 Task: Compose an email with the signature Heather Cooper with the subject Request for feedback on a video and the message I would like to request a copy of the agreement. from softage.2@softage.net to softage.9@softage.net with an attached image file Marketing_material_design.jpg Undo the message and rewrite the message as Could you please provide a detailed description of the project? Send the email. Finally, move the email from Sent Items to the label Weightlifting
Action: Mouse moved to (83, 94)
Screenshot: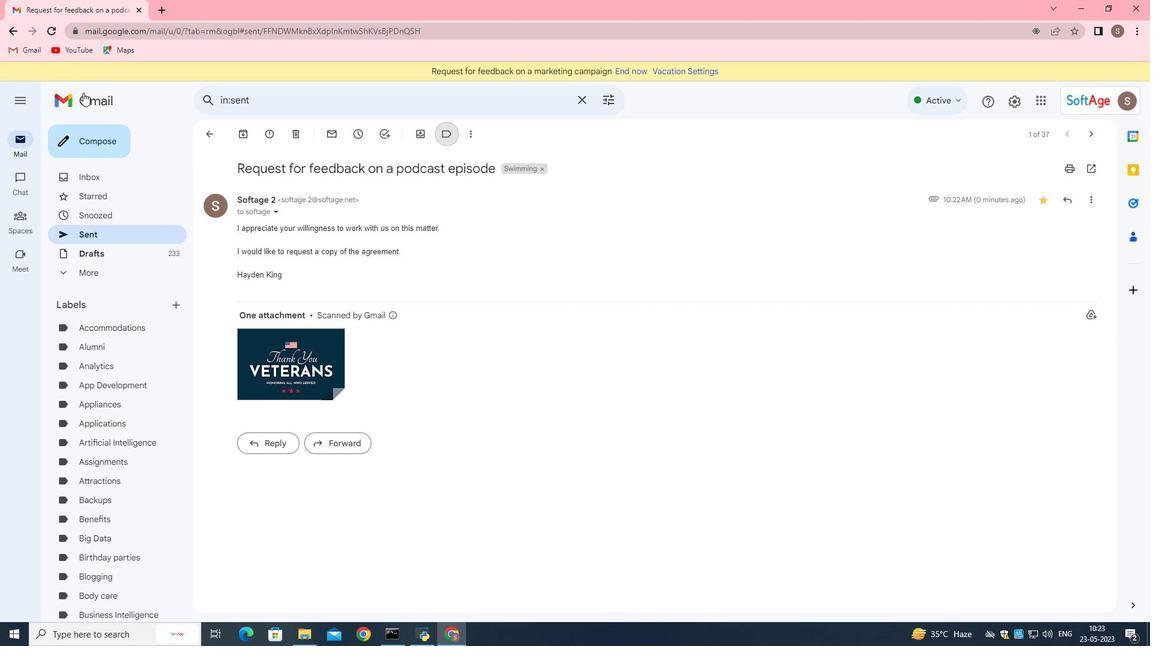 
Action: Mouse pressed left at (83, 94)
Screenshot: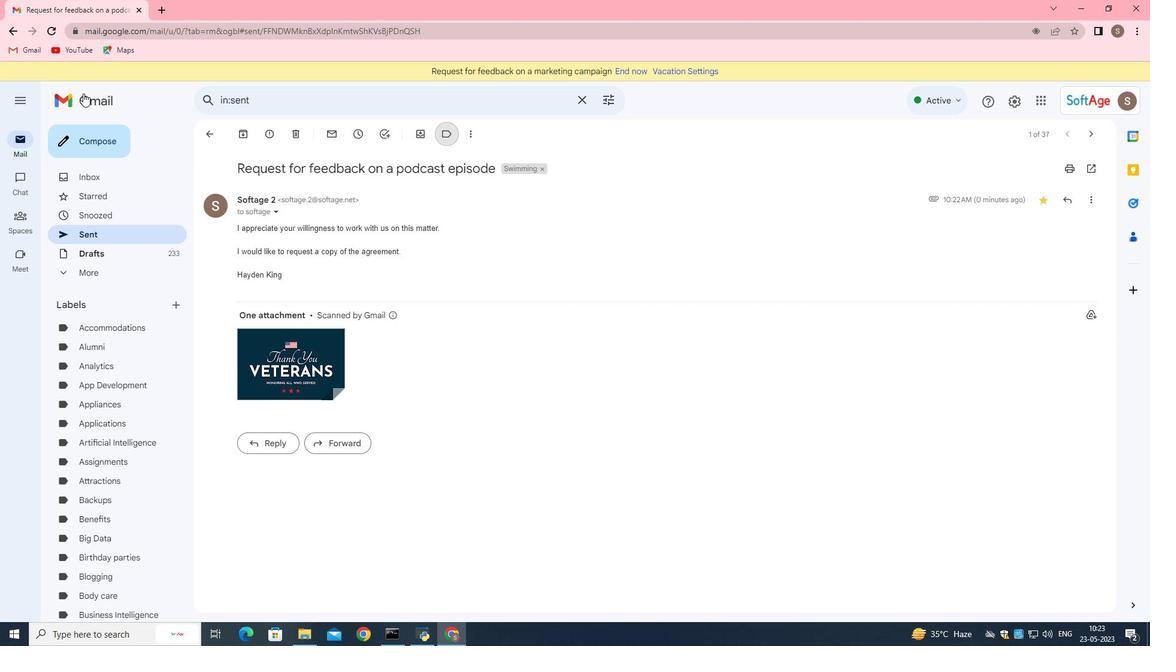 
Action: Mouse moved to (74, 137)
Screenshot: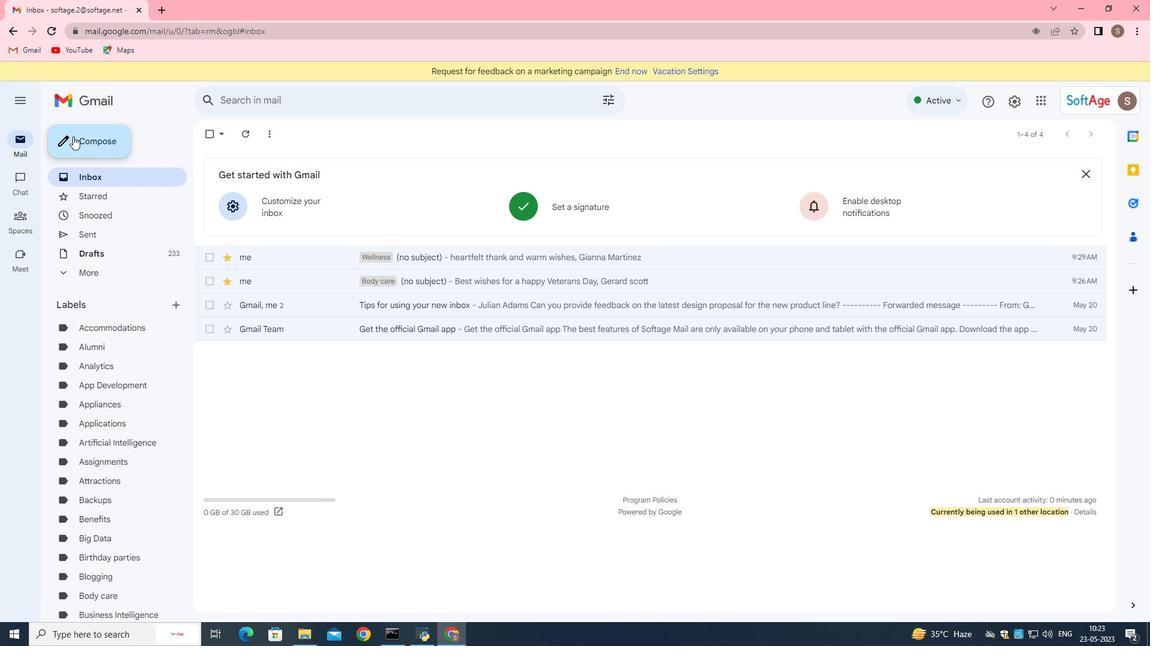 
Action: Mouse pressed left at (74, 137)
Screenshot: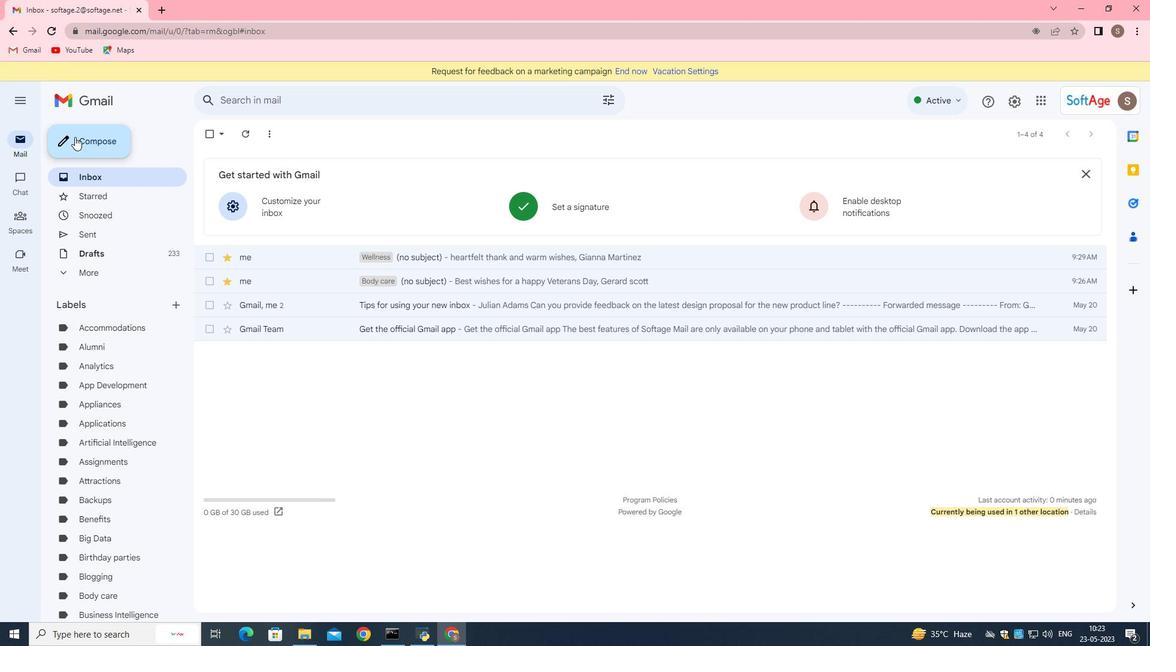
Action: Mouse moved to (306, 586)
Screenshot: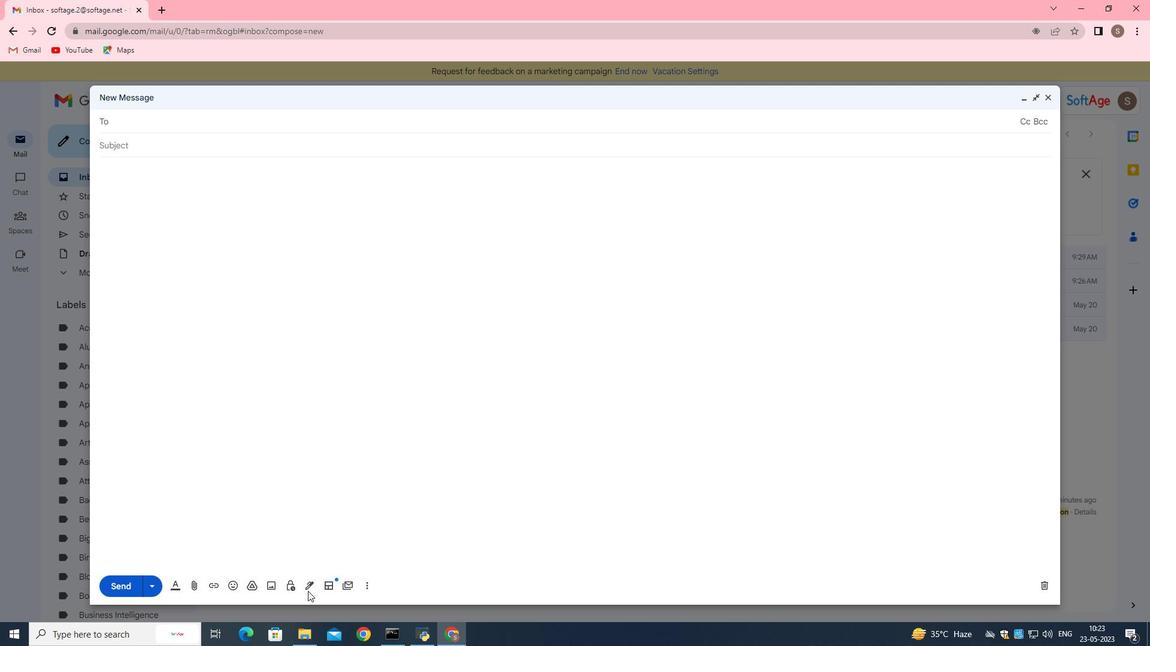 
Action: Mouse pressed left at (306, 586)
Screenshot: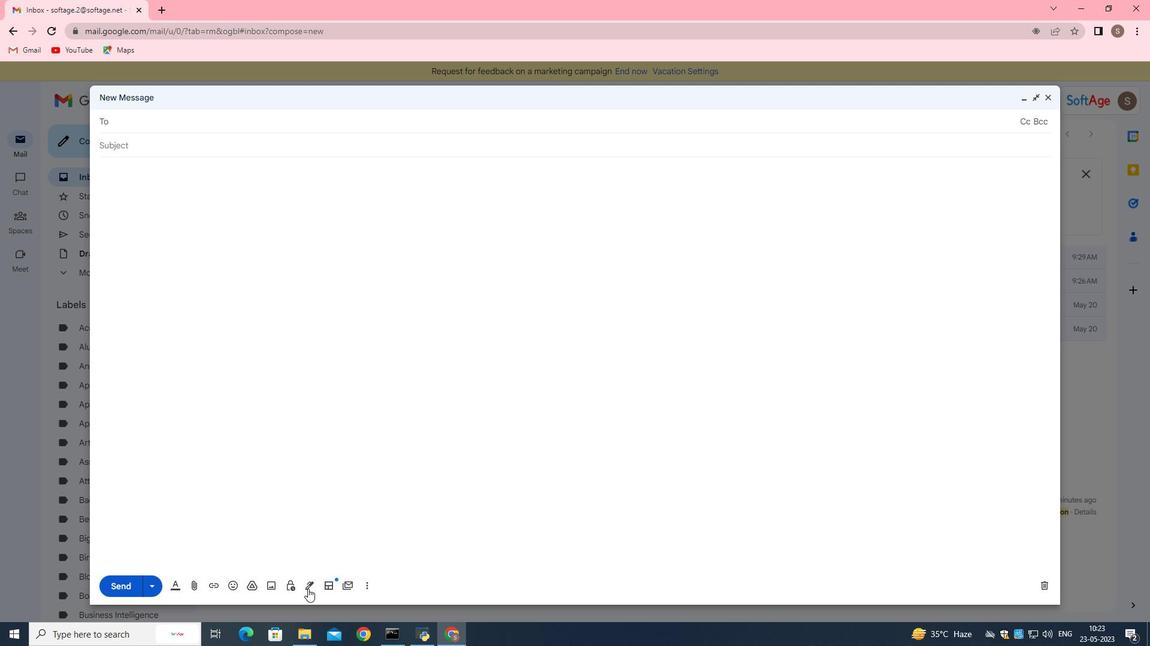 
Action: Mouse moved to (383, 506)
Screenshot: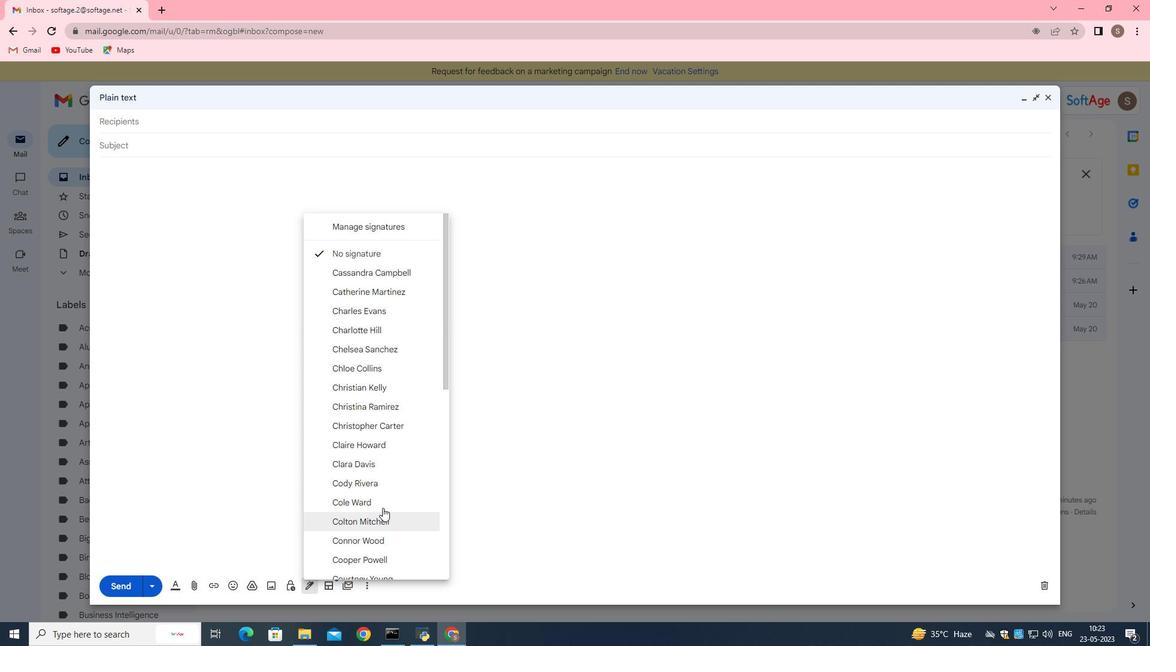 
Action: Mouse scrolled (383, 506) with delta (0, 0)
Screenshot: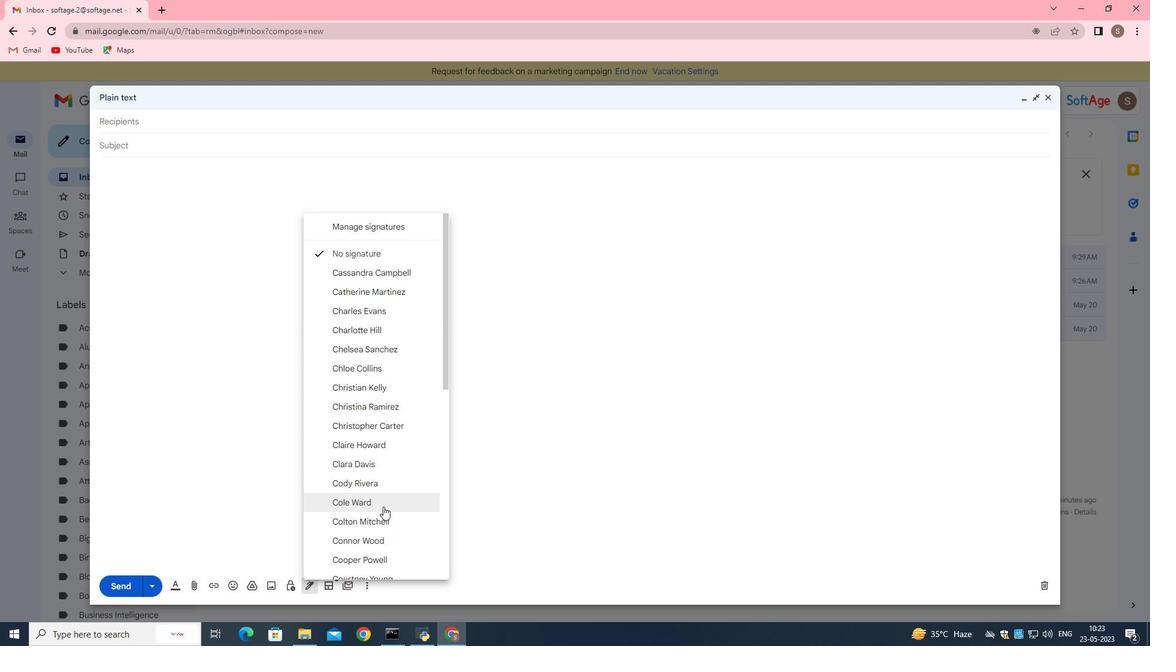 
Action: Mouse scrolled (383, 506) with delta (0, 0)
Screenshot: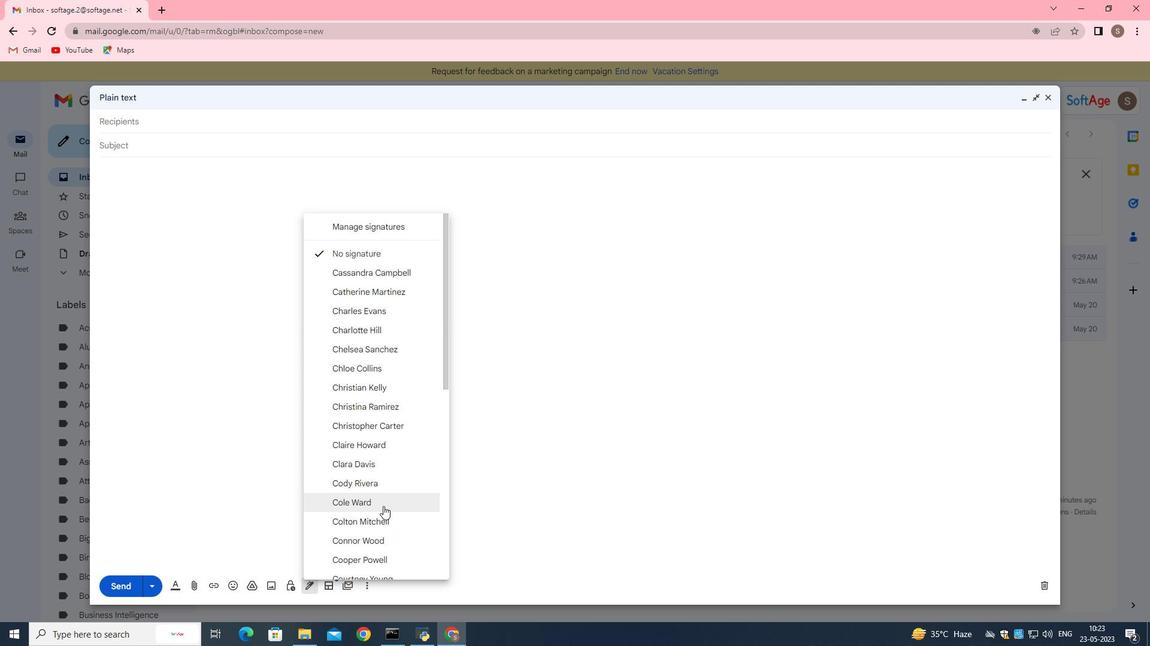 
Action: Mouse scrolled (383, 506) with delta (0, 0)
Screenshot: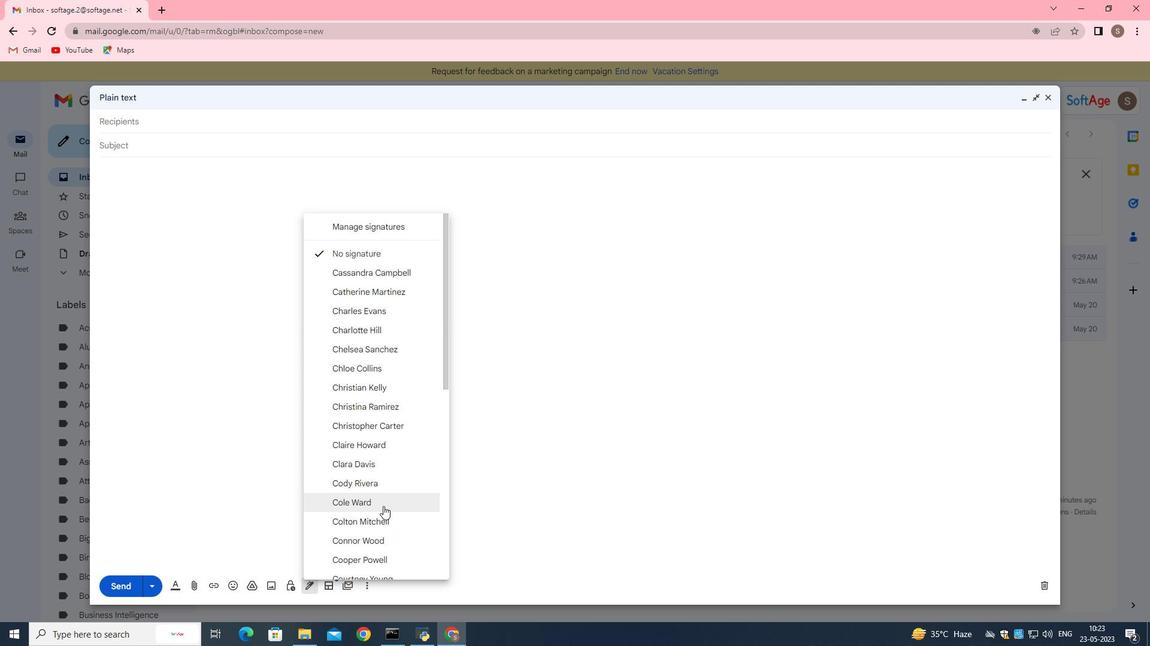 
Action: Mouse moved to (383, 505)
Screenshot: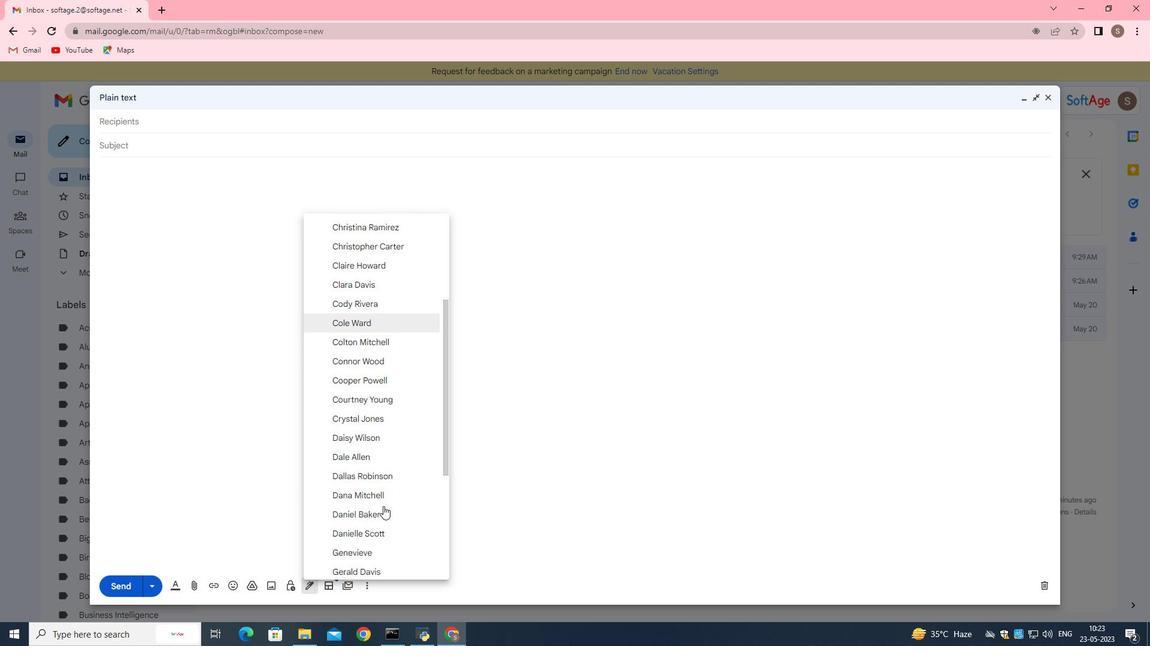 
Action: Mouse scrolled (383, 504) with delta (0, 0)
Screenshot: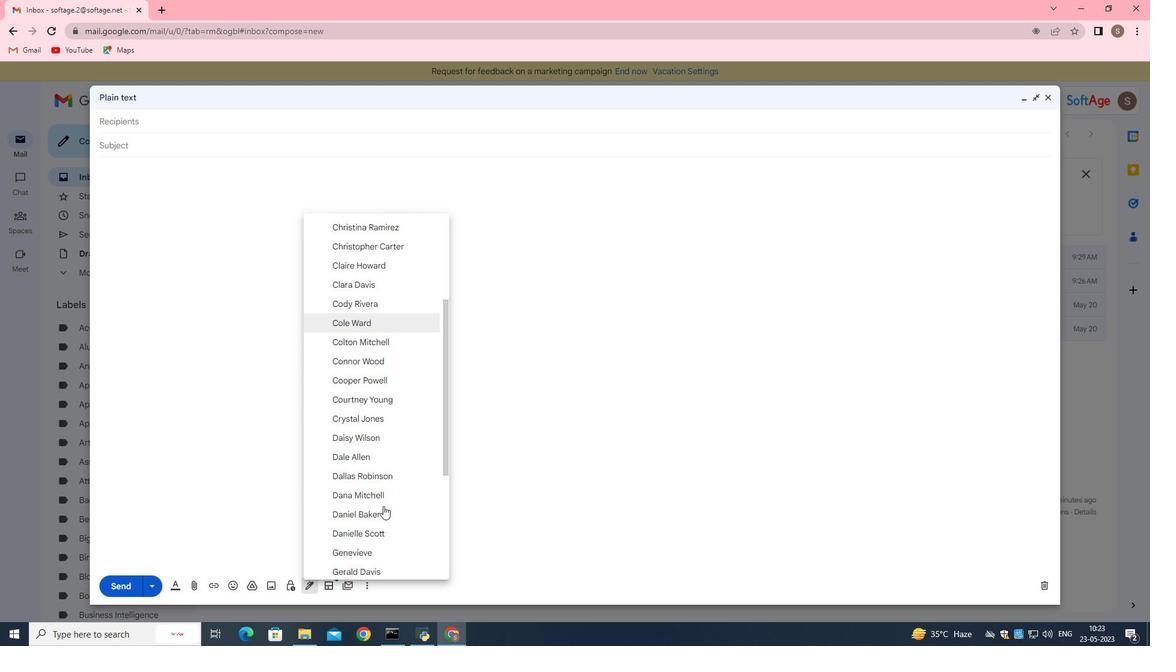 
Action: Mouse scrolled (383, 504) with delta (0, 0)
Screenshot: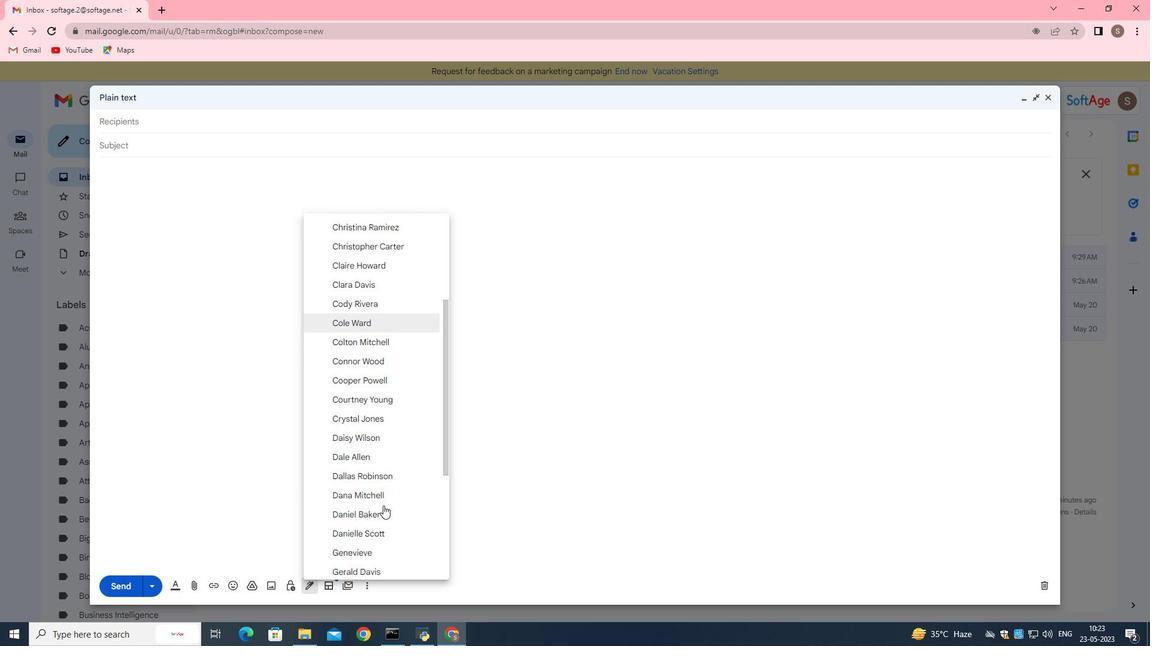
Action: Mouse scrolled (383, 504) with delta (0, 0)
Screenshot: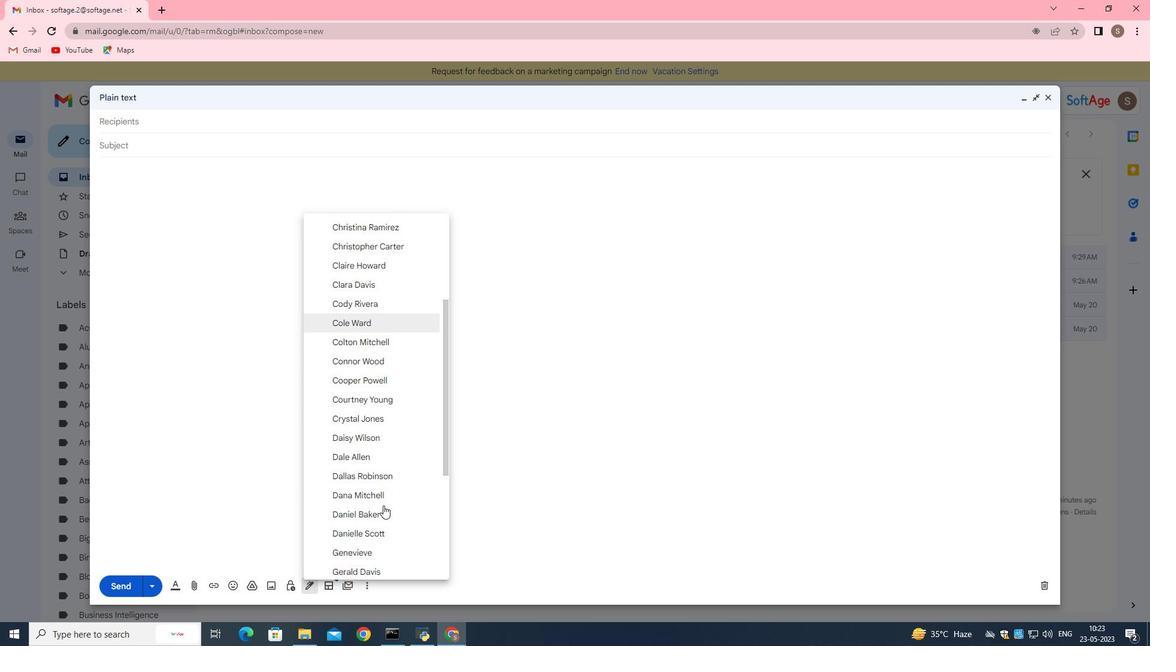 
Action: Mouse moved to (383, 503)
Screenshot: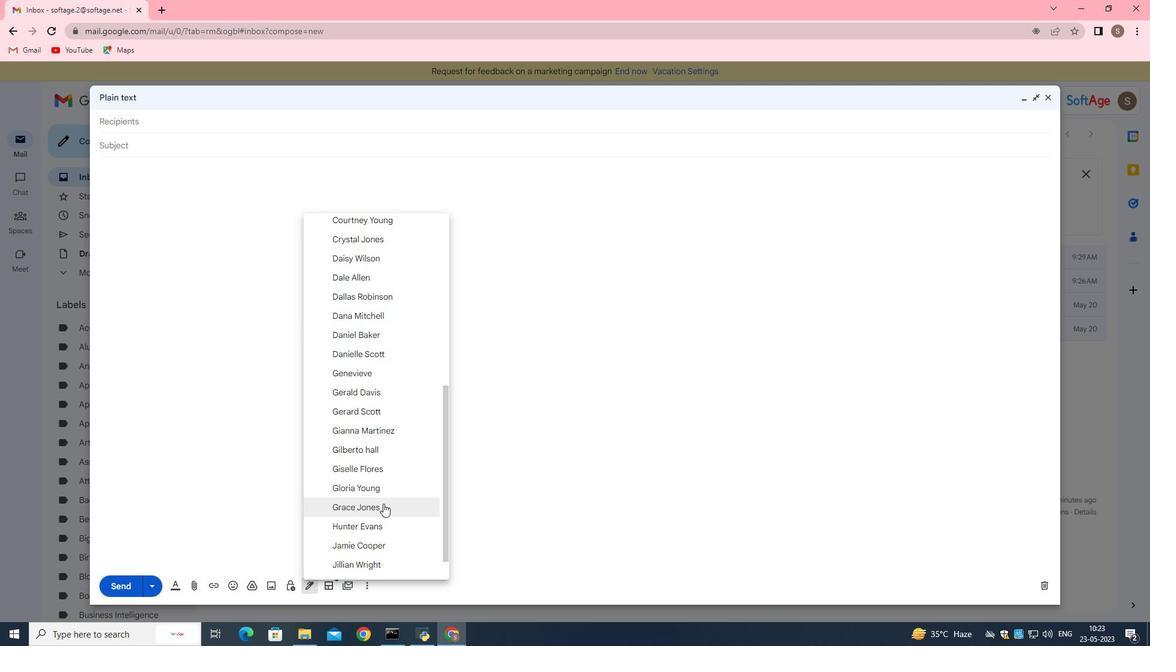 
Action: Mouse scrolled (383, 502) with delta (0, 0)
Screenshot: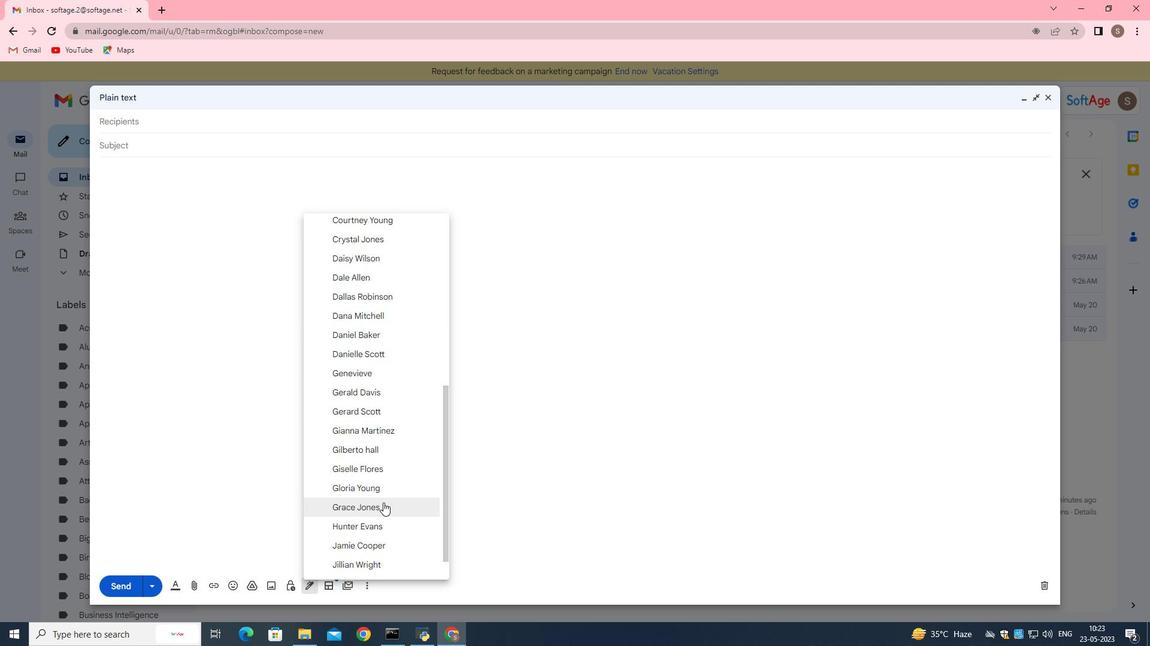 
Action: Mouse scrolled (383, 502) with delta (0, 0)
Screenshot: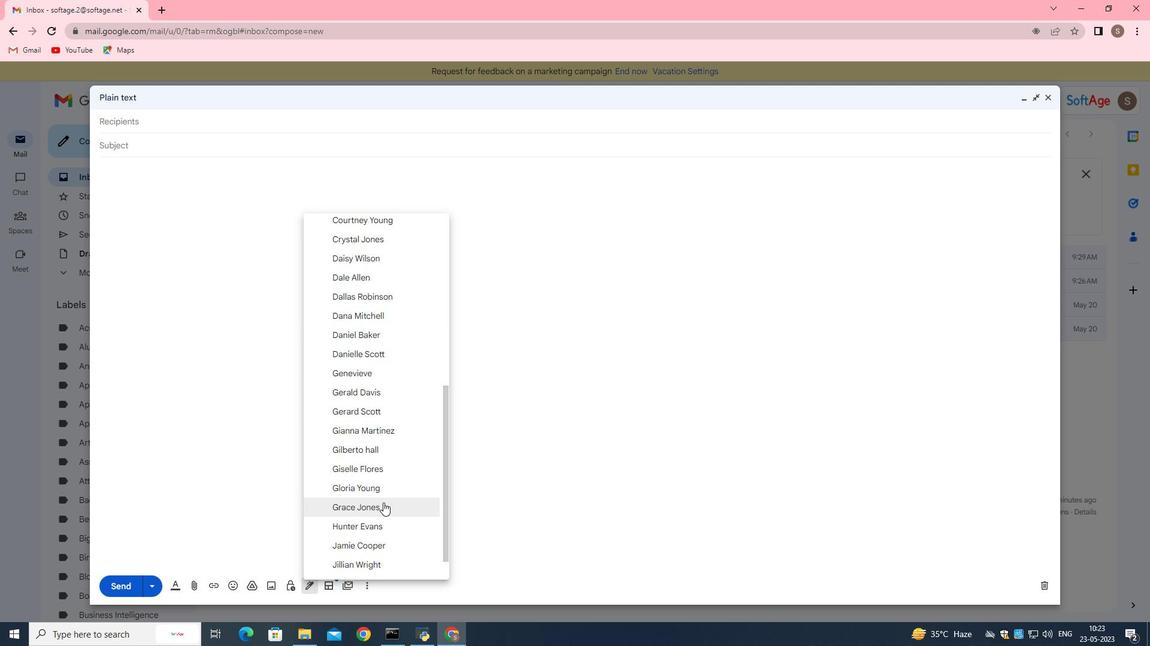 
Action: Mouse moved to (381, 487)
Screenshot: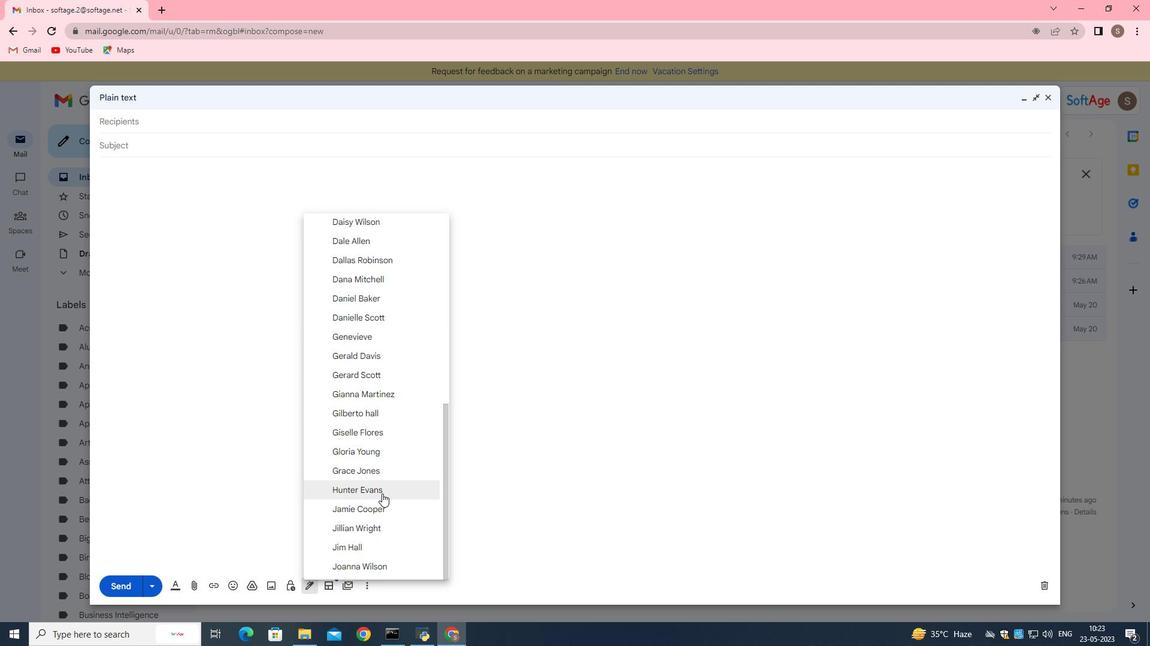 
Action: Mouse pressed left at (381, 487)
Screenshot: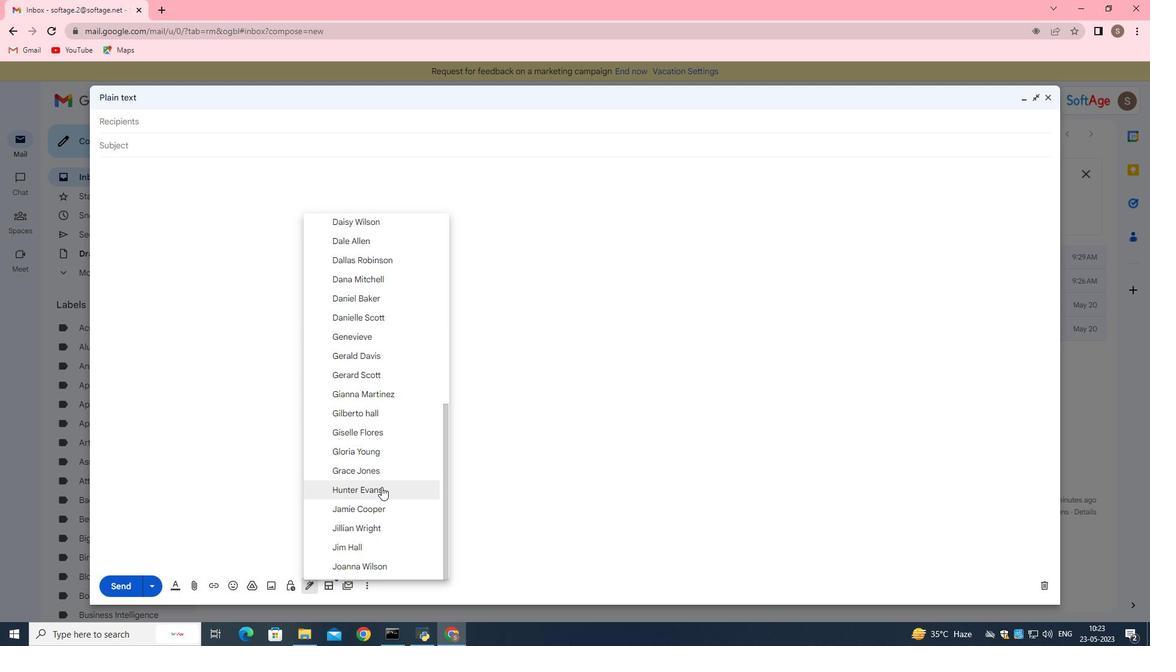 
Action: Mouse moved to (308, 585)
Screenshot: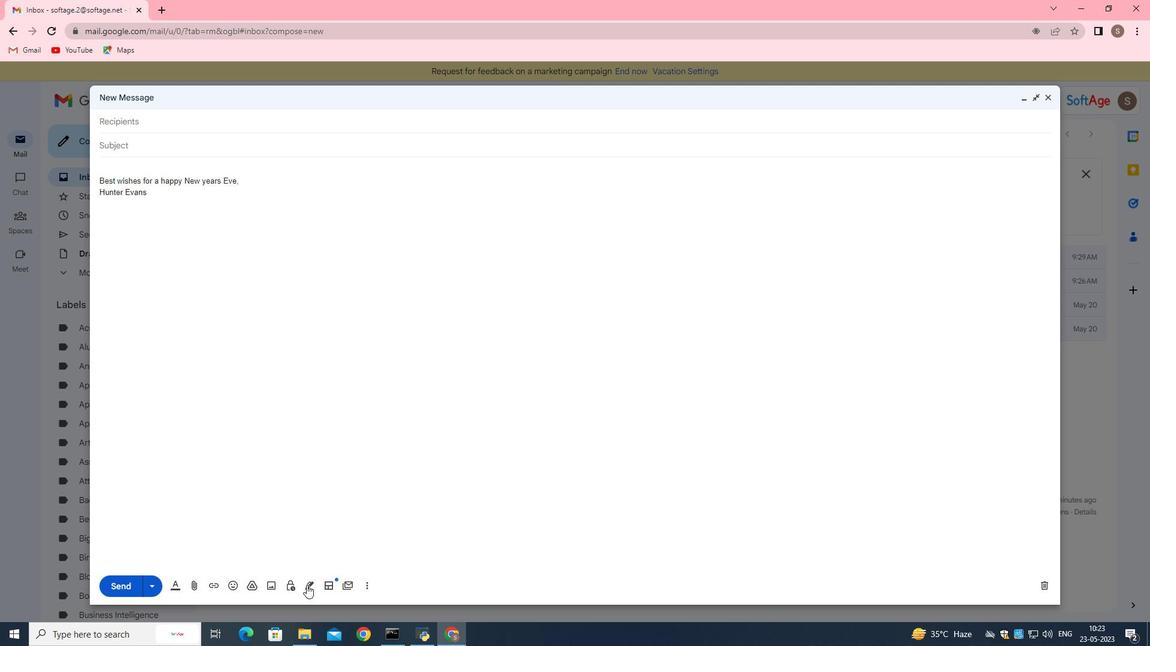 
Action: Mouse pressed left at (308, 585)
Screenshot: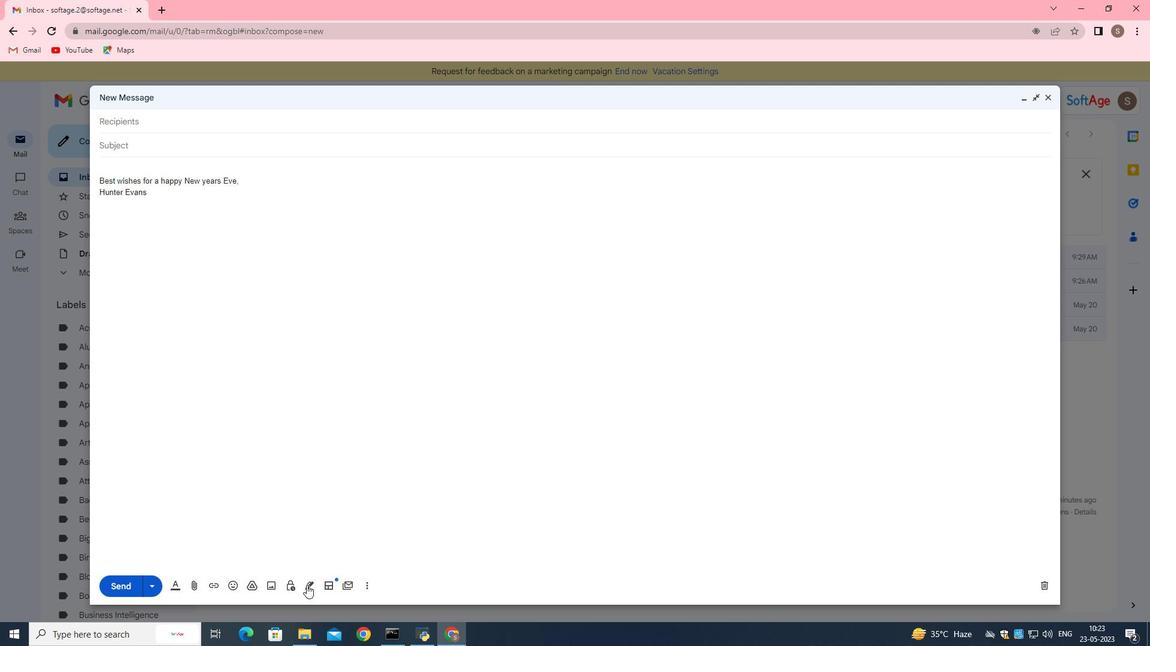 
Action: Mouse moved to (365, 277)
Screenshot: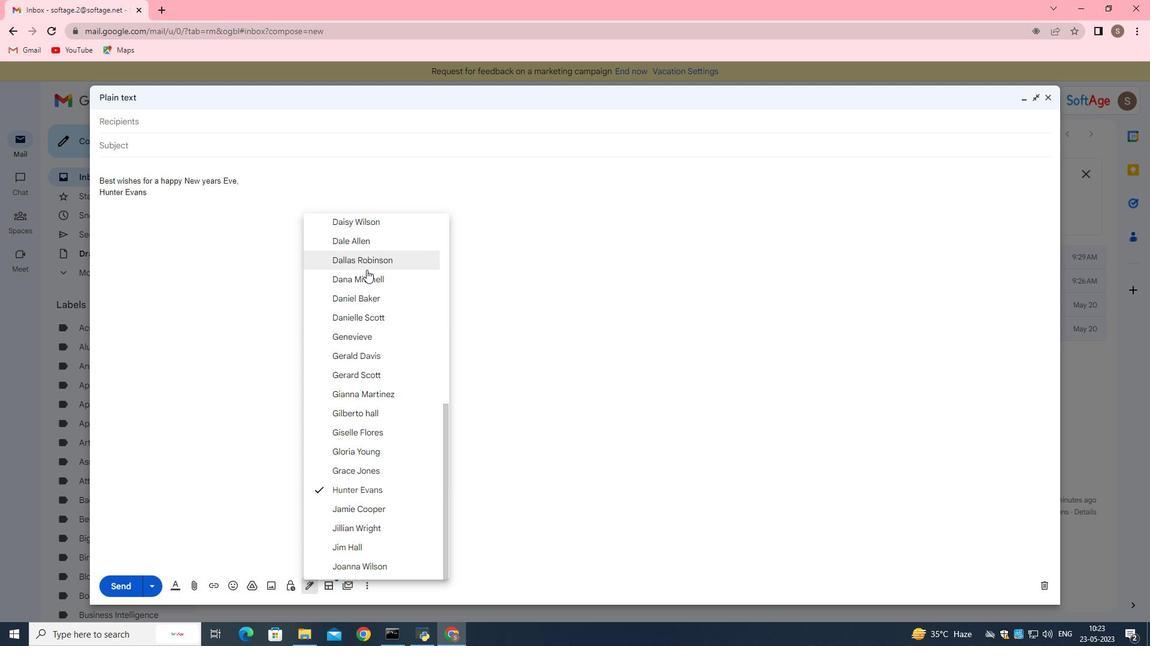 
Action: Mouse scrolled (365, 278) with delta (0, 0)
Screenshot: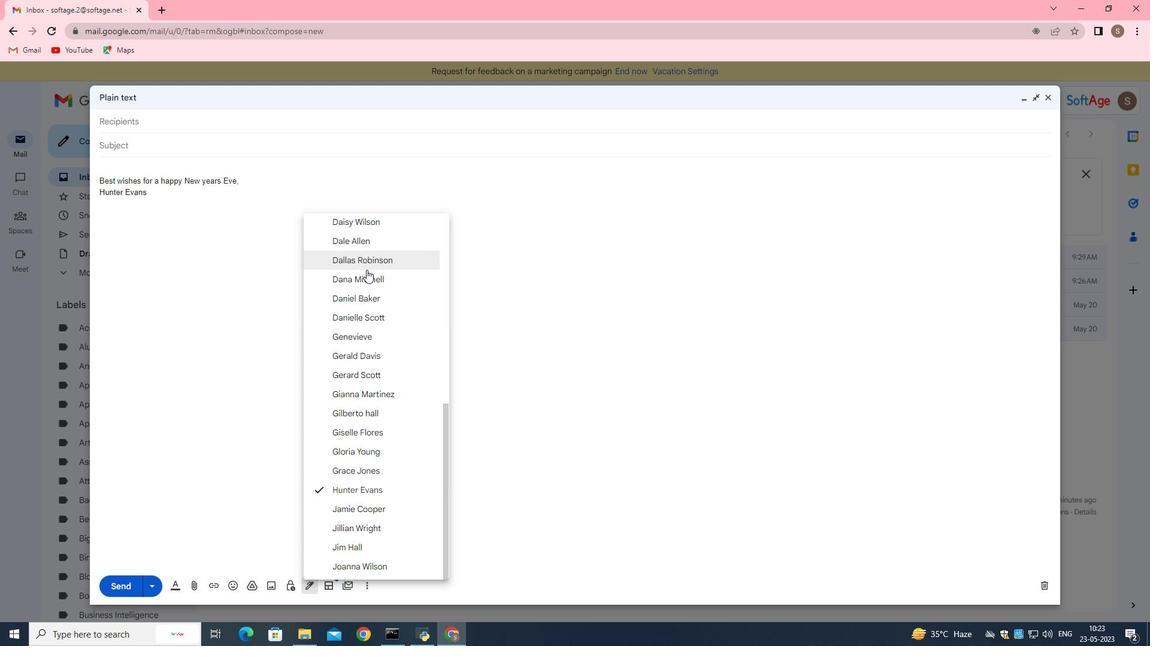 
Action: Mouse scrolled (365, 278) with delta (0, 0)
Screenshot: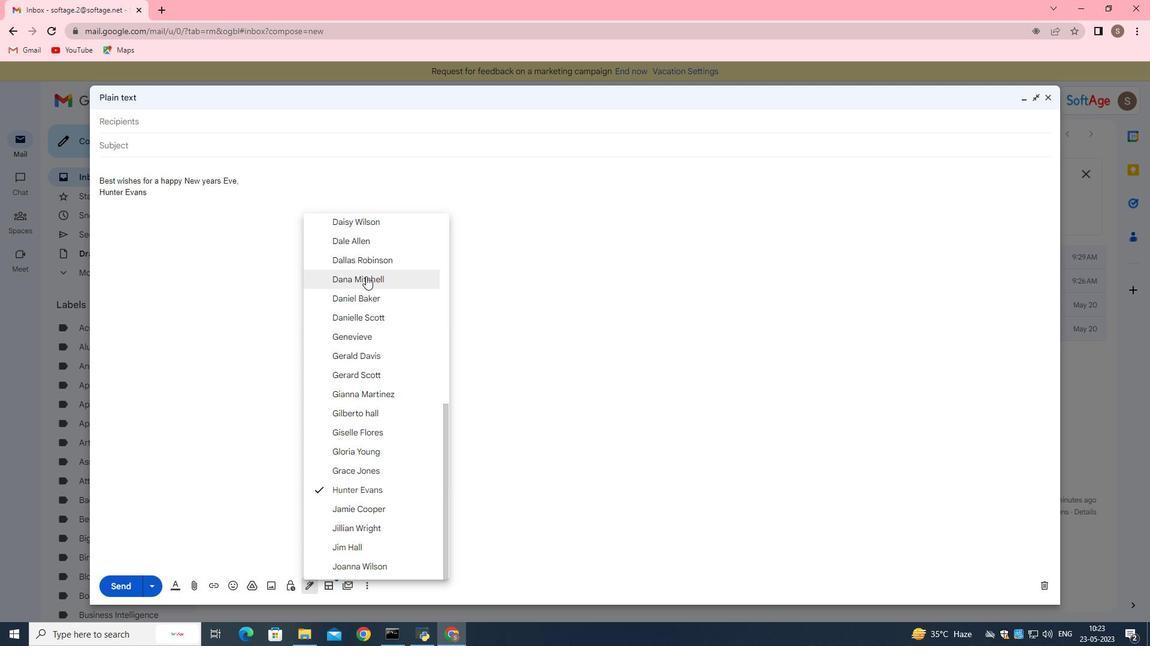 
Action: Mouse scrolled (365, 278) with delta (0, 0)
Screenshot: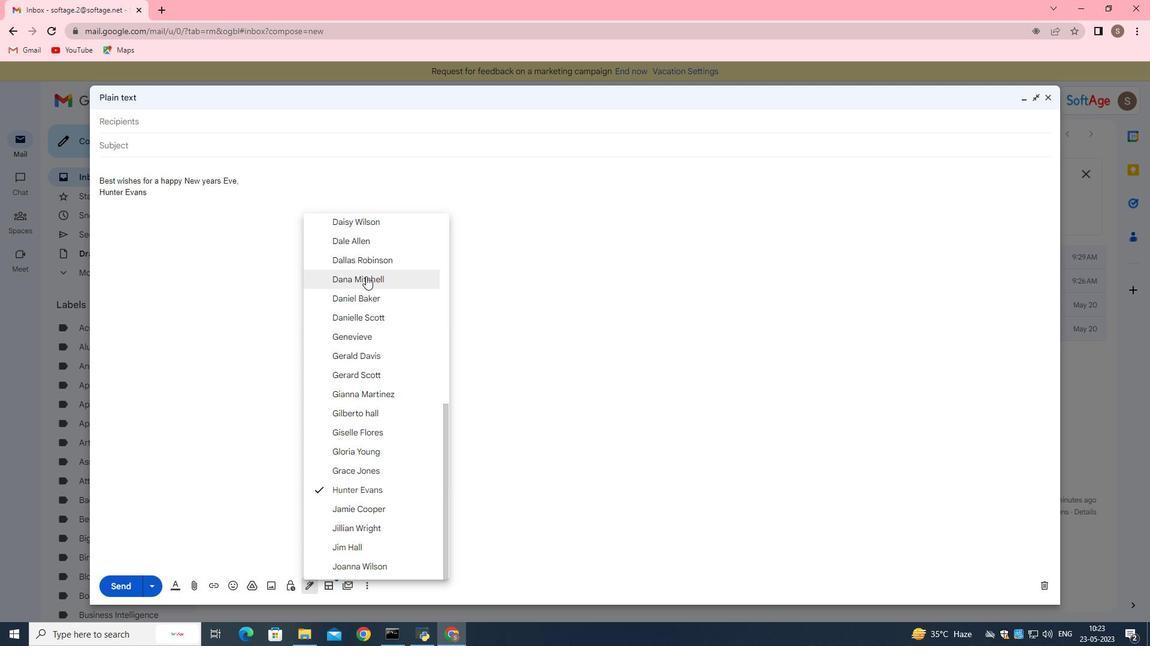 
Action: Mouse scrolled (365, 278) with delta (0, 0)
Screenshot: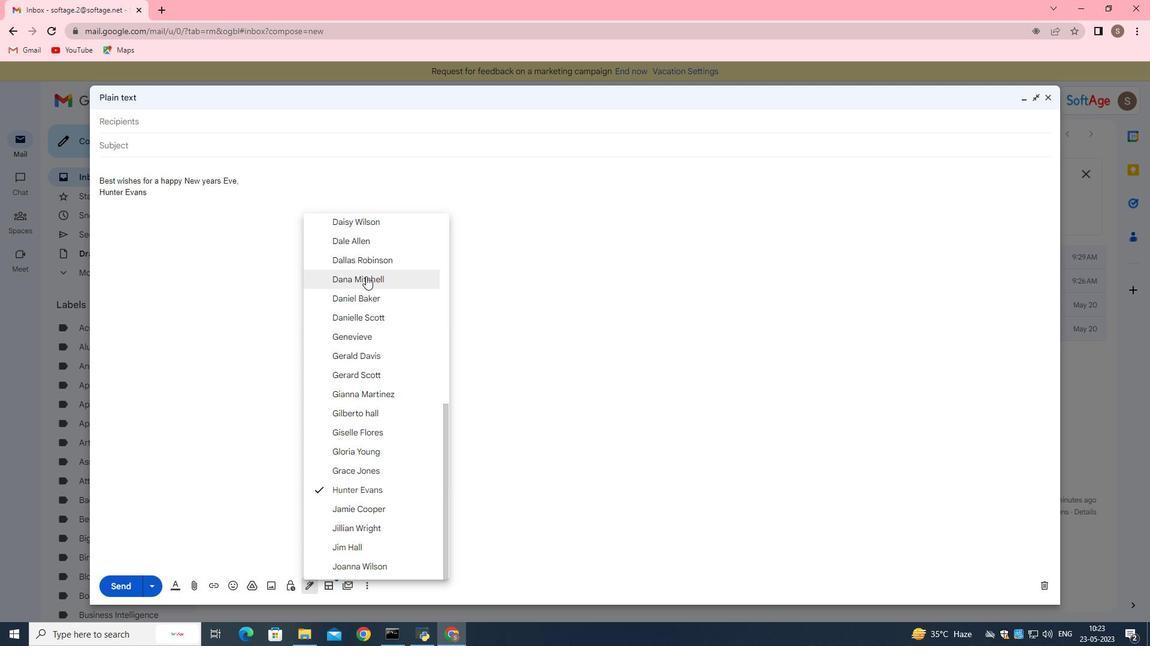 
Action: Mouse scrolled (365, 278) with delta (0, 0)
Screenshot: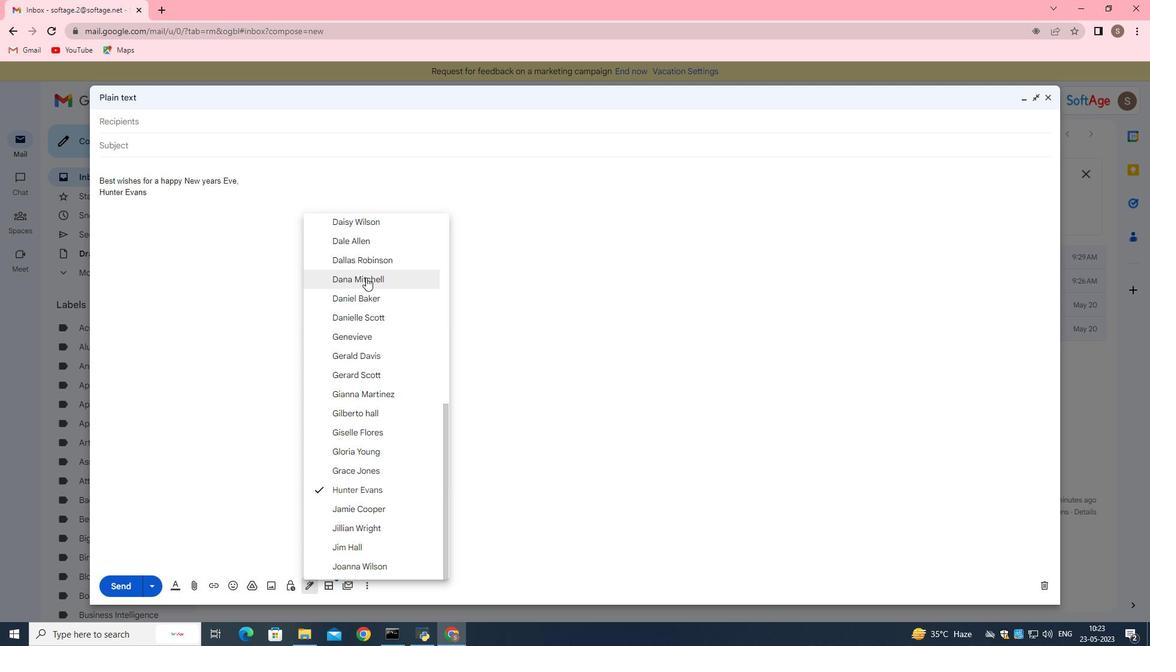 
Action: Mouse moved to (361, 277)
Screenshot: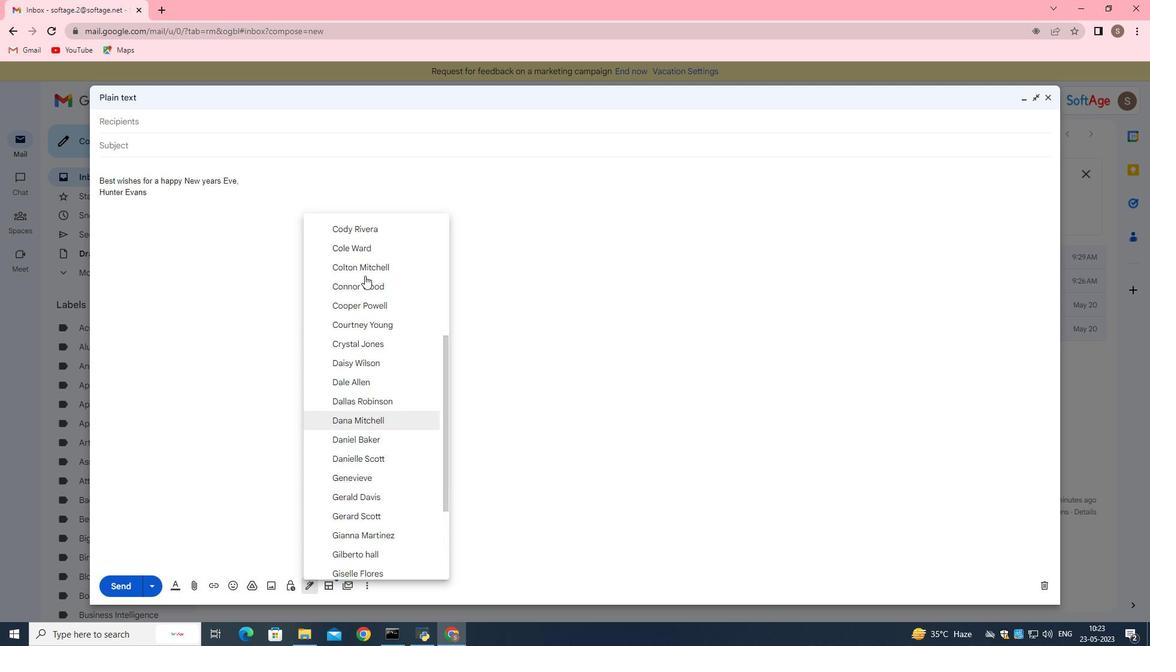 
Action: Mouse scrolled (361, 278) with delta (0, 0)
Screenshot: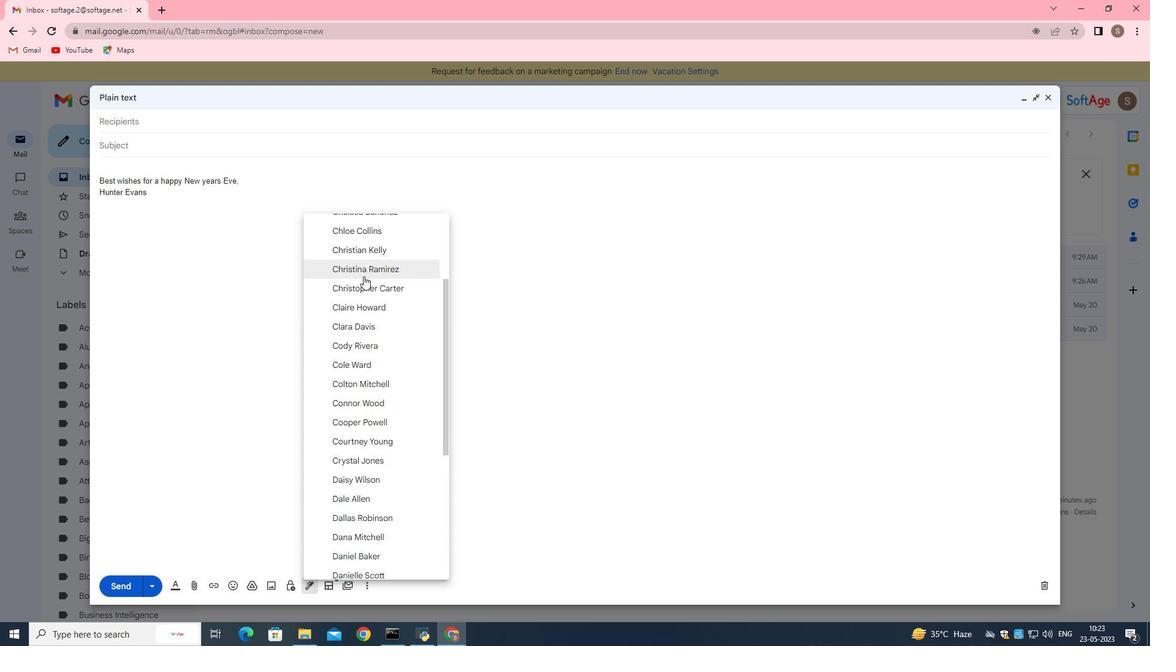 
Action: Mouse scrolled (361, 278) with delta (0, 0)
Screenshot: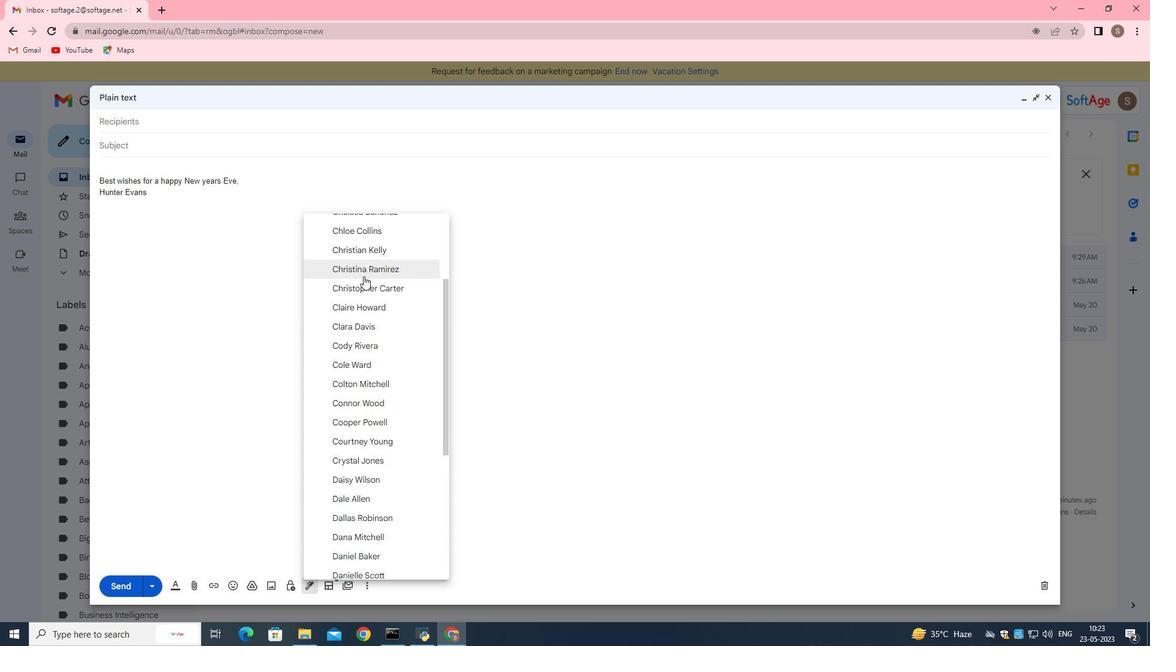 
Action: Mouse scrolled (361, 278) with delta (0, 0)
Screenshot: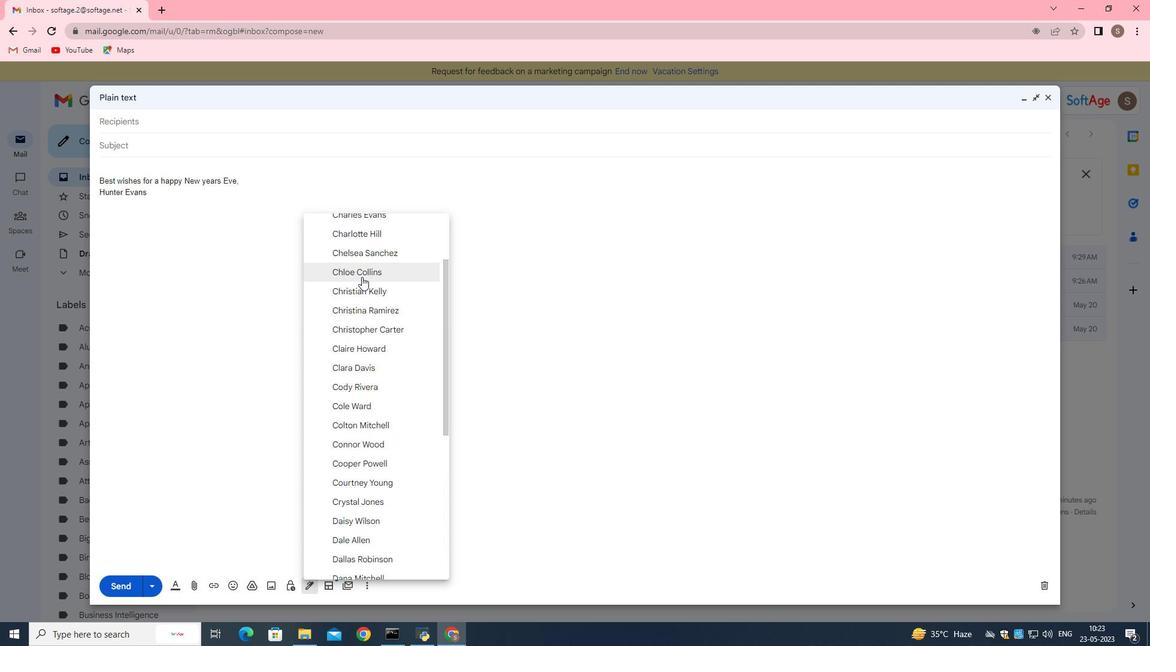 
Action: Mouse moved to (361, 278)
Screenshot: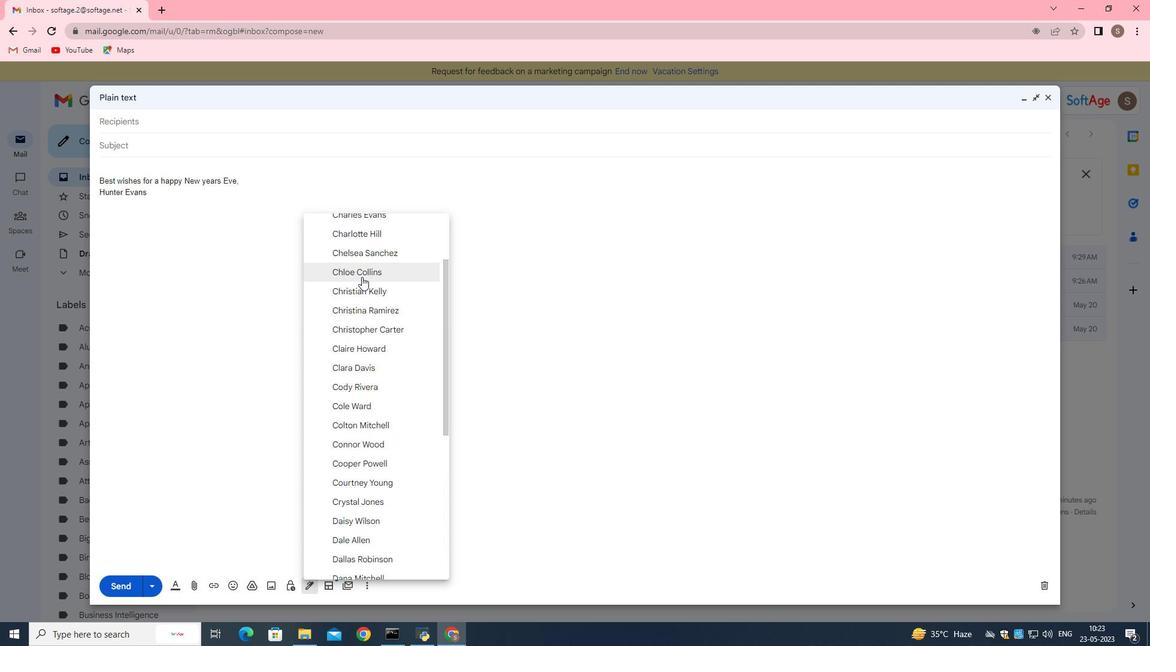 
Action: Mouse scrolled (361, 279) with delta (0, 0)
Screenshot: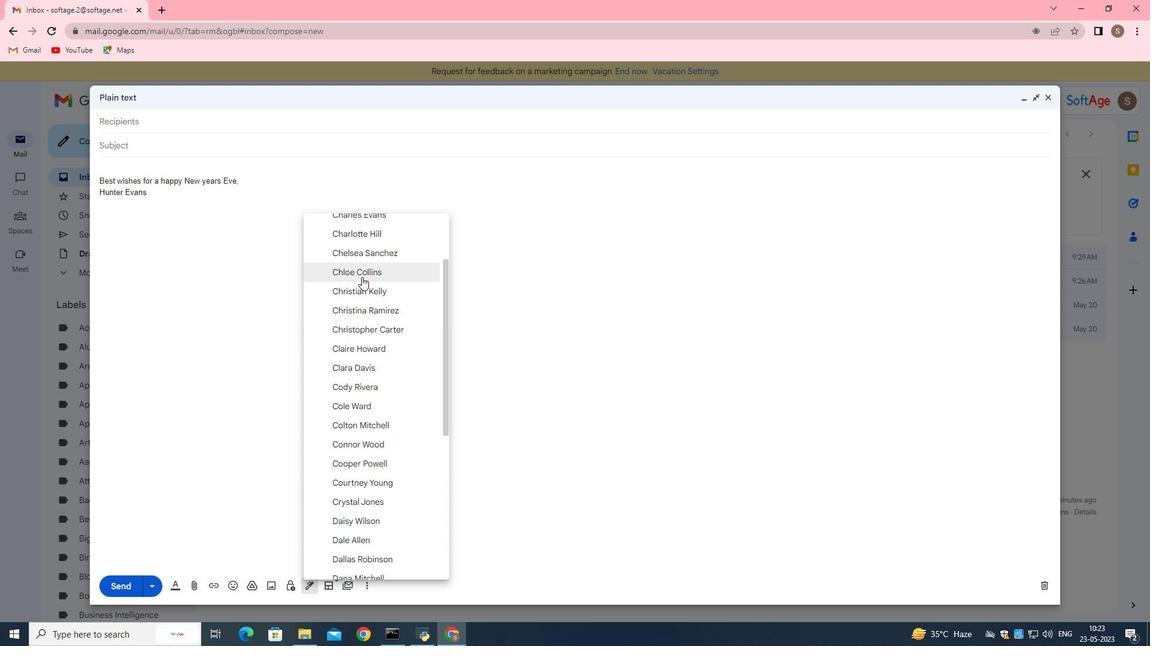 
Action: Mouse moved to (357, 280)
Screenshot: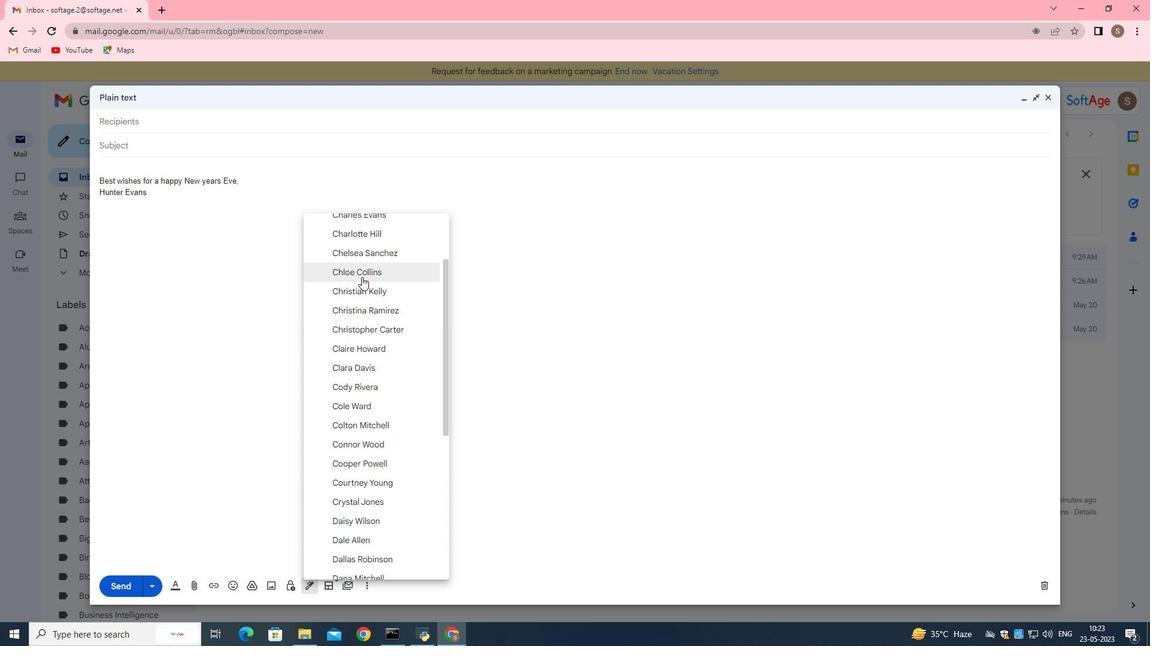 
Action: Mouse scrolled (357, 281) with delta (0, 0)
Screenshot: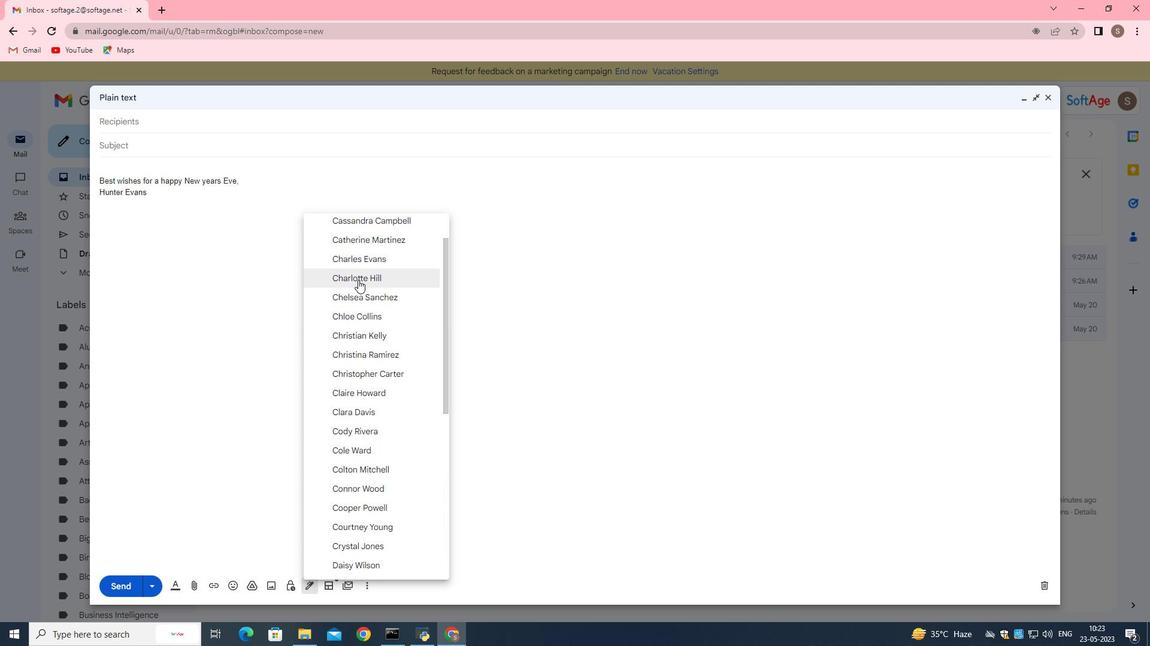 
Action: Mouse moved to (353, 283)
Screenshot: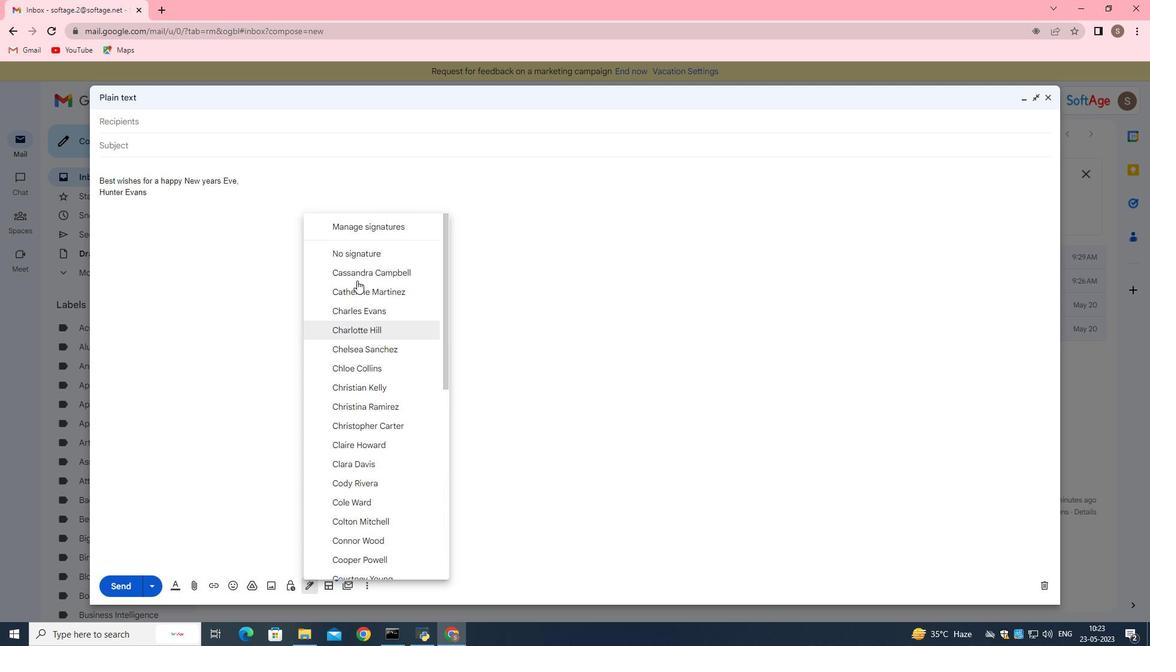 
Action: Mouse scrolled (353, 284) with delta (0, 0)
Screenshot: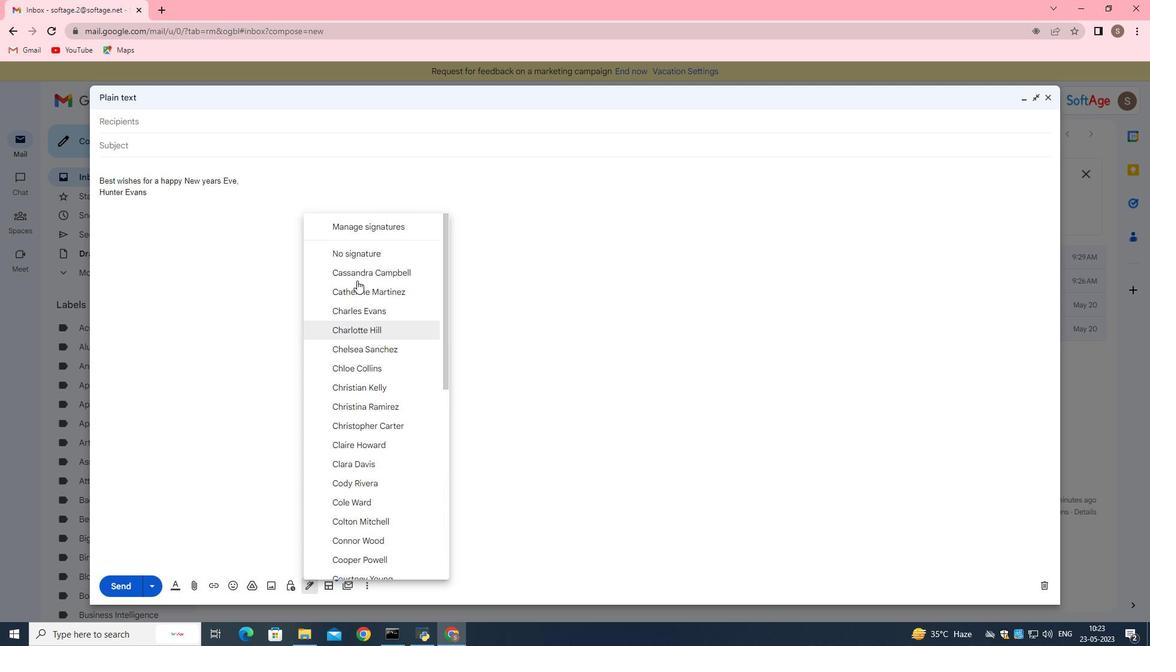 
Action: Mouse moved to (352, 284)
Screenshot: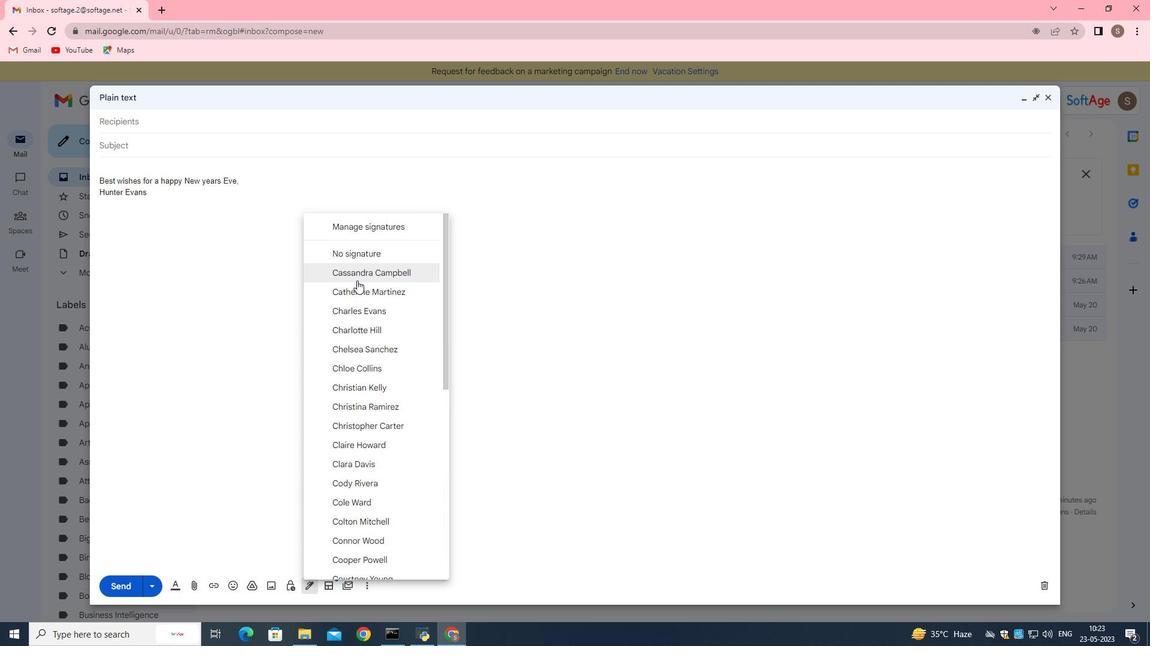 
Action: Mouse scrolled (352, 285) with delta (0, 0)
Screenshot: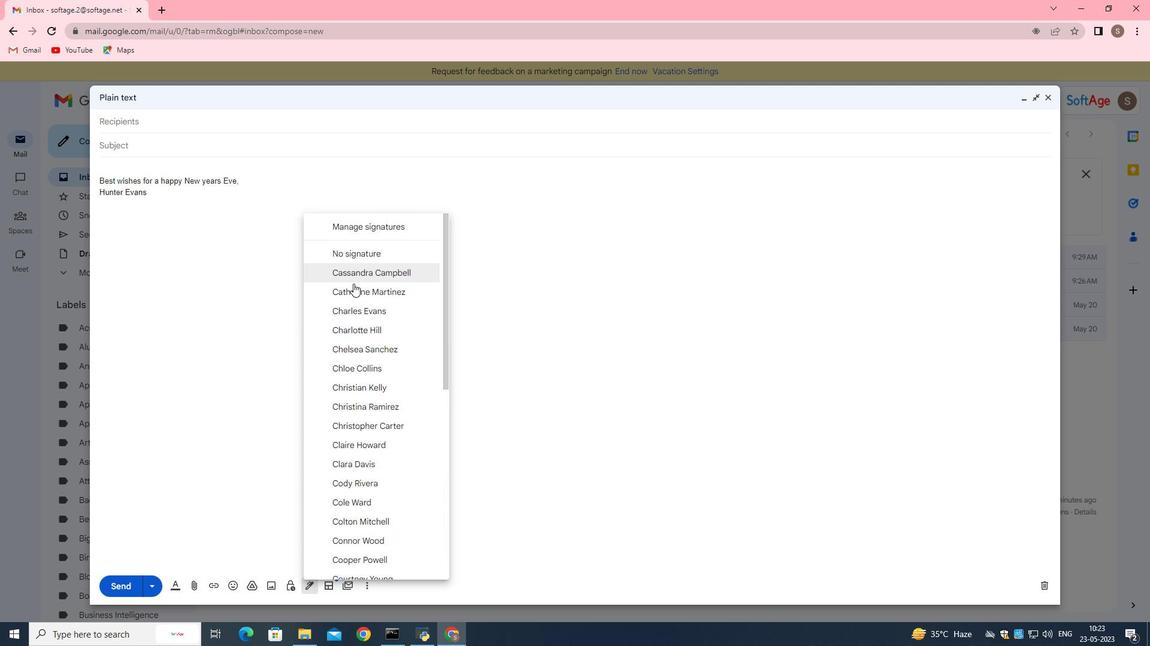 
Action: Mouse moved to (355, 231)
Screenshot: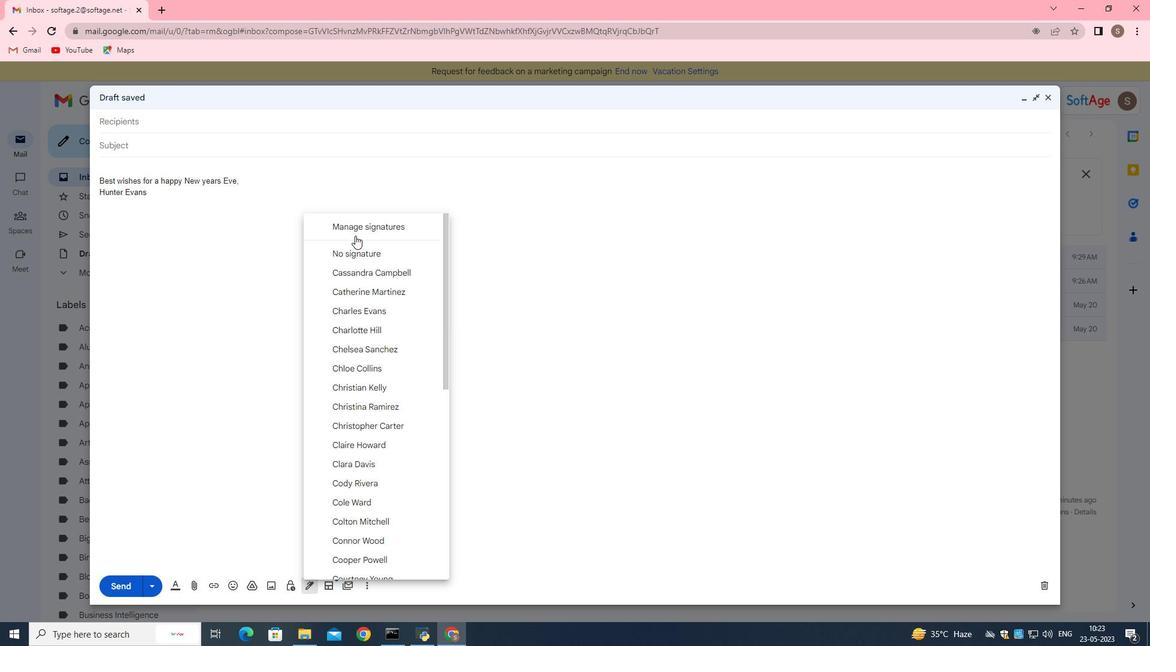 
Action: Mouse pressed left at (355, 231)
Screenshot: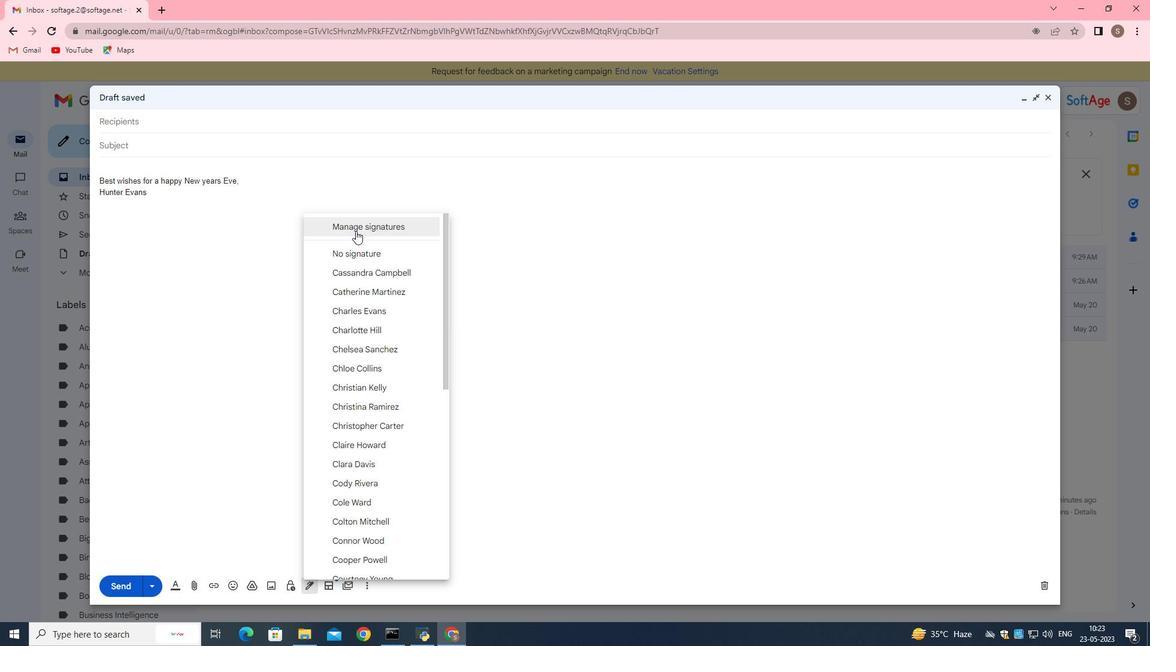 
Action: Mouse moved to (1025, 97)
Screenshot: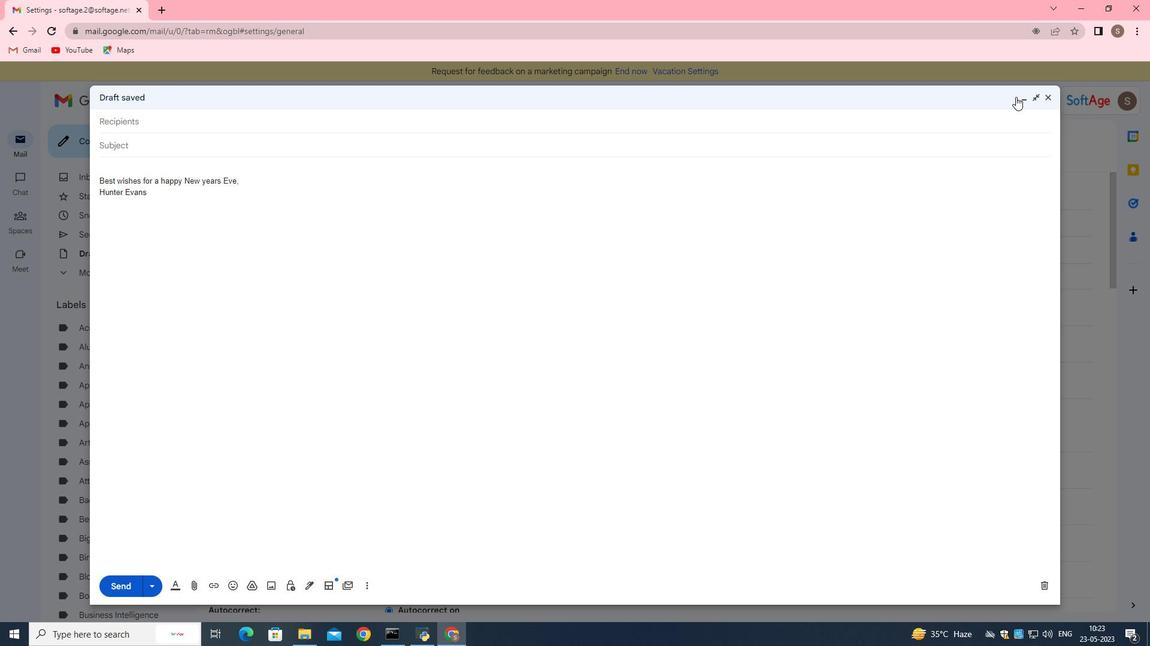 
Action: Mouse pressed left at (1025, 97)
Screenshot: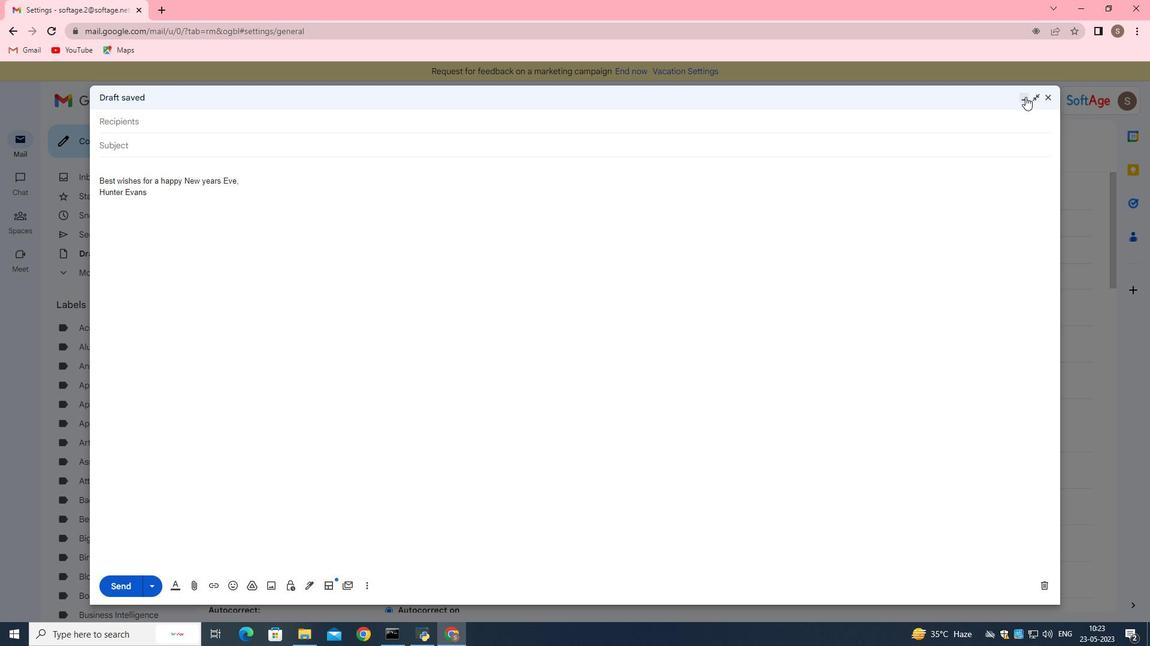 
Action: Mouse moved to (530, 393)
Screenshot: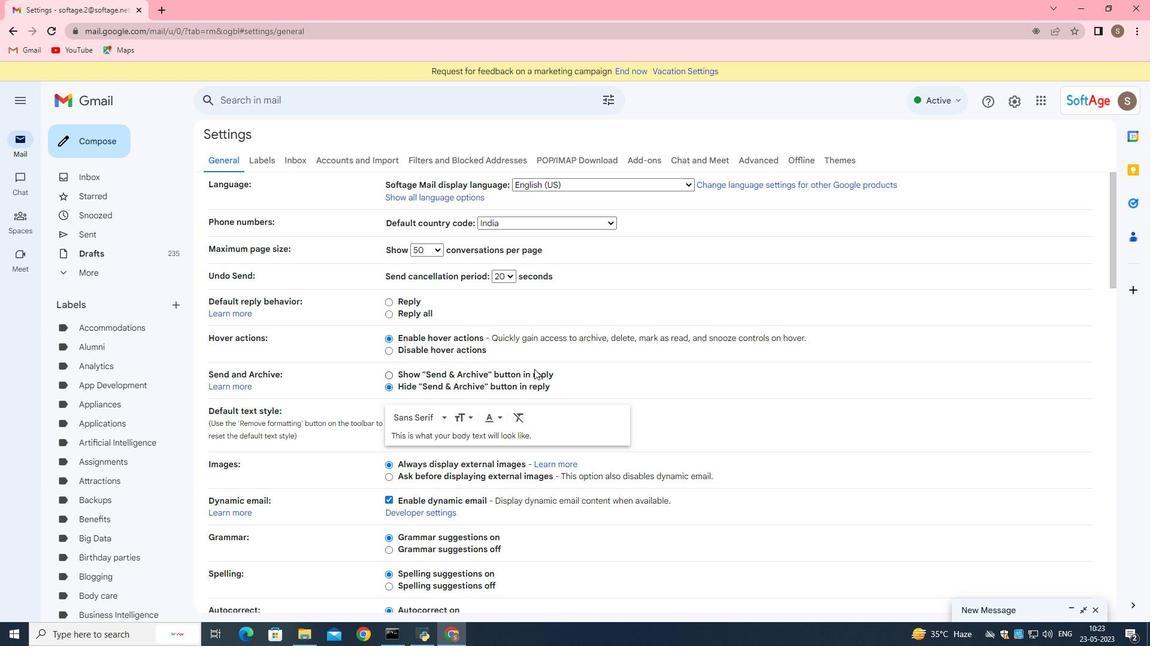 
Action: Mouse scrolled (533, 374) with delta (0, 0)
Screenshot: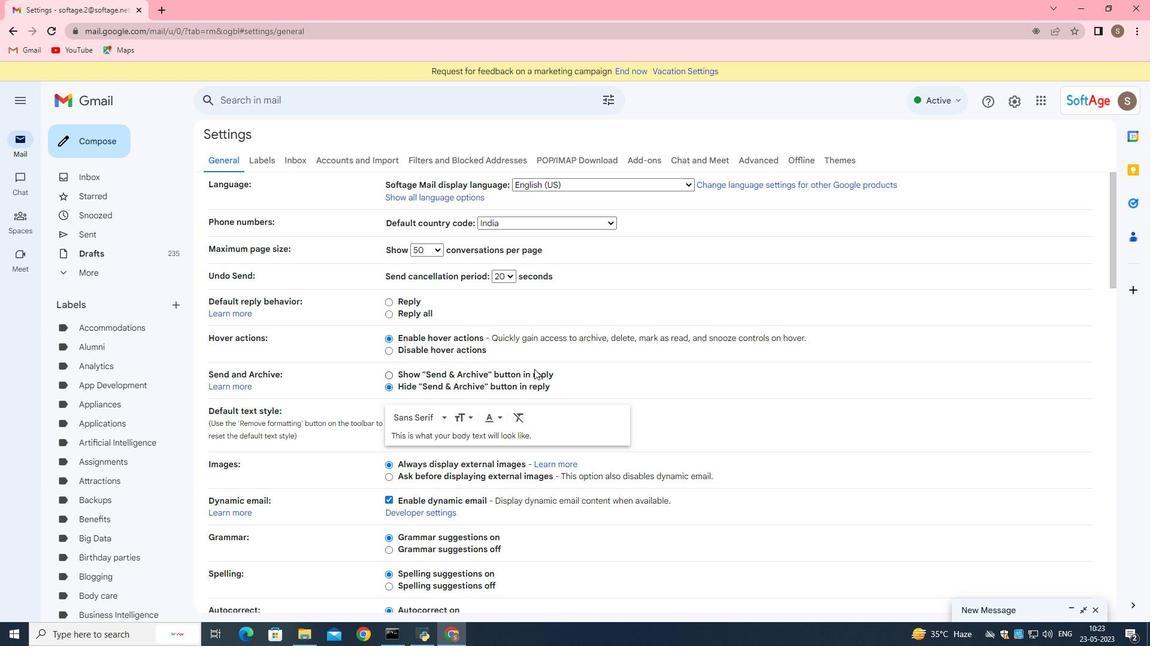 
Action: Mouse scrolled (530, 392) with delta (0, 0)
Screenshot: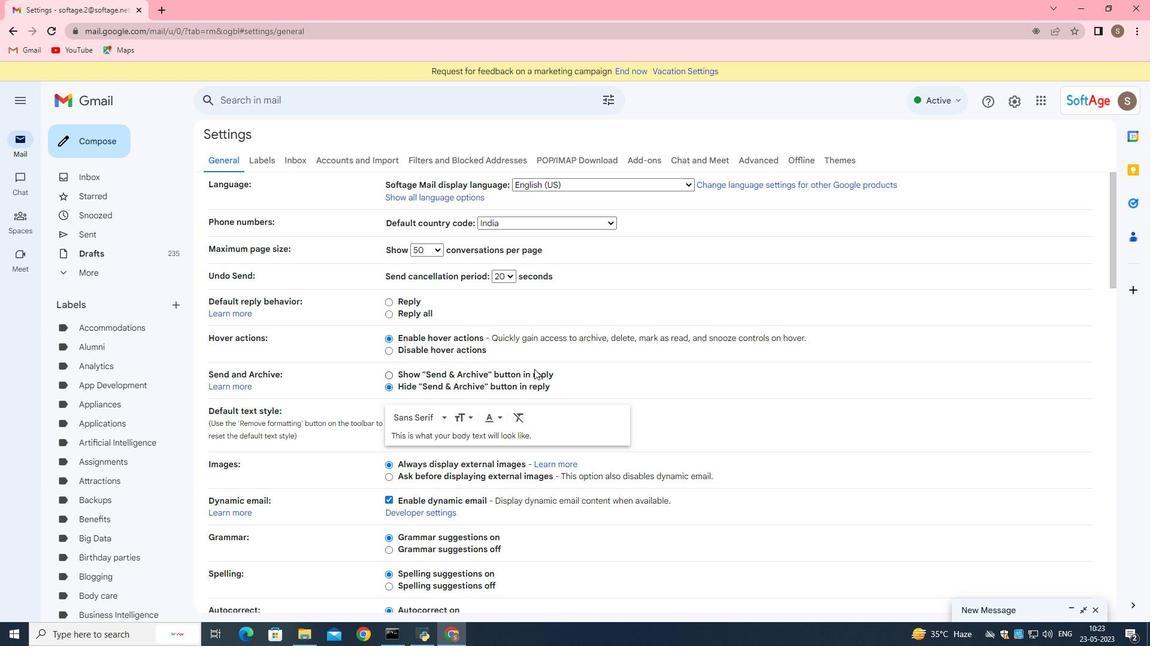 
Action: Mouse scrolled (530, 392) with delta (0, 0)
Screenshot: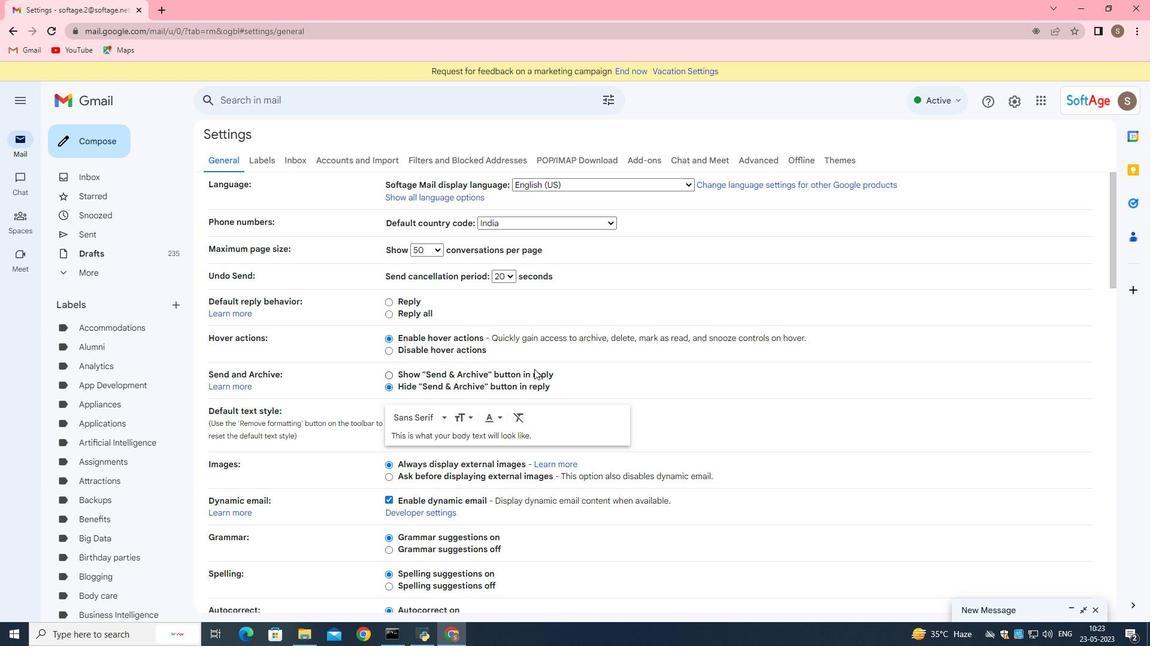 
Action: Mouse scrolled (530, 392) with delta (0, 0)
Screenshot: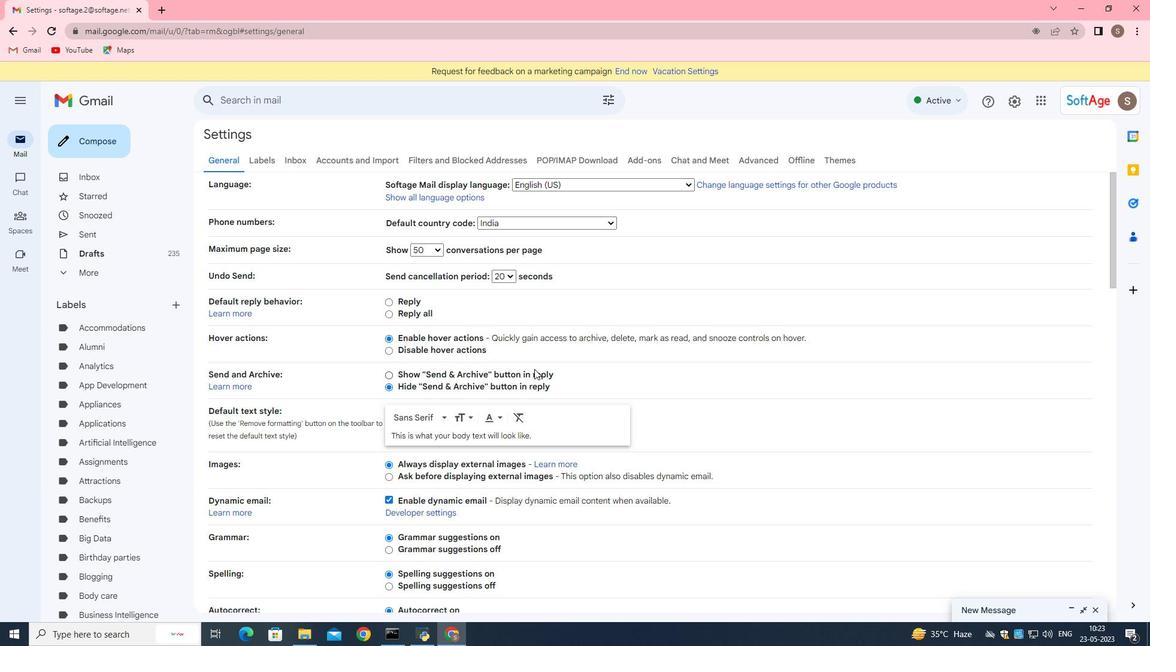 
Action: Mouse moved to (530, 393)
Screenshot: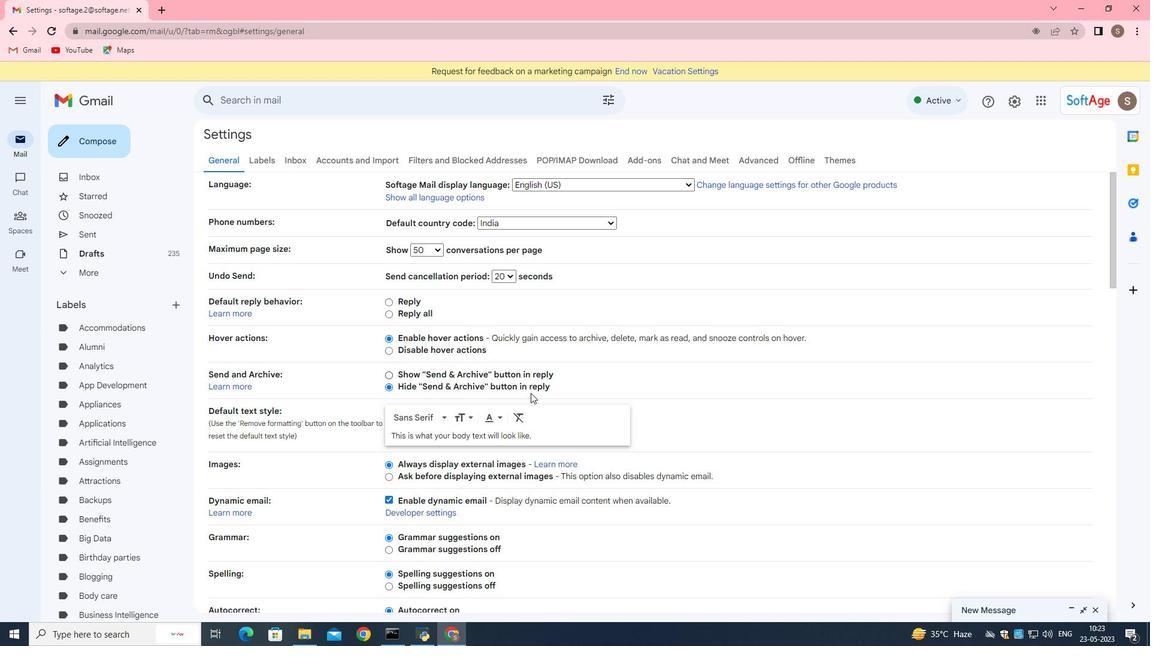 
Action: Mouse scrolled (530, 392) with delta (0, 0)
Screenshot: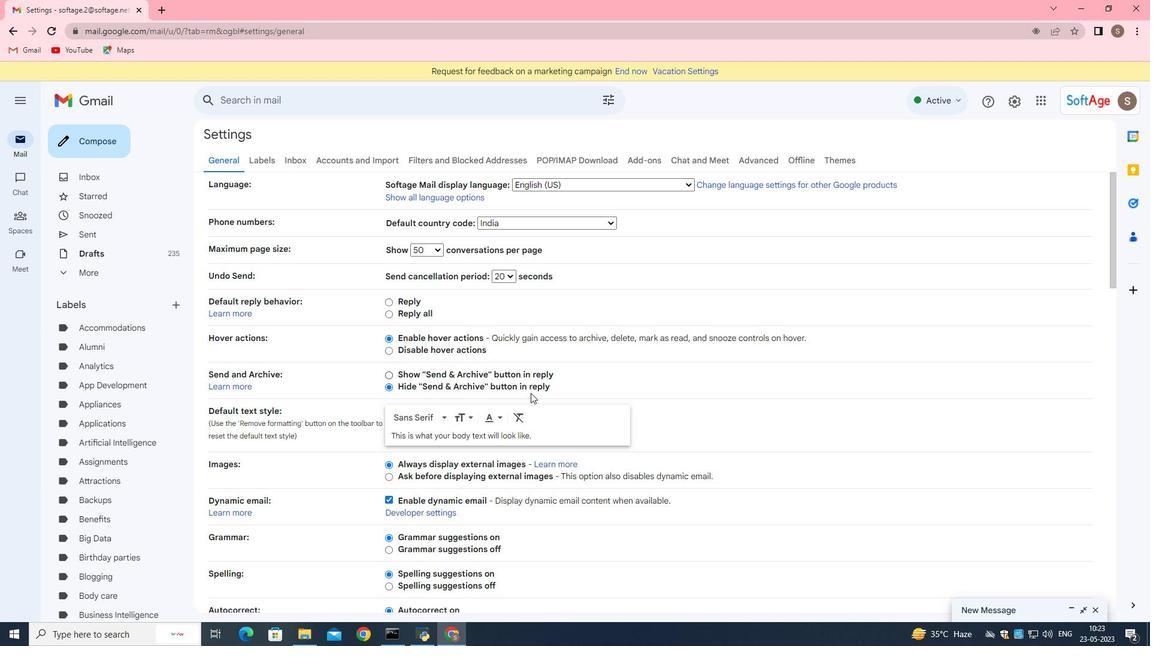 
Action: Mouse moved to (527, 388)
Screenshot: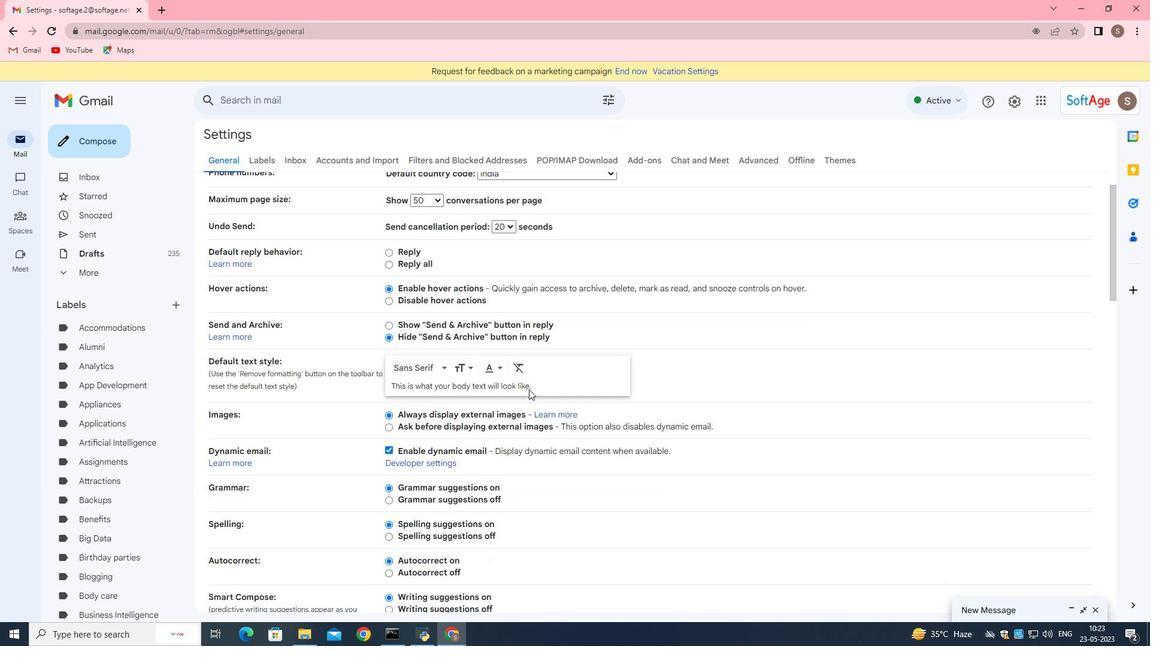 
Action: Mouse scrolled (527, 387) with delta (0, 0)
Screenshot: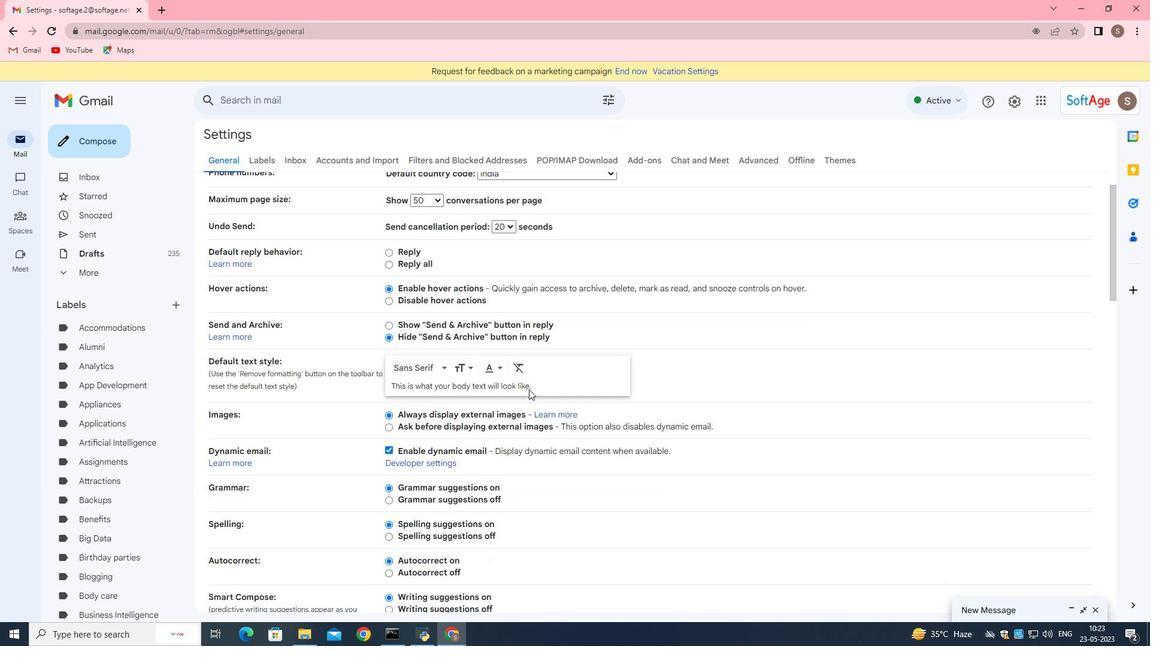 
Action: Mouse moved to (527, 388)
Screenshot: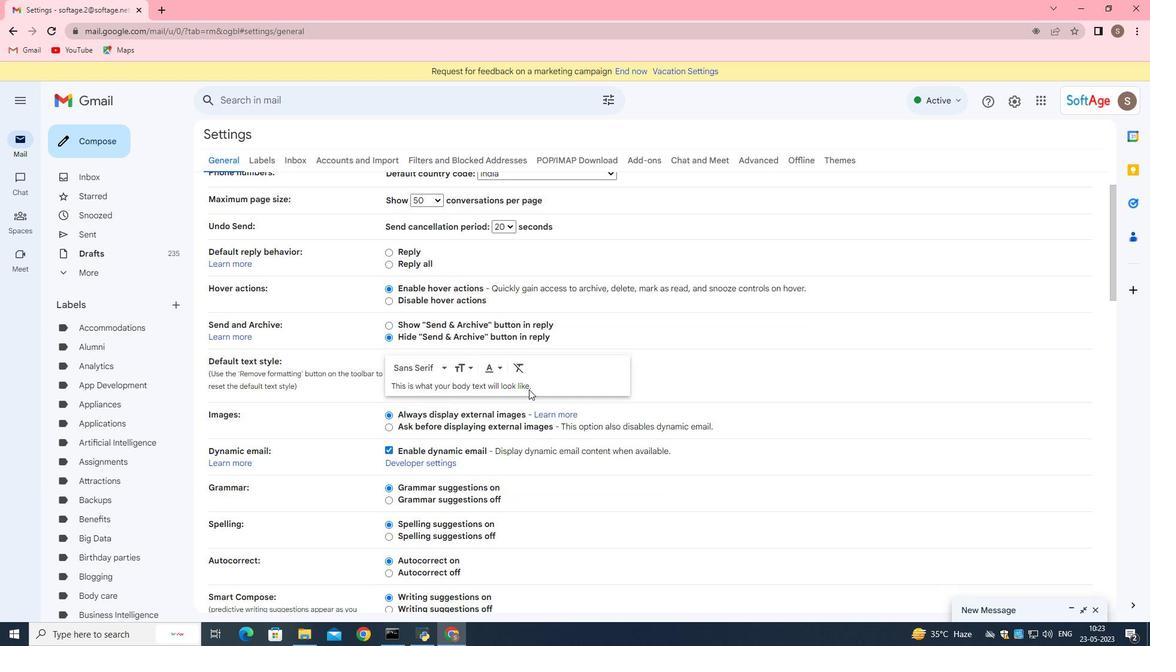 
Action: Mouse scrolled (527, 387) with delta (0, 0)
Screenshot: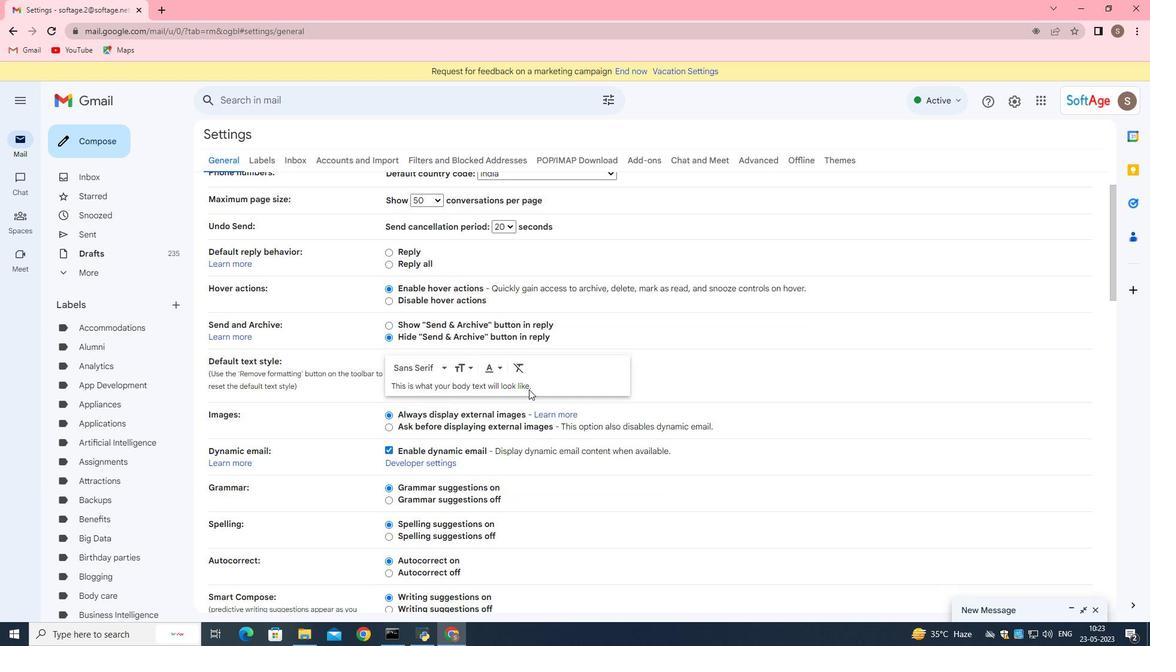 
Action: Mouse scrolled (527, 387) with delta (0, 0)
Screenshot: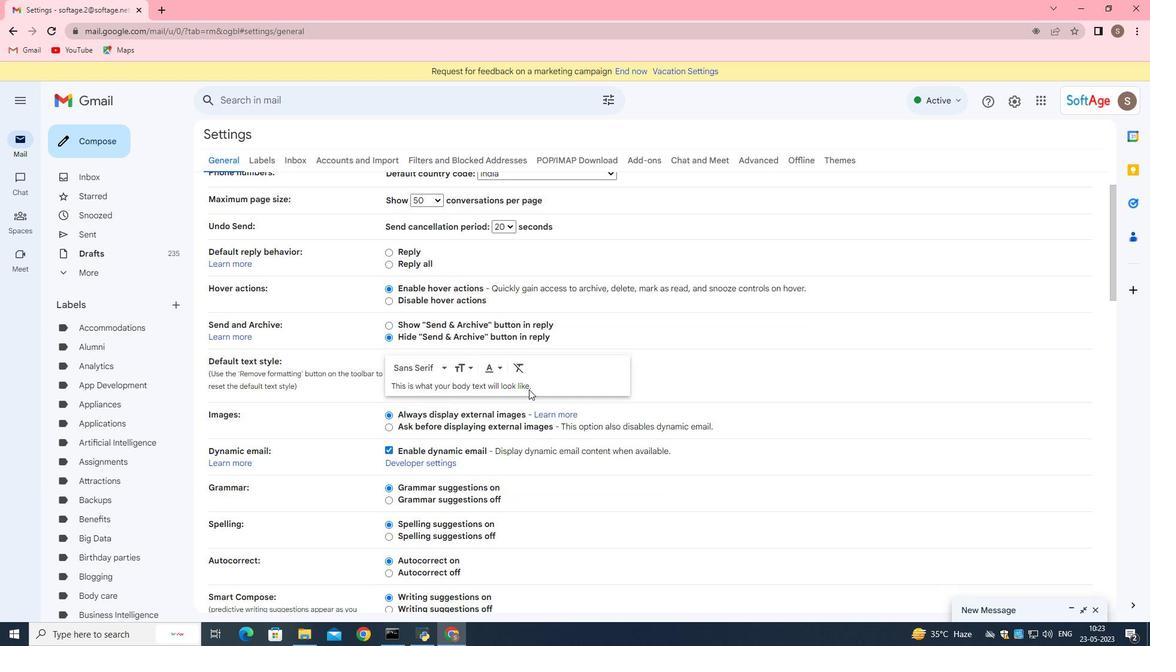 
Action: Mouse scrolled (527, 387) with delta (0, 0)
Screenshot: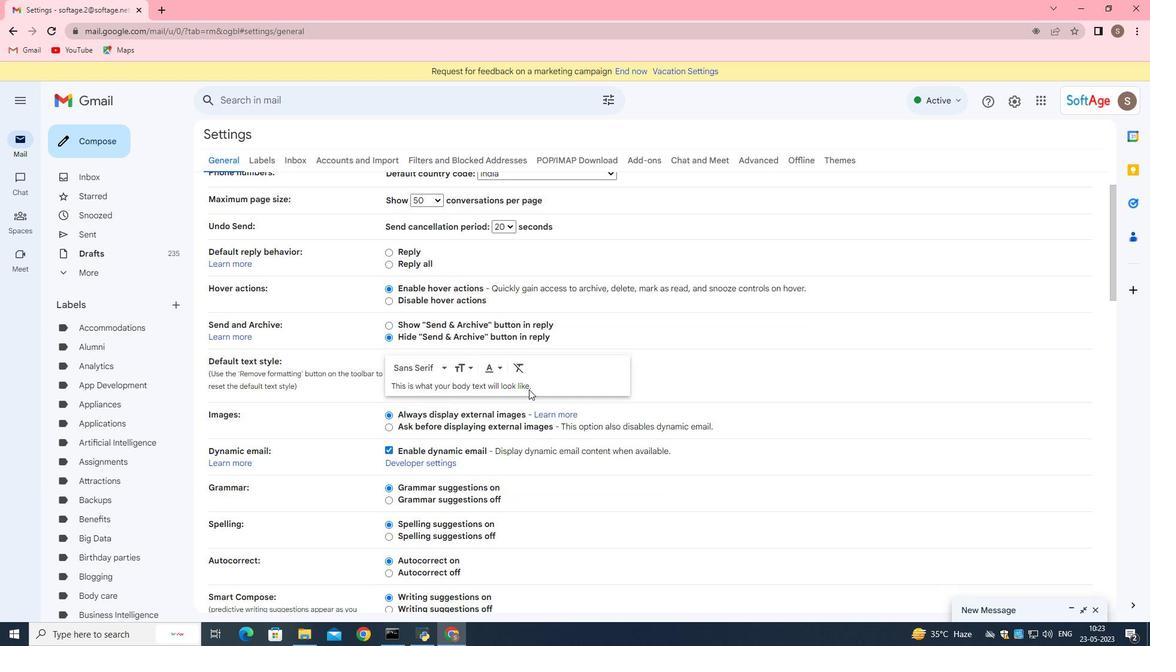
Action: Mouse scrolled (527, 387) with delta (0, 0)
Screenshot: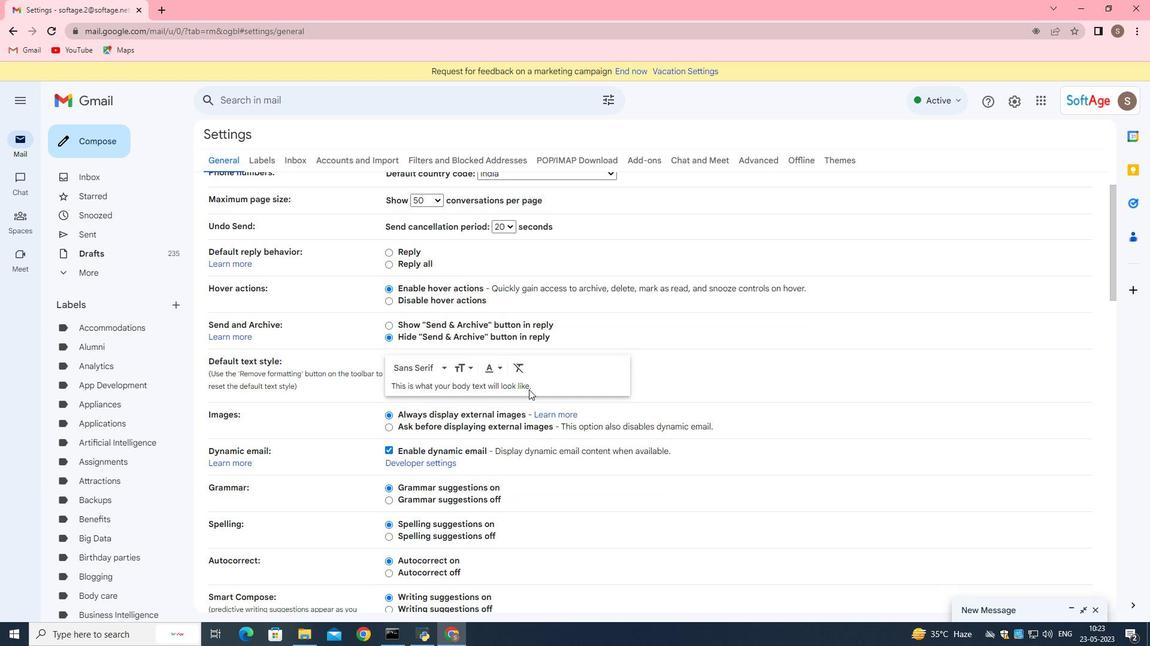 
Action: Mouse moved to (526, 387)
Screenshot: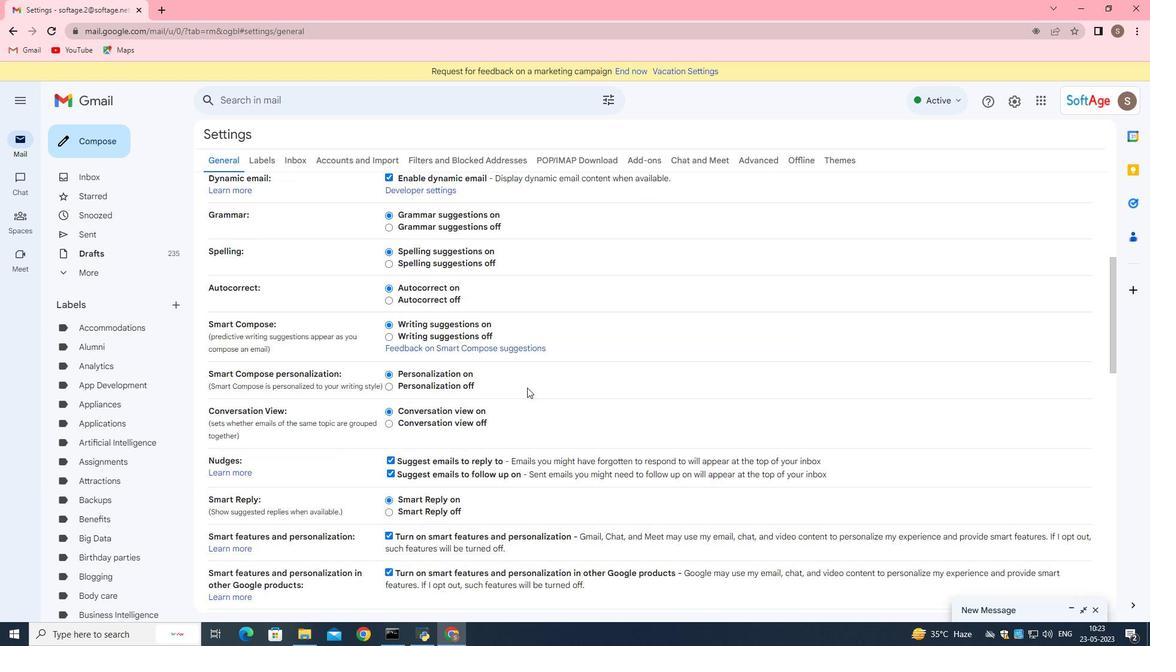 
Action: Mouse scrolled (526, 386) with delta (0, 0)
Screenshot: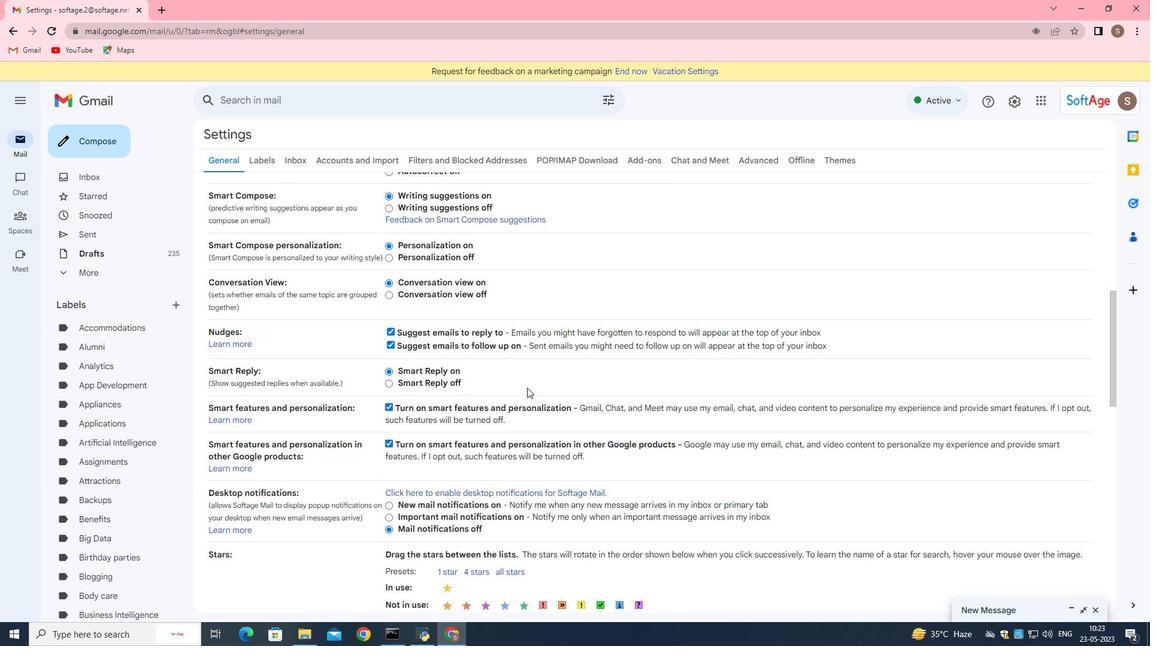 
Action: Mouse scrolled (526, 386) with delta (0, 0)
Screenshot: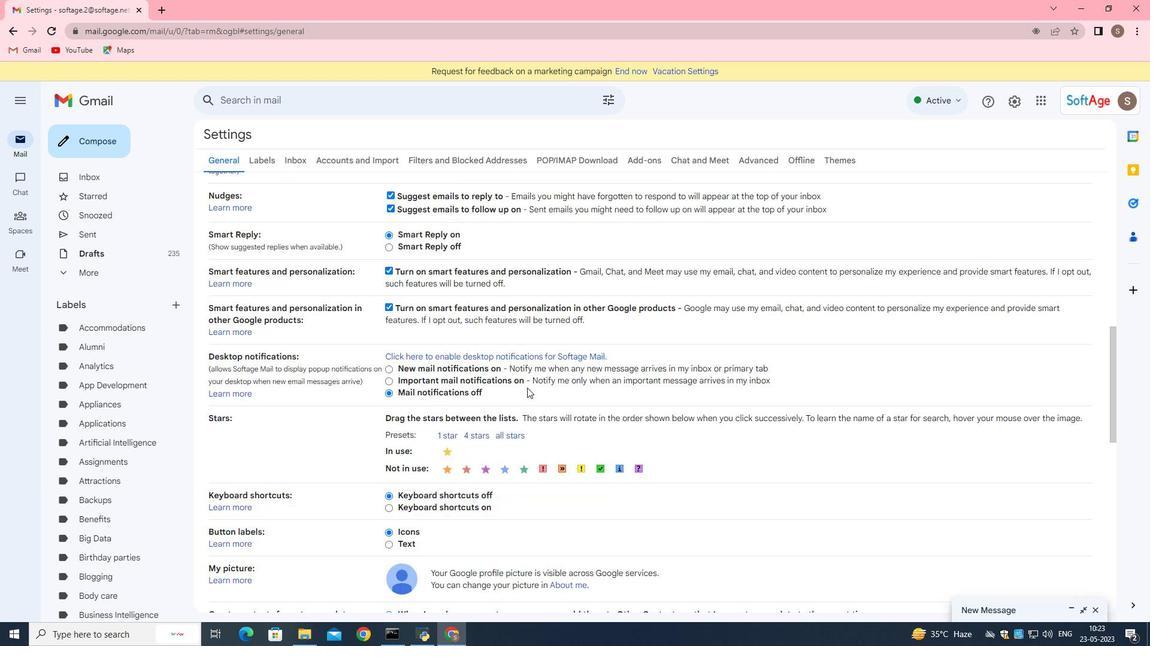 
Action: Mouse moved to (525, 386)
Screenshot: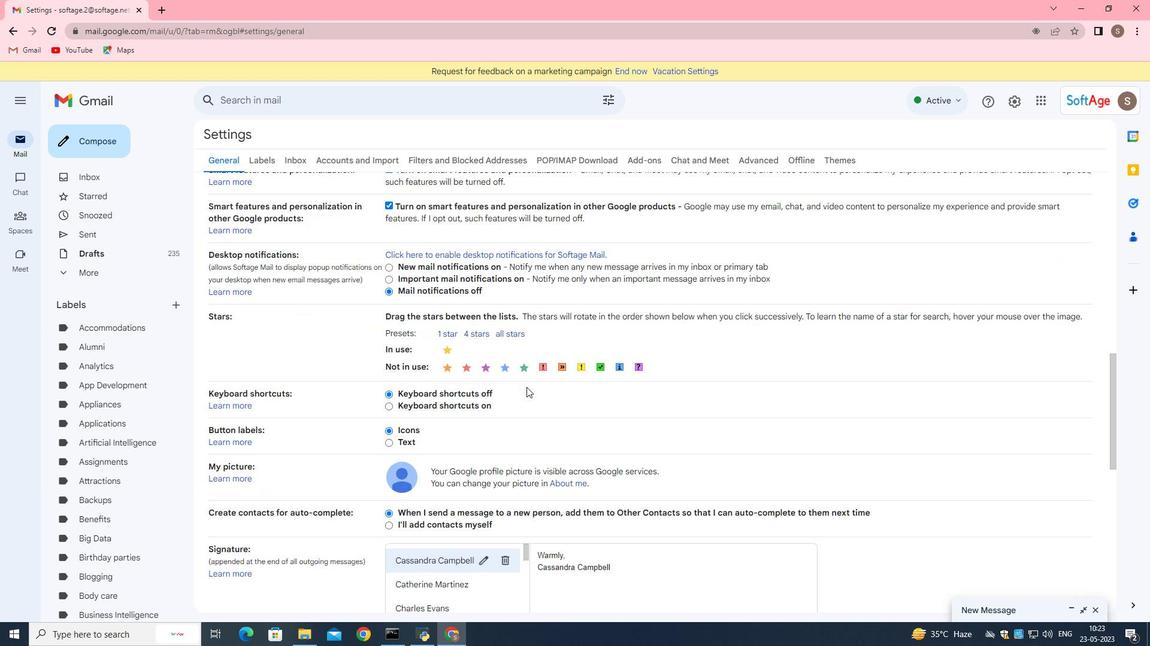 
Action: Mouse scrolled (525, 385) with delta (0, 0)
Screenshot: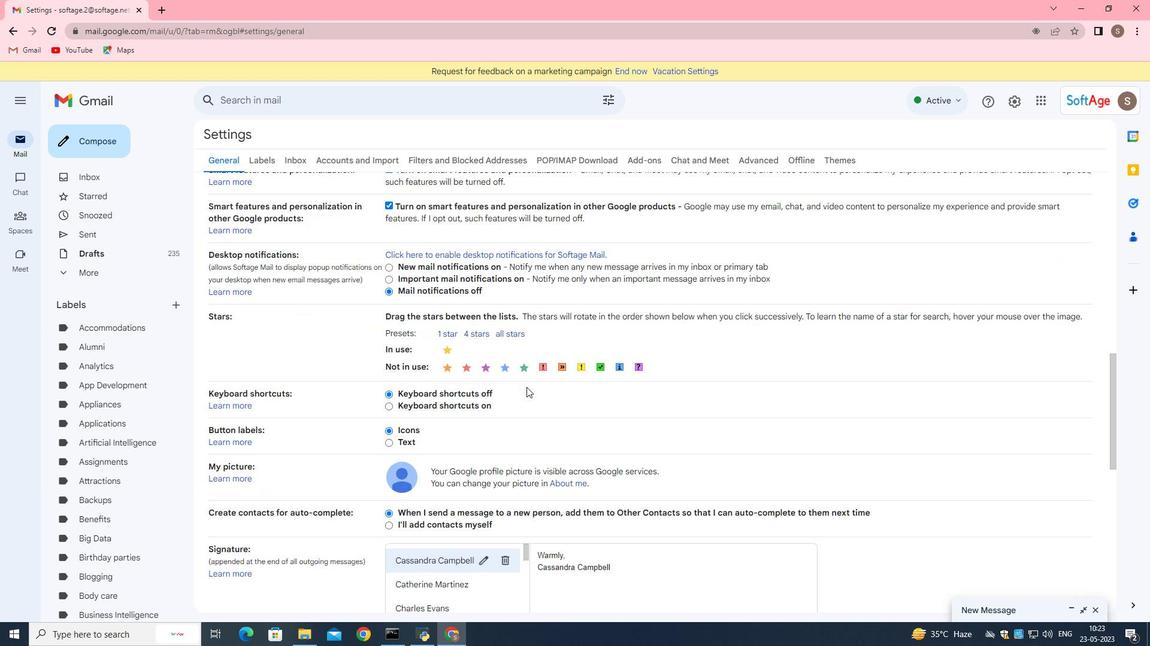
Action: Mouse scrolled (525, 385) with delta (0, 0)
Screenshot: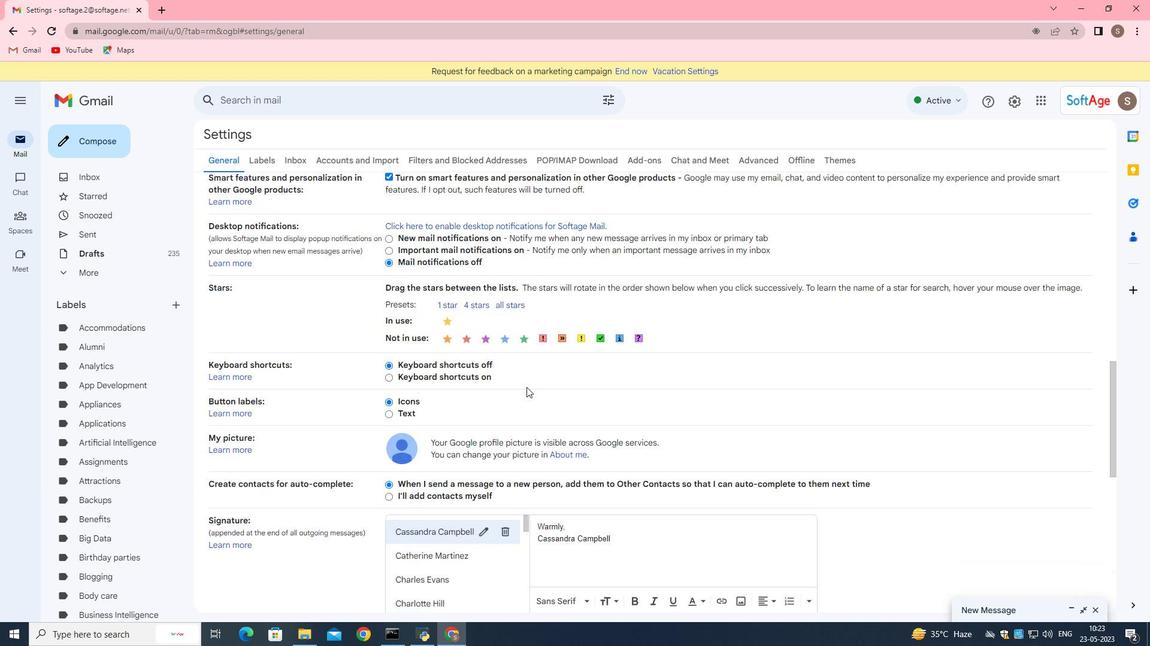 
Action: Mouse scrolled (525, 385) with delta (0, 0)
Screenshot: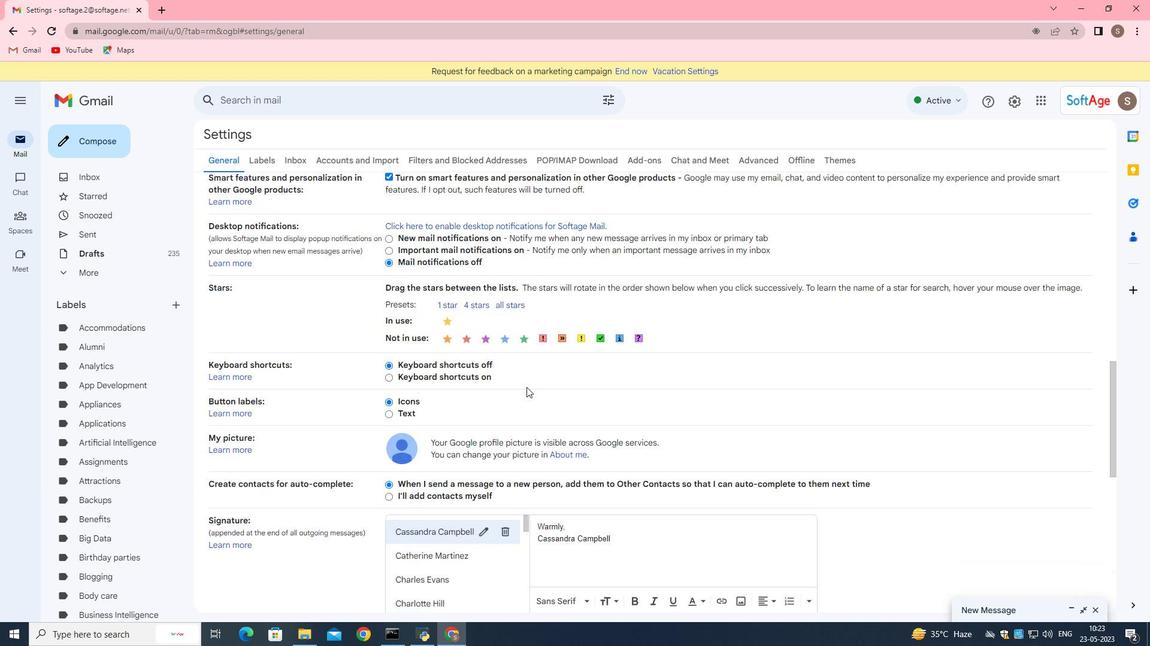 
Action: Mouse scrolled (525, 385) with delta (0, 0)
Screenshot: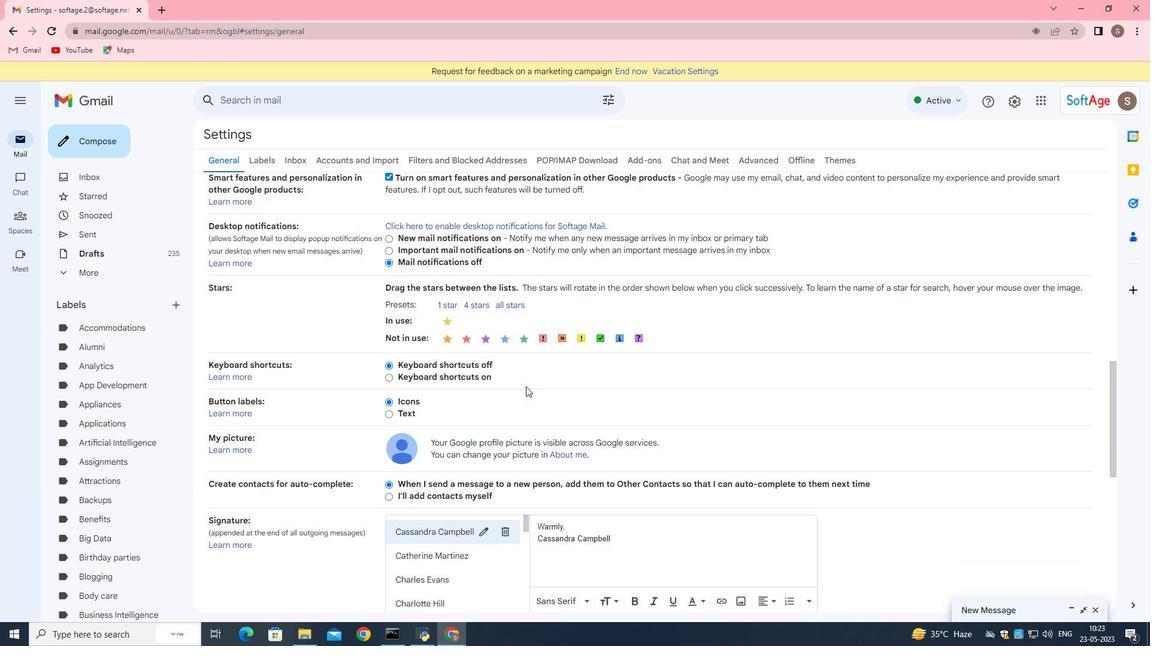 
Action: Mouse moved to (485, 390)
Screenshot: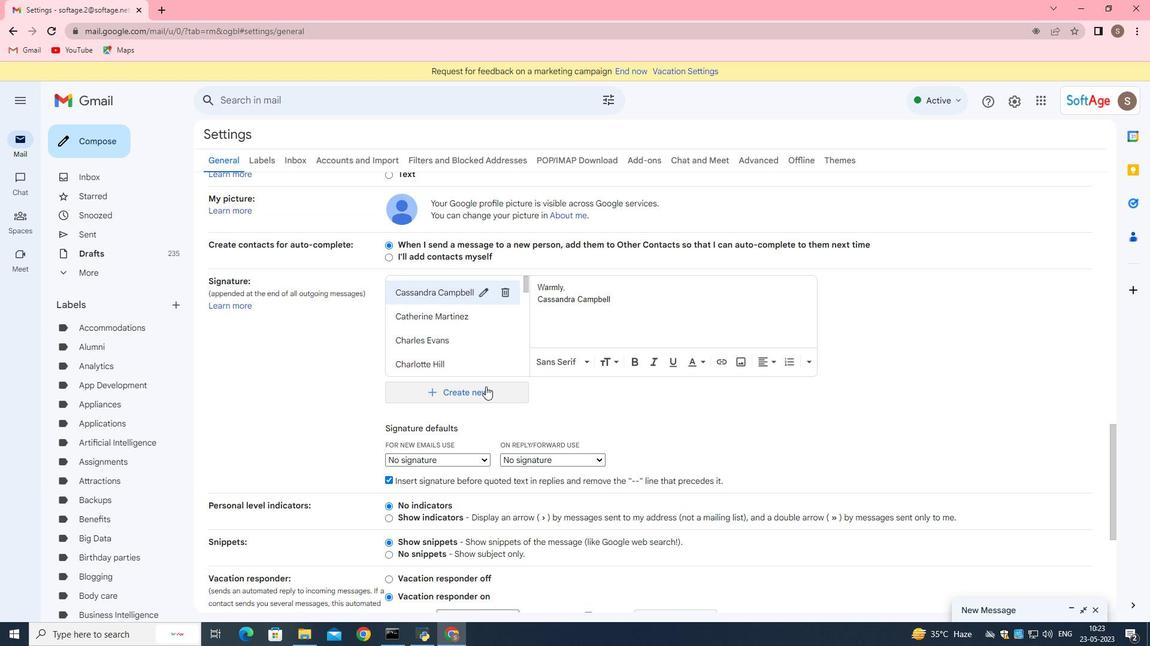 
Action: Mouse pressed left at (485, 390)
Screenshot: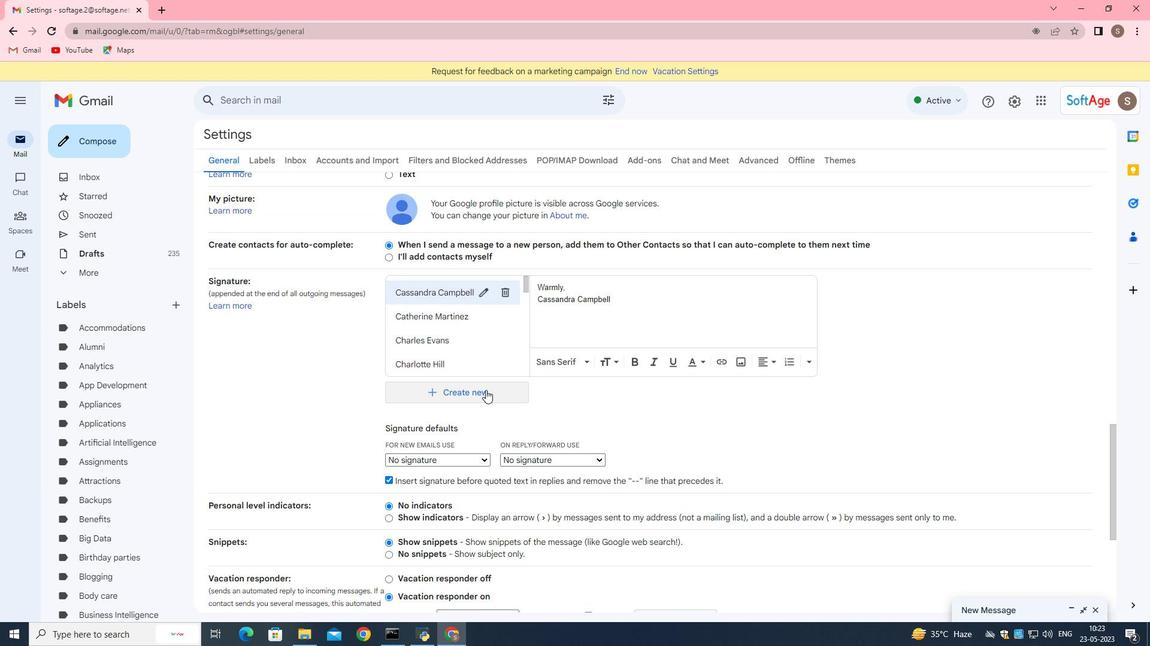 
Action: Key pressed <Key.shift><Key.shift><Key.shift>Heather<Key.space><Key.shift><Key.shift><Key.shift>Cooper
Screenshot: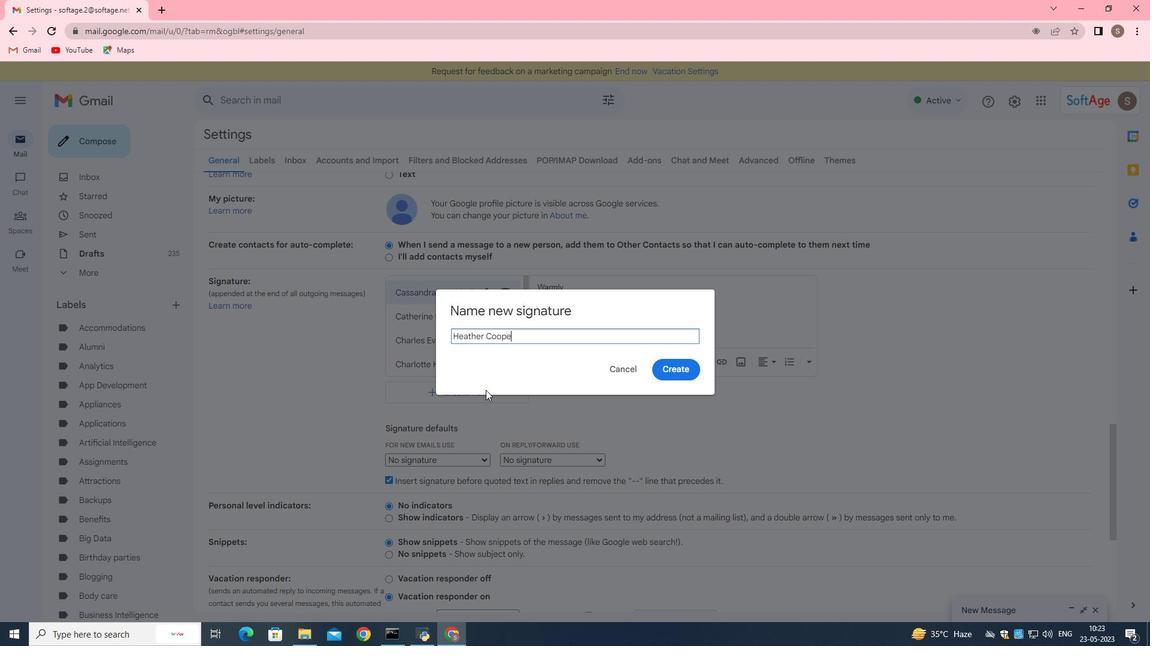 
Action: Mouse moved to (624, 331)
Screenshot: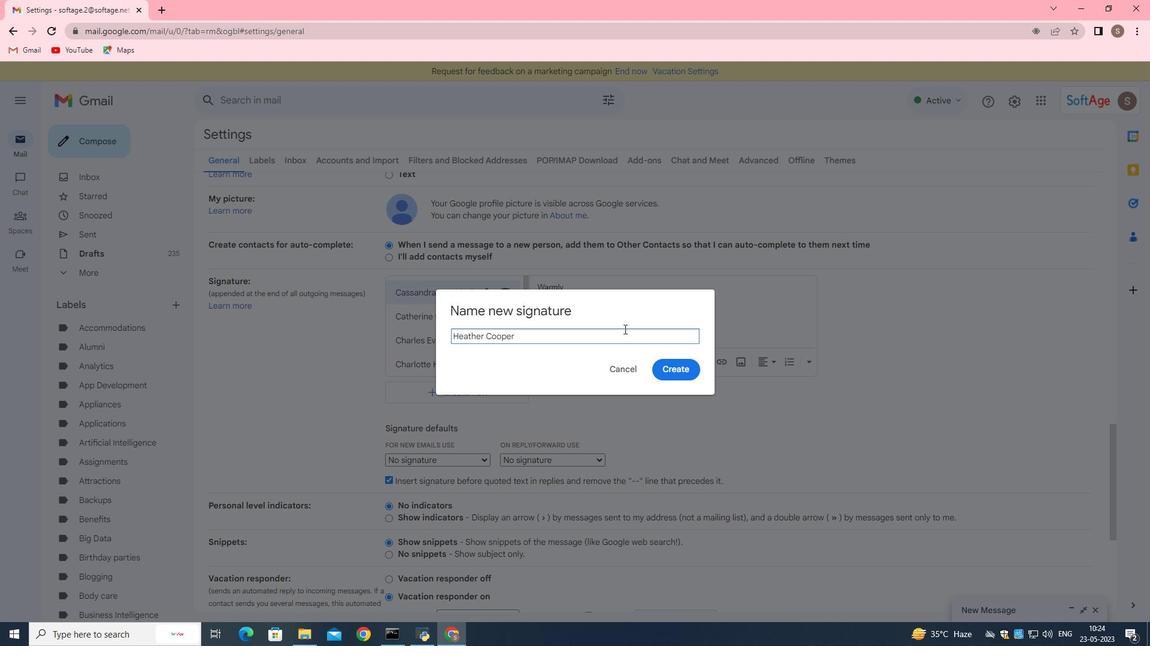
Action: Mouse pressed left at (624, 331)
Screenshot: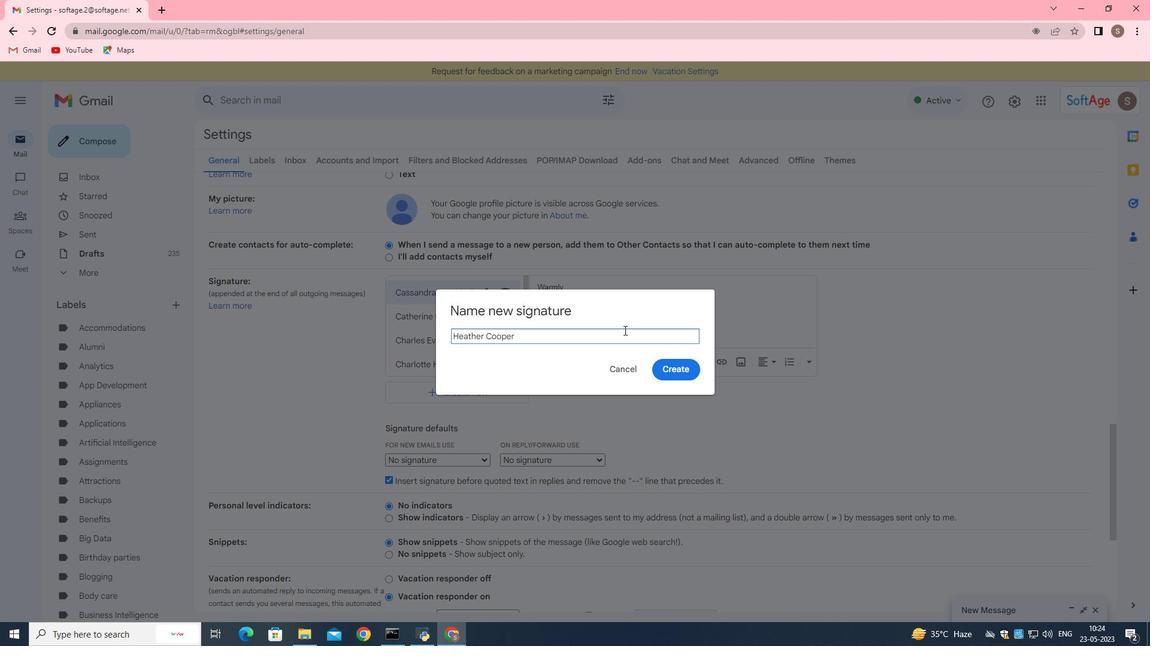 
Action: Mouse pressed left at (624, 331)
Screenshot: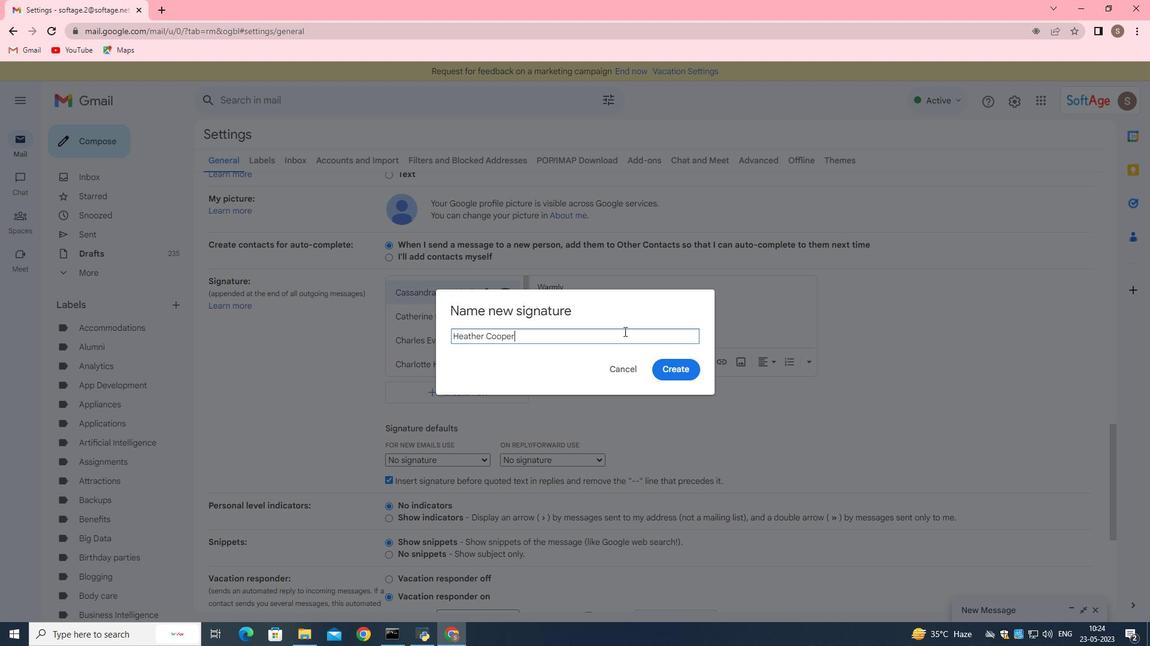 
Action: Mouse moved to (624, 332)
Screenshot: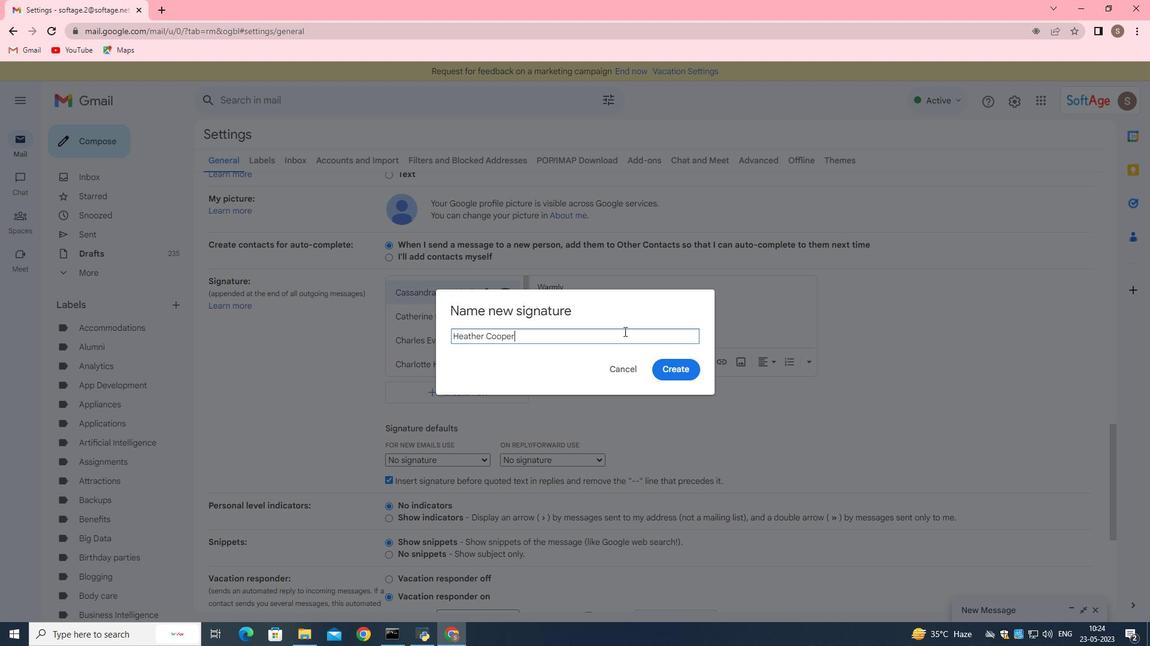 
Action: Mouse pressed left at (624, 332)
Screenshot: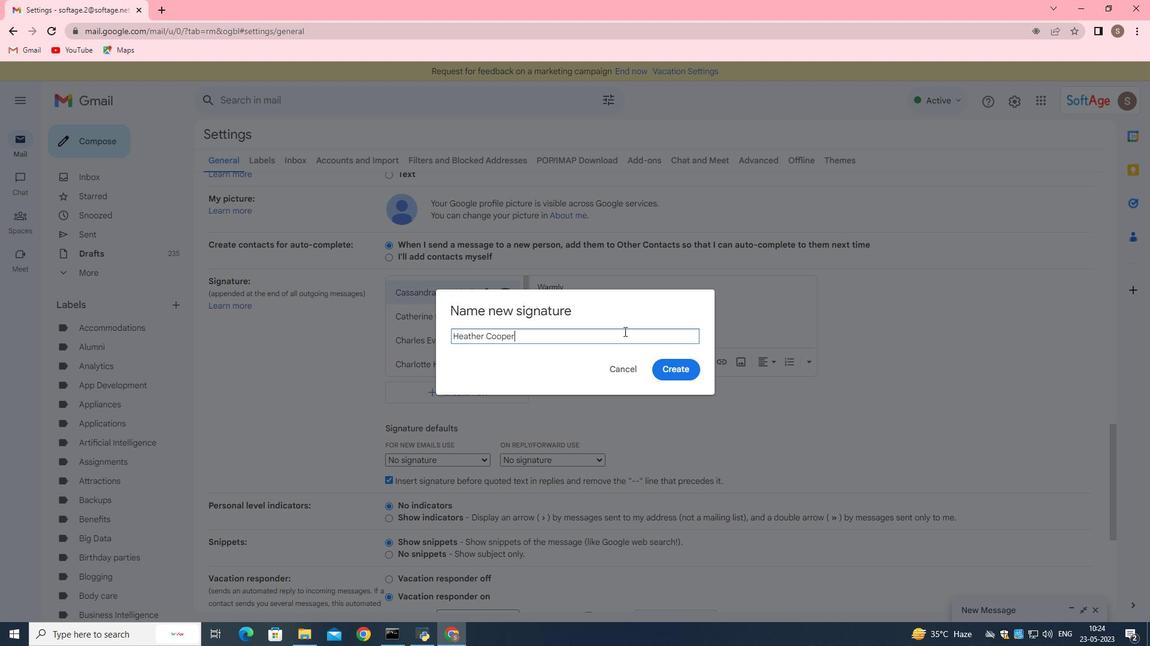 
Action: Mouse moved to (621, 333)
Screenshot: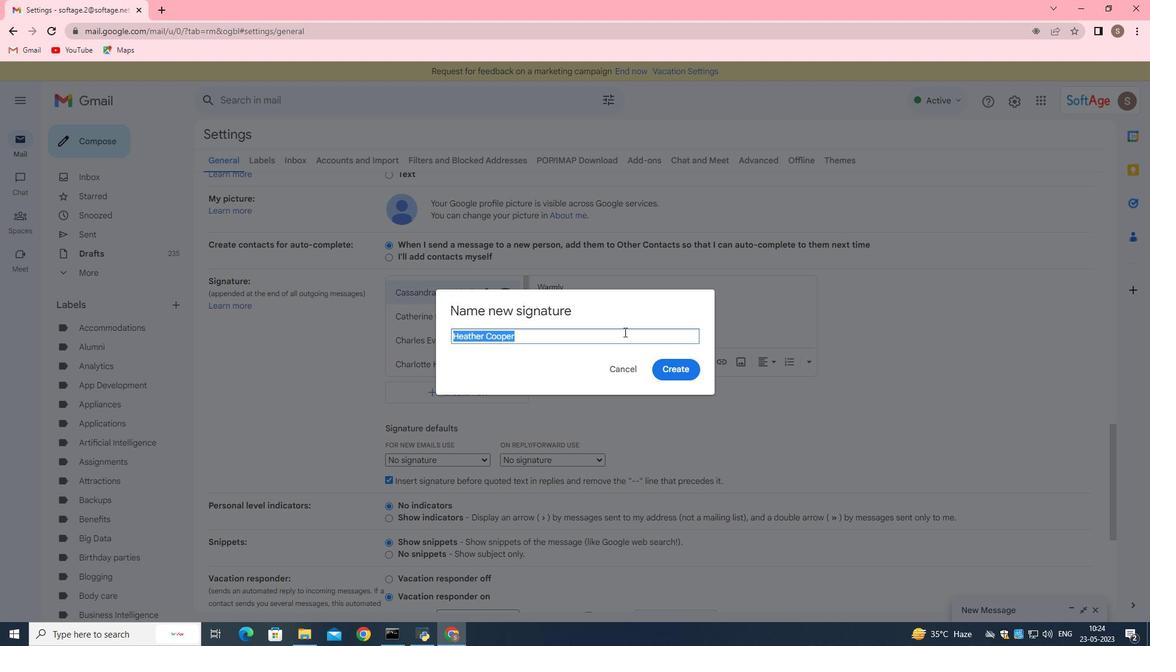 
Action: Mouse pressed left at (621, 333)
Screenshot: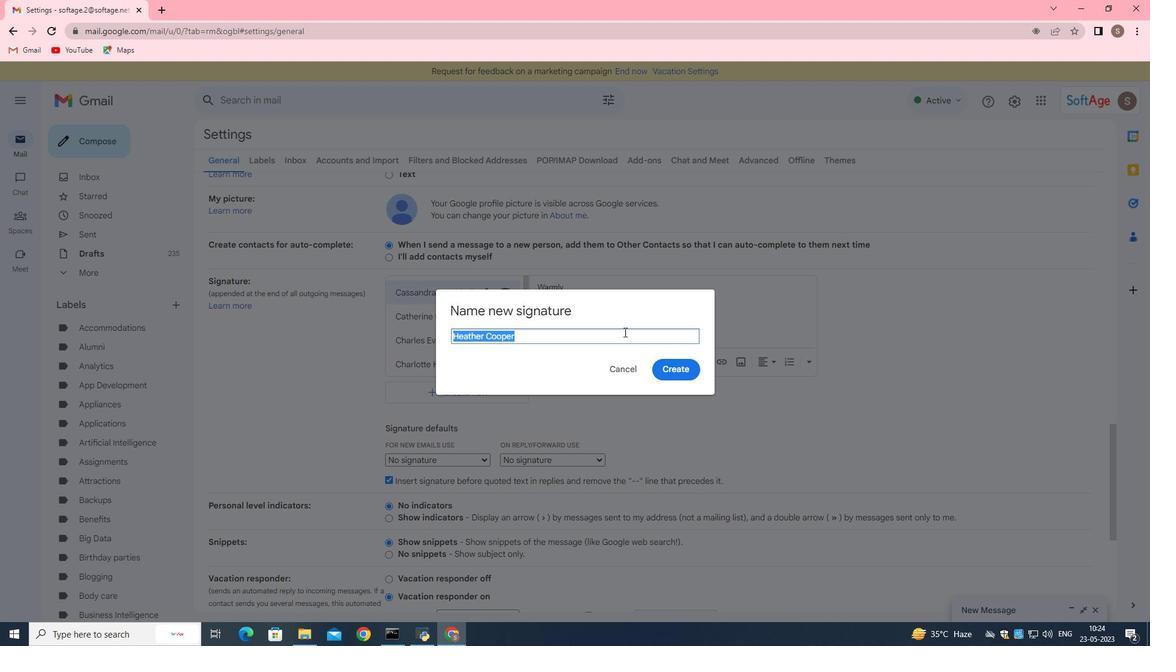 
Action: Key pressed ctrl+C
Screenshot: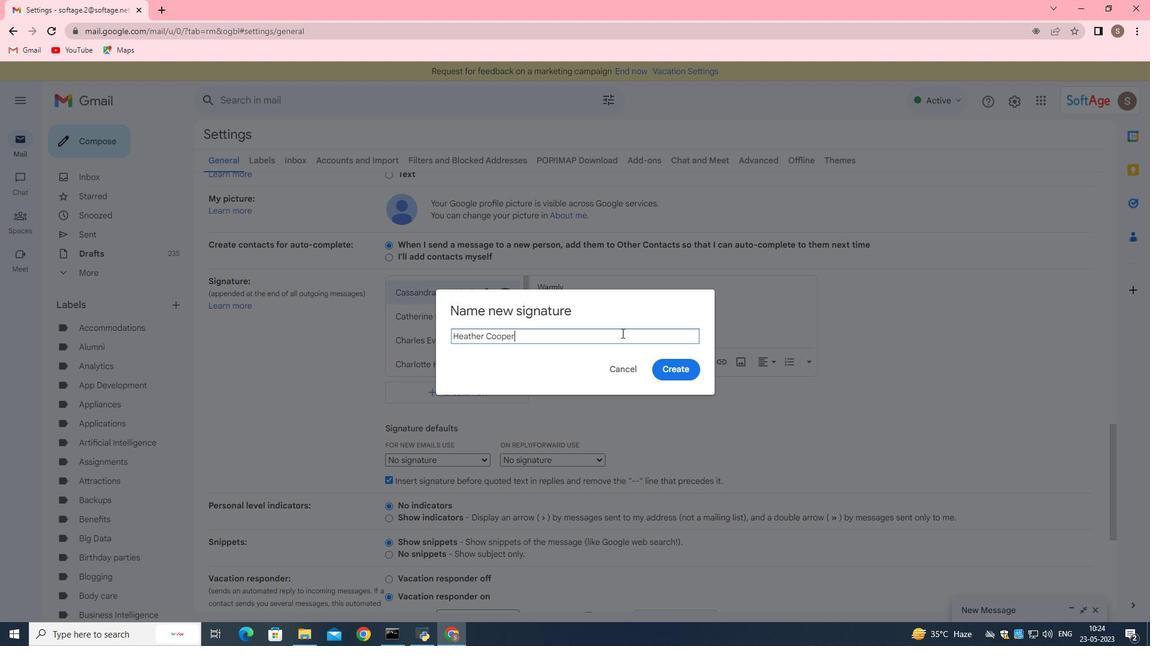 
Action: Mouse moved to (618, 339)
Screenshot: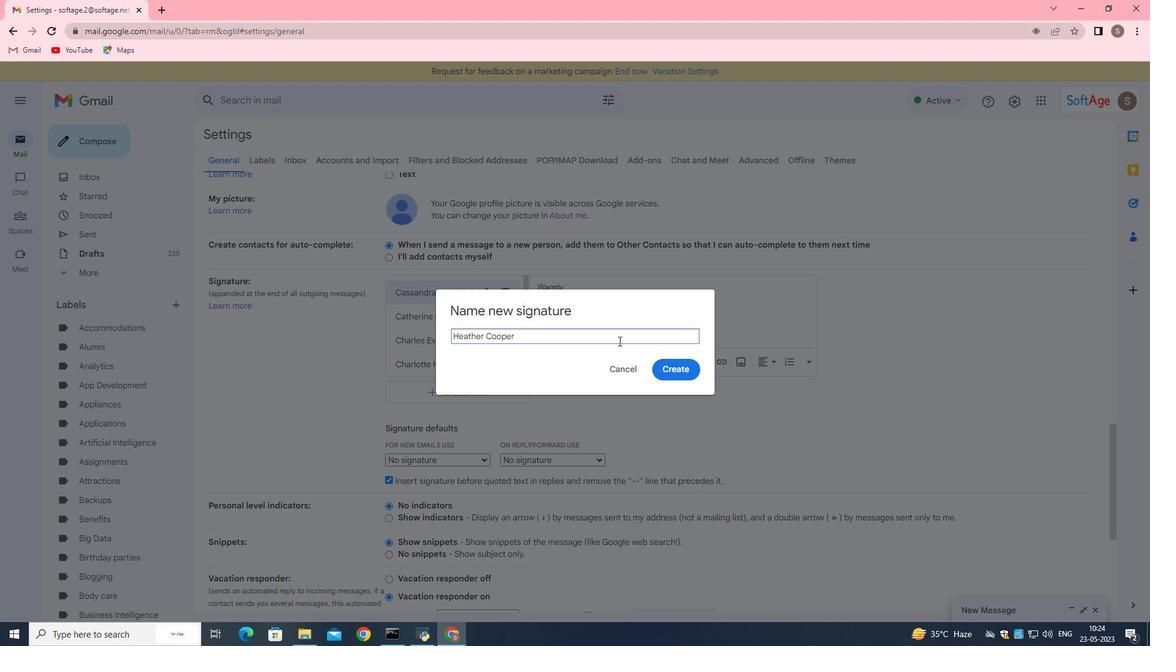 
Action: Mouse pressed left at (618, 339)
Screenshot: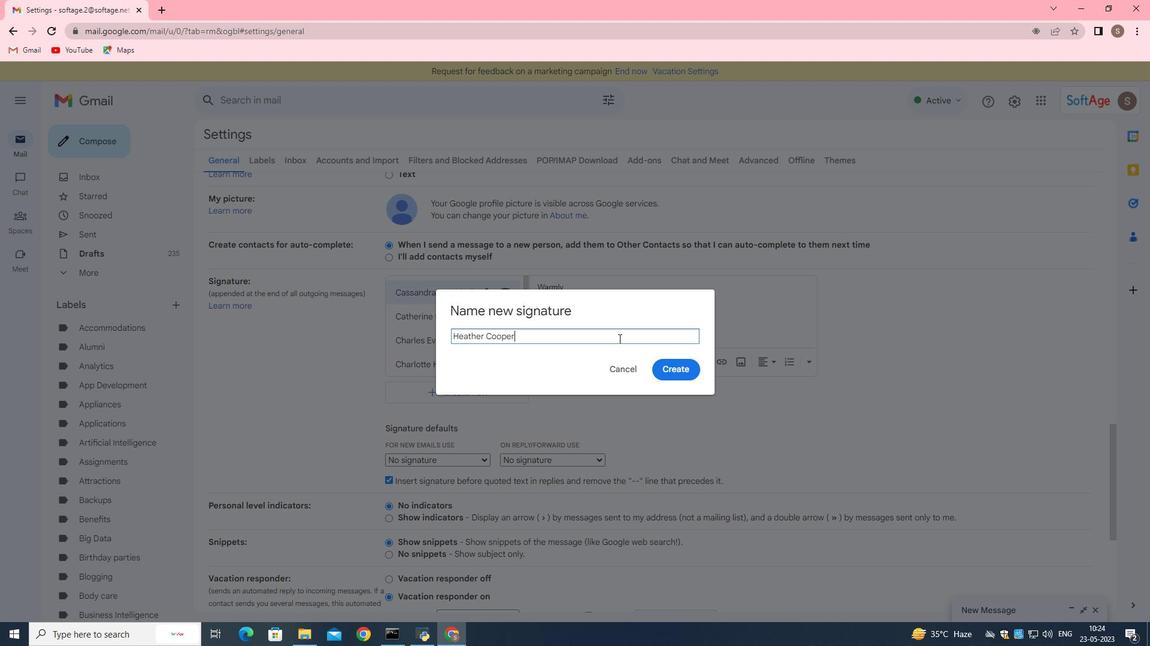 
Action: Mouse pressed left at (618, 339)
Screenshot: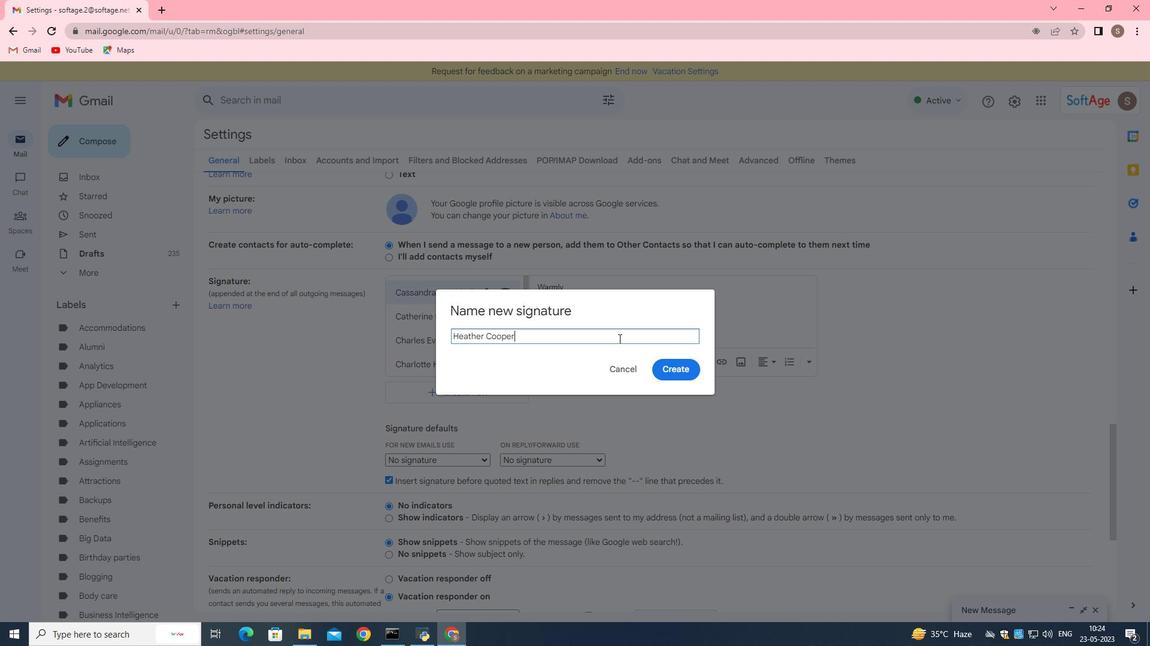 
Action: Mouse pressed left at (618, 339)
Screenshot: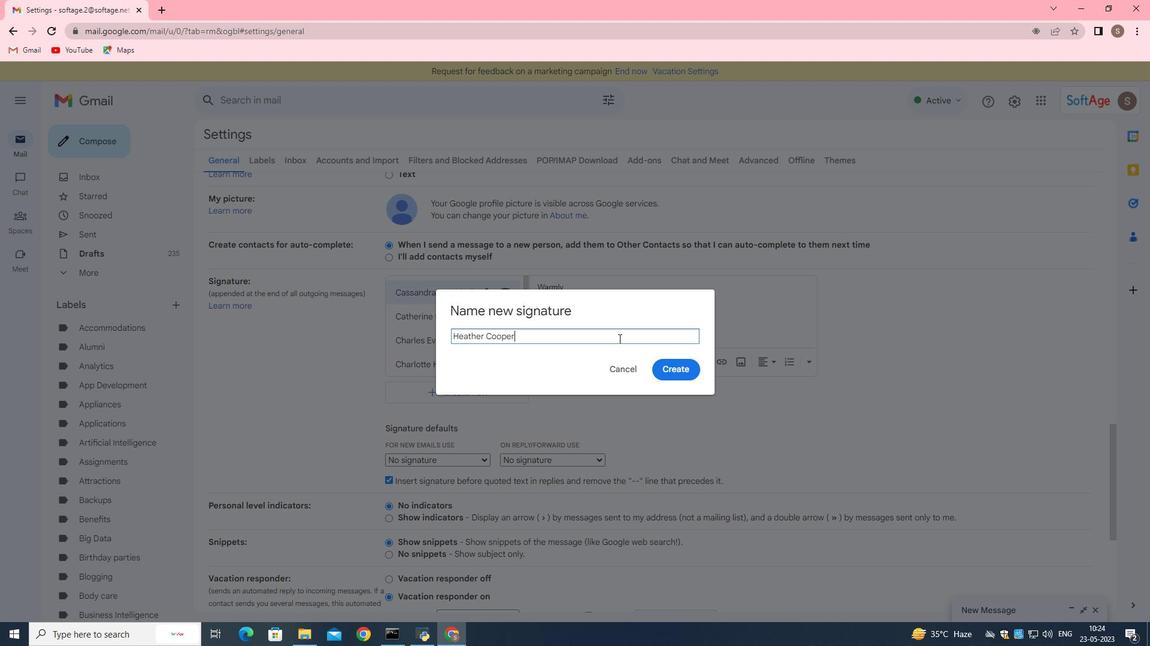
Action: Mouse moved to (618, 337)
Screenshot: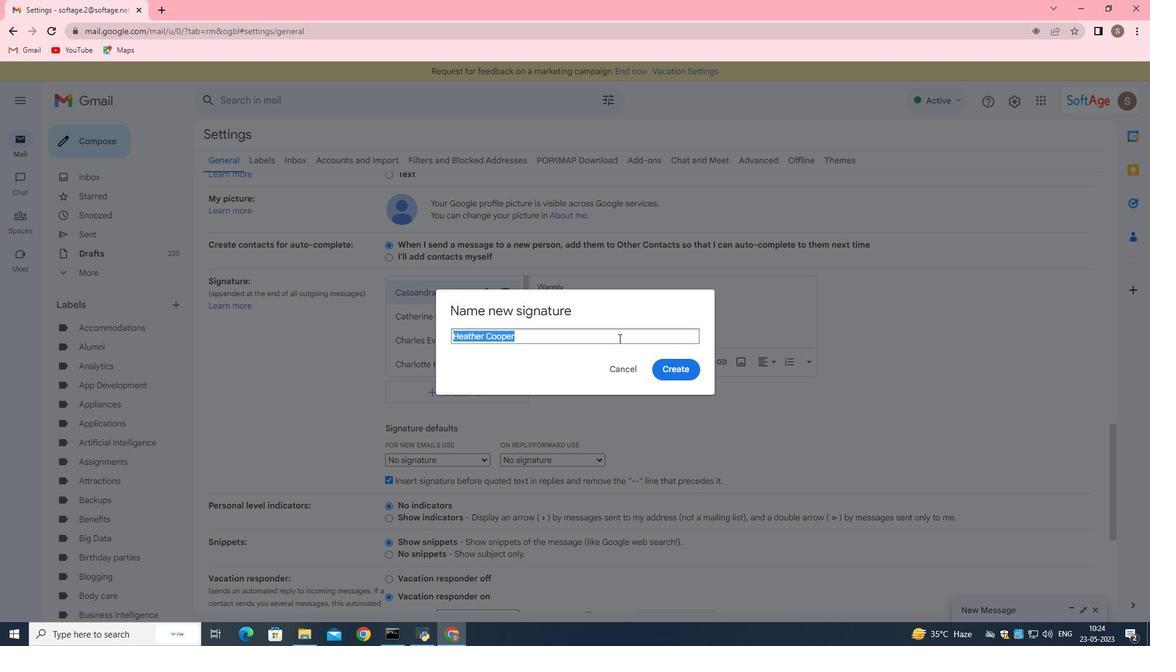 
Action: Key pressed ctrl+C
Screenshot: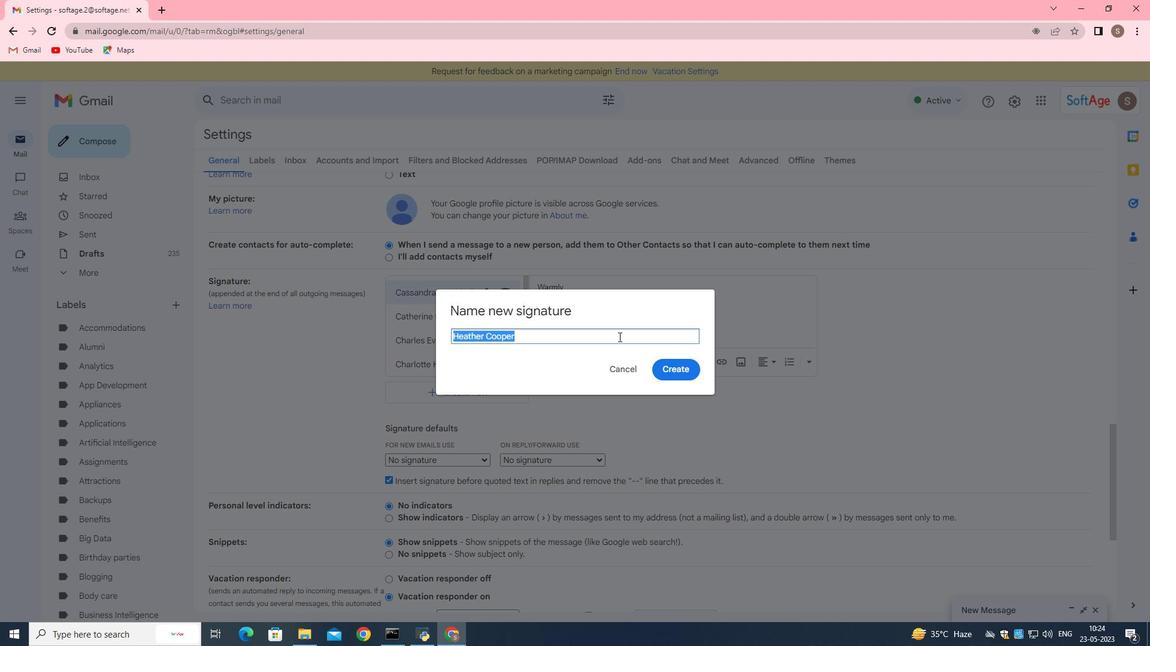 
Action: Mouse moved to (678, 373)
Screenshot: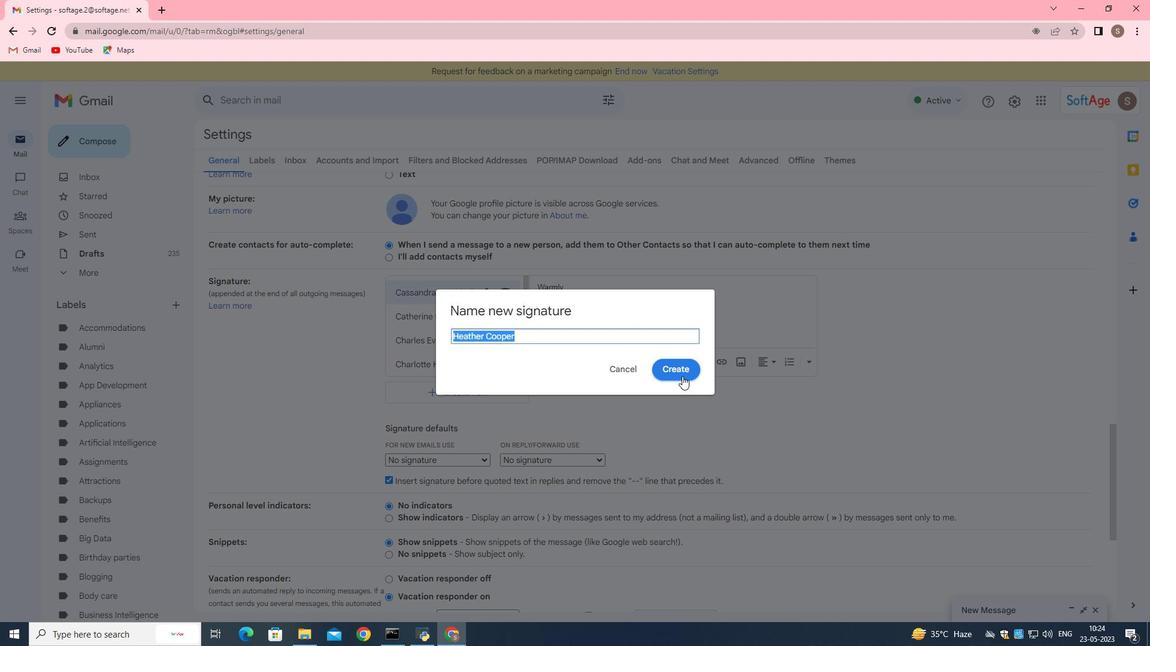 
Action: Mouse pressed left at (678, 373)
Screenshot: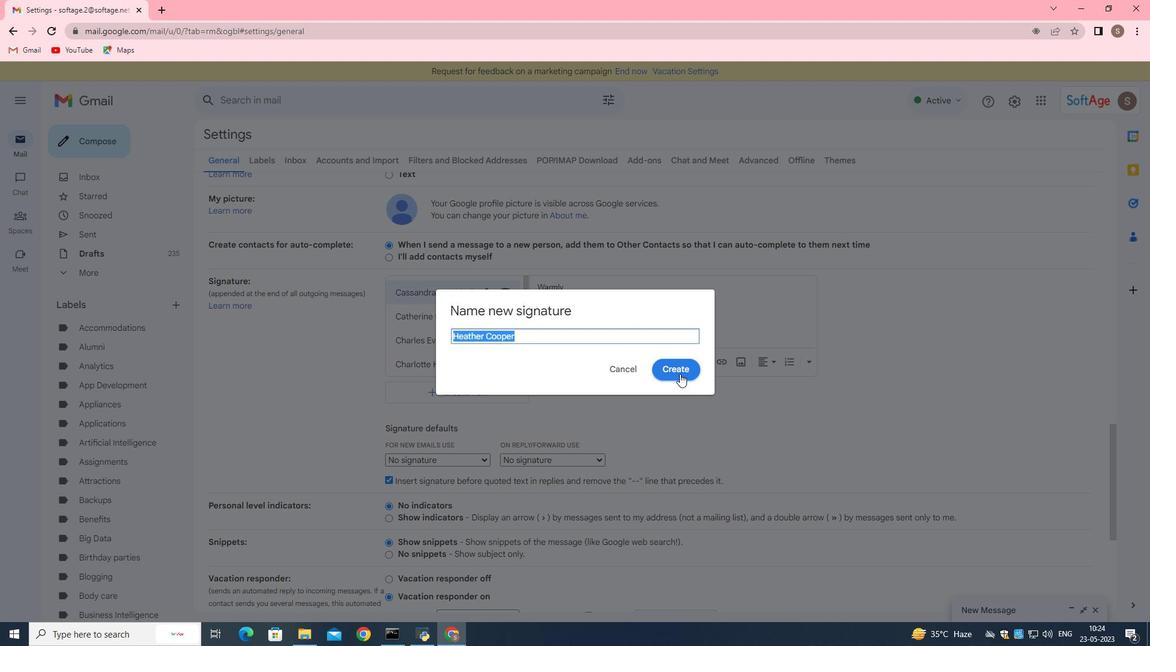 
Action: Mouse moved to (527, 289)
Screenshot: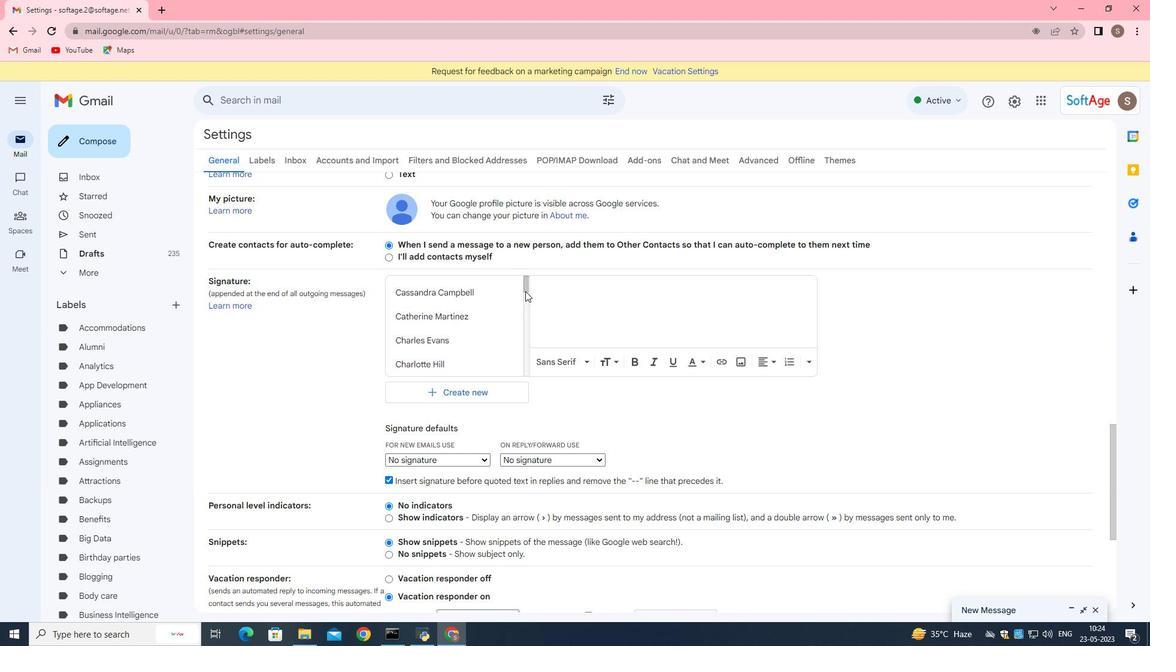 
Action: Mouse pressed left at (527, 289)
Screenshot: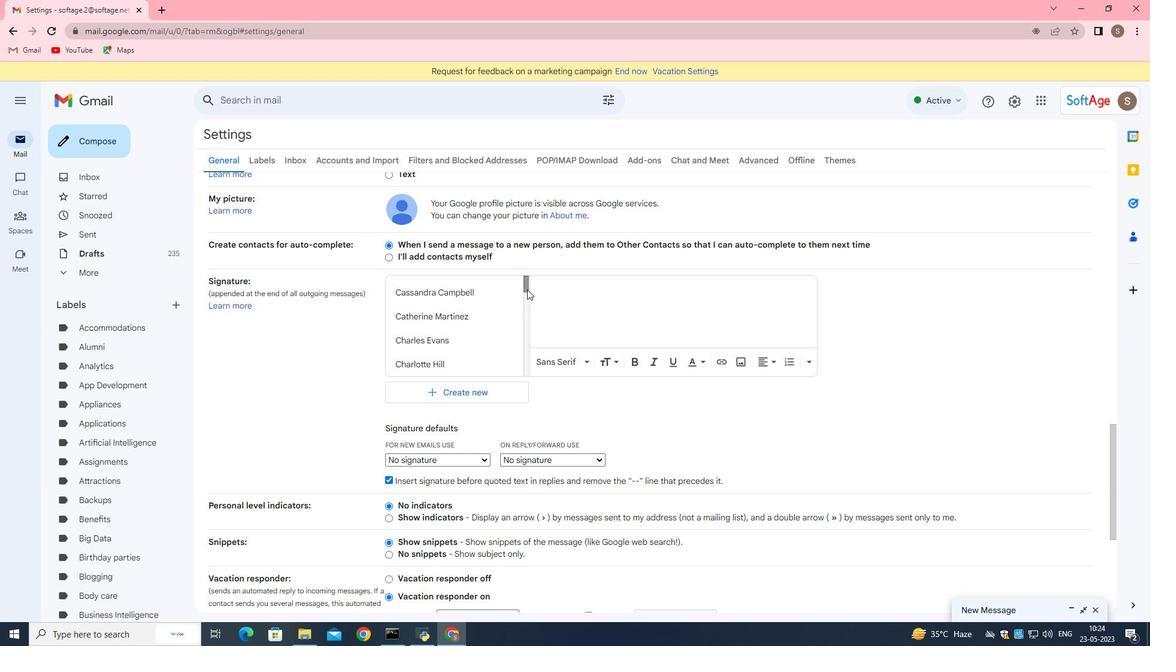 
Action: Mouse moved to (426, 336)
Screenshot: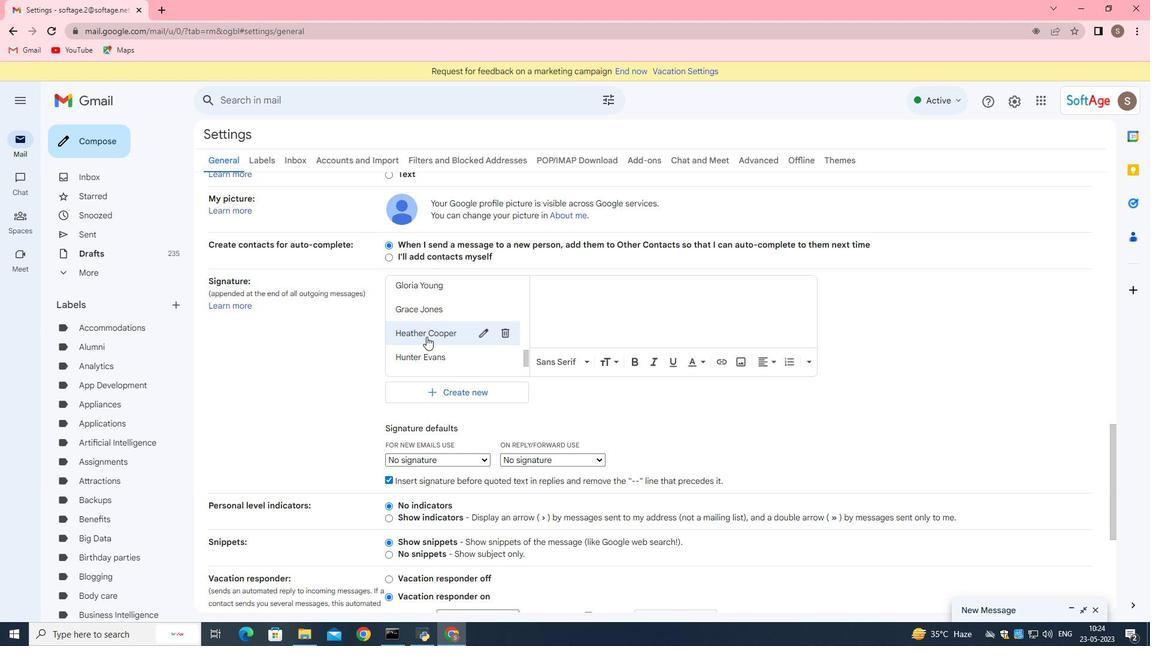 
Action: Mouse pressed left at (426, 336)
Screenshot: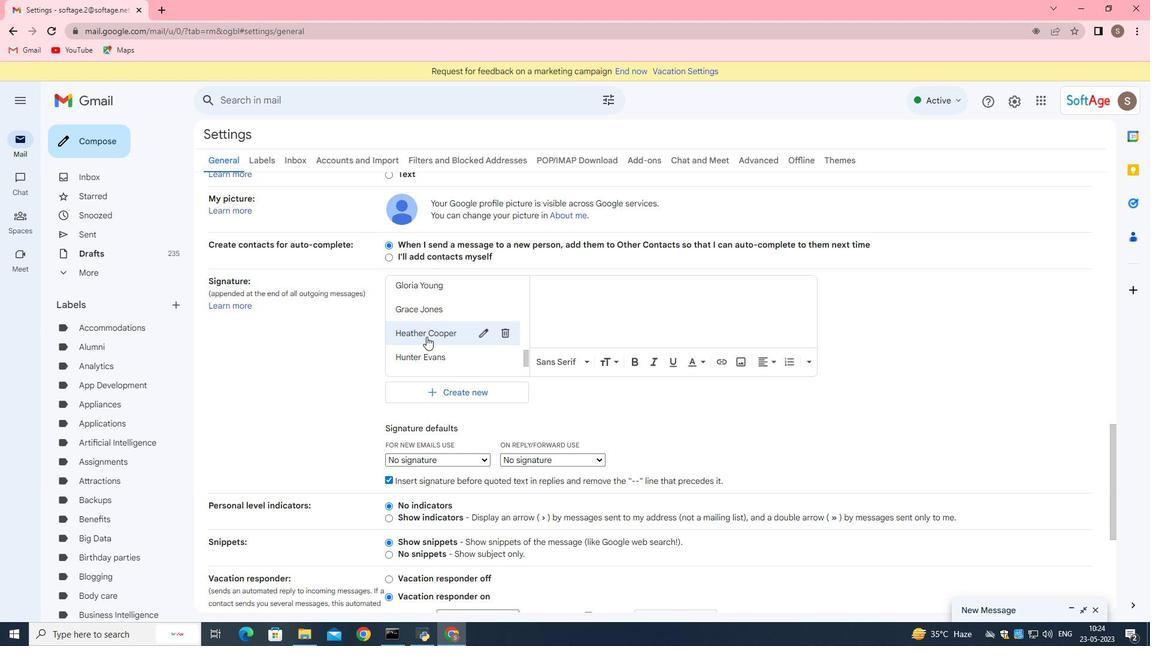 
Action: Mouse moved to (455, 459)
Screenshot: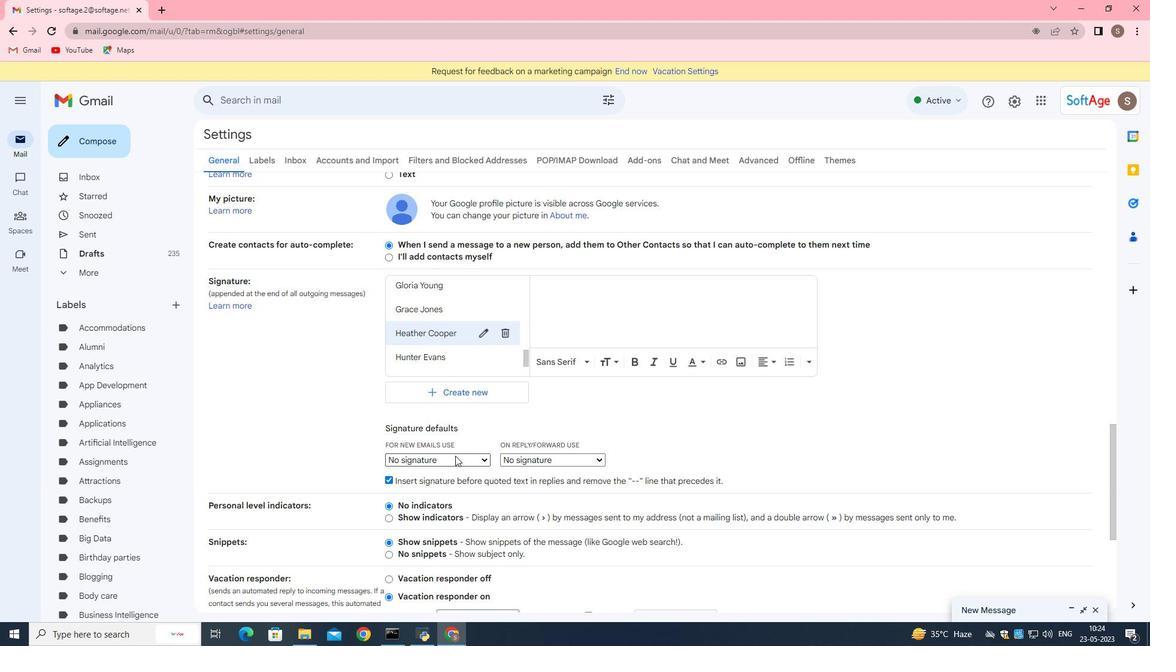 
Action: Mouse pressed left at (455, 459)
Screenshot: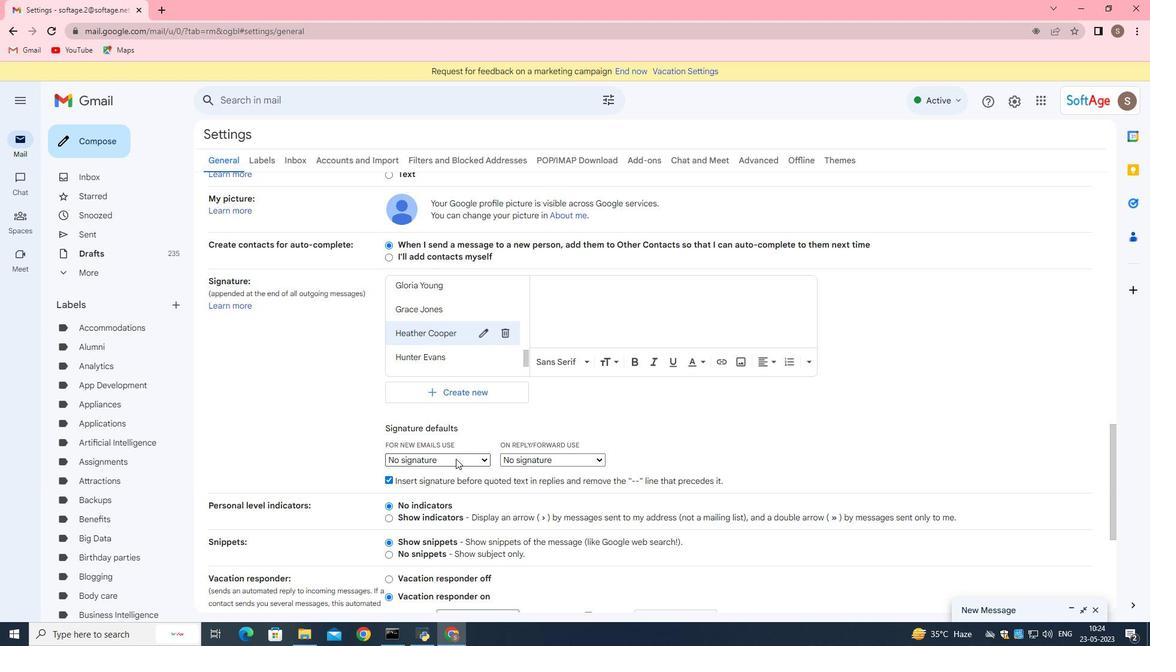 
Action: Mouse moved to (486, 316)
Screenshot: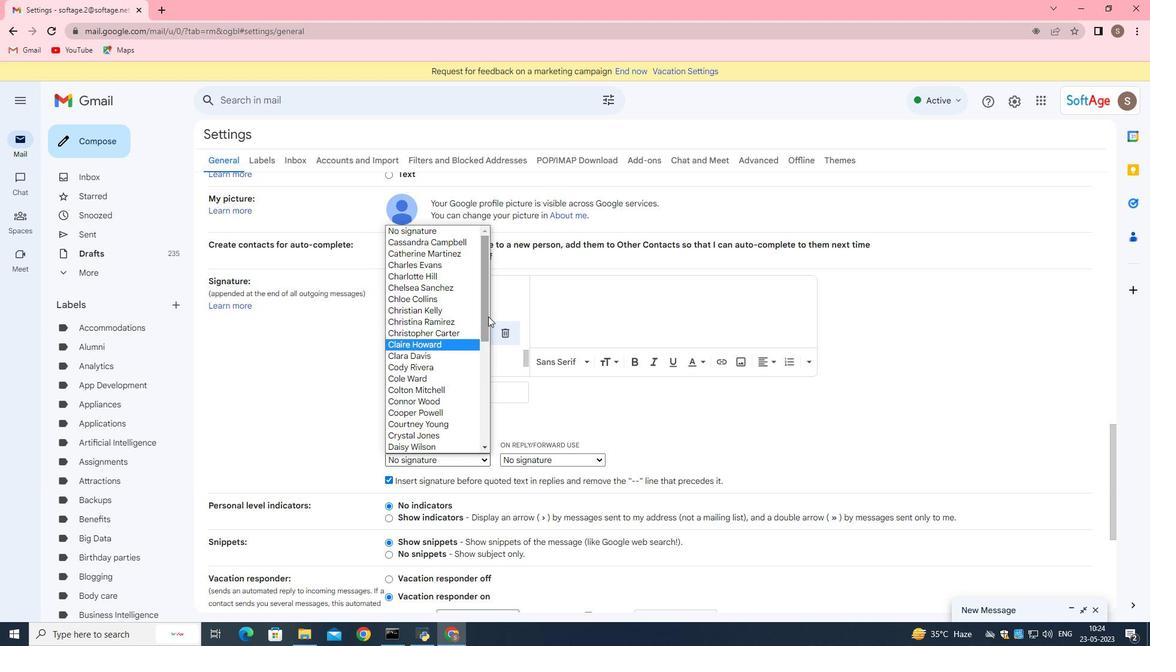
Action: Mouse pressed left at (486, 316)
Screenshot: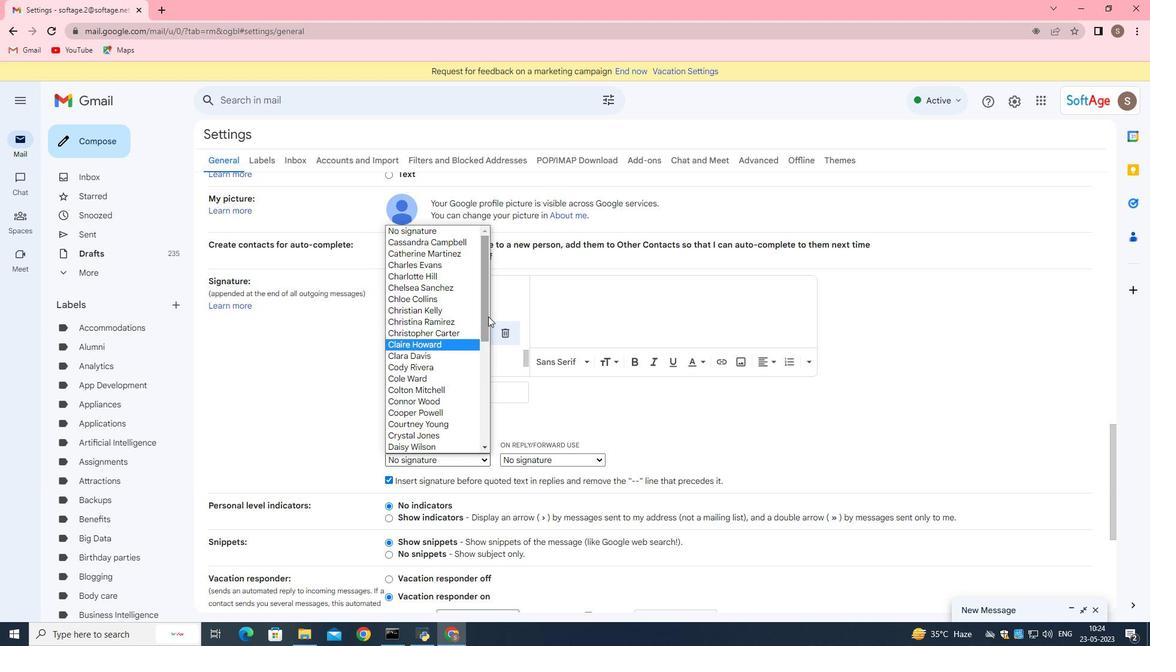 
Action: Mouse moved to (442, 382)
Screenshot: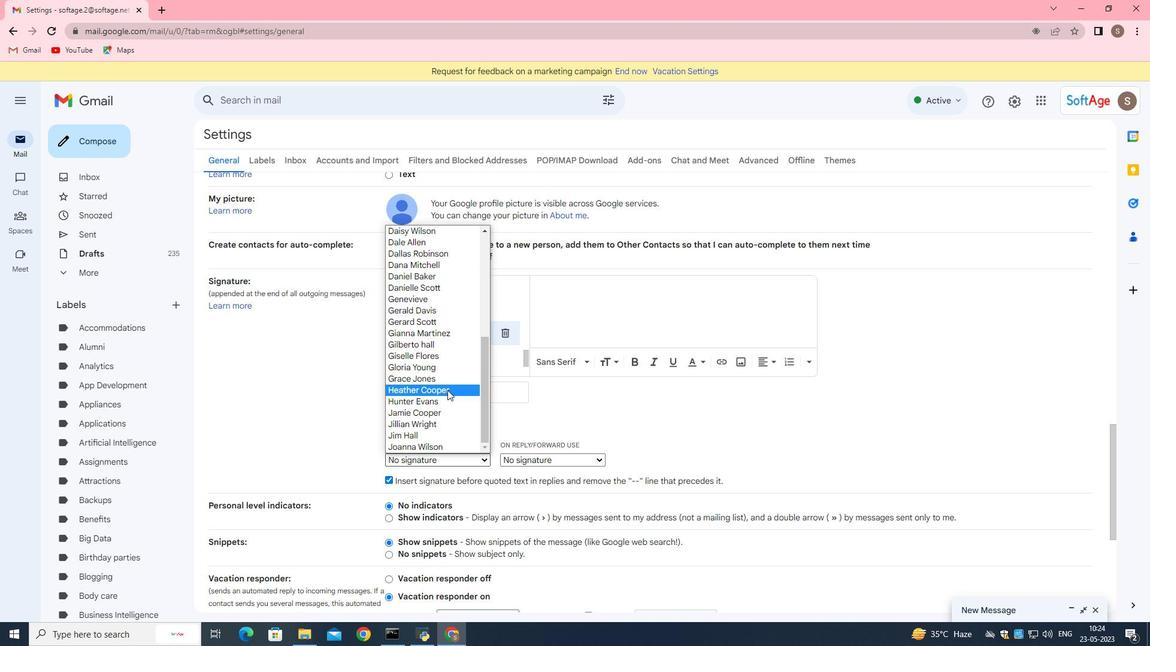 
Action: Mouse pressed left at (442, 382)
Screenshot: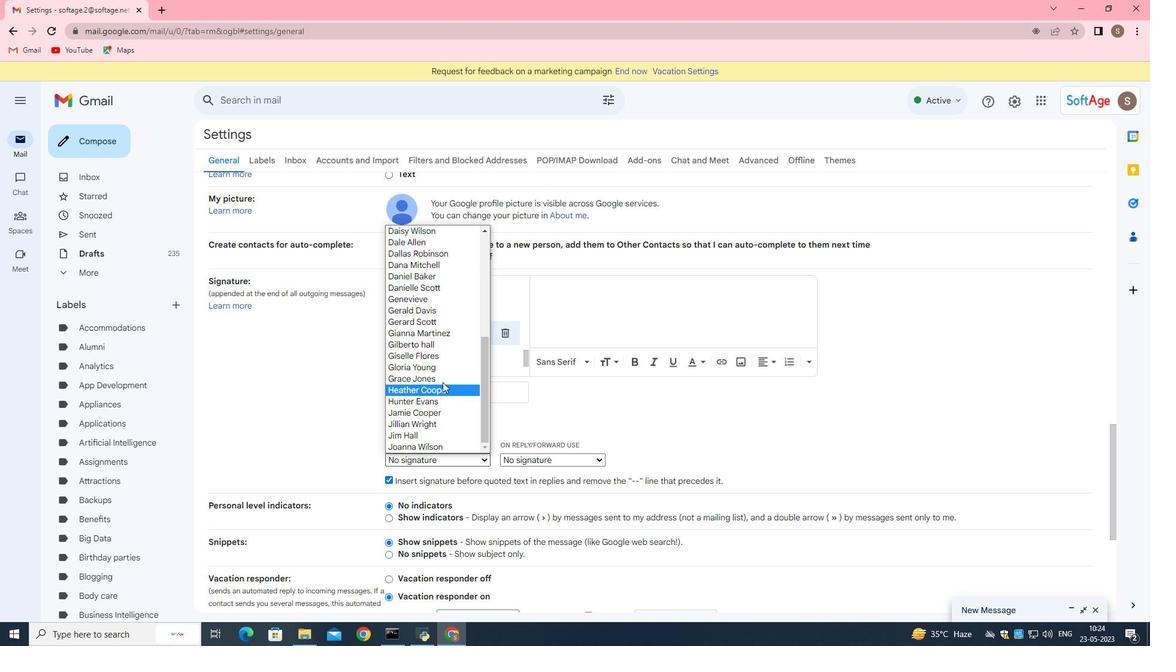 
Action: Mouse moved to (477, 454)
Screenshot: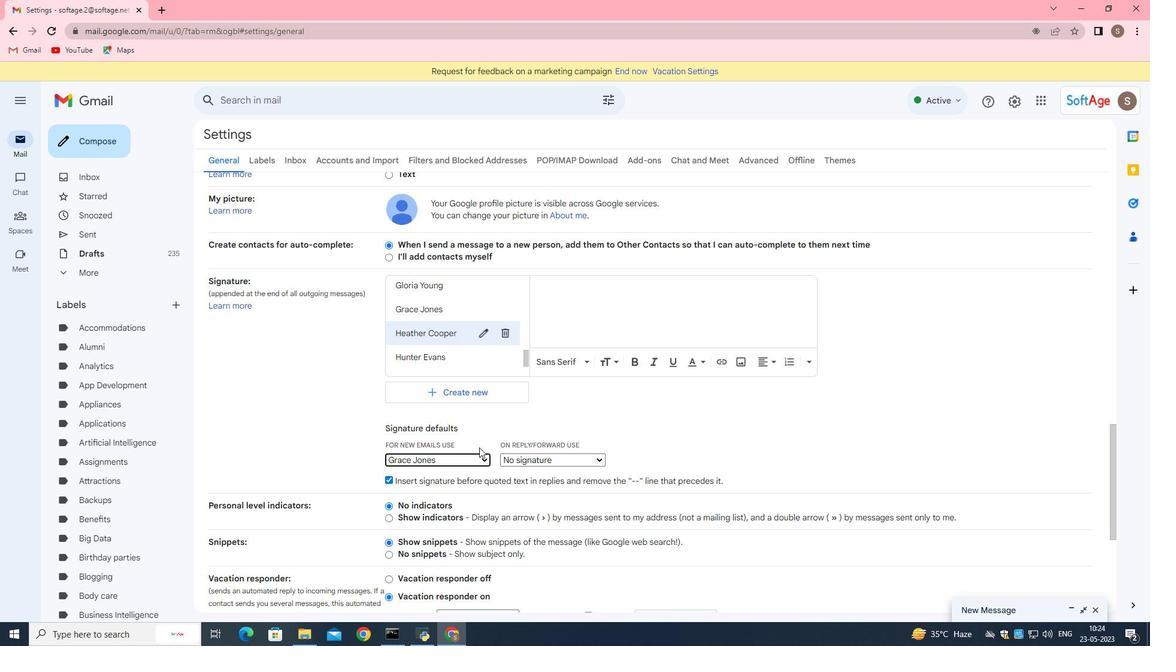 
Action: Mouse pressed left at (477, 454)
Screenshot: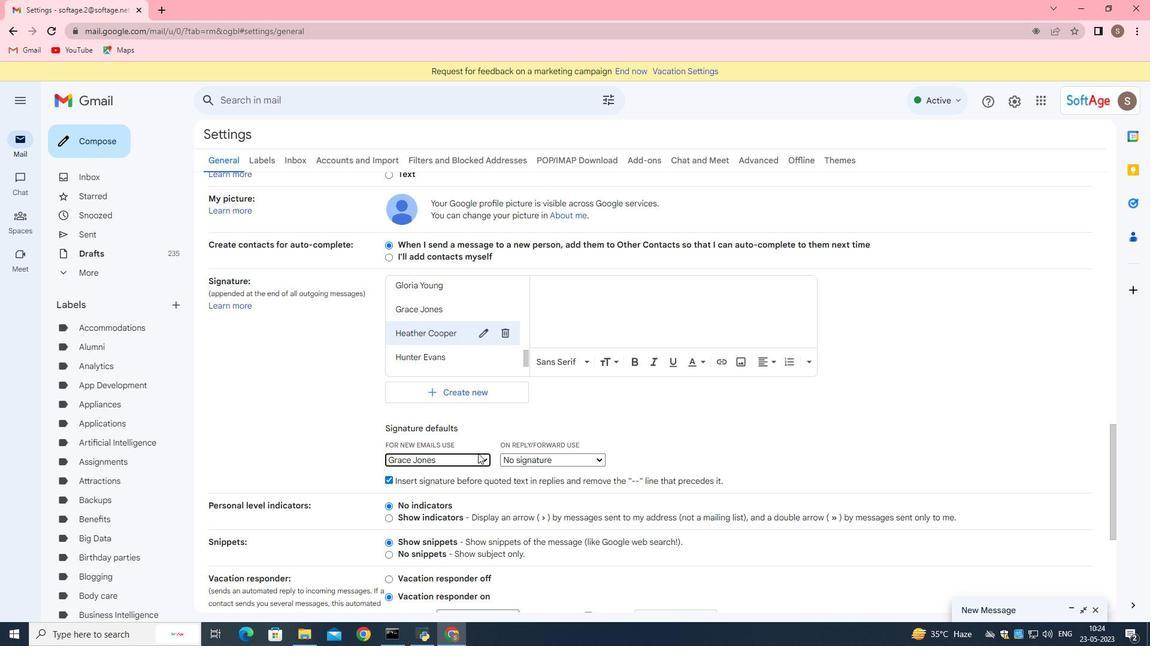 
Action: Mouse moved to (483, 389)
Screenshot: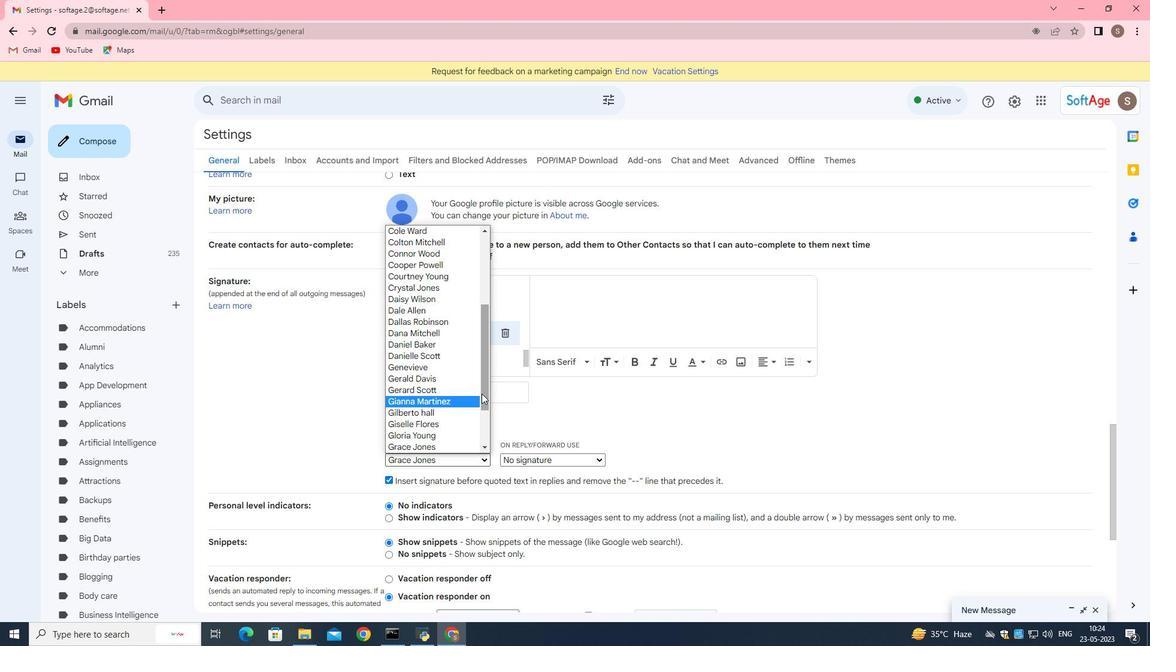 
Action: Mouse pressed left at (483, 389)
Screenshot: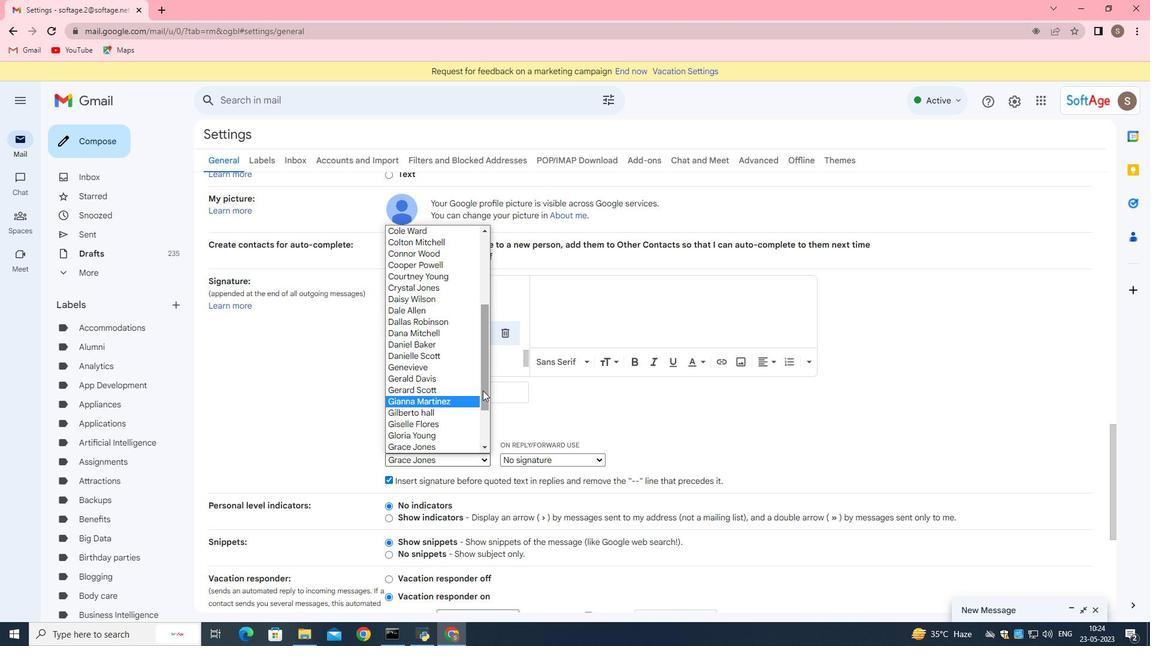 
Action: Mouse moved to (448, 388)
Screenshot: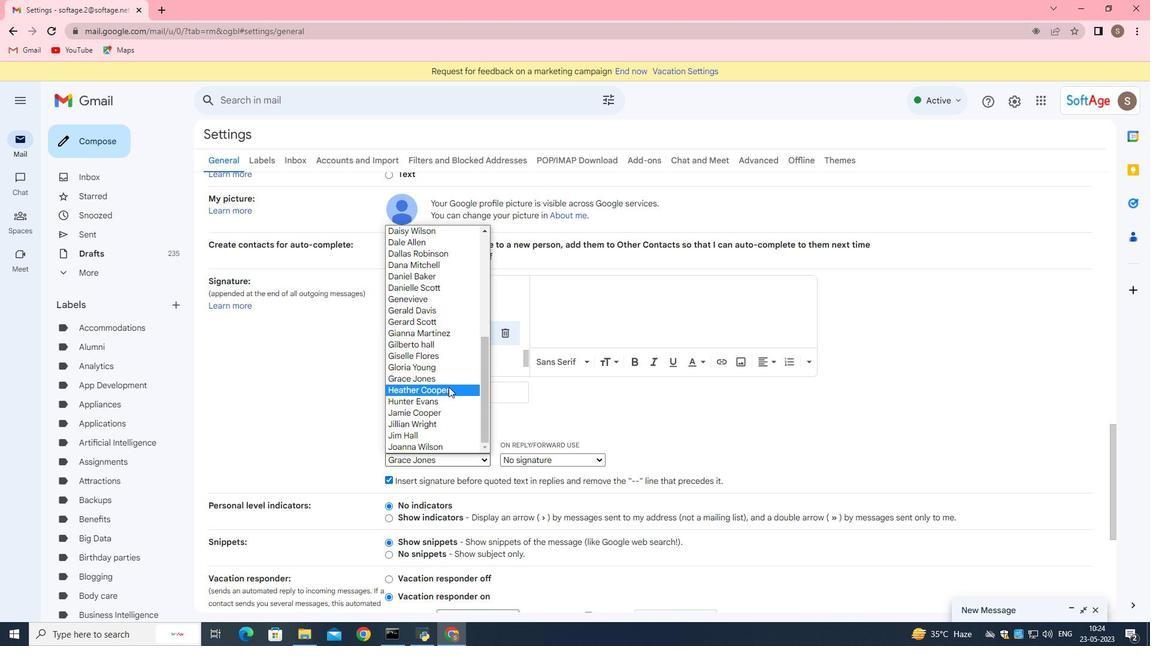 
Action: Mouse pressed left at (448, 388)
Screenshot: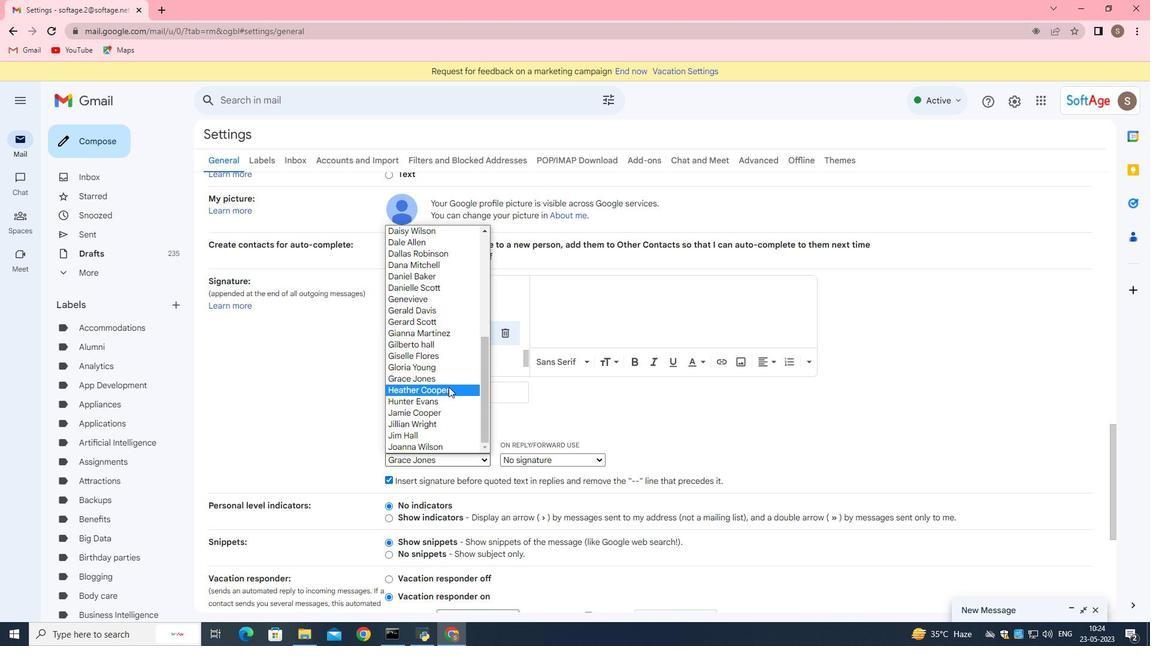 
Action: Mouse moved to (558, 458)
Screenshot: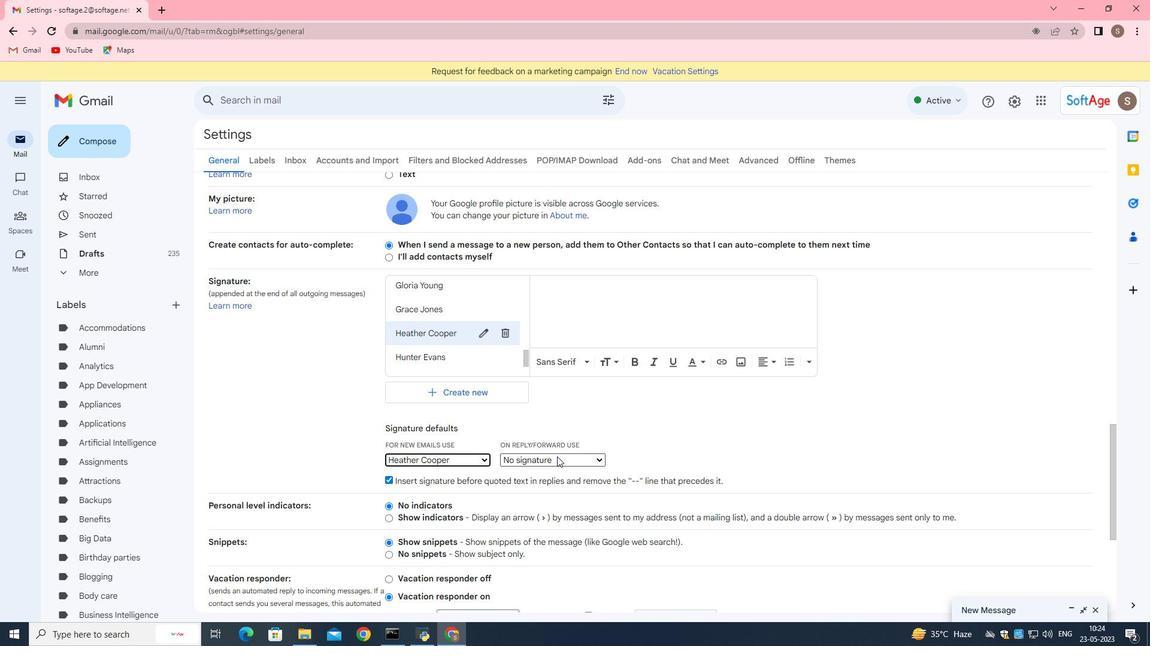 
Action: Mouse pressed left at (558, 458)
Screenshot: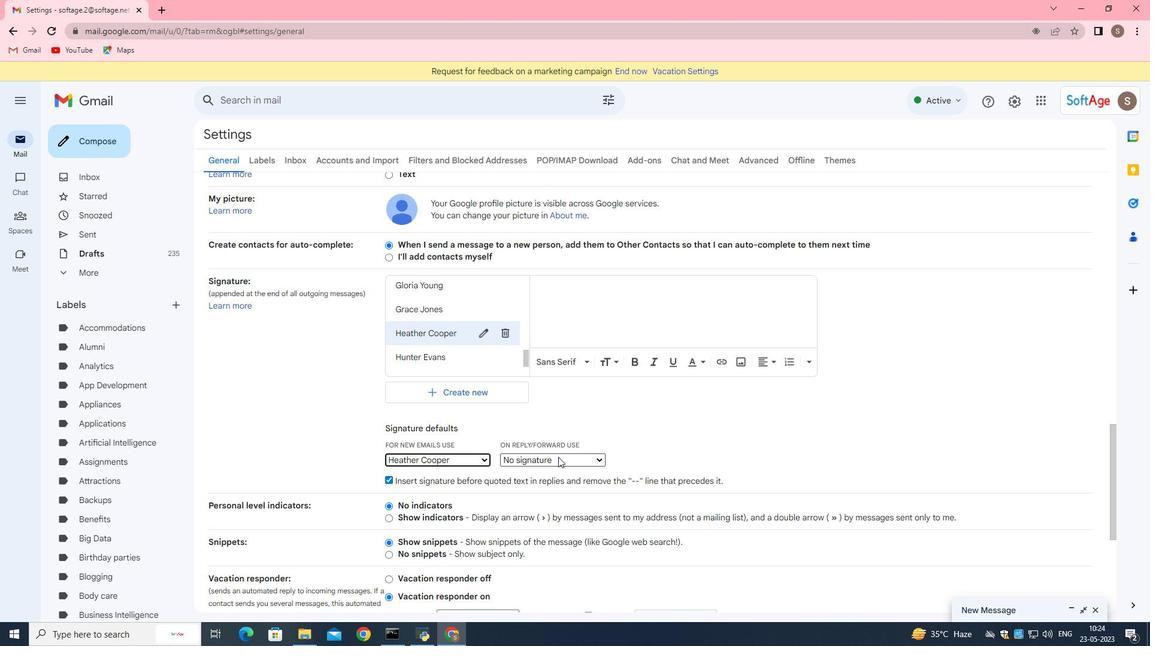 
Action: Mouse moved to (613, 366)
Screenshot: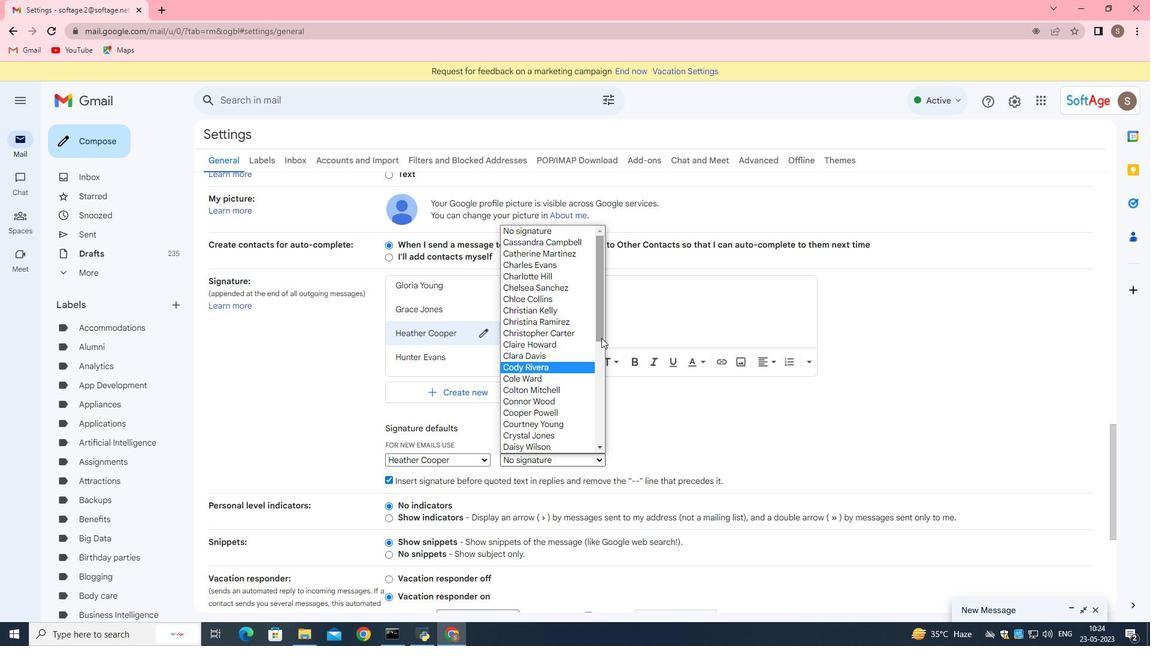 
Action: Mouse pressed left at (601, 337)
Screenshot: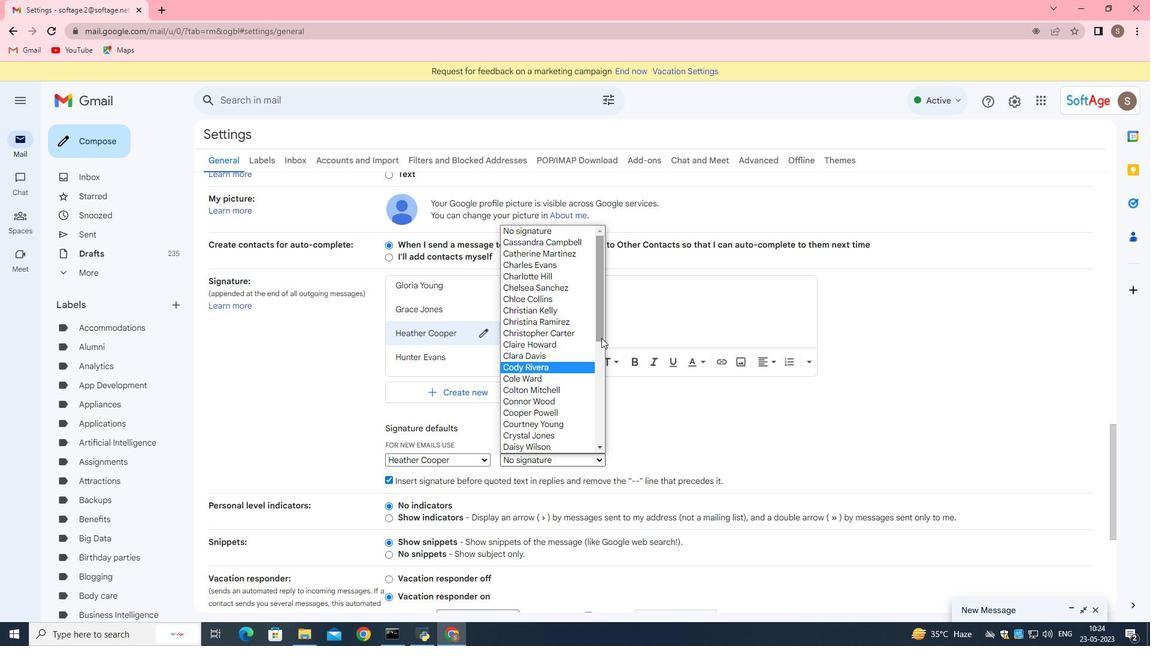 
Action: Mouse moved to (600, 331)
Screenshot: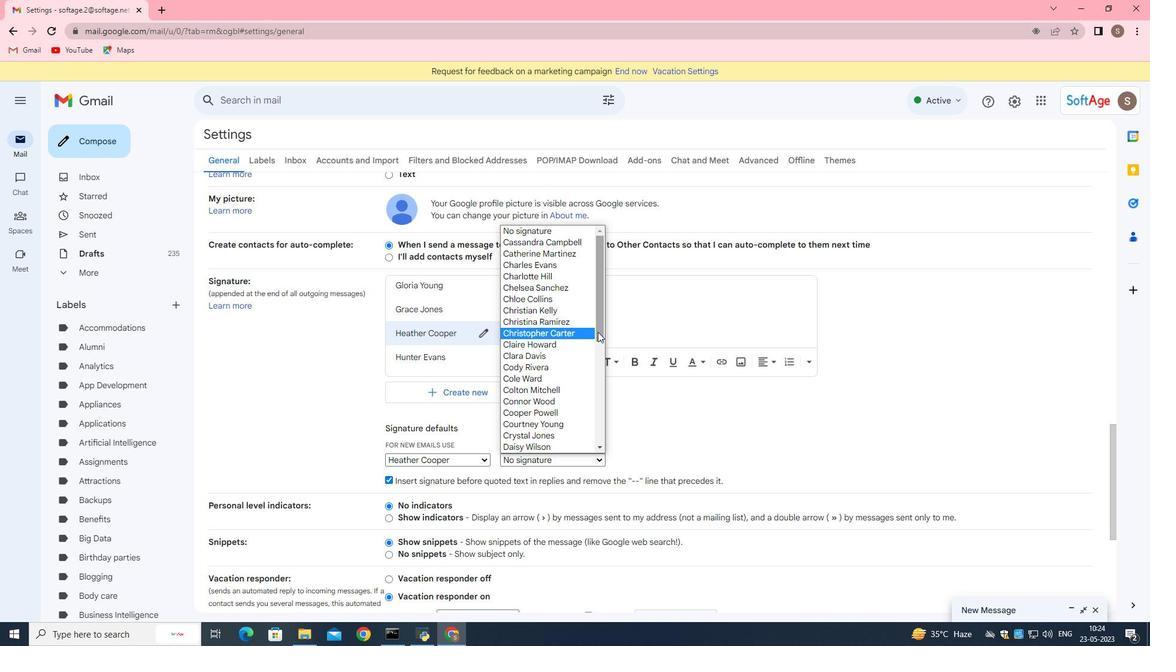 
Action: Mouse pressed left at (600, 331)
Screenshot: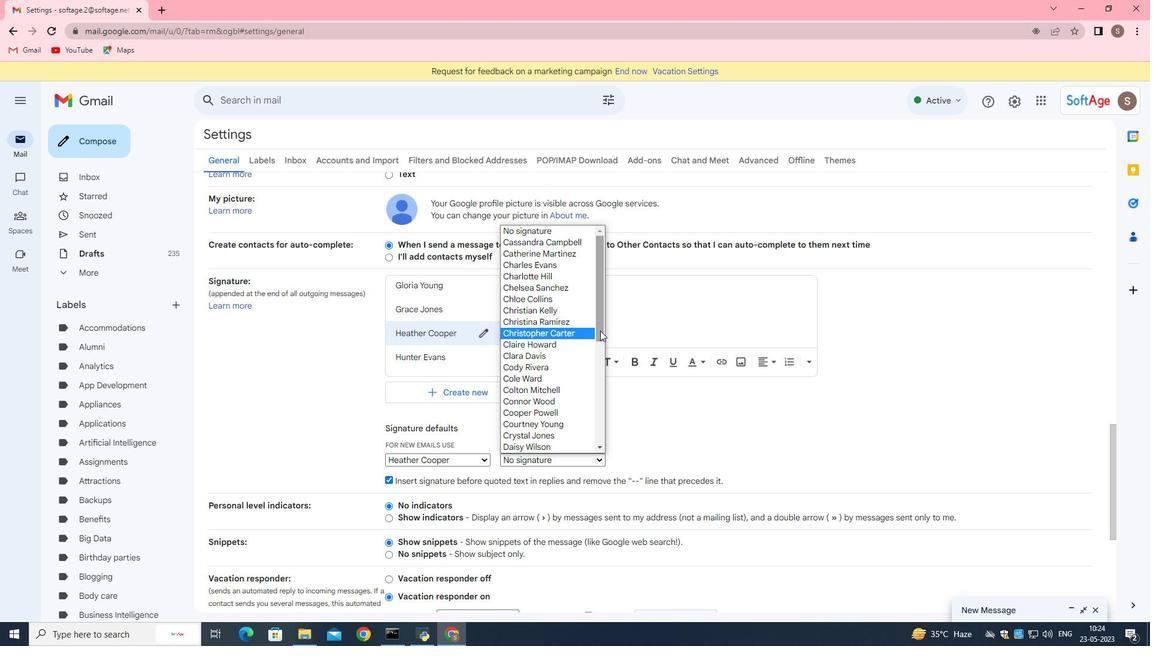 
Action: Mouse moved to (601, 313)
Screenshot: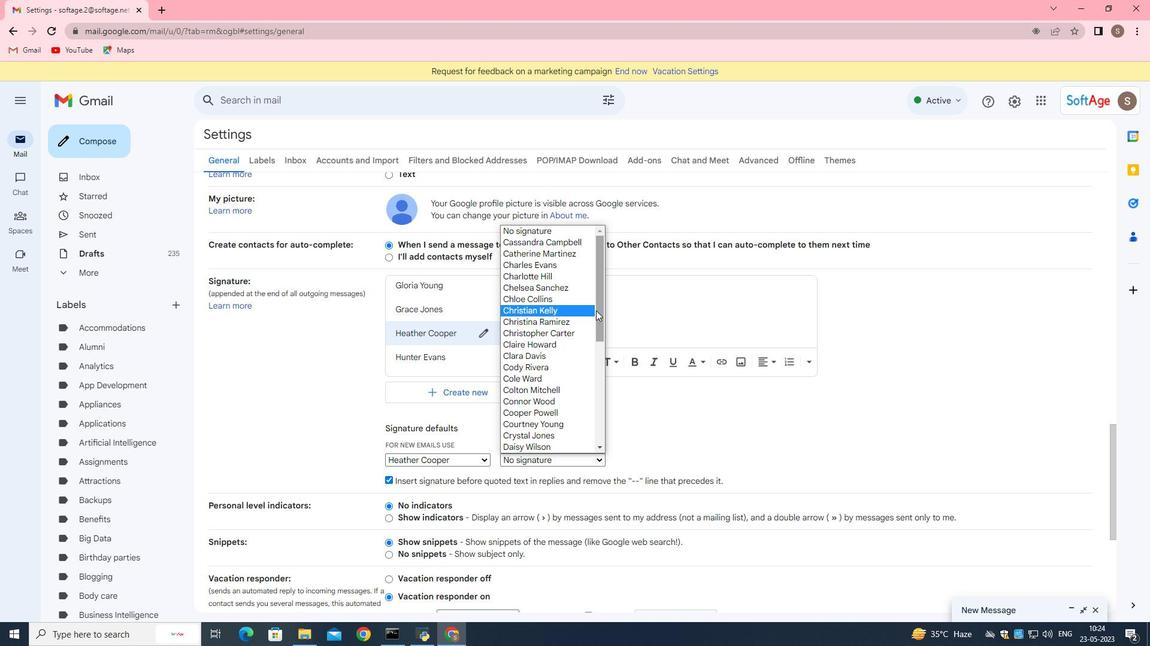 
Action: Mouse pressed left at (601, 313)
Screenshot: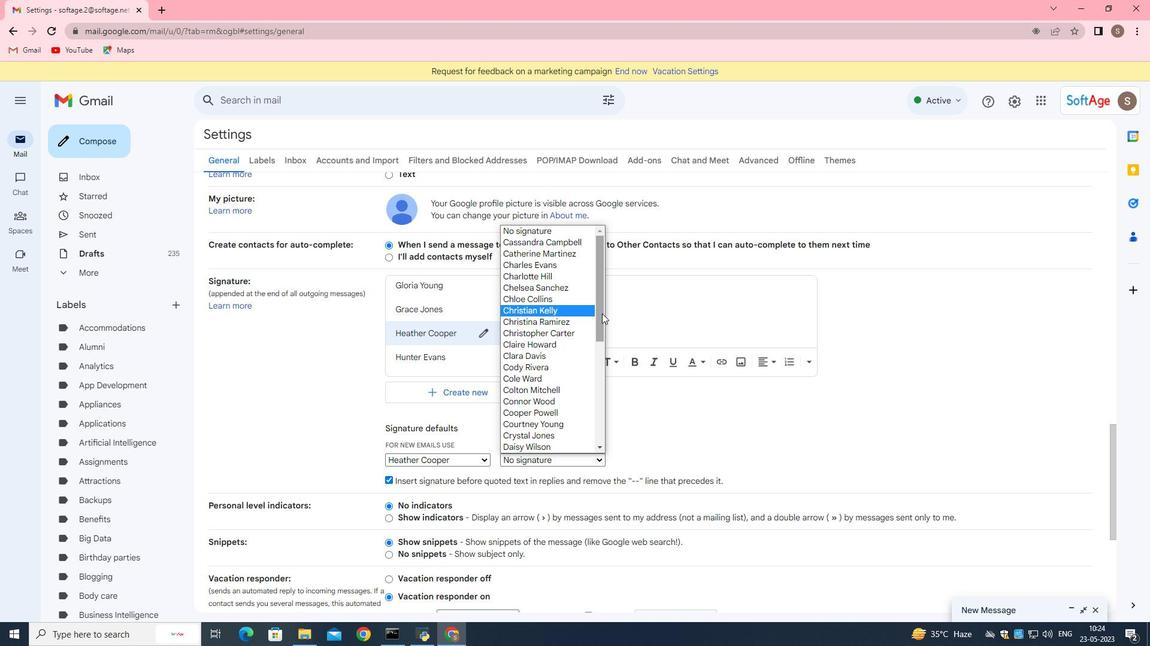 
Action: Mouse moved to (575, 361)
Screenshot: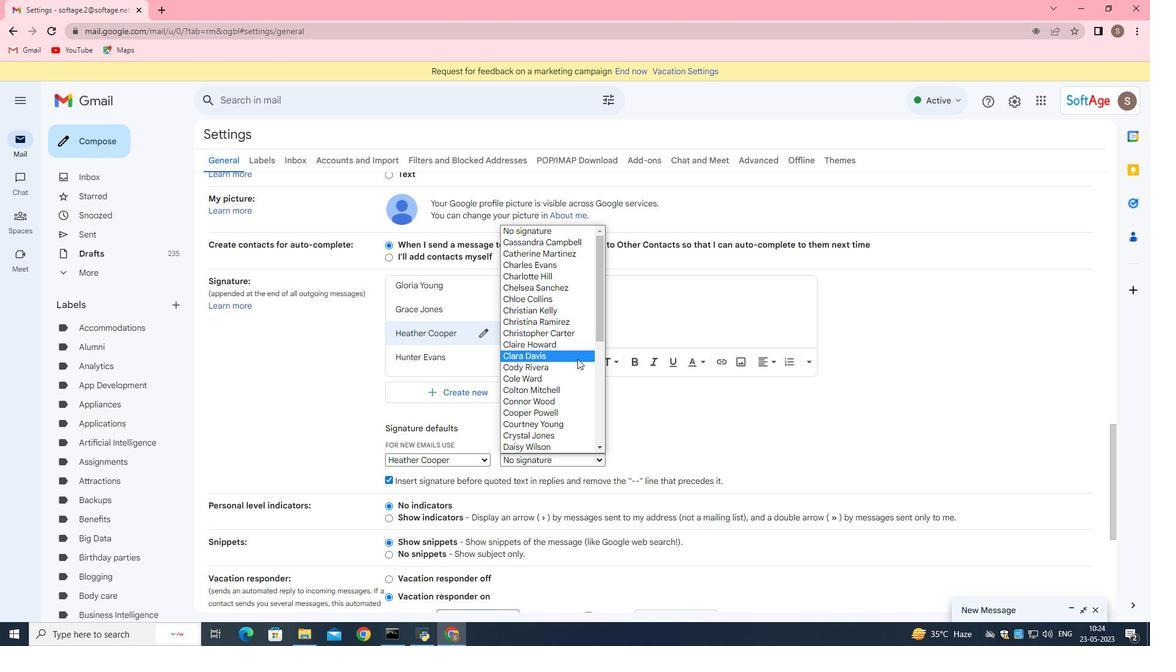 
Action: Mouse scrolled (575, 361) with delta (0, 0)
Screenshot: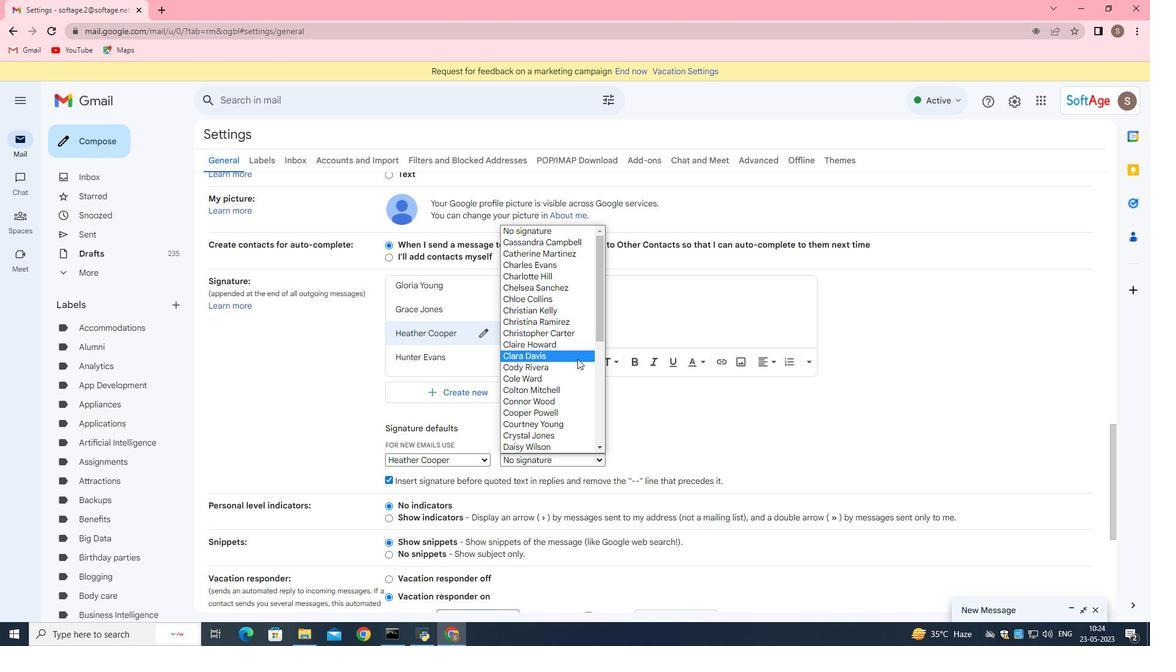 
Action: Mouse moved to (575, 362)
Screenshot: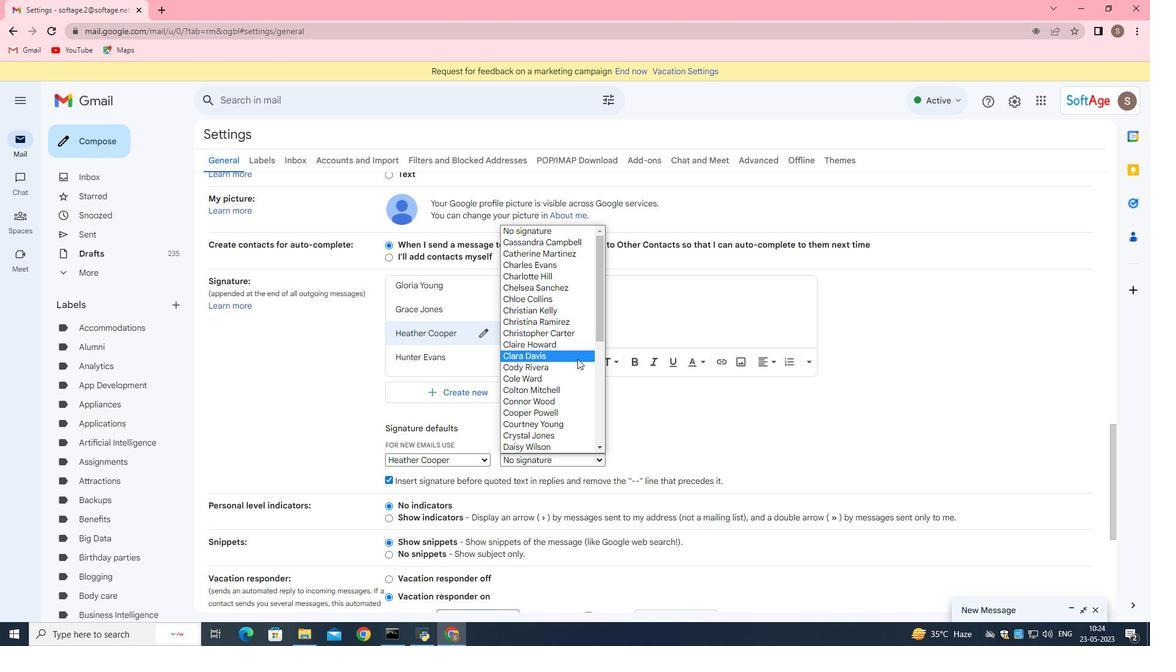 
Action: Mouse scrolled (575, 361) with delta (0, 0)
Screenshot: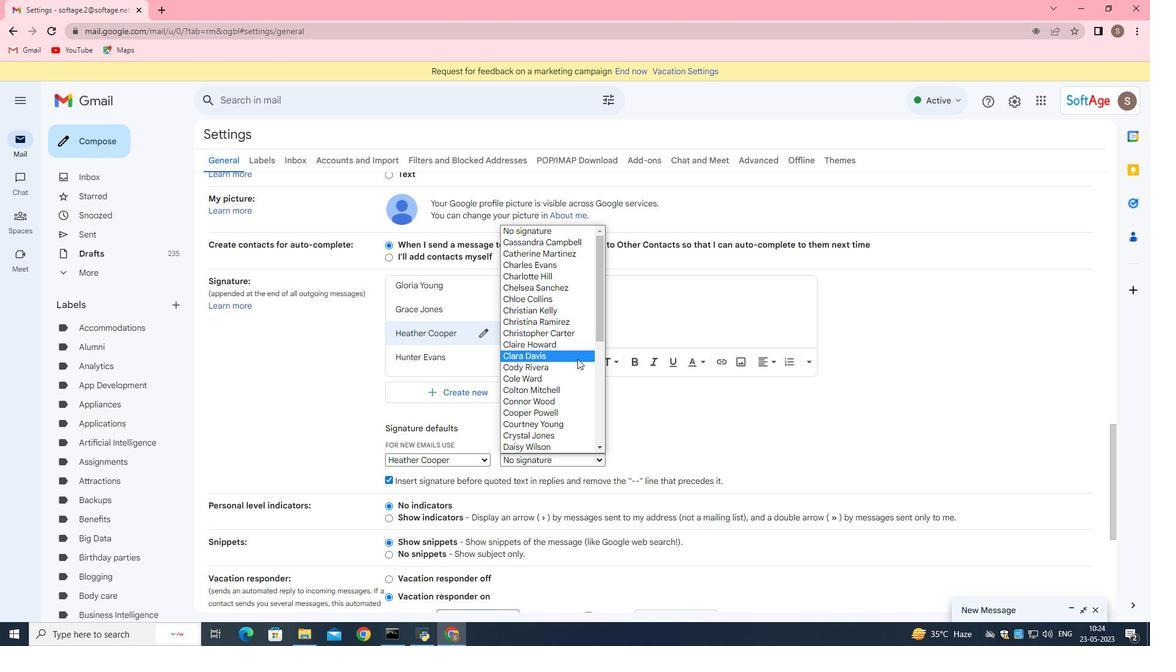 
Action: Mouse scrolled (575, 361) with delta (0, 0)
Screenshot: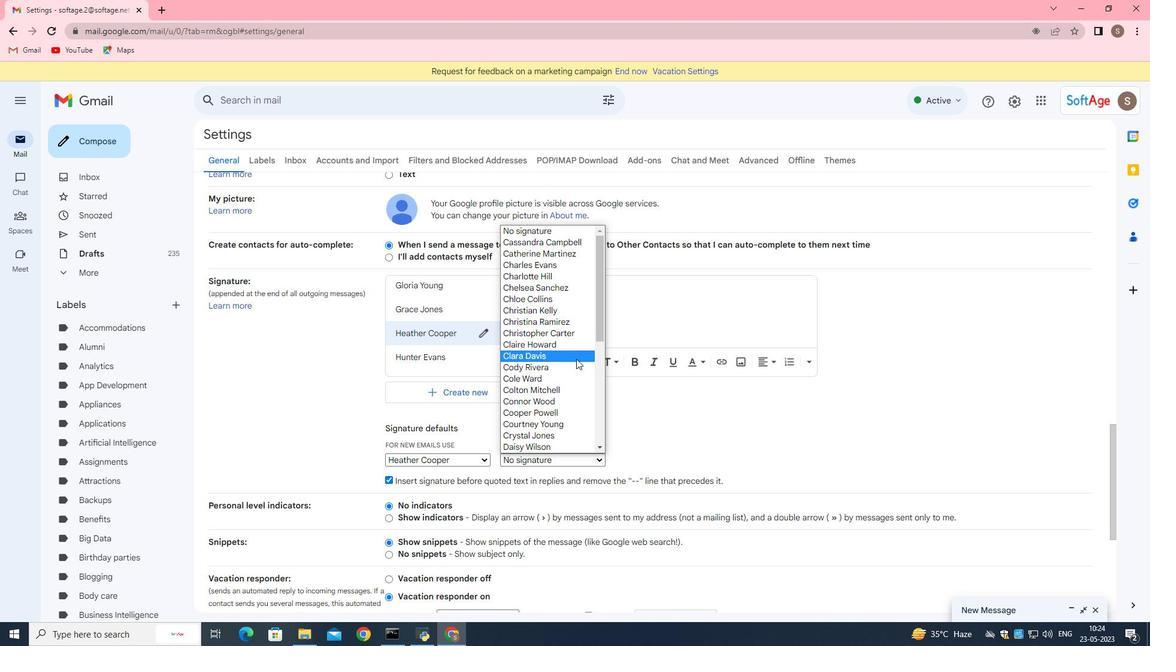
Action: Mouse scrolled (575, 361) with delta (0, 0)
Screenshot: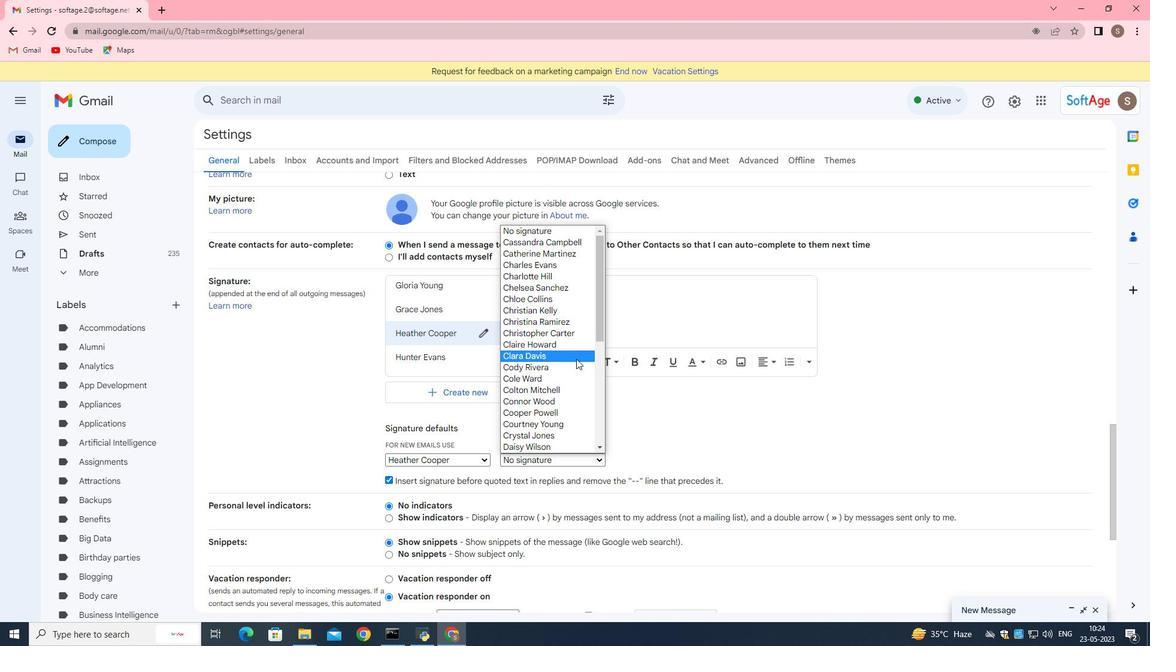 
Action: Mouse moved to (566, 391)
Screenshot: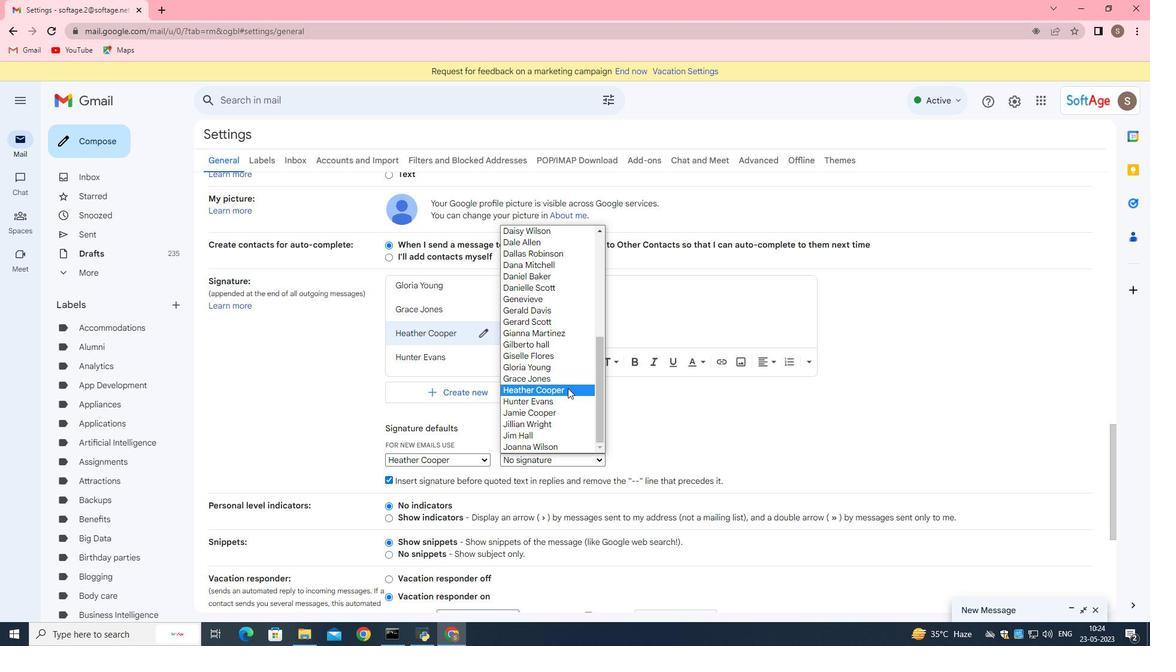 
Action: Mouse pressed left at (566, 391)
Screenshot: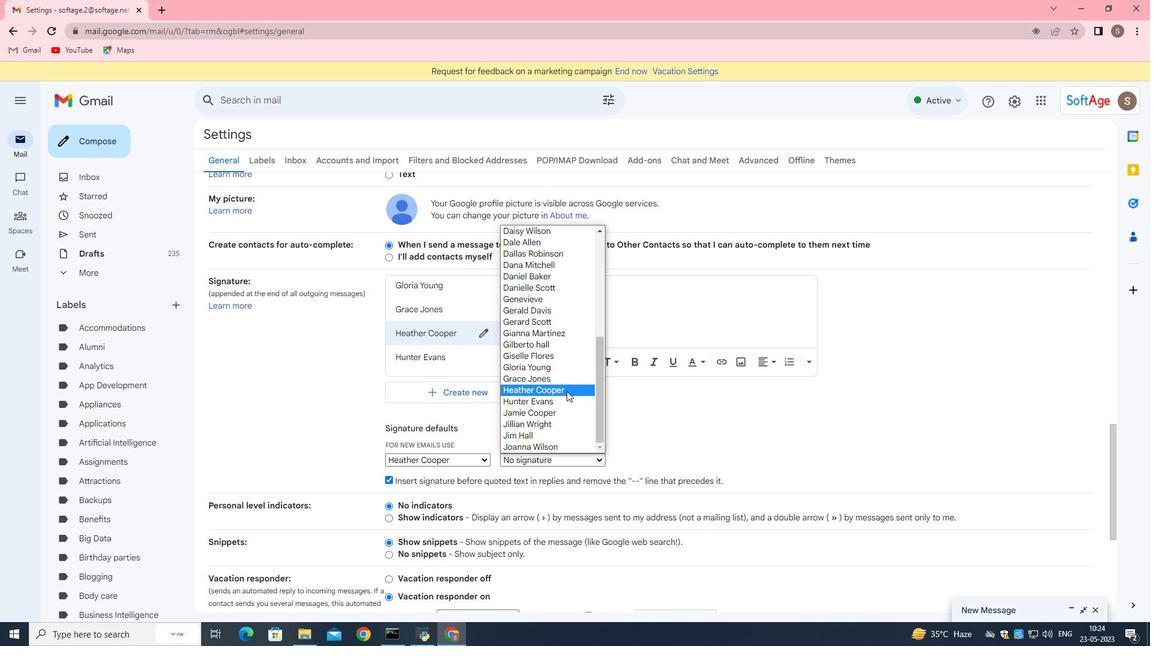 
Action: Mouse moved to (560, 379)
Screenshot: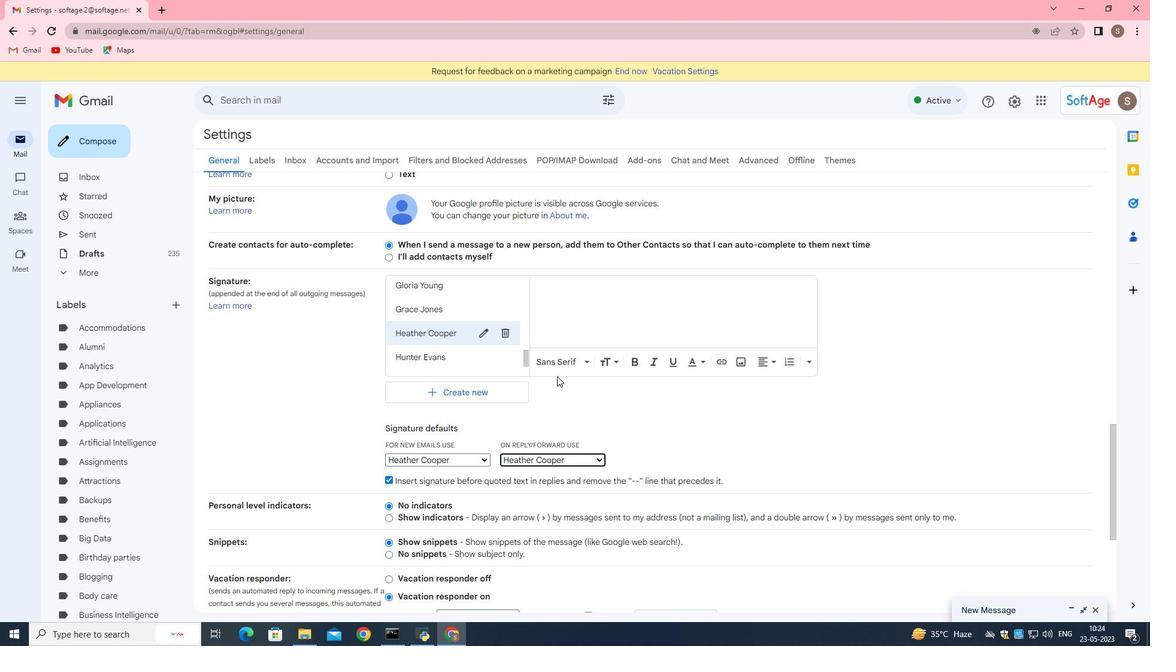 
Action: Mouse scrolled (560, 379) with delta (0, 0)
Screenshot: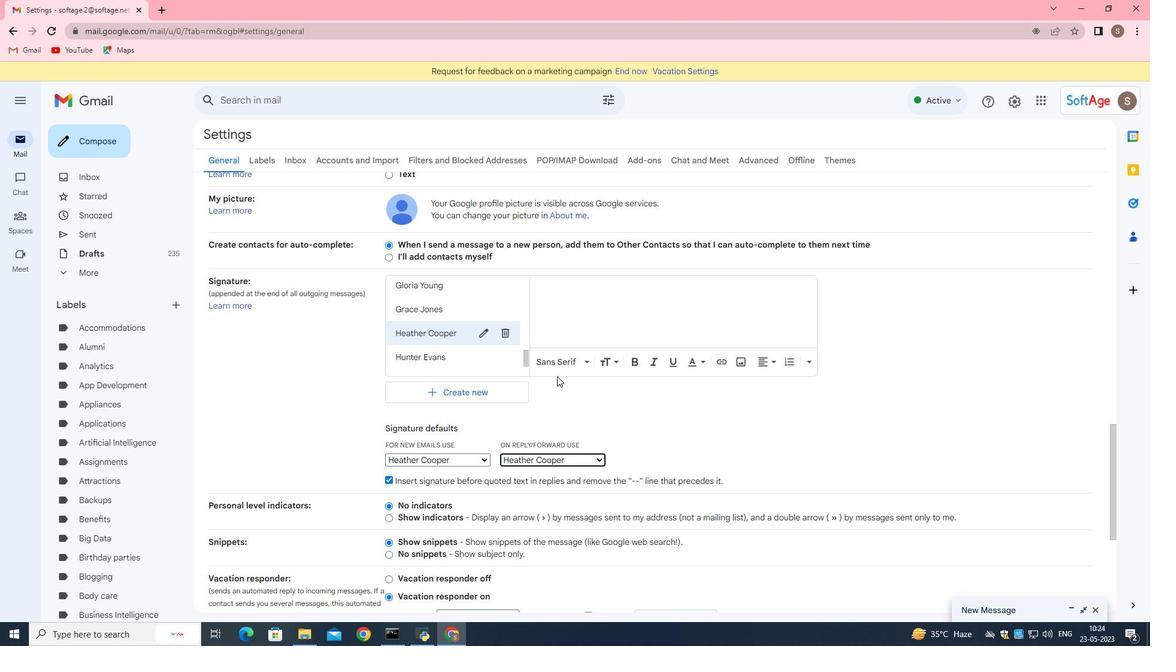 
Action: Mouse moved to (563, 386)
Screenshot: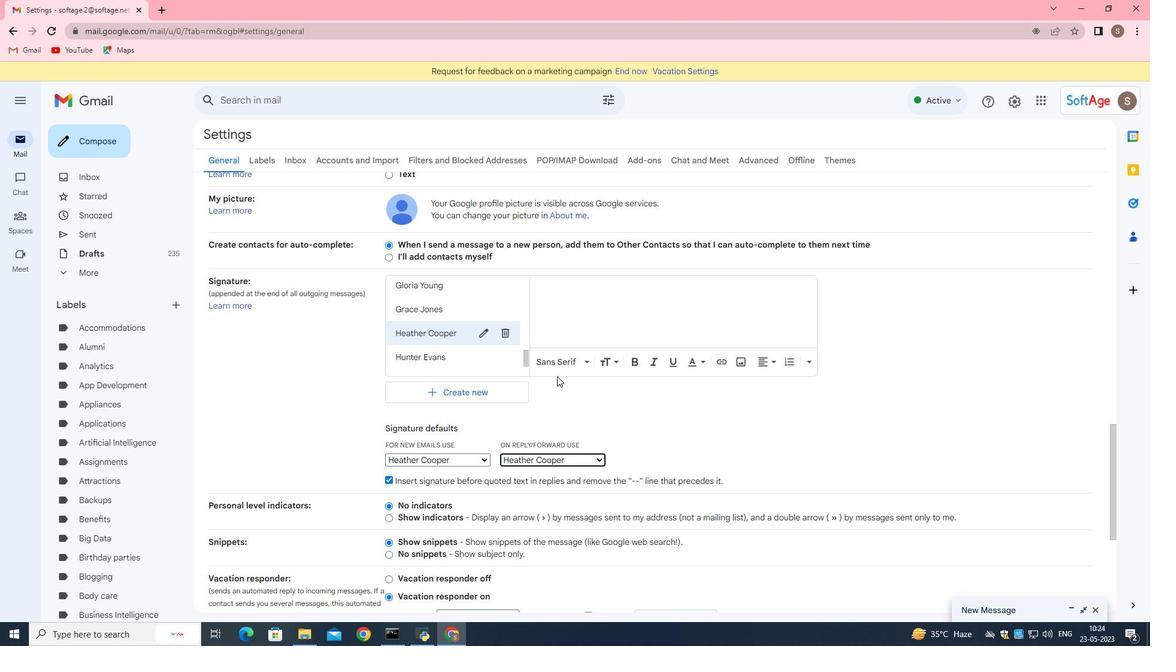 
Action: Mouse scrolled (563, 385) with delta (0, 0)
Screenshot: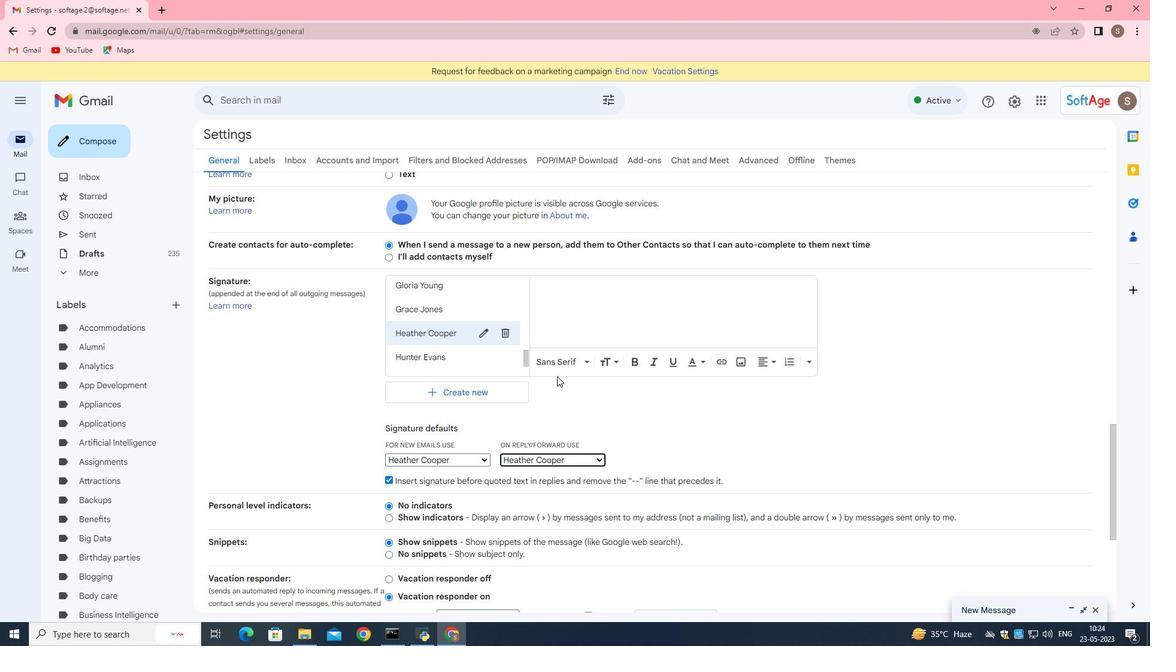 
Action: Mouse moved to (564, 387)
Screenshot: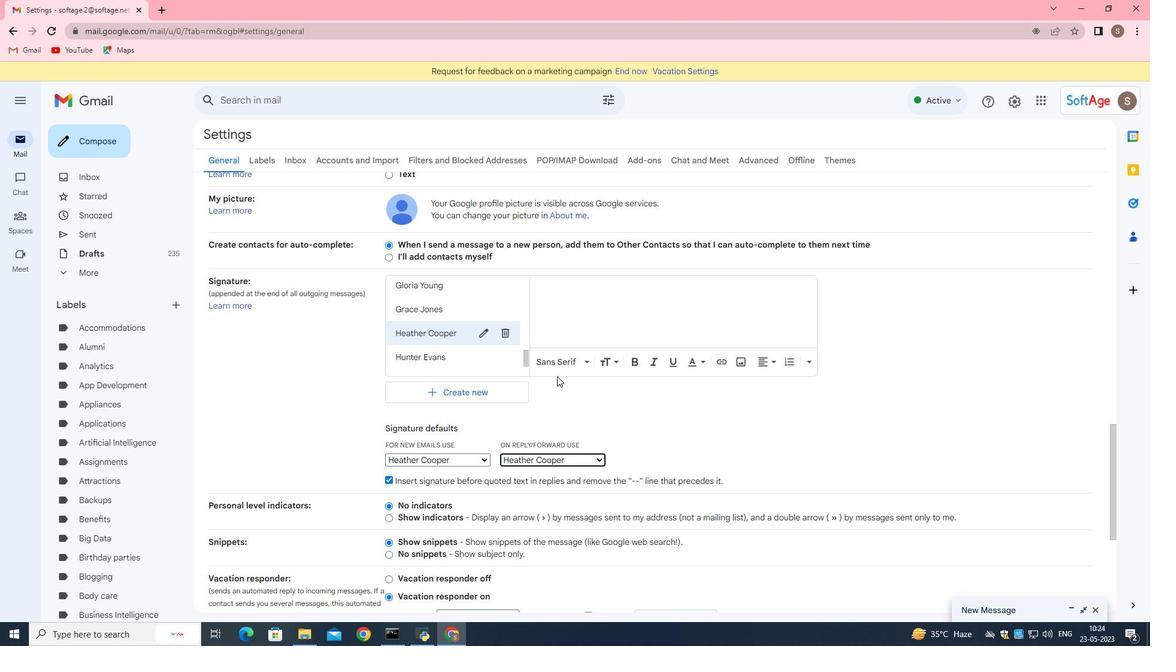 
Action: Mouse scrolled (564, 386) with delta (0, 0)
Screenshot: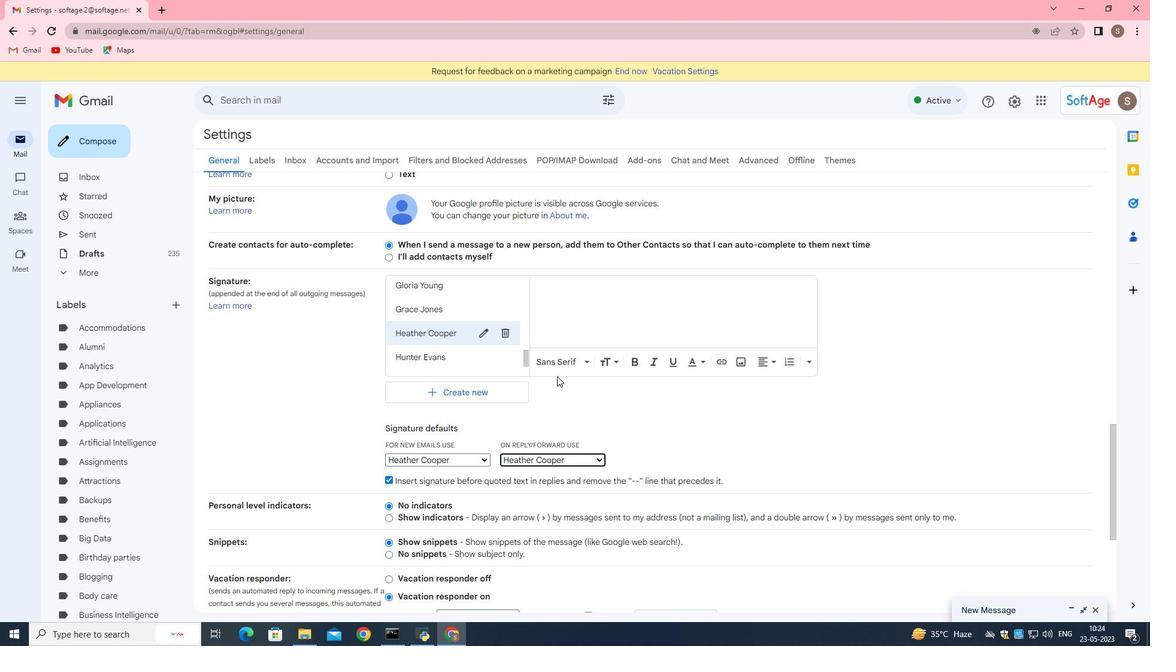 
Action: Mouse moved to (564, 388)
Screenshot: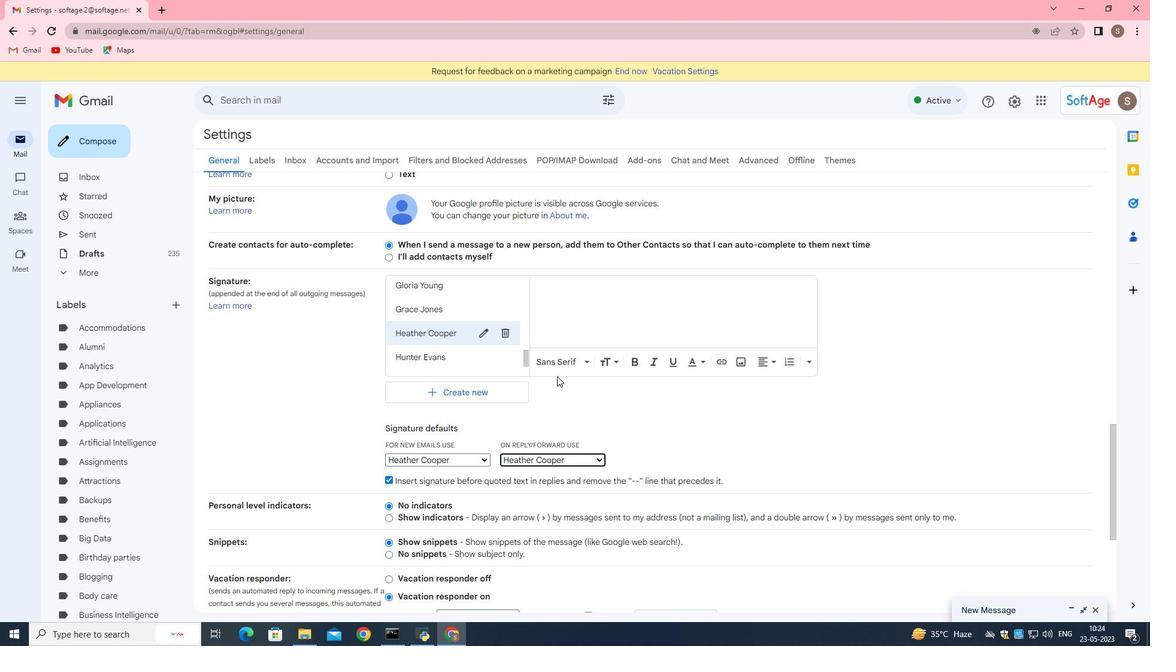 
Action: Mouse scrolled (564, 387) with delta (0, 0)
Screenshot: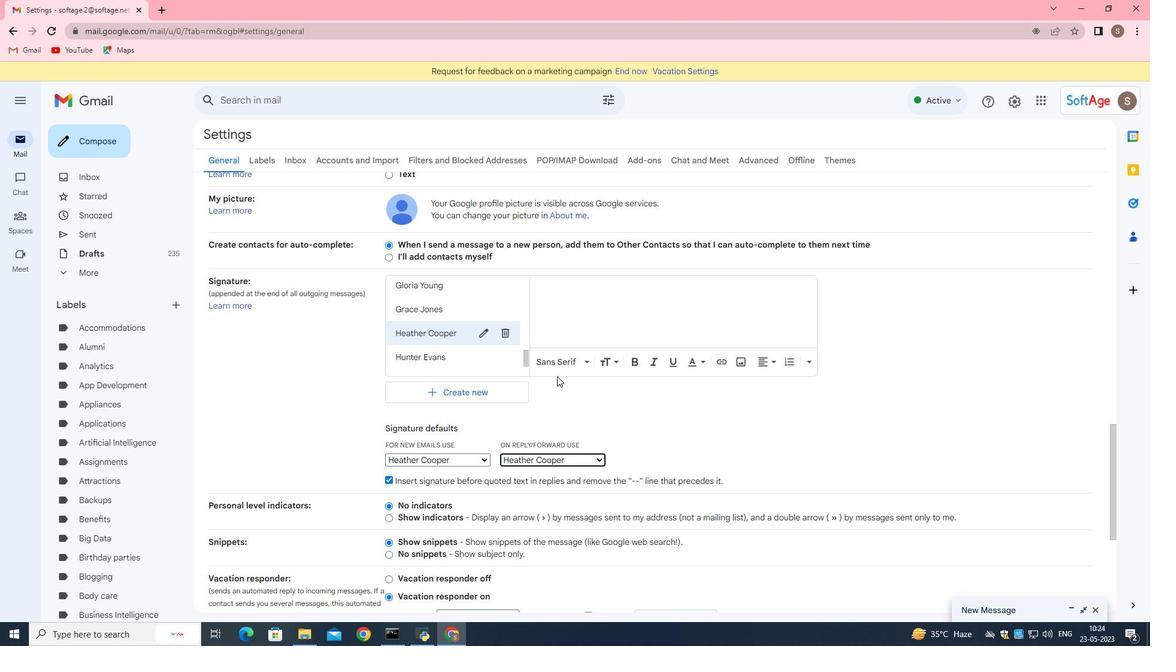 
Action: Mouse scrolled (564, 387) with delta (0, 0)
Screenshot: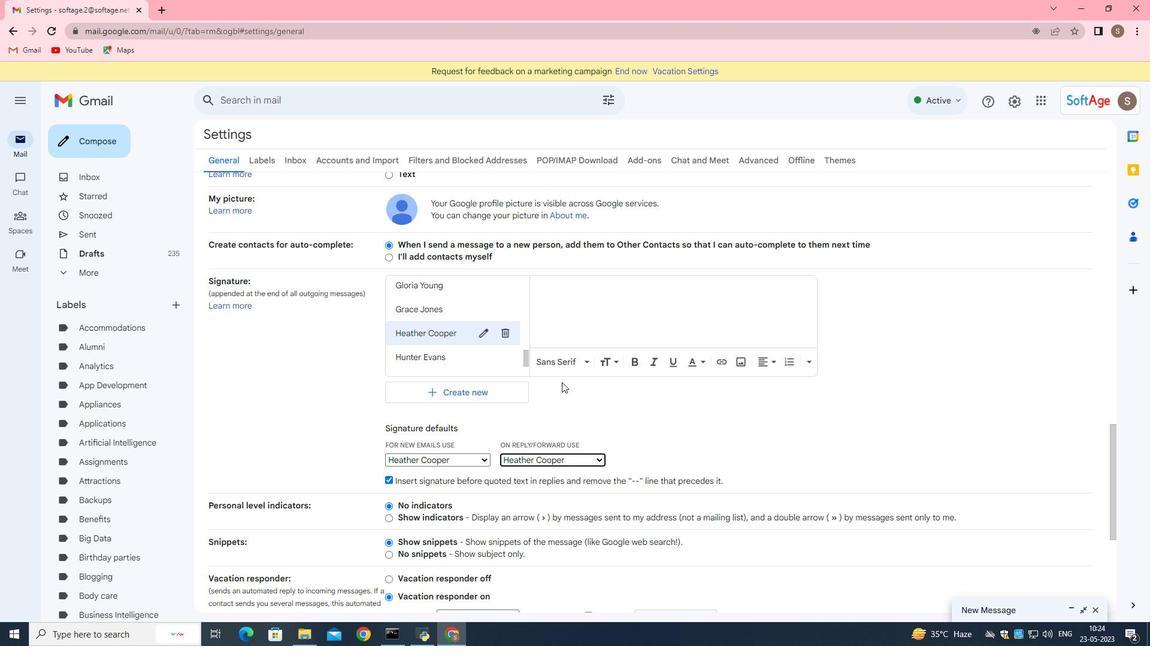 
Action: Mouse scrolled (564, 387) with delta (0, 0)
Screenshot: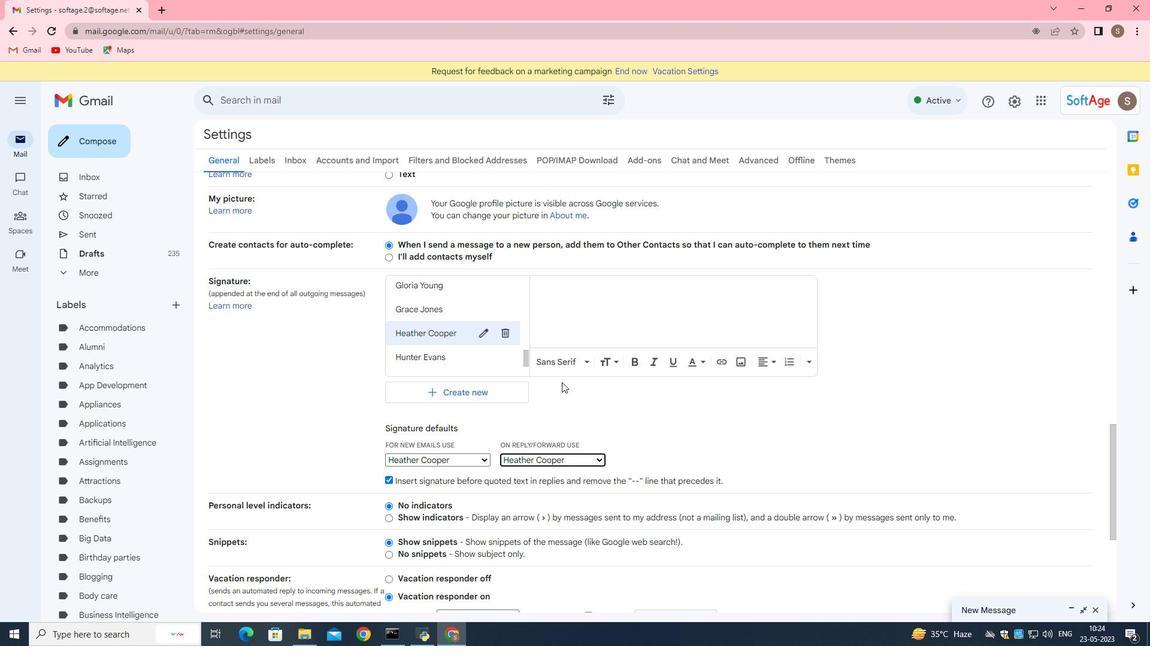 
Action: Mouse moved to (564, 388)
Screenshot: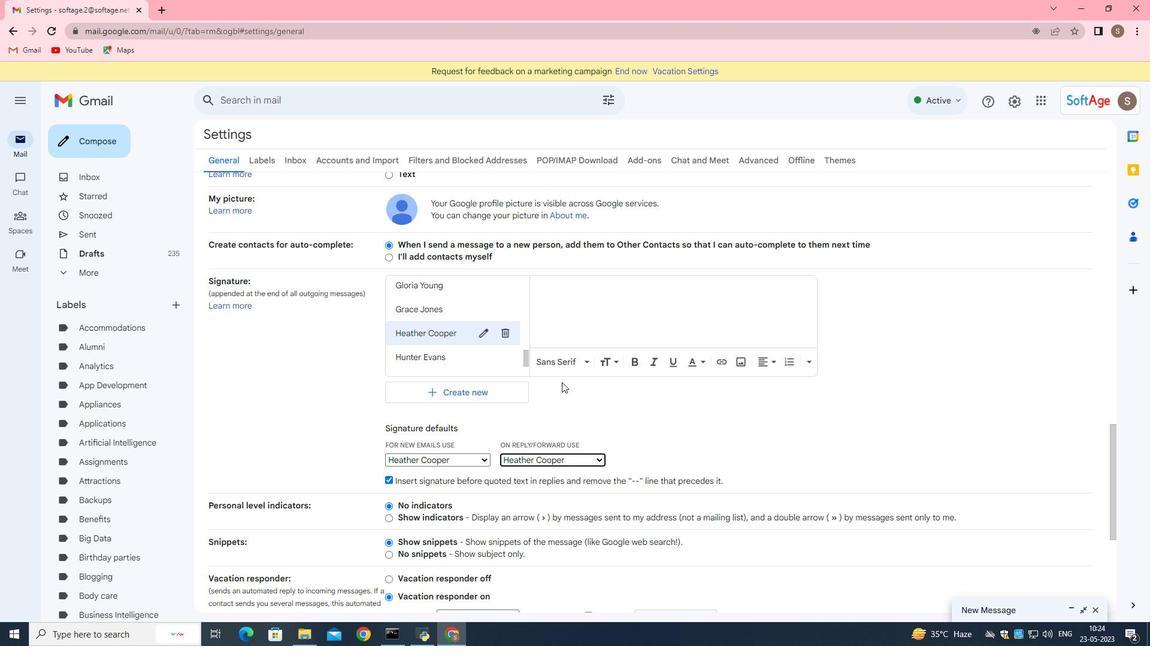 
Action: Mouse scrolled (564, 387) with delta (0, 0)
Screenshot: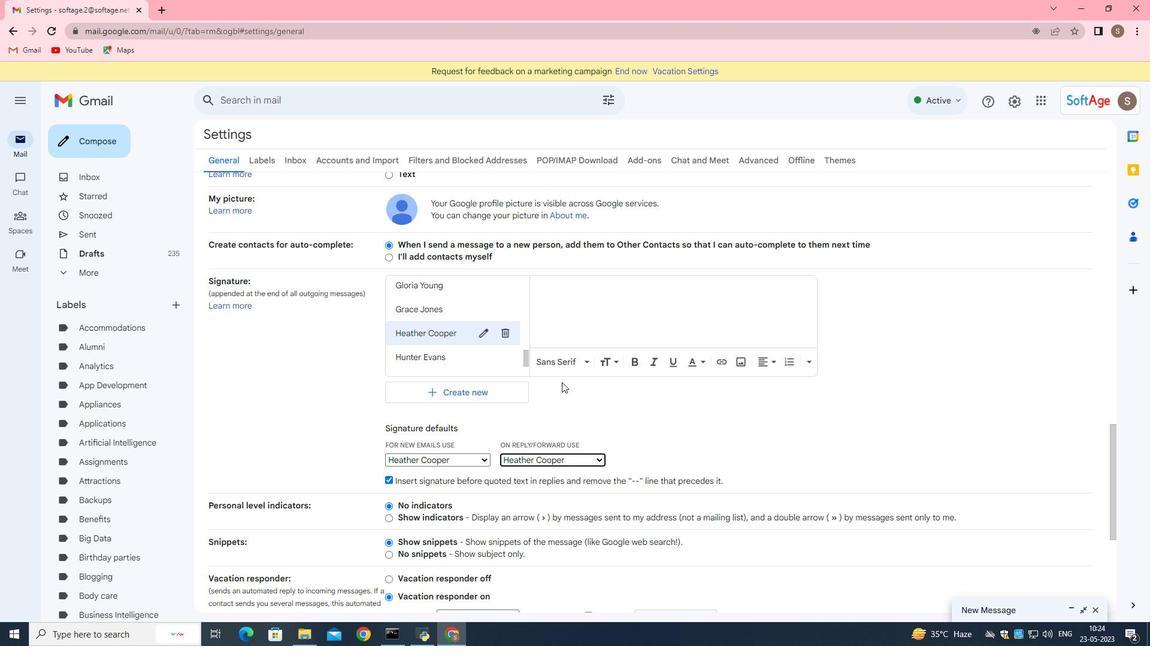
Action: Mouse moved to (564, 388)
Screenshot: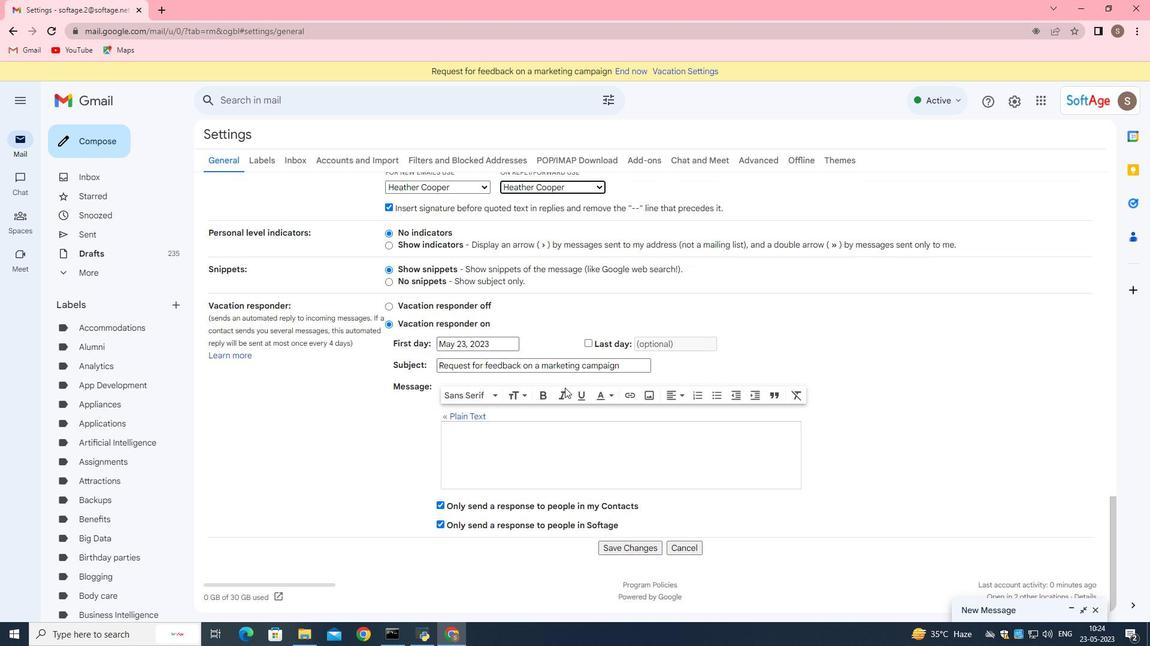 
Action: Mouse scrolled (564, 387) with delta (0, 0)
Screenshot: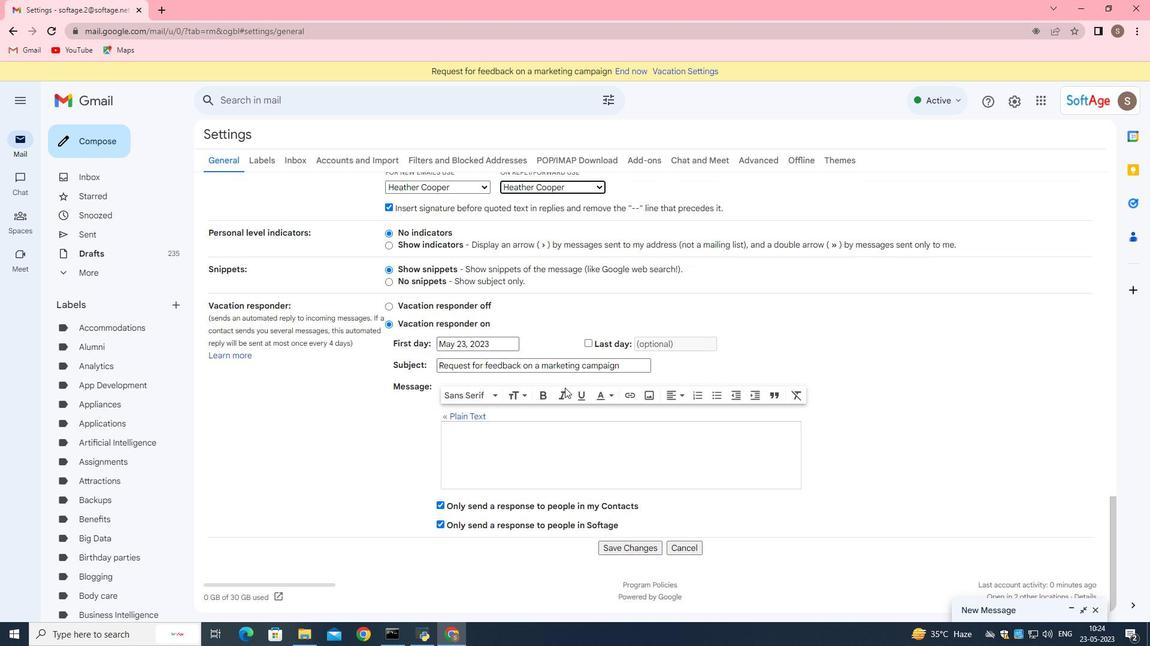 
Action: Mouse scrolled (564, 387) with delta (0, 0)
Screenshot: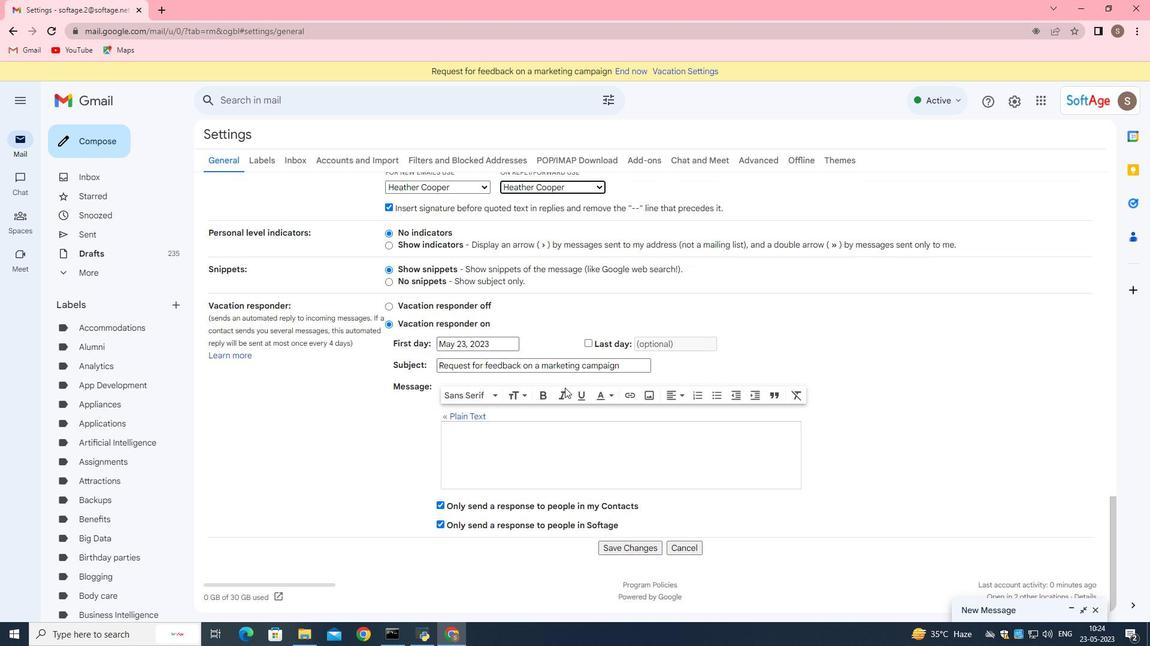 
Action: Mouse scrolled (564, 387) with delta (0, 0)
Screenshot: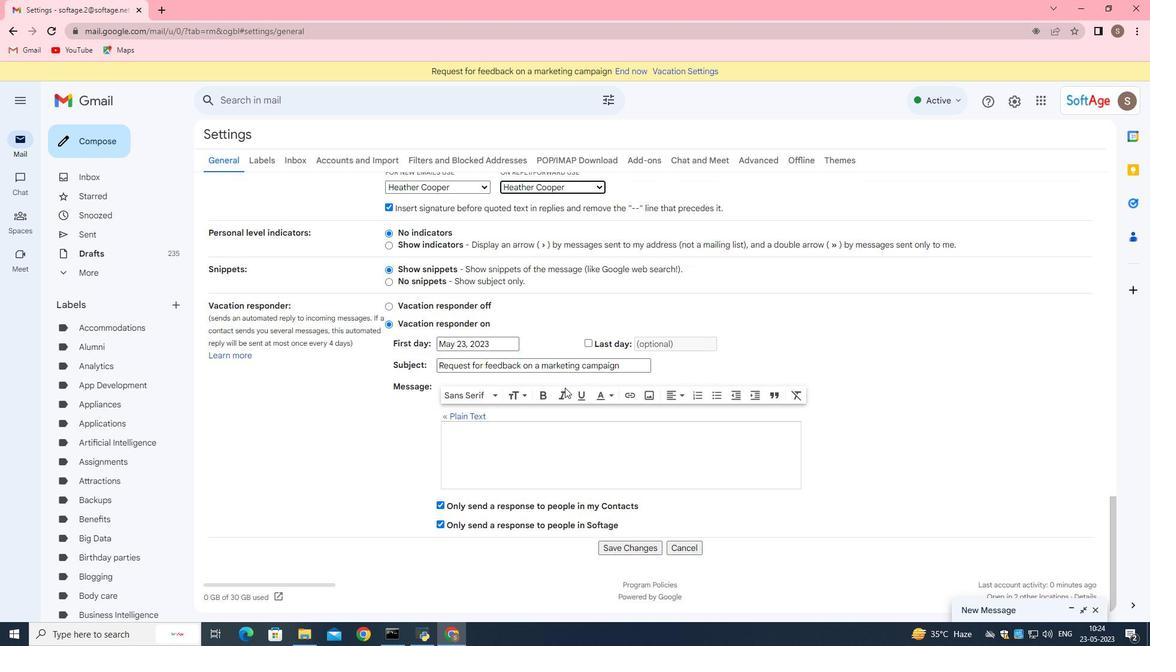 
Action: Mouse scrolled (564, 387) with delta (0, 0)
Screenshot: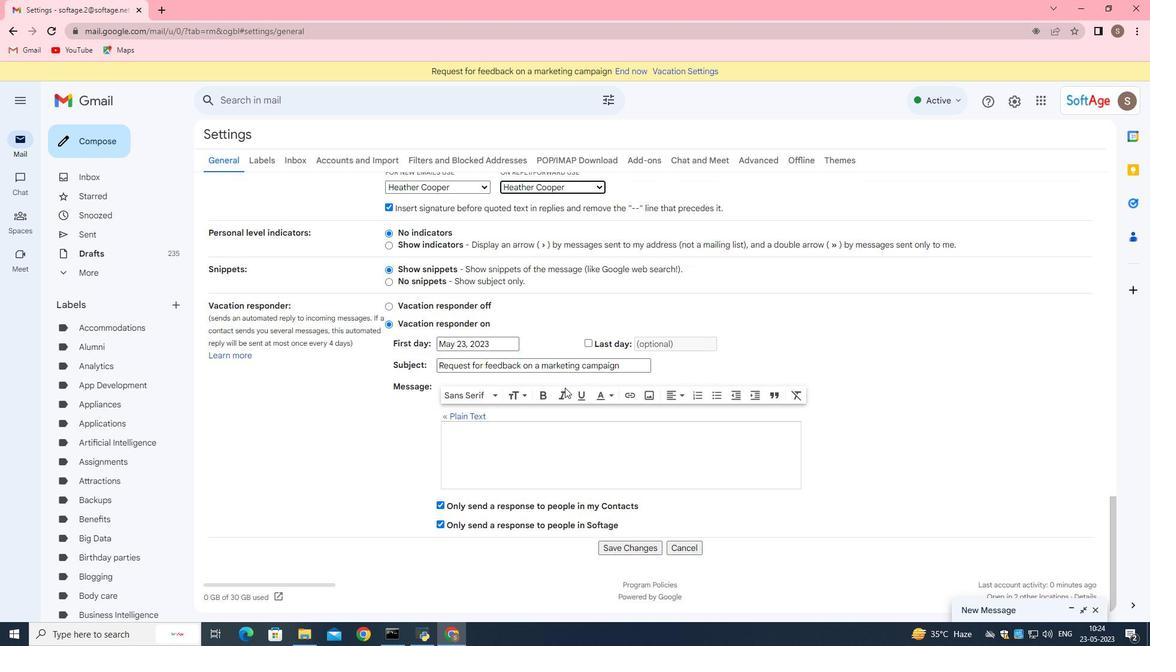 
Action: Mouse scrolled (564, 387) with delta (0, 0)
Screenshot: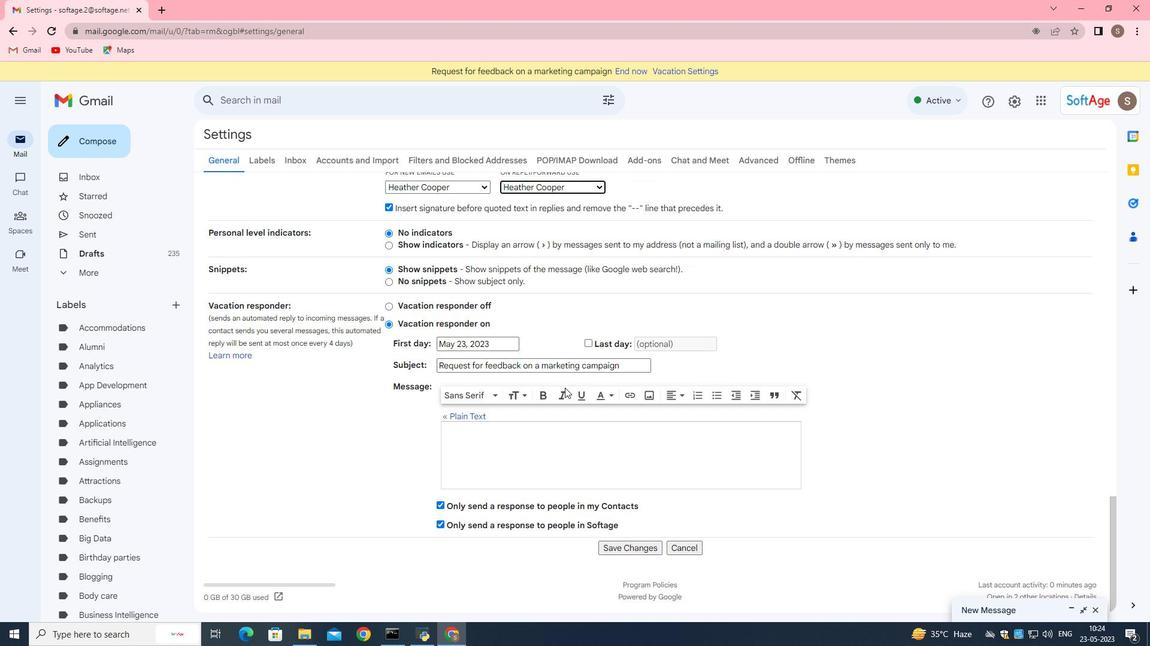 
Action: Mouse moved to (619, 543)
Screenshot: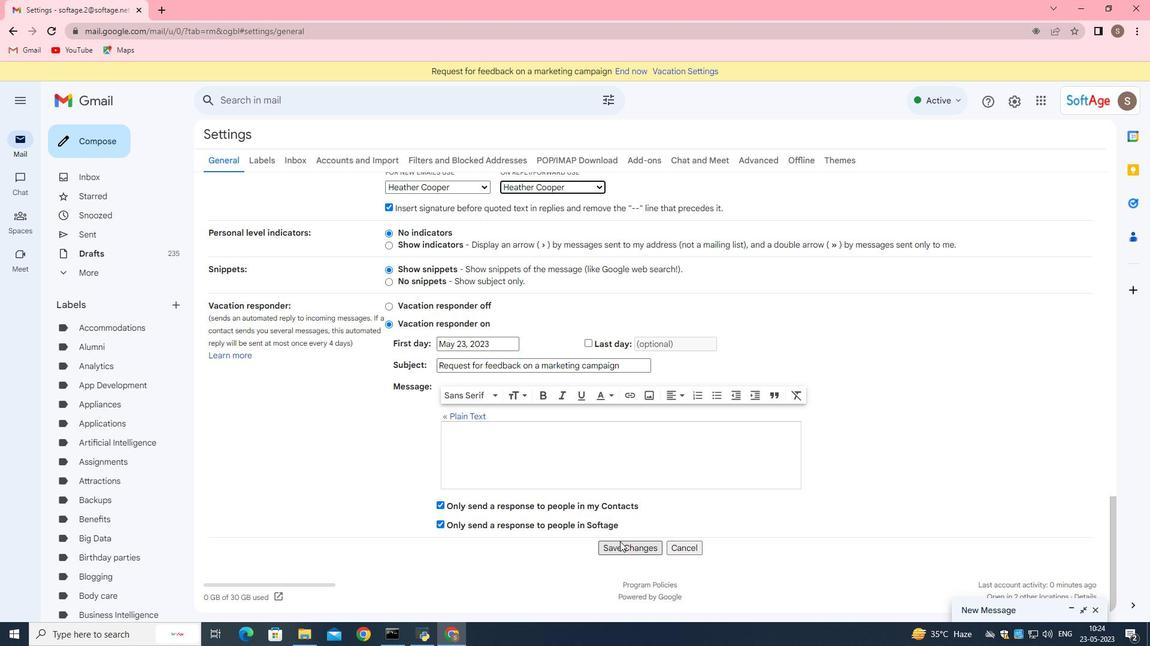 
Action: Mouse pressed left at (619, 543)
Screenshot: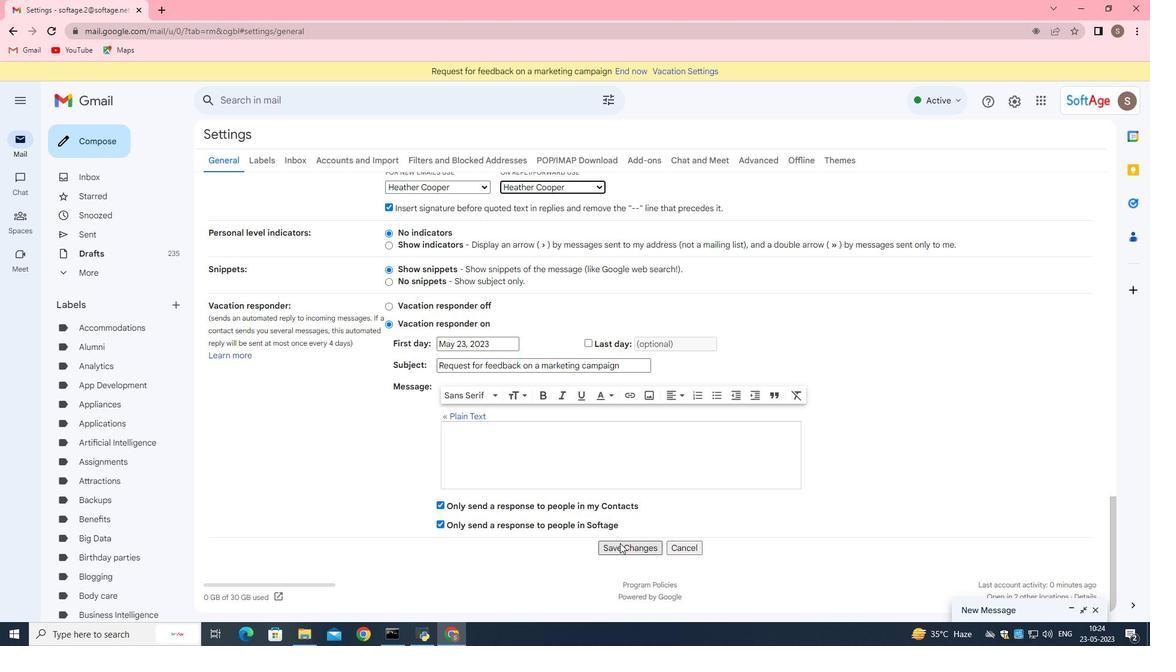 
Action: Mouse moved to (1068, 607)
Screenshot: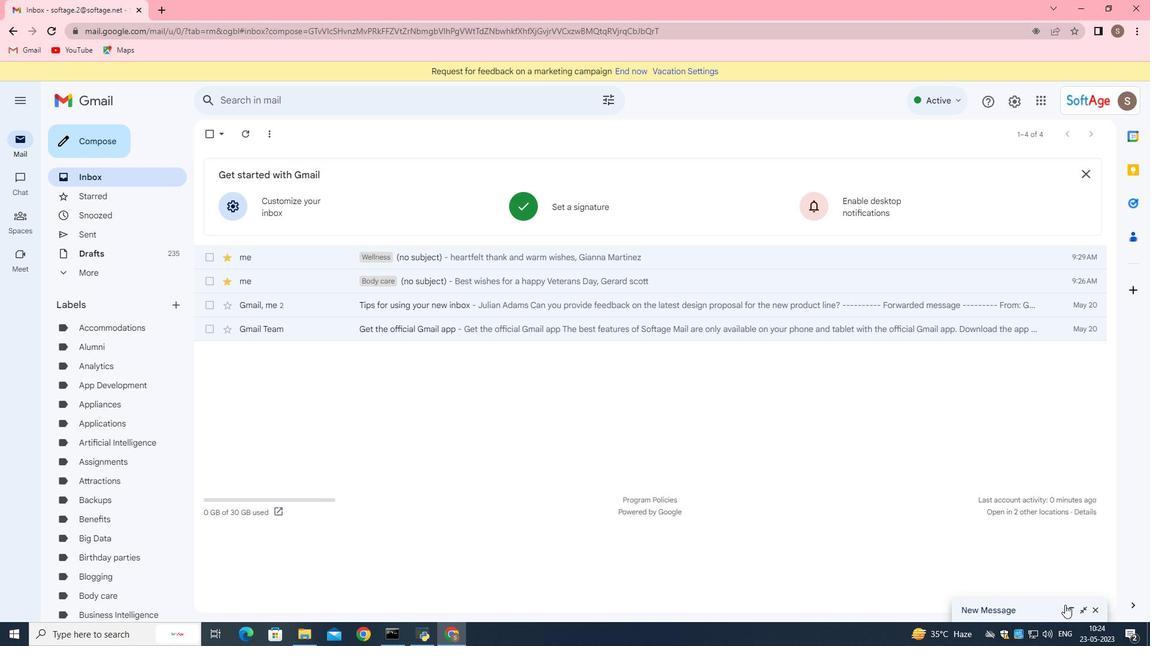 
Action: Mouse pressed left at (1068, 607)
Screenshot: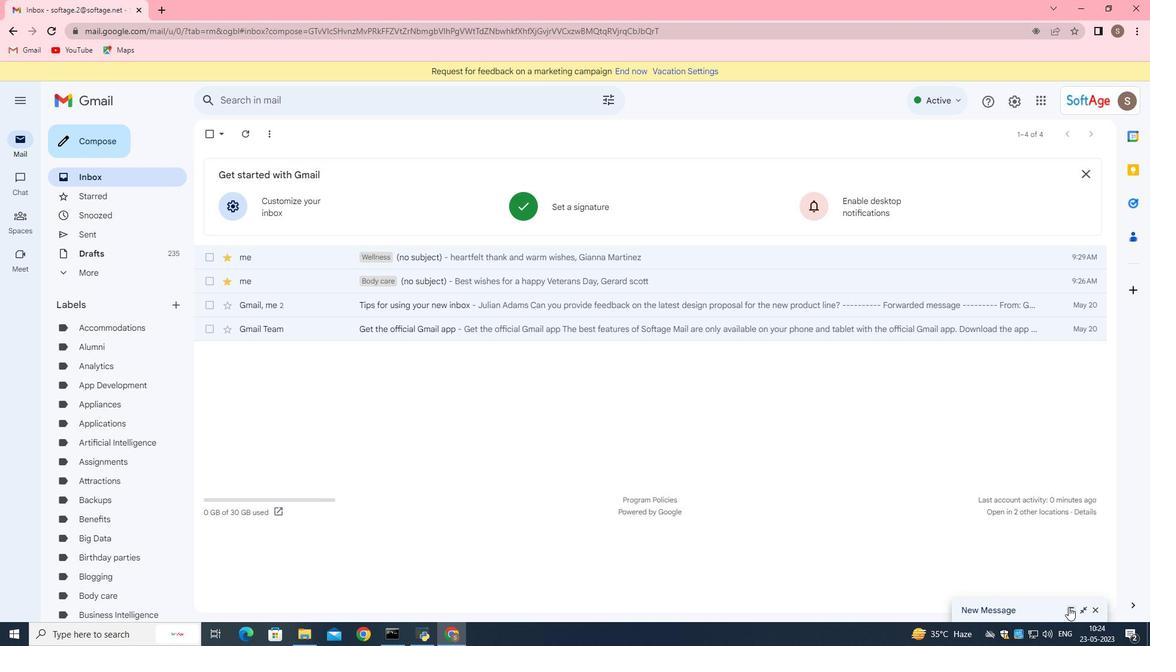
Action: Mouse moved to (182, 194)
Screenshot: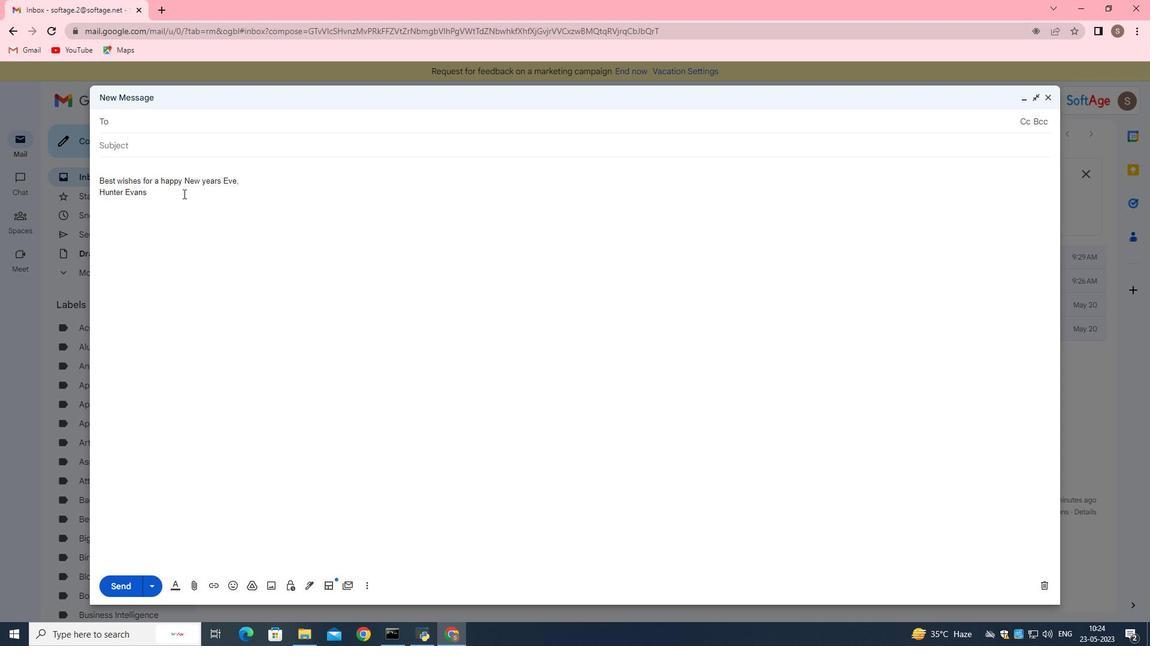 
Action: Mouse pressed left at (182, 194)
Screenshot: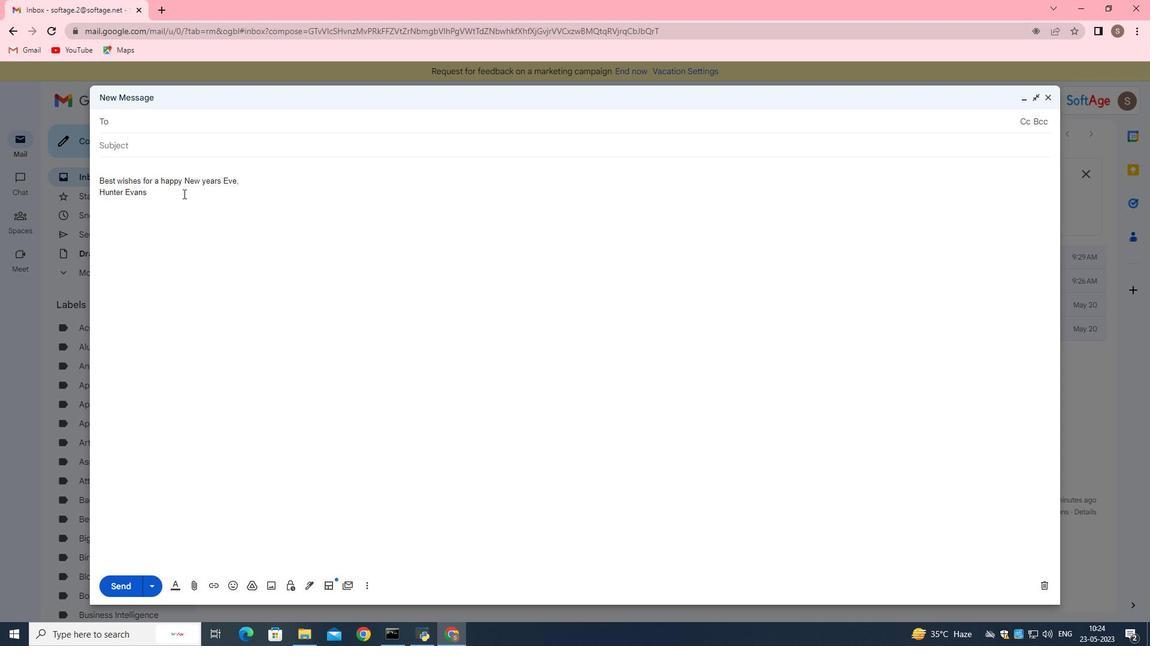 
Action: Mouse moved to (183, 195)
Screenshot: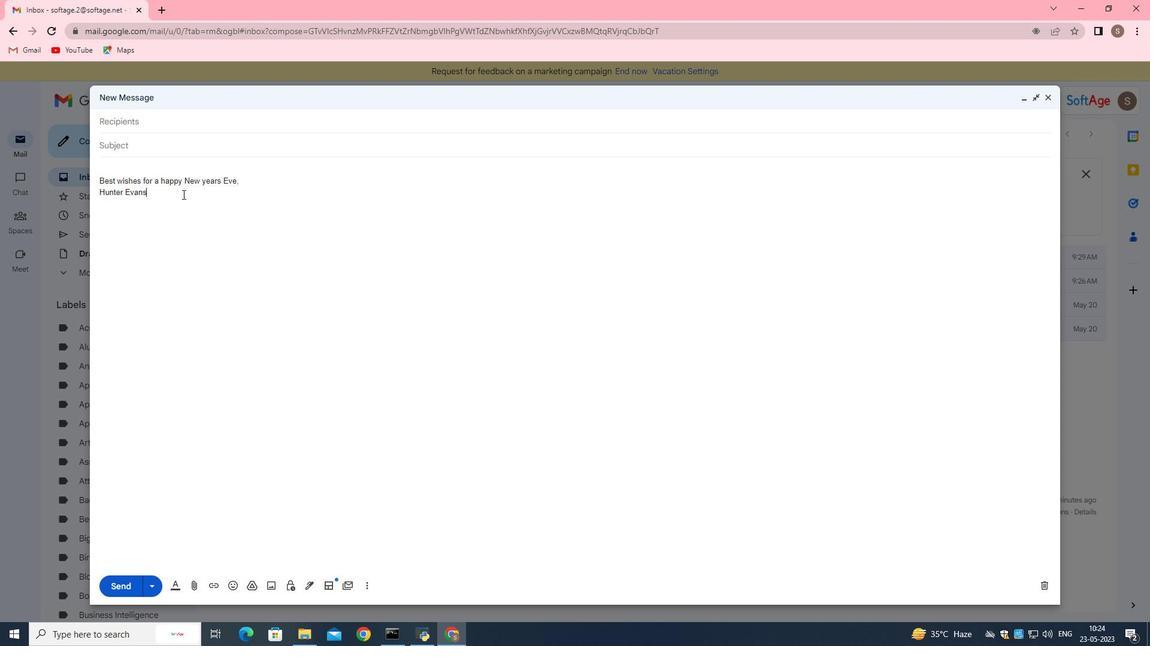 
Action: Mouse pressed left at (183, 195)
Screenshot: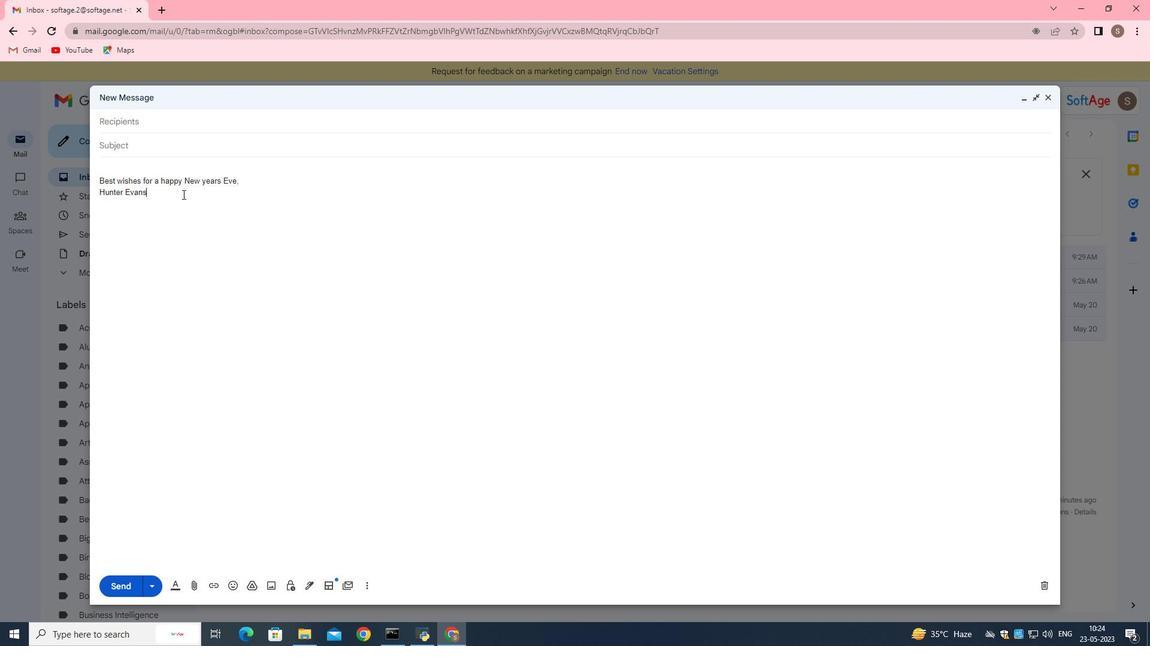 
Action: Mouse moved to (185, 196)
Screenshot: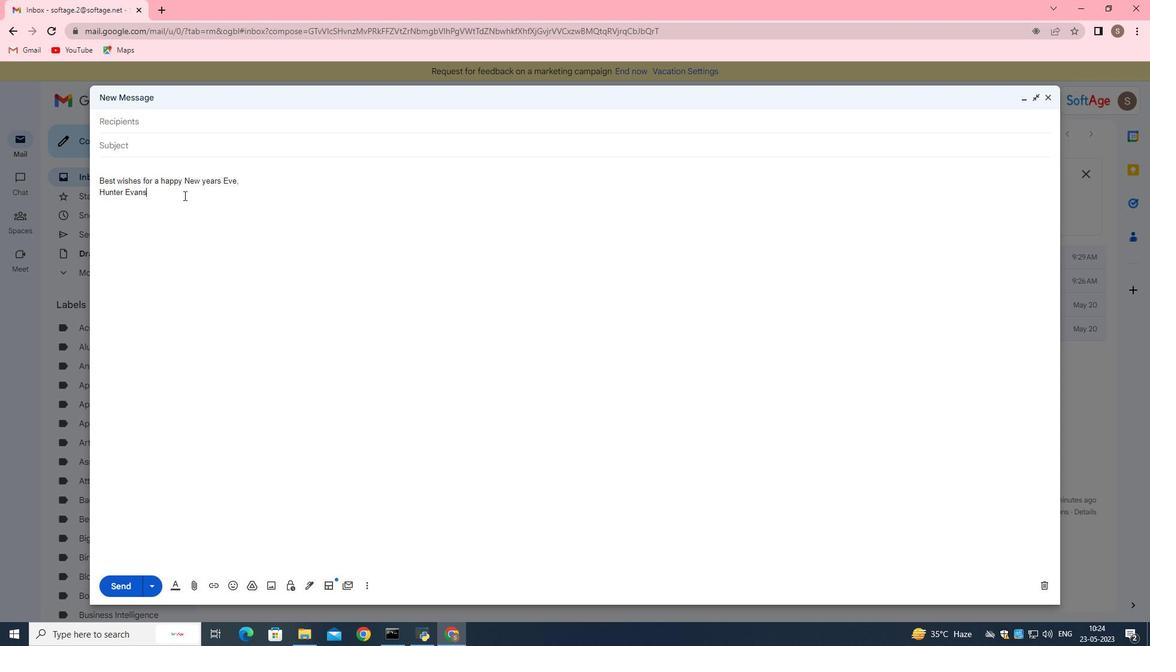 
Action: Mouse pressed left at (185, 196)
Screenshot: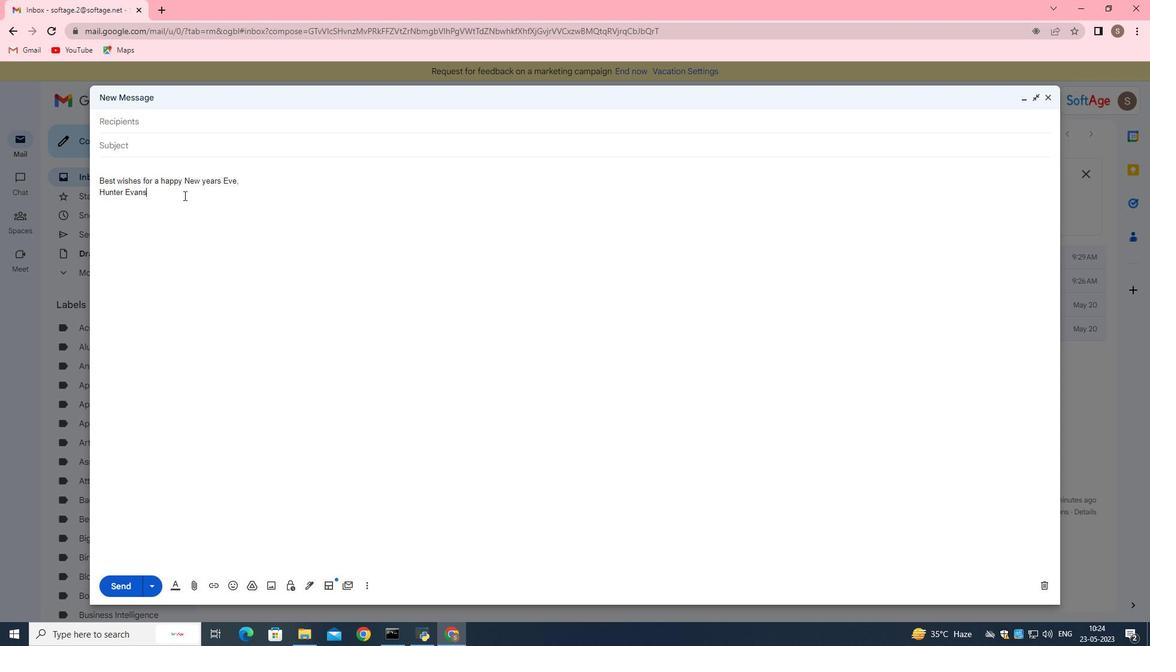 
Action: Mouse moved to (186, 197)
Screenshot: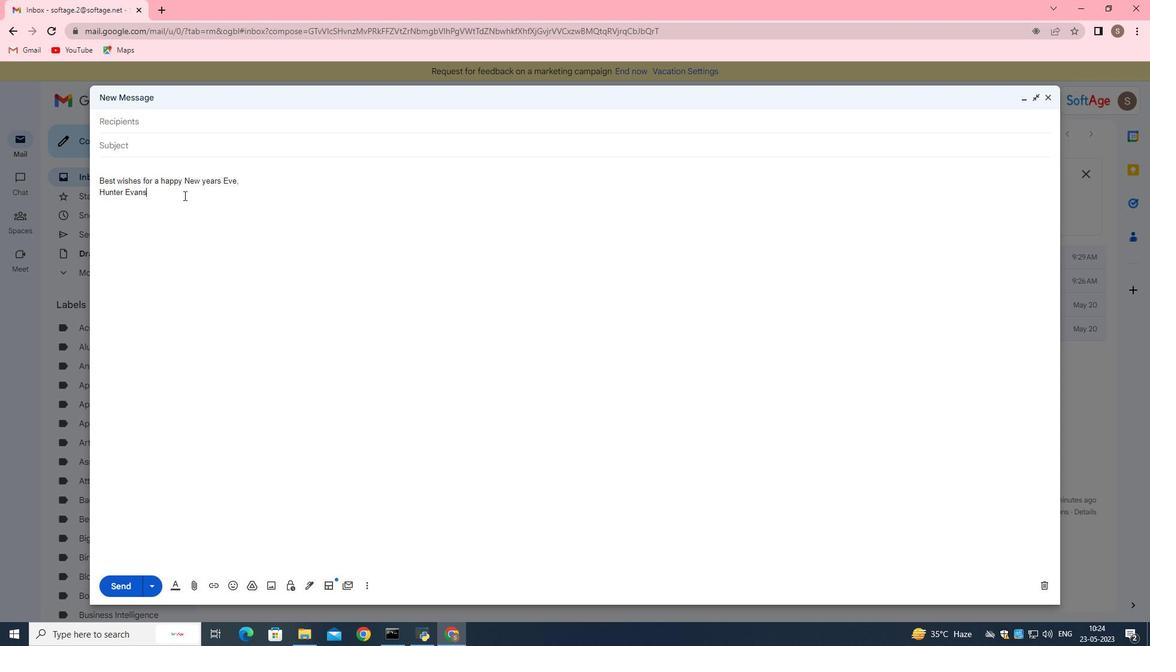 
Action: Mouse pressed left at (186, 197)
Screenshot: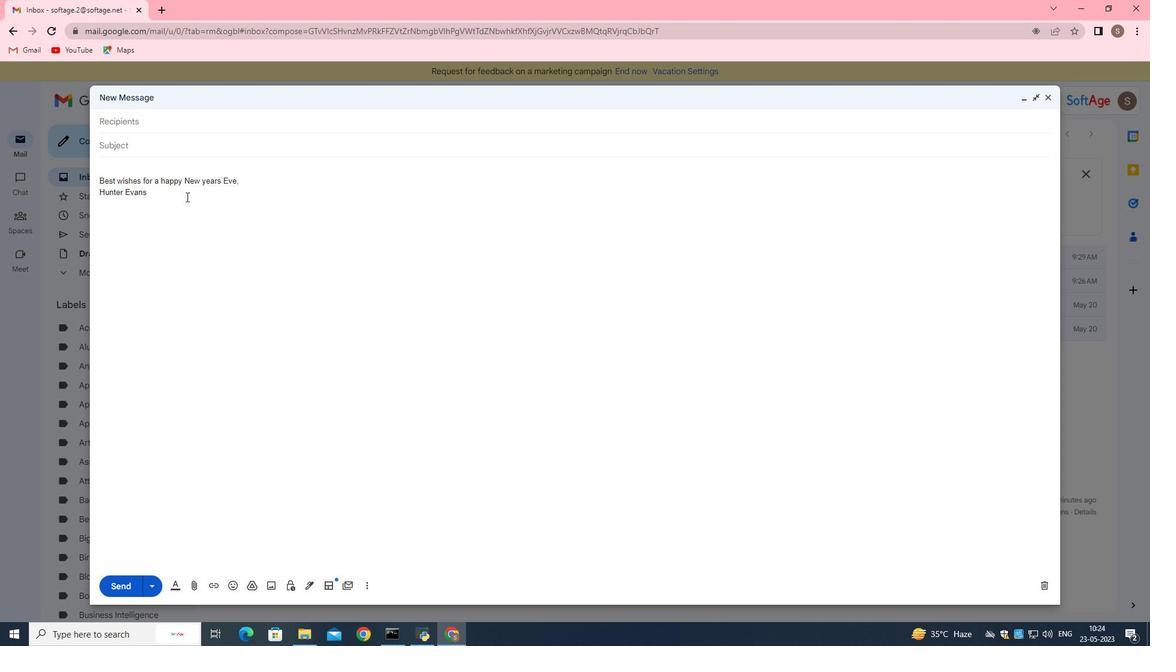 
Action: Mouse moved to (188, 198)
Screenshot: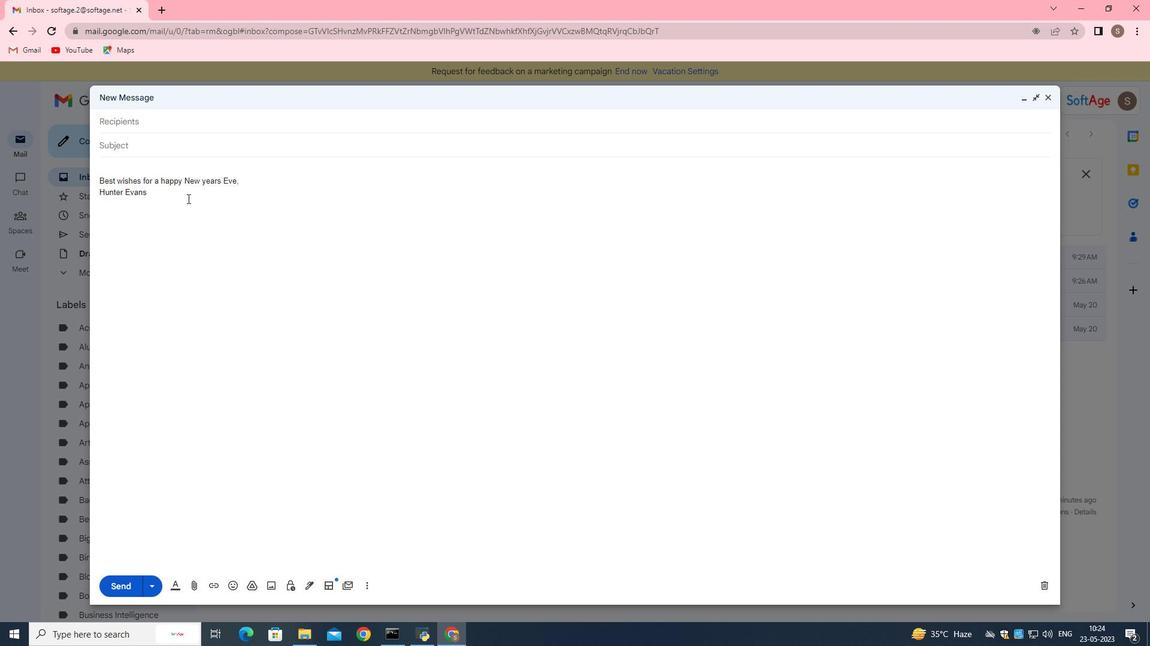 
Action: Mouse pressed left at (188, 198)
Screenshot: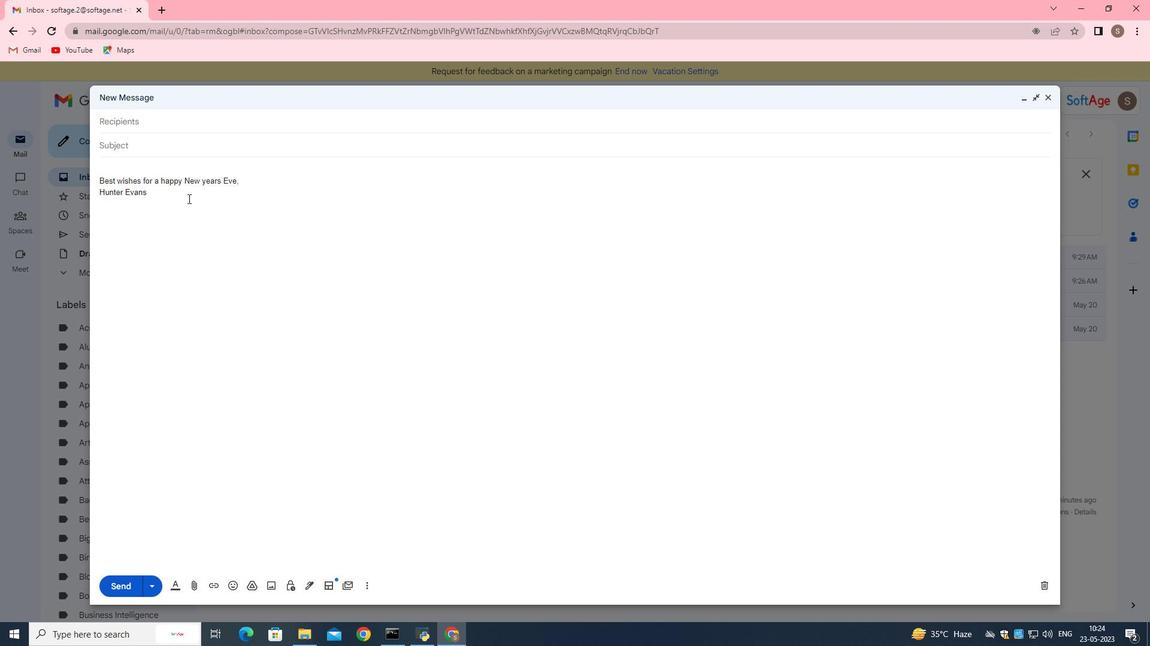 
Action: Mouse moved to (151, 195)
Screenshot: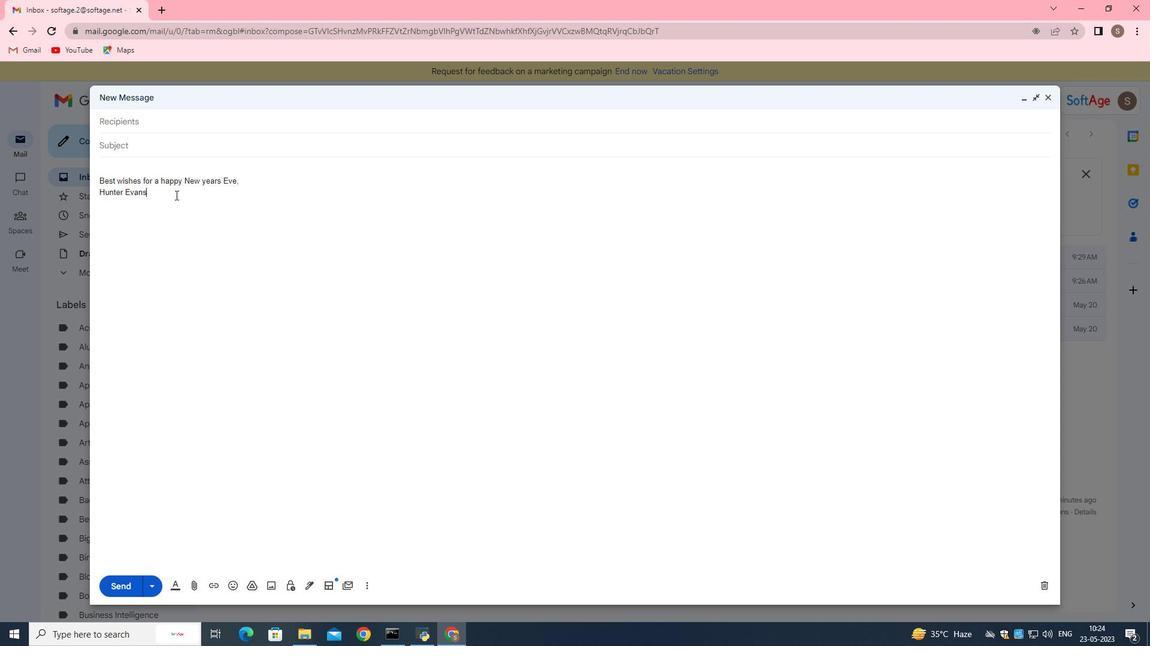 
Action: Mouse pressed left at (151, 195)
Screenshot: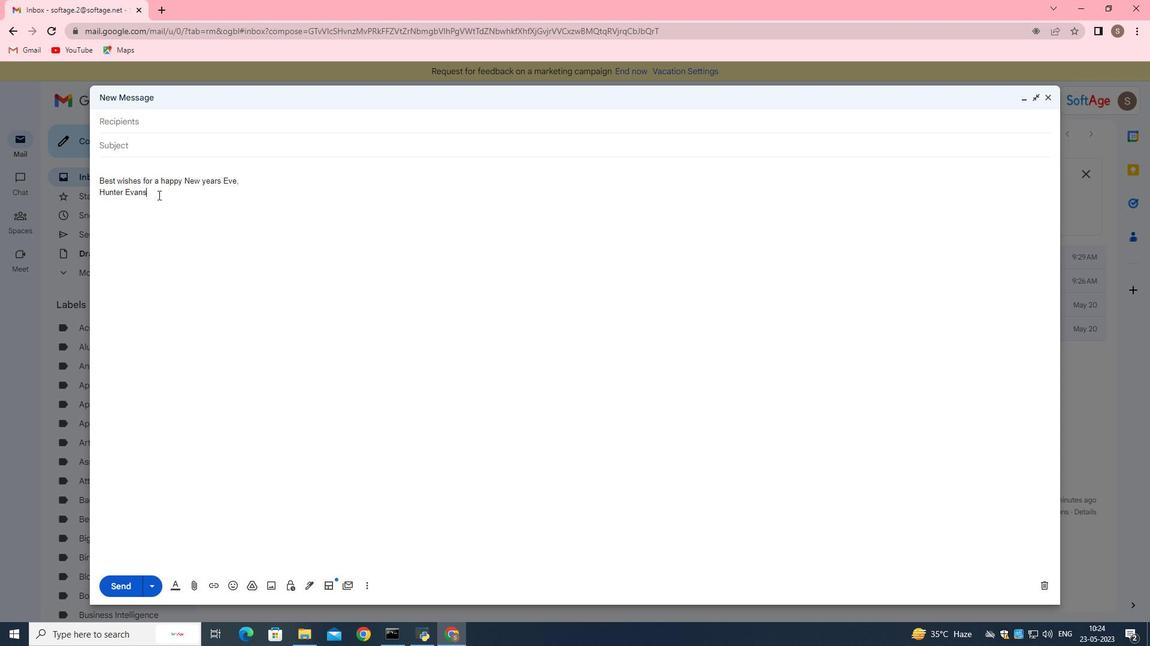 
Action: Mouse moved to (49, 191)
Screenshot: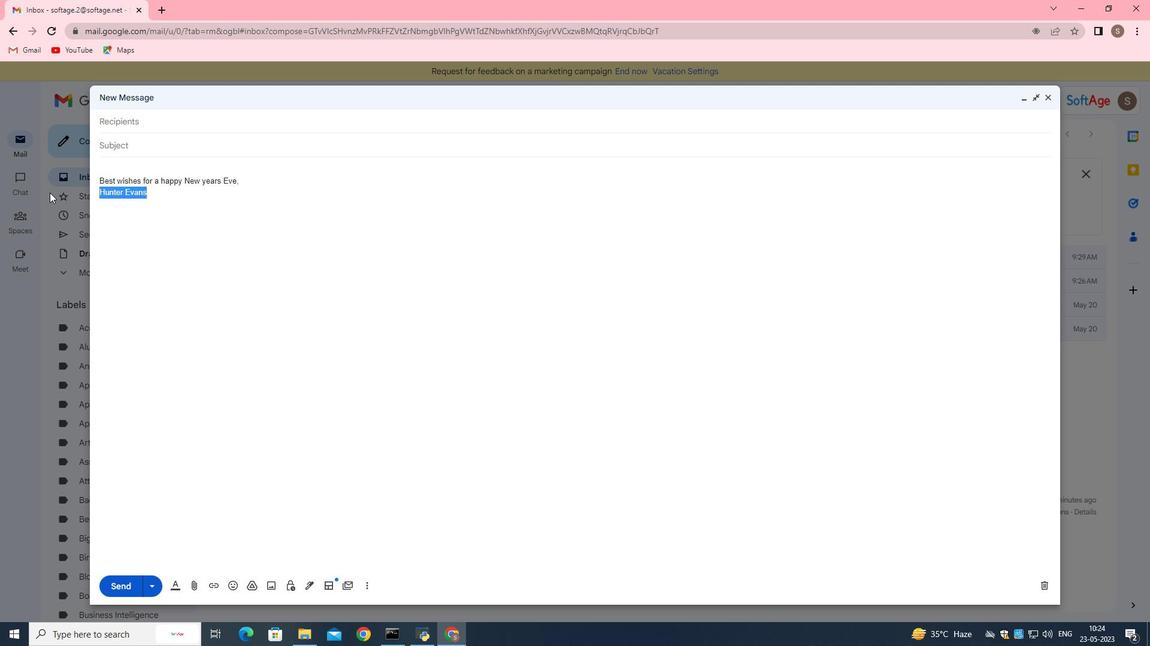 
Action: Key pressed ctrl+V
Screenshot: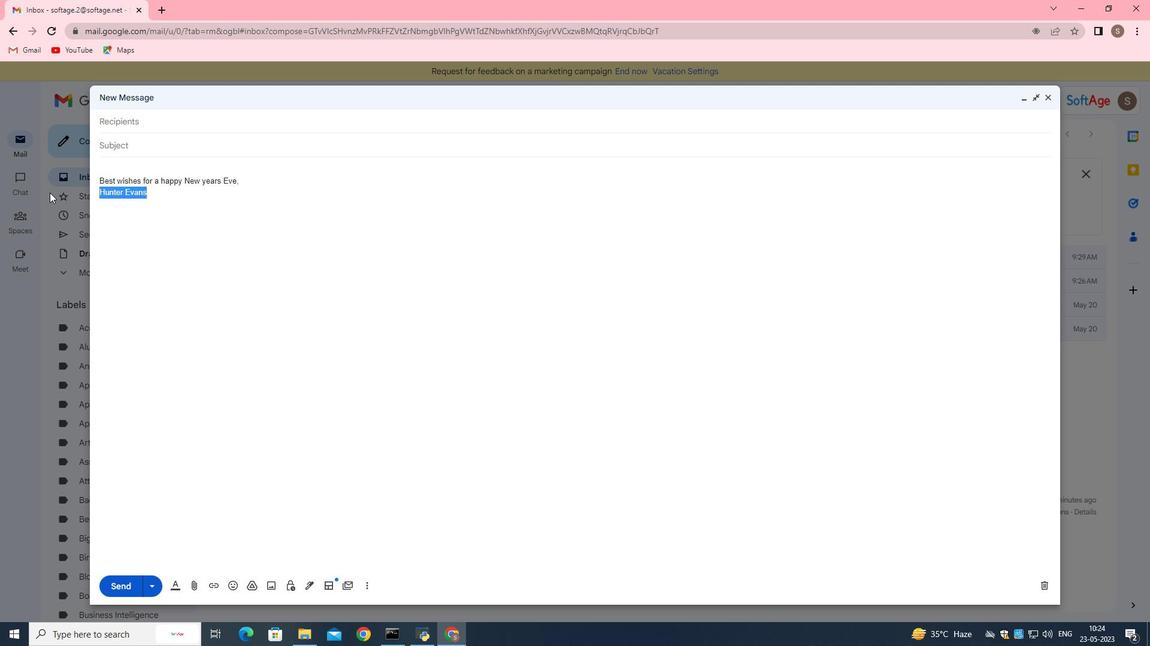 
Action: Mouse moved to (220, 150)
Screenshot: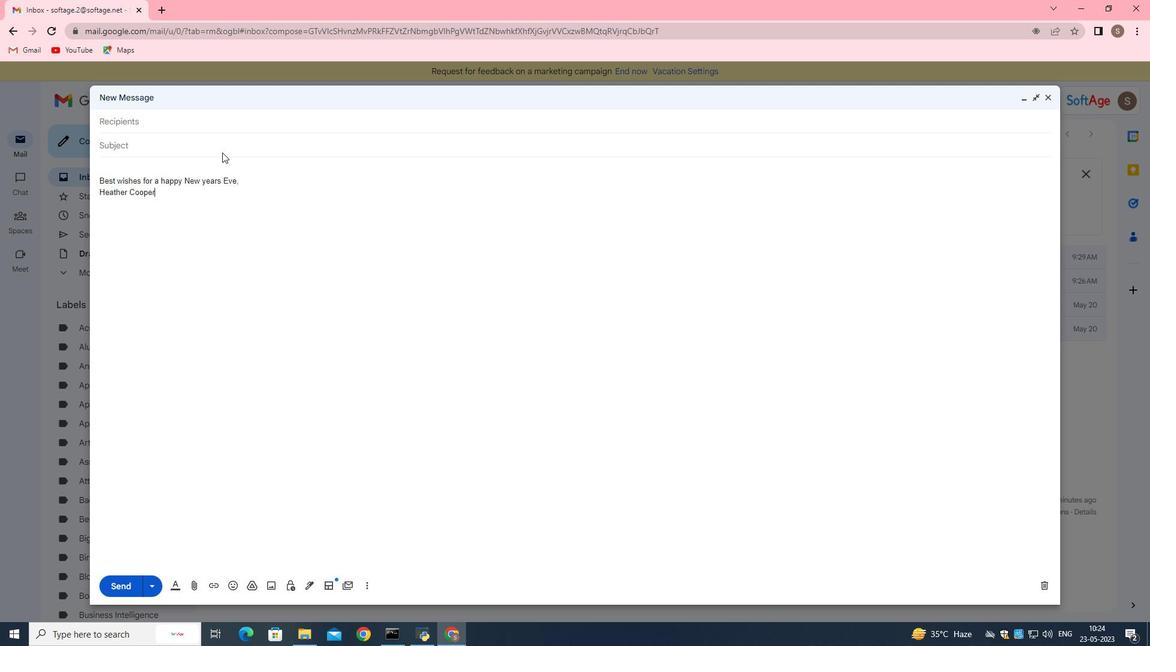 
Action: Mouse pressed left at (220, 150)
Screenshot: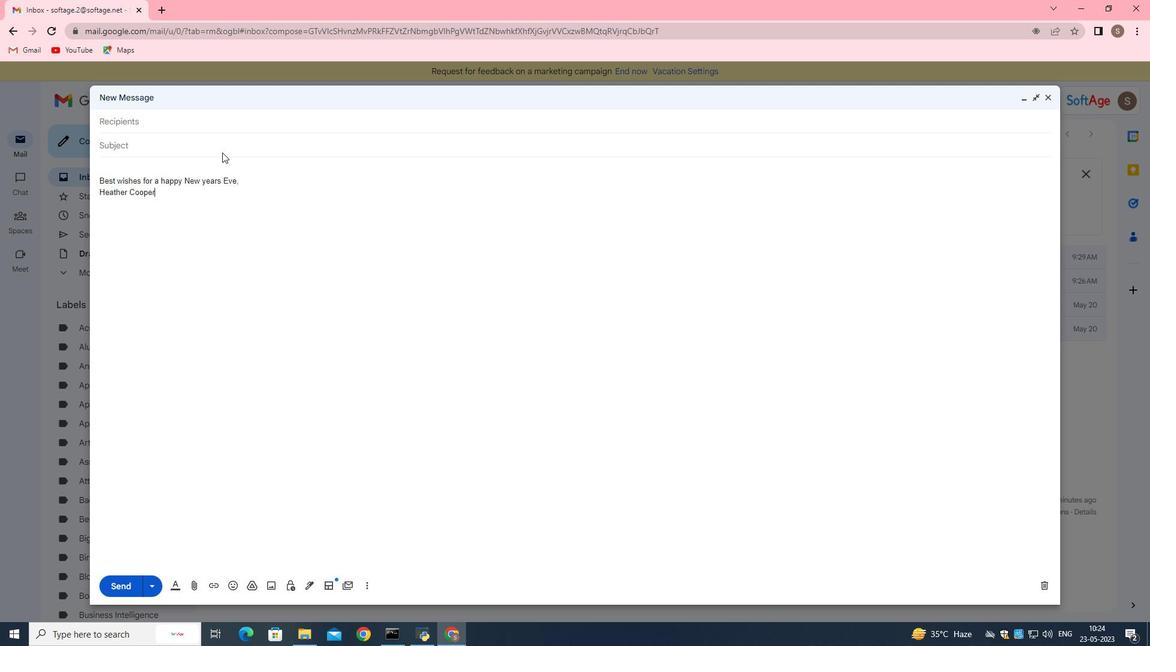 
Action: Mouse moved to (580, 194)
Screenshot: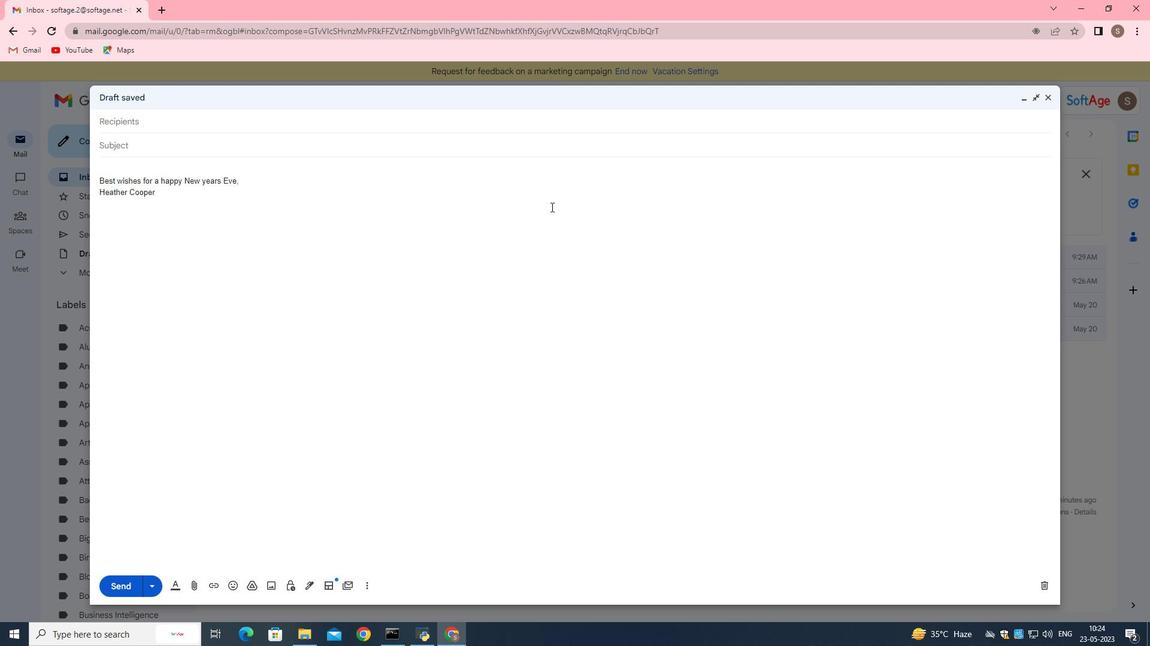 
Action: Key pressed <Key.shift>Request<Key.space>for<Key.space>feedback<Key.space>on<Key.space>a<Key.space>video<Key.space>
Screenshot: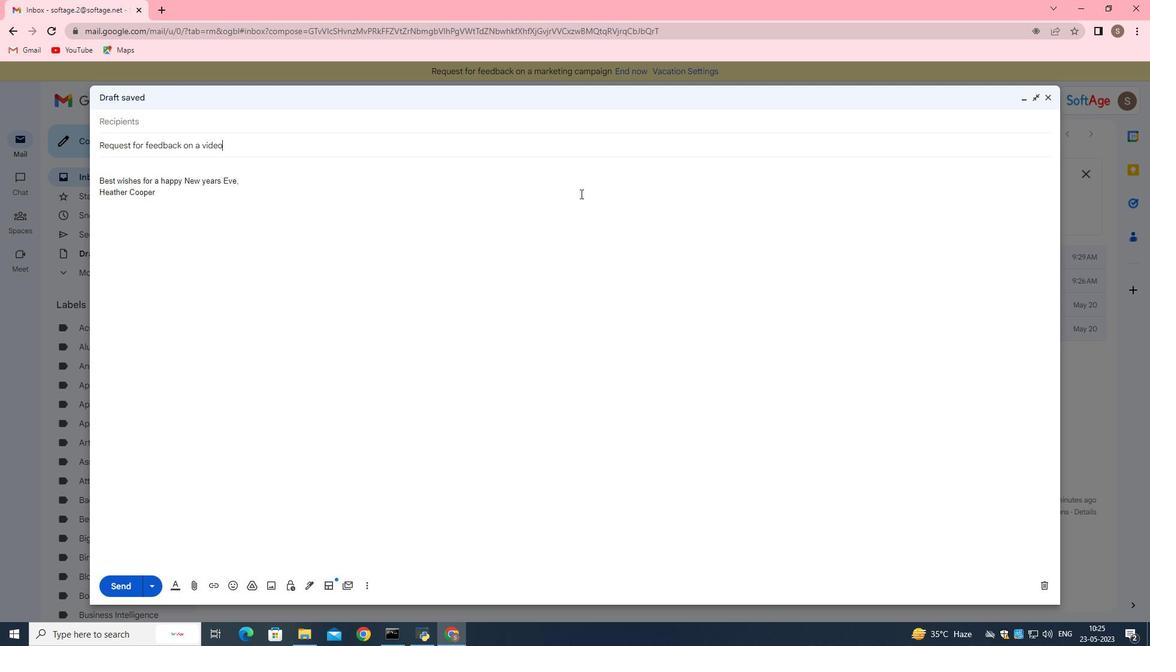 
Action: Mouse moved to (552, 170)
Screenshot: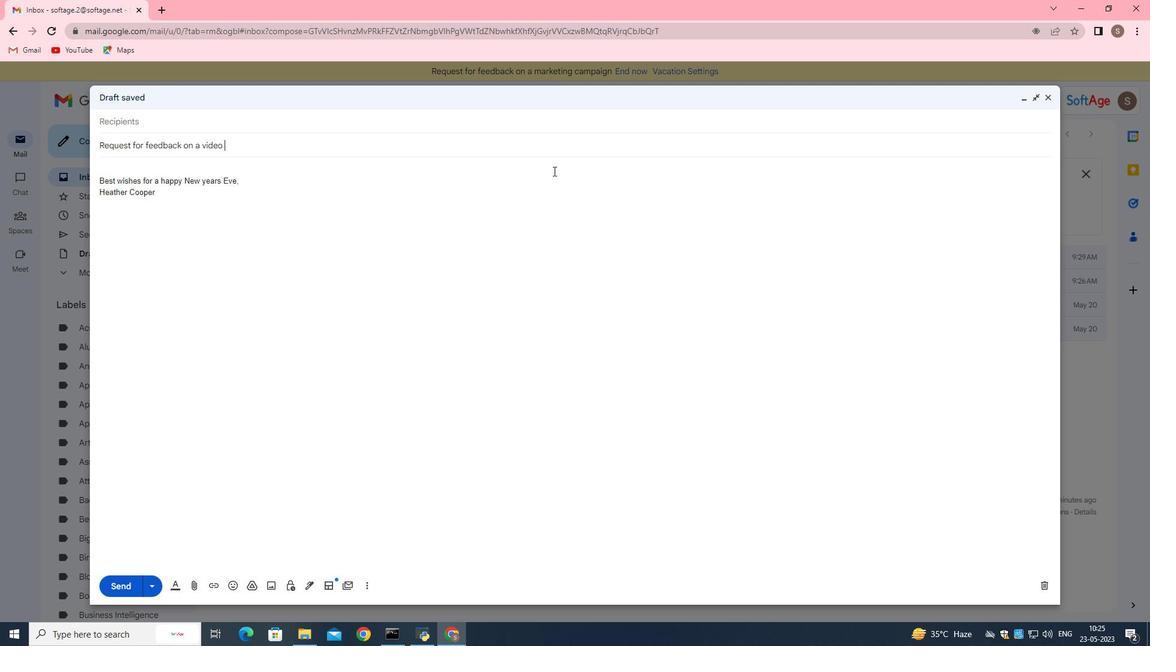 
Action: Mouse pressed left at (552, 170)
Screenshot: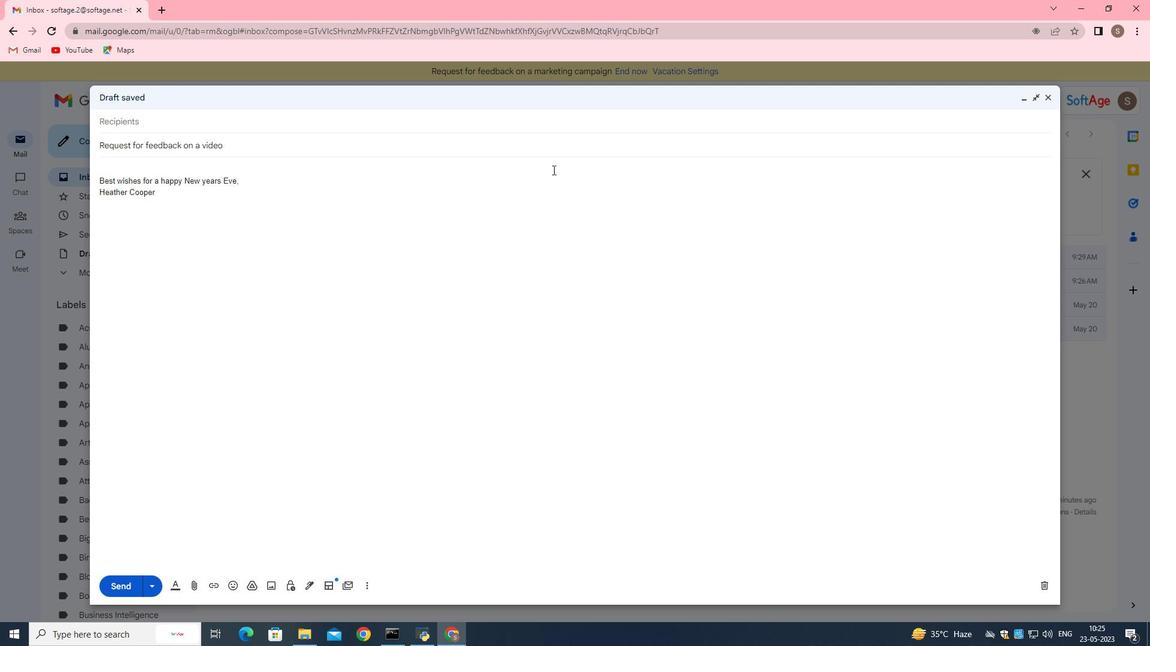 
Action: Key pressed <Key.enter><Key.enter><Key.up><Key.up><Key.up><Key.shift>I<Key.space>would<Key.space>like<Key.space>to<Key.space>request<Key.space>a<Key.space>copy<Key.space>of<Key.space>the<Key.space>agreement.
Screenshot: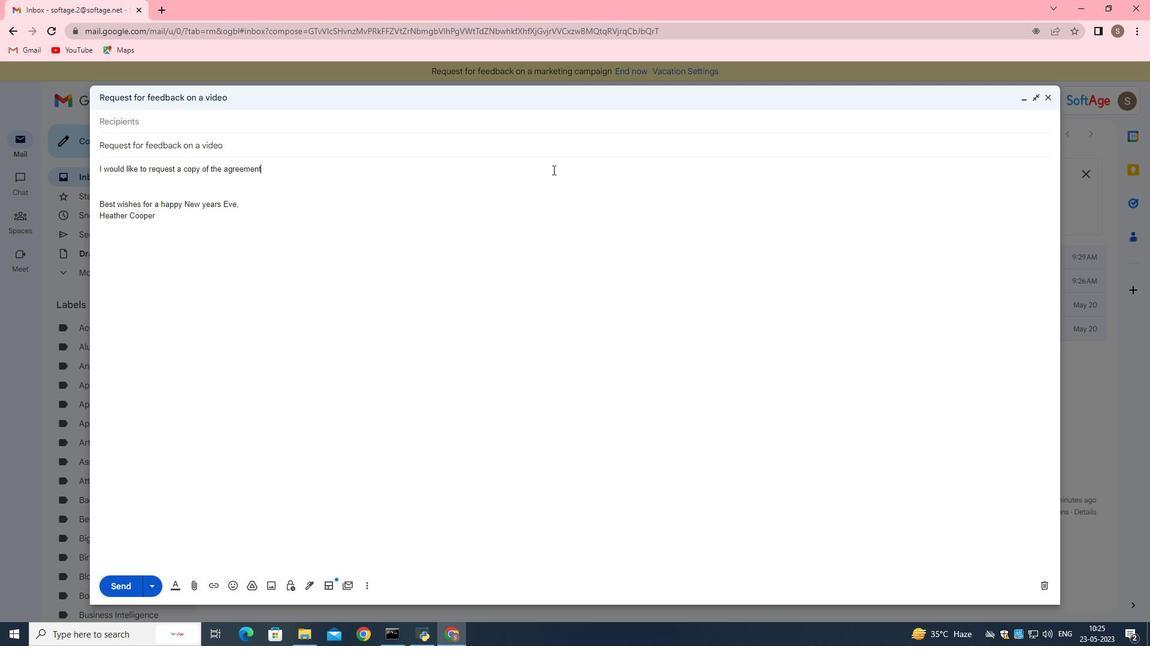
Action: Mouse moved to (191, 586)
Screenshot: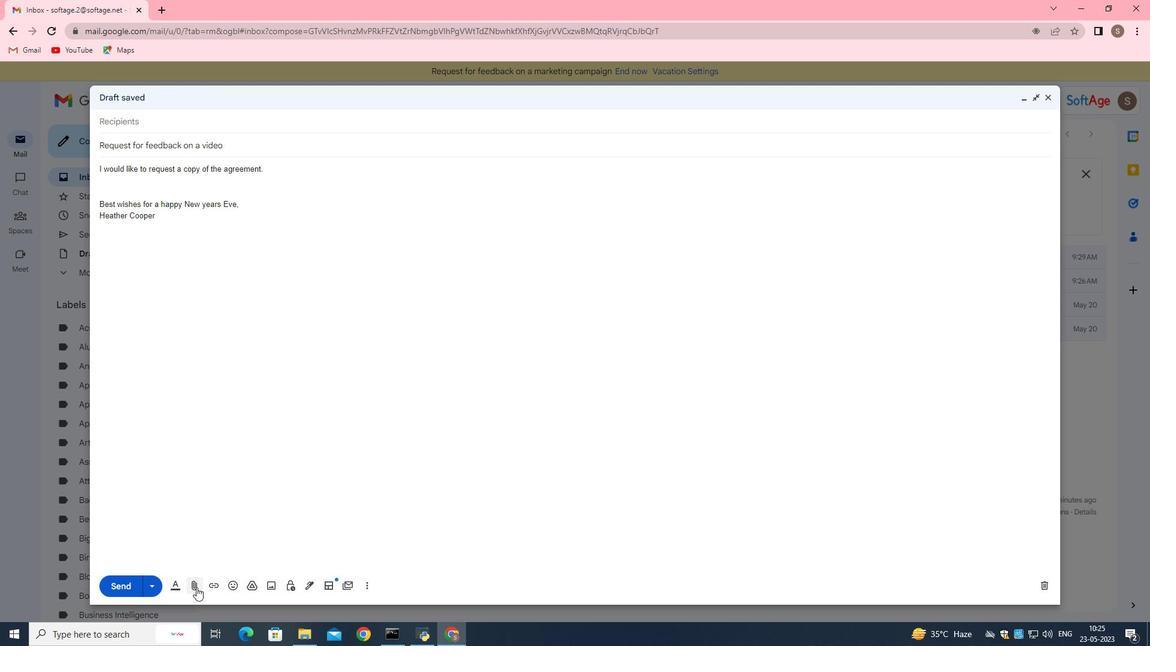 
Action: Mouse pressed left at (191, 586)
Screenshot: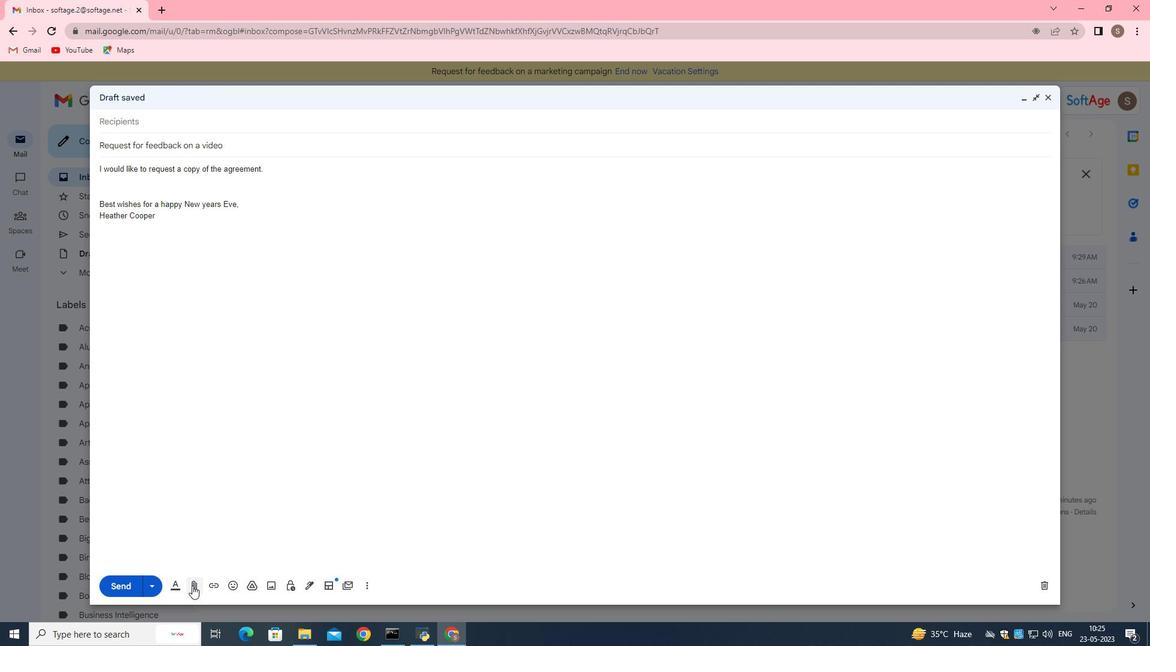 
Action: Mouse moved to (176, 134)
Screenshot: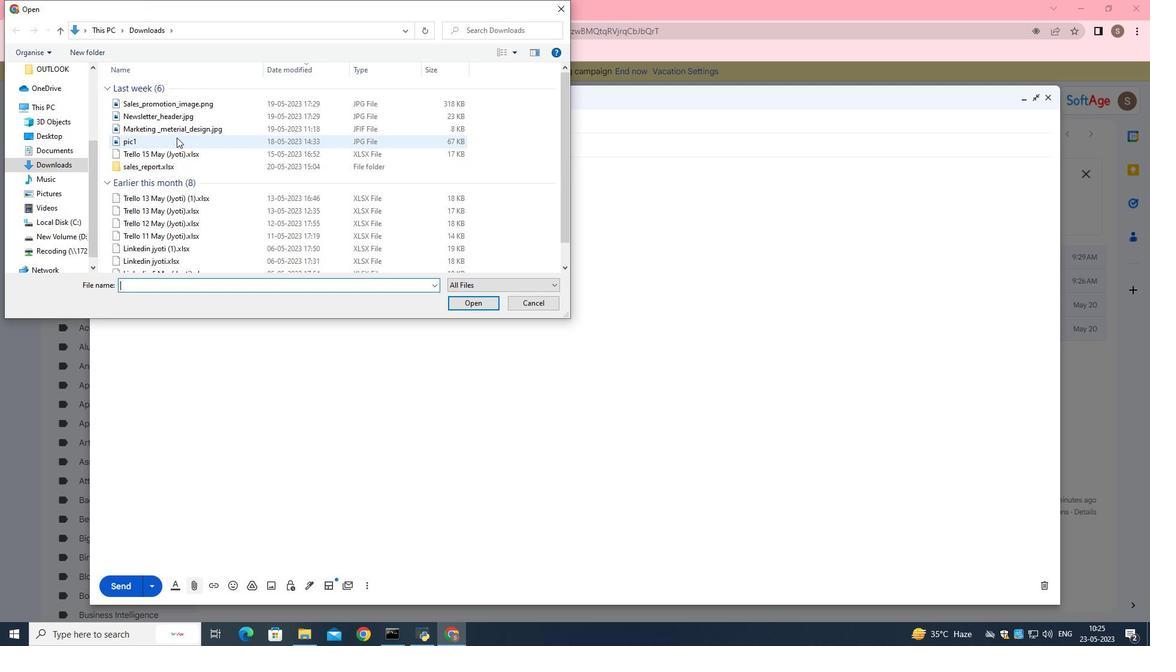 
Action: Mouse pressed left at (176, 134)
Screenshot: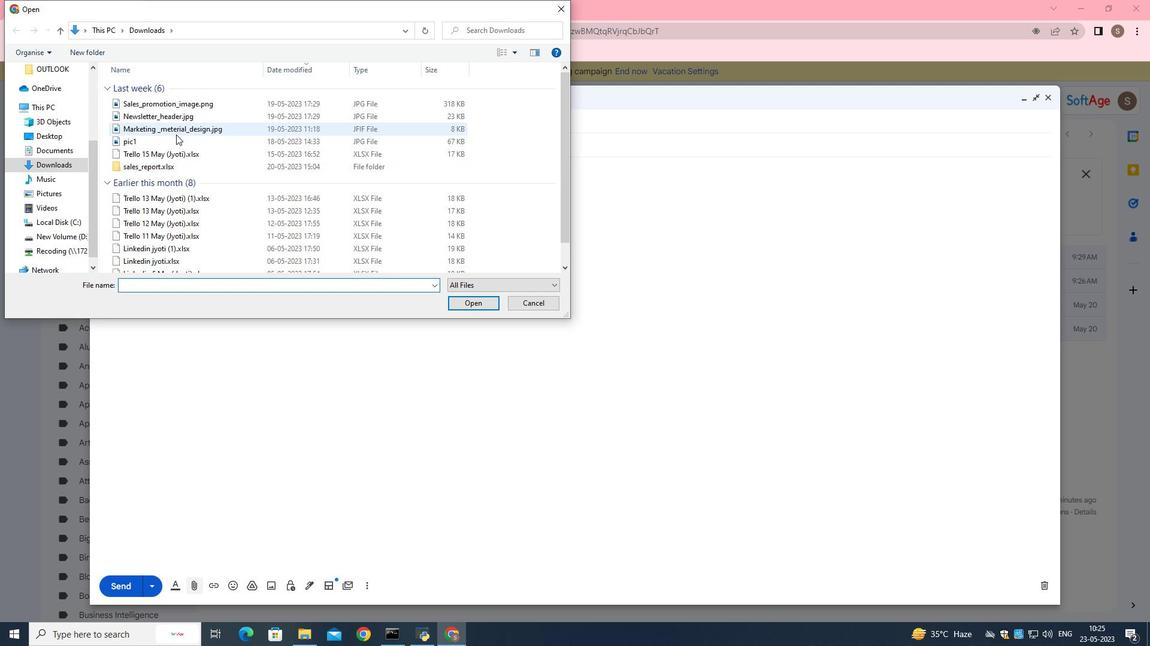
Action: Mouse moved to (483, 301)
Screenshot: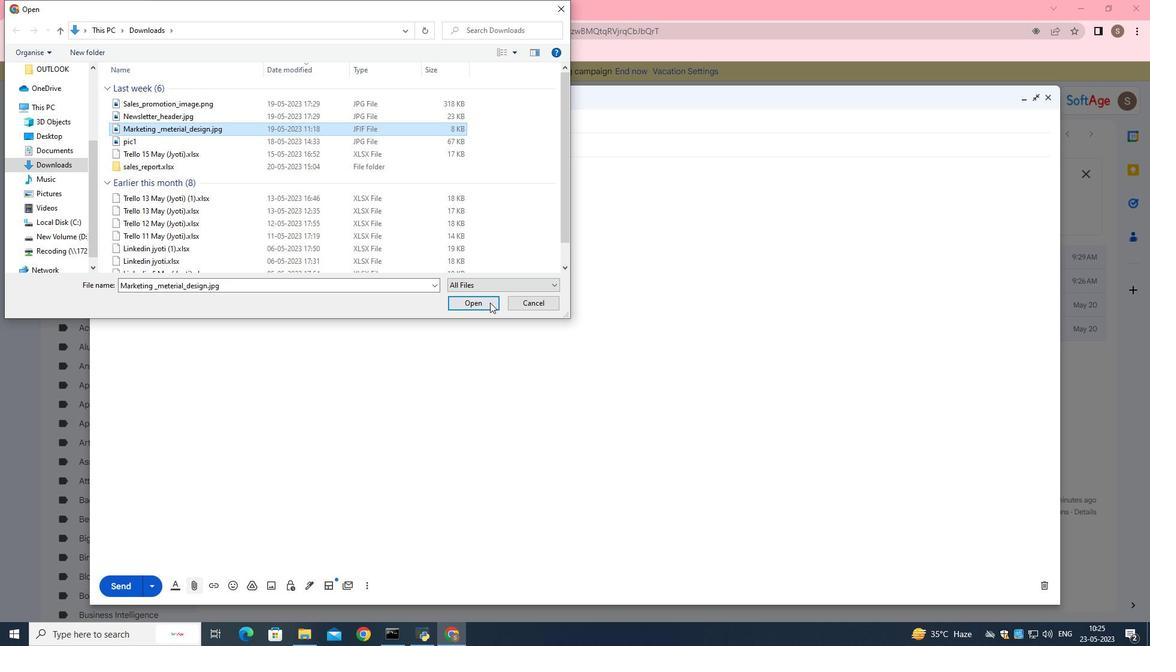 
Action: Mouse pressed left at (483, 301)
Screenshot: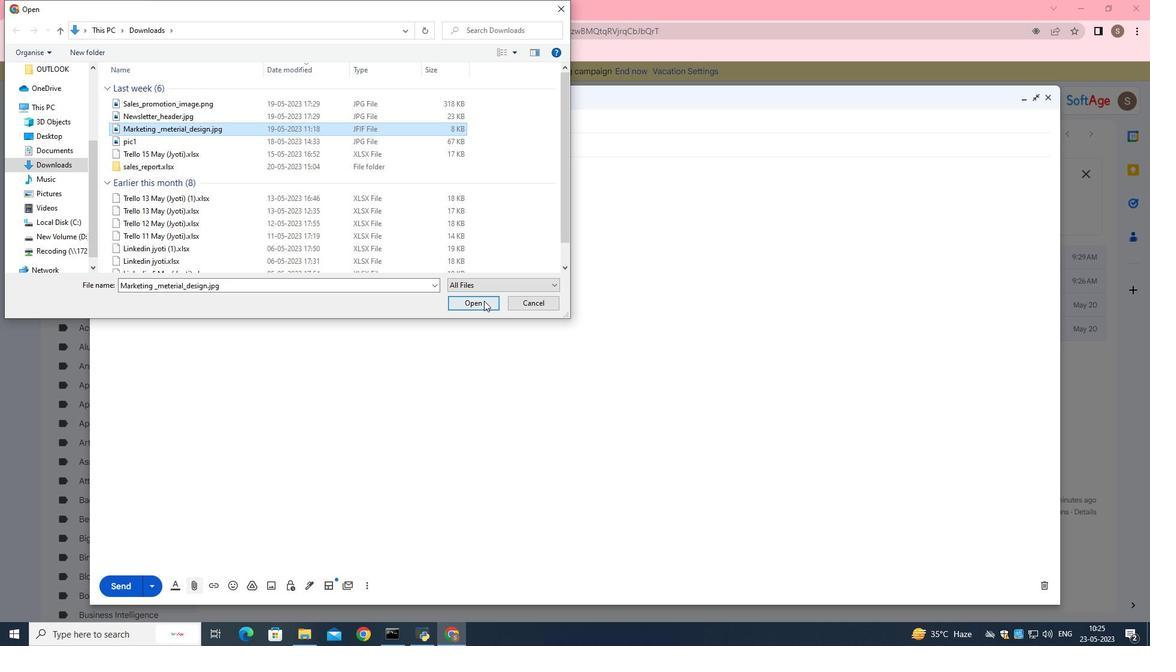 
Action: Mouse moved to (267, 200)
Screenshot: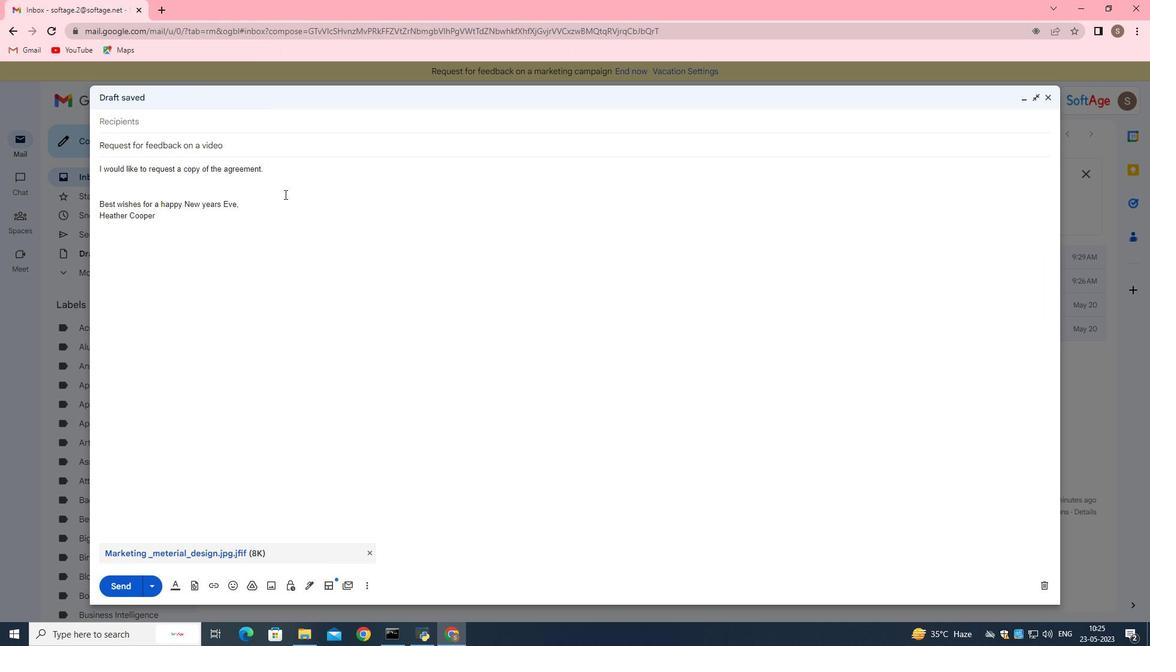 
Action: Mouse pressed left at (267, 200)
Screenshot: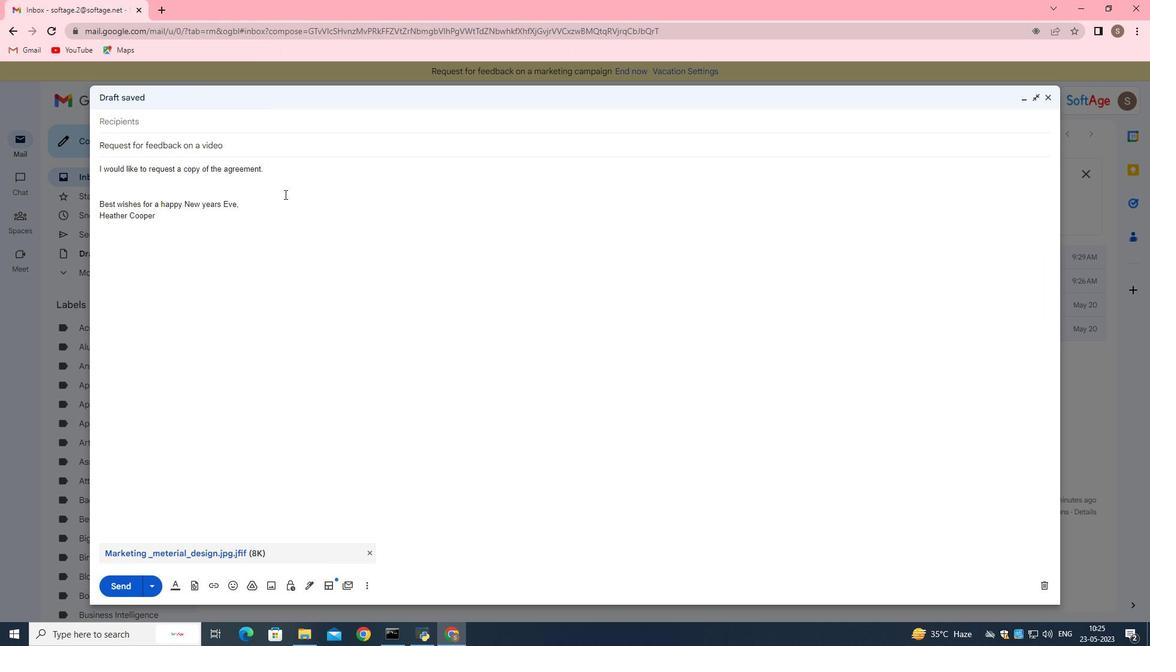 
Action: Mouse moved to (81, 216)
Screenshot: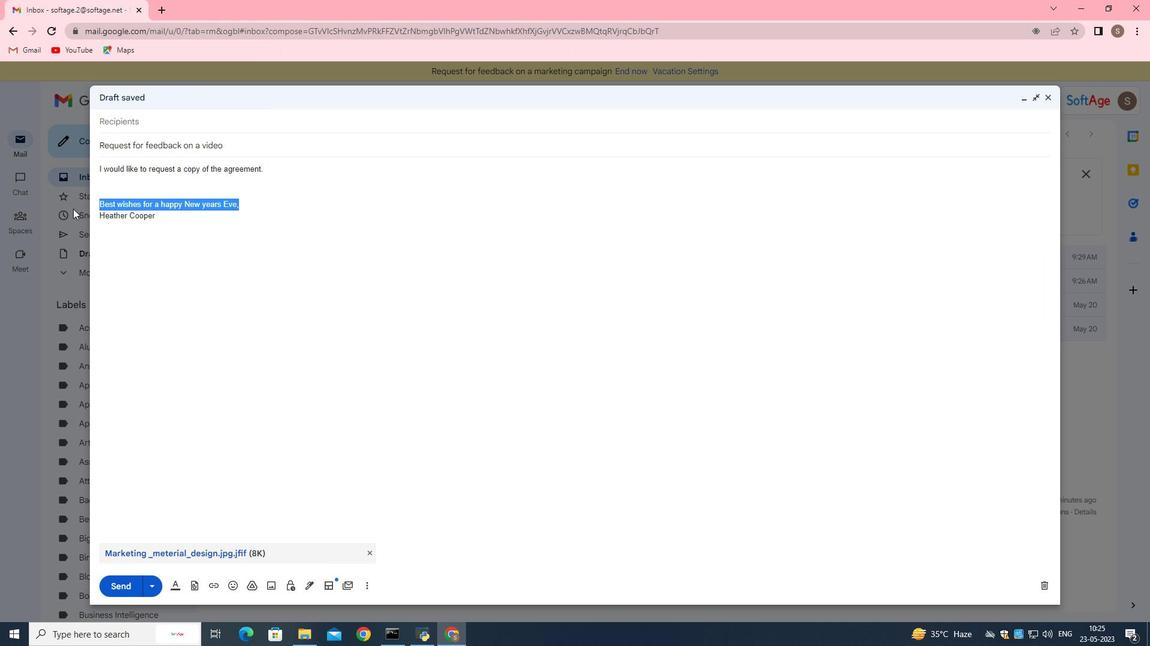 
Action: Key pressed <Key.backspace><Key.backspace><Key.up><Key.shift>Could<Key.space>you
Screenshot: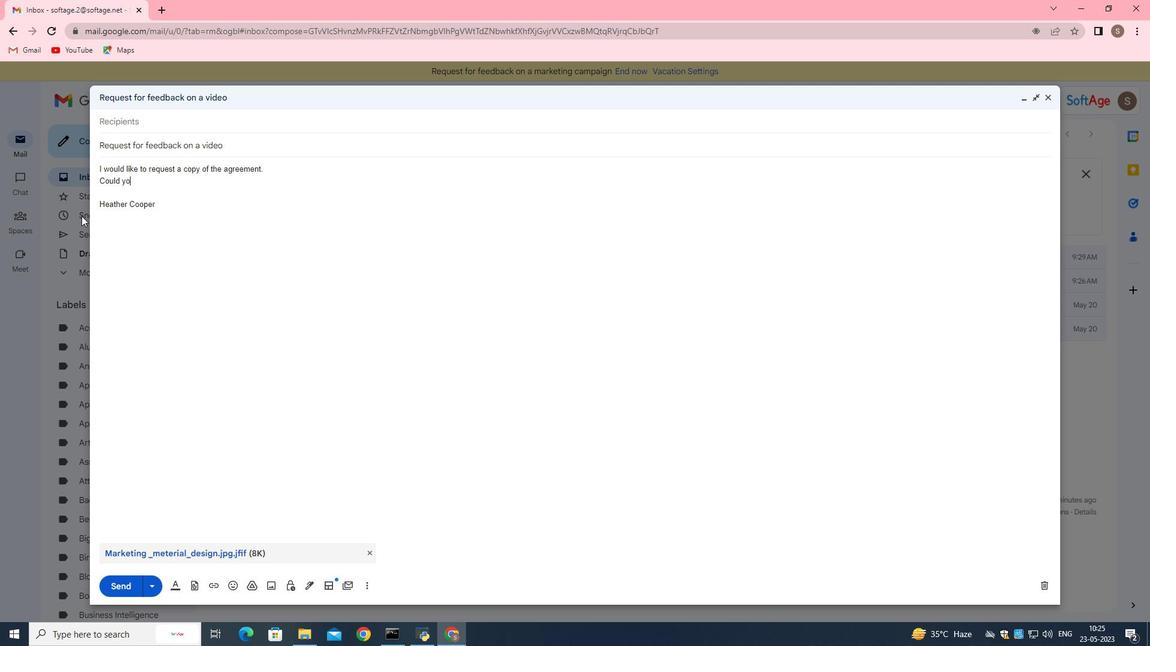 
Action: Mouse moved to (1149, 245)
Screenshot: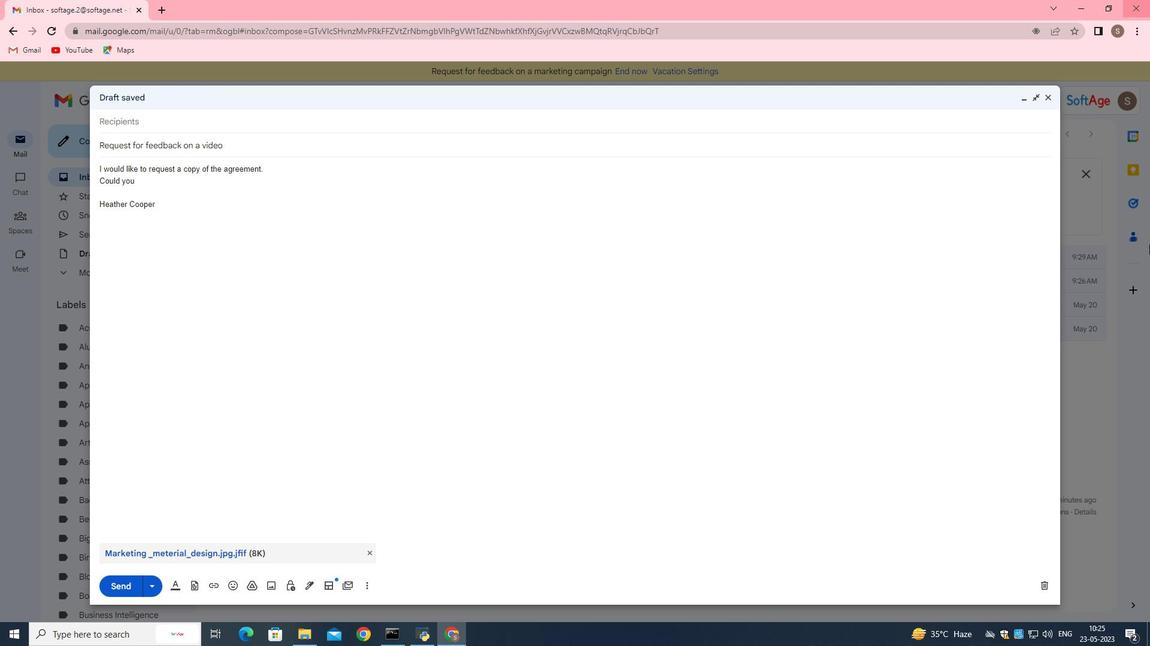 
Action: Key pressed <Key.space>please<Key.space>provide<Key.space><Key.space>detailed<Key.space>description<Key.space>of<Key.space>the<Key.space>project<Key.shift_r><Key.shift_r><Key.shift_r><Key.shift_r><Key.shift_r><Key.shift_r><Key.shift_r><Key.shift_r><Key.shift_r><Key.shift_r><Key.shift_r><Key.shift_r><Key.shift_r><Key.shift_r><Key.shift_r><Key.shift_r><Key.shift_r><Key.shift_r><Key.shift_r>?
Screenshot: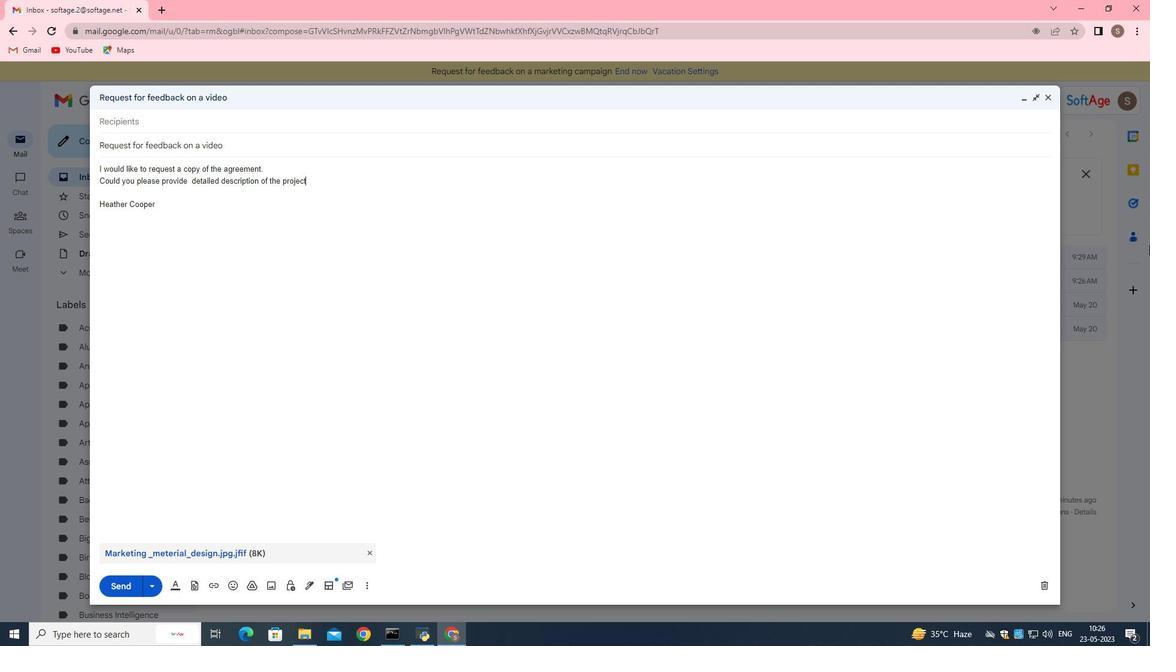 
Action: Mouse moved to (191, 182)
Screenshot: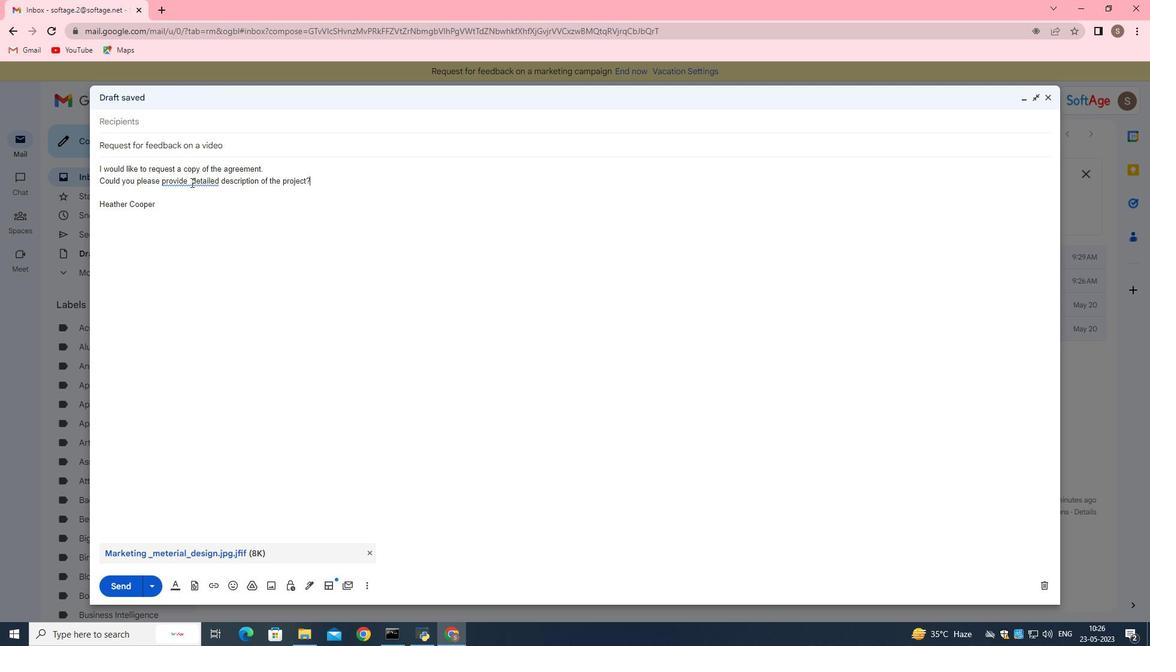 
Action: Mouse pressed left at (191, 182)
Screenshot: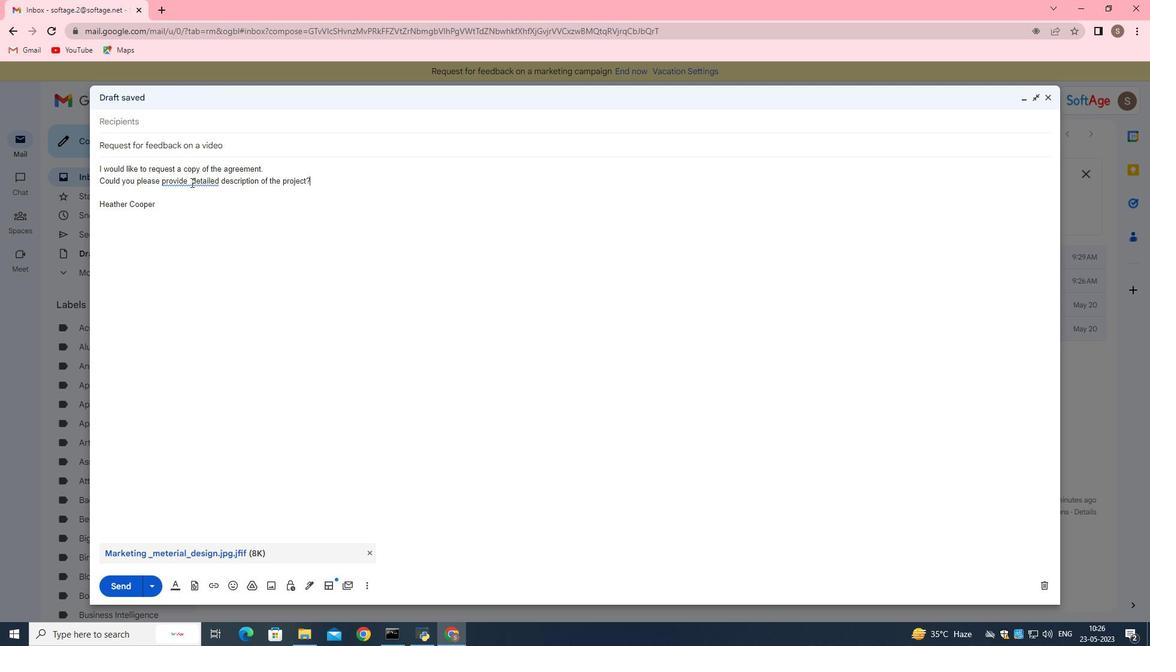 
Action: Mouse moved to (221, 204)
Screenshot: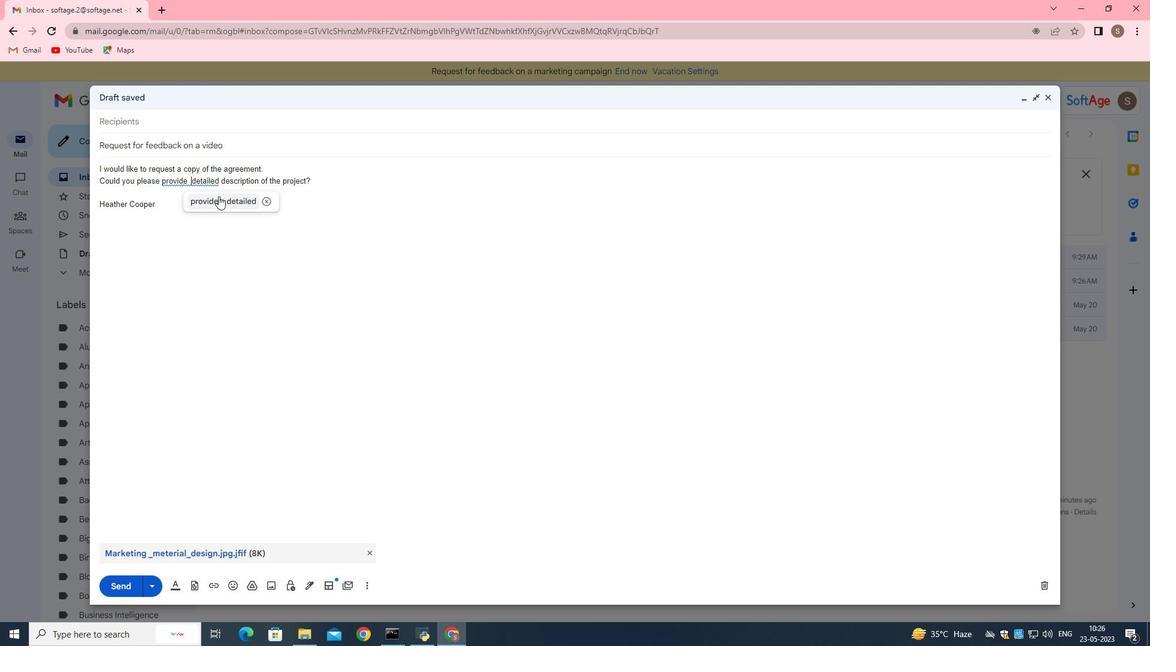 
Action: Mouse pressed left at (221, 204)
Screenshot: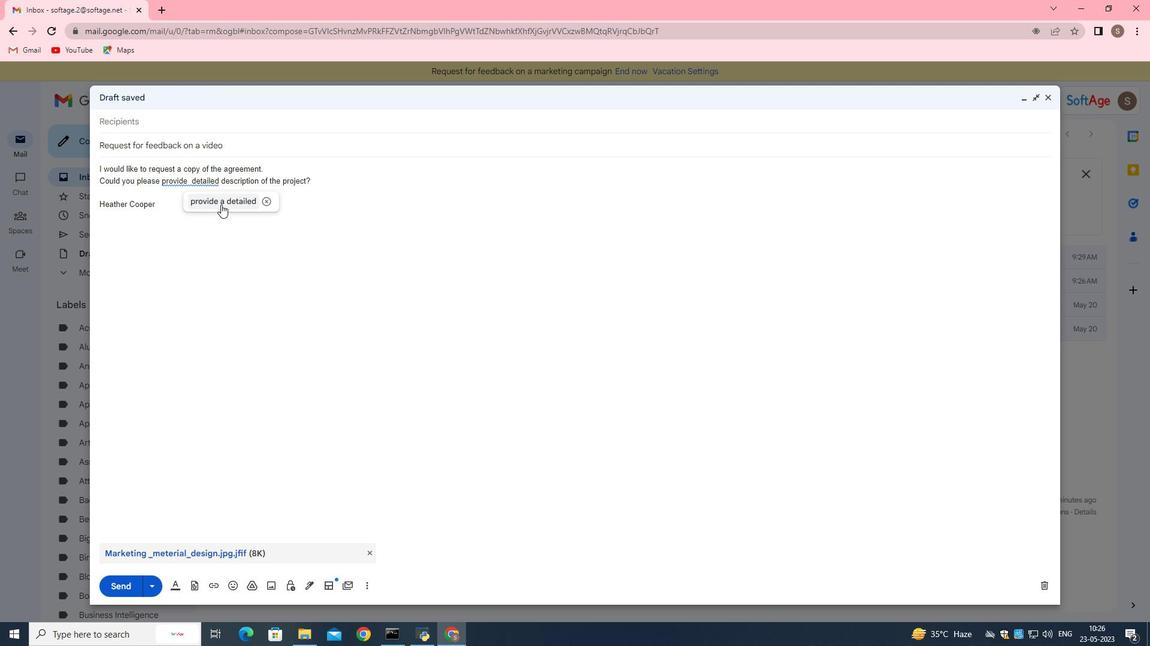 
Action: Mouse moved to (131, 578)
Screenshot: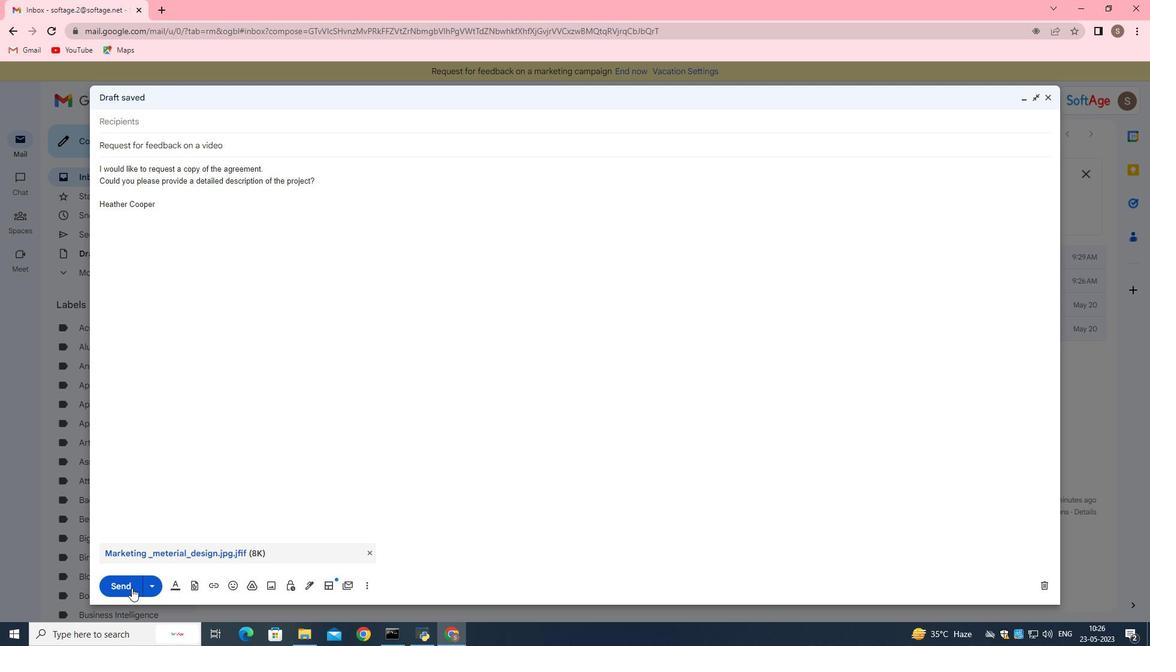
Action: Mouse pressed left at (131, 578)
Screenshot: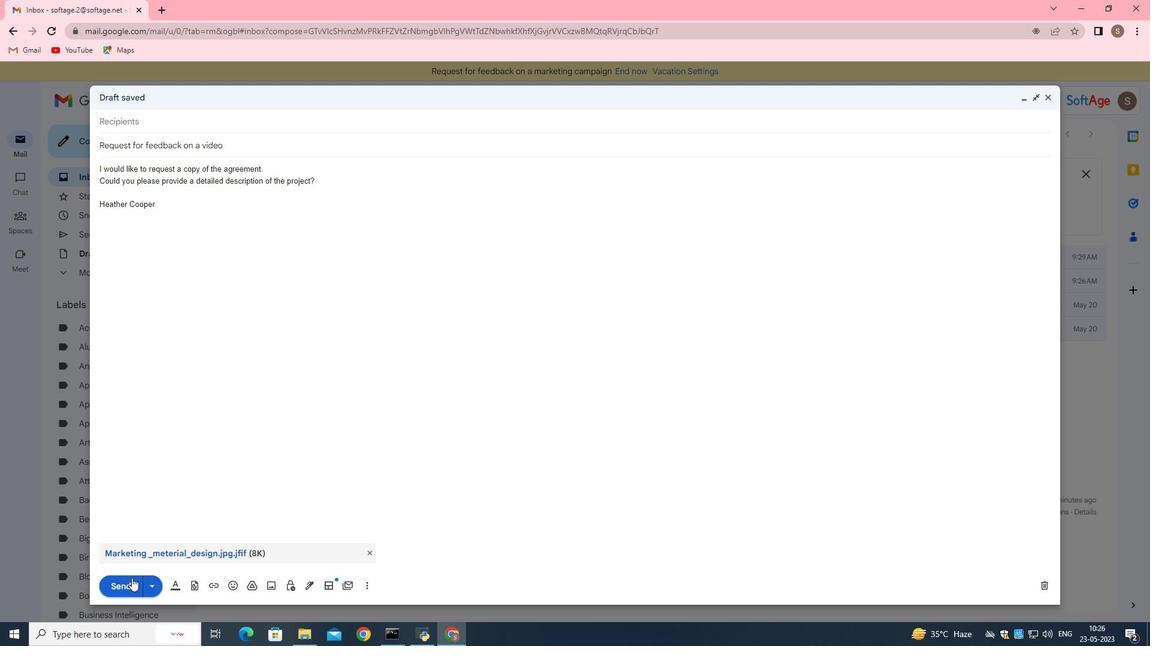 
Action: Mouse moved to (676, 374)
Screenshot: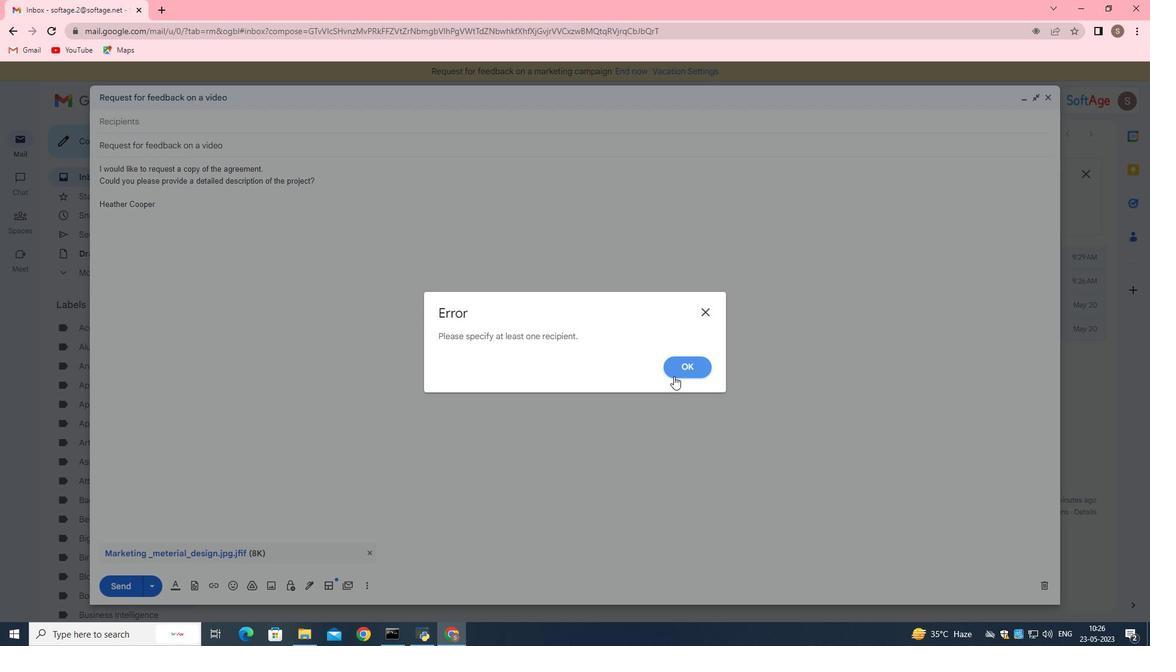 
Action: Mouse pressed left at (676, 374)
Screenshot: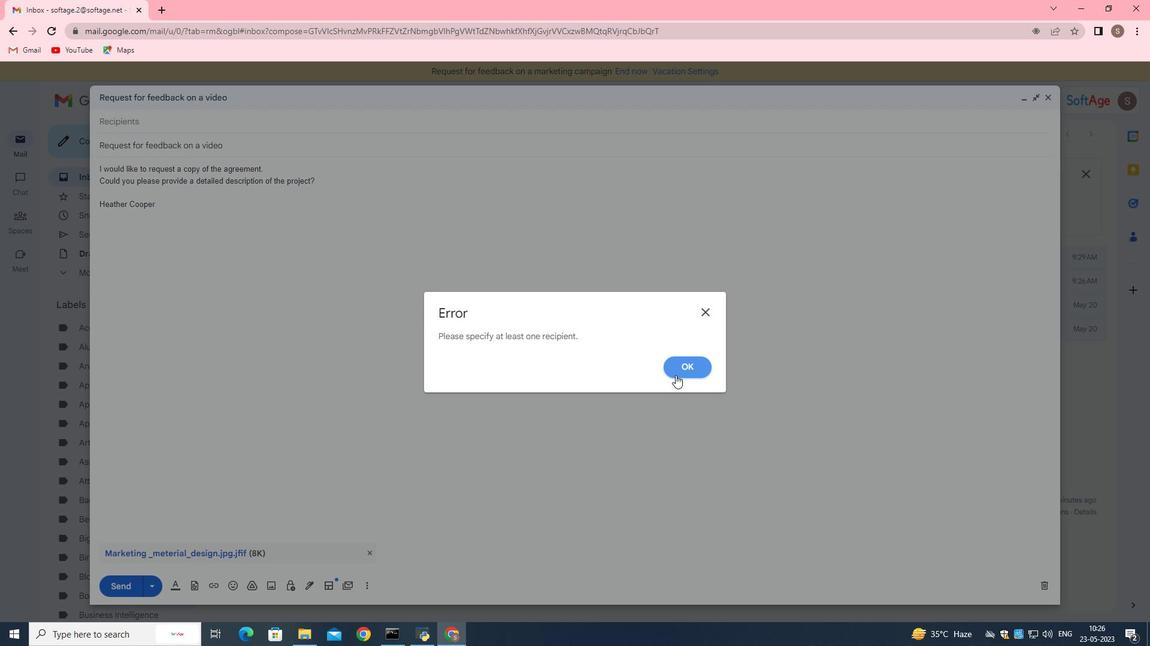 
Action: Mouse moved to (226, 123)
Screenshot: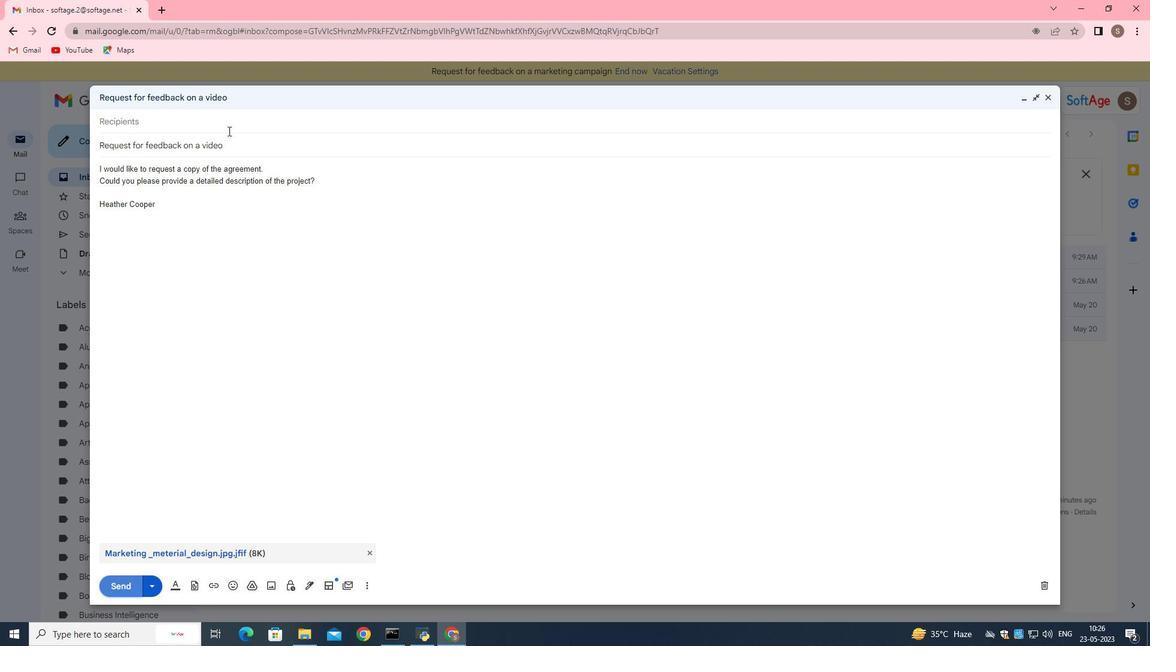 
Action: Mouse pressed left at (226, 123)
Screenshot: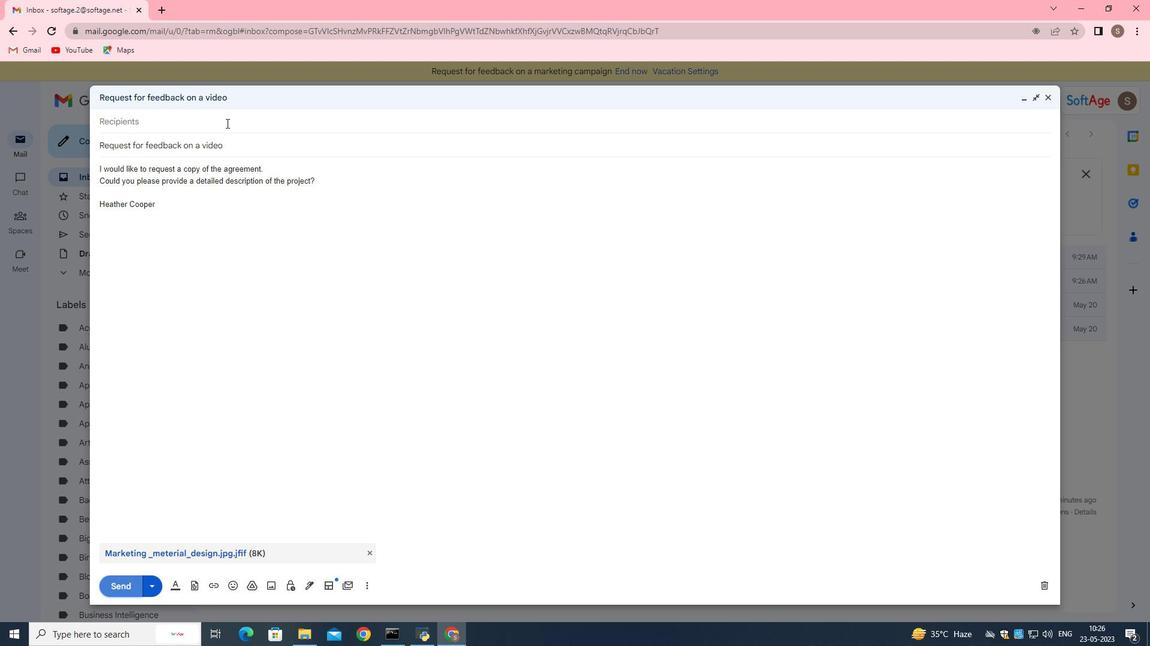 
Action: Mouse moved to (228, 123)
Screenshot: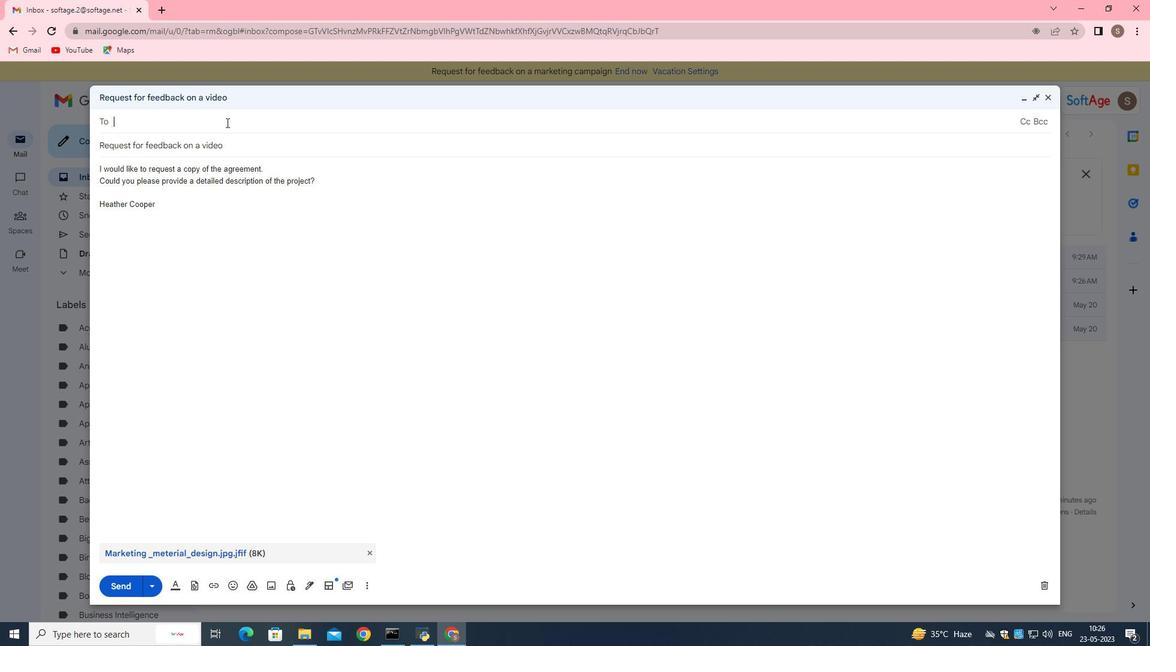 
Action: Key pressed softage.9<Key.shift>@softage.net
Screenshot: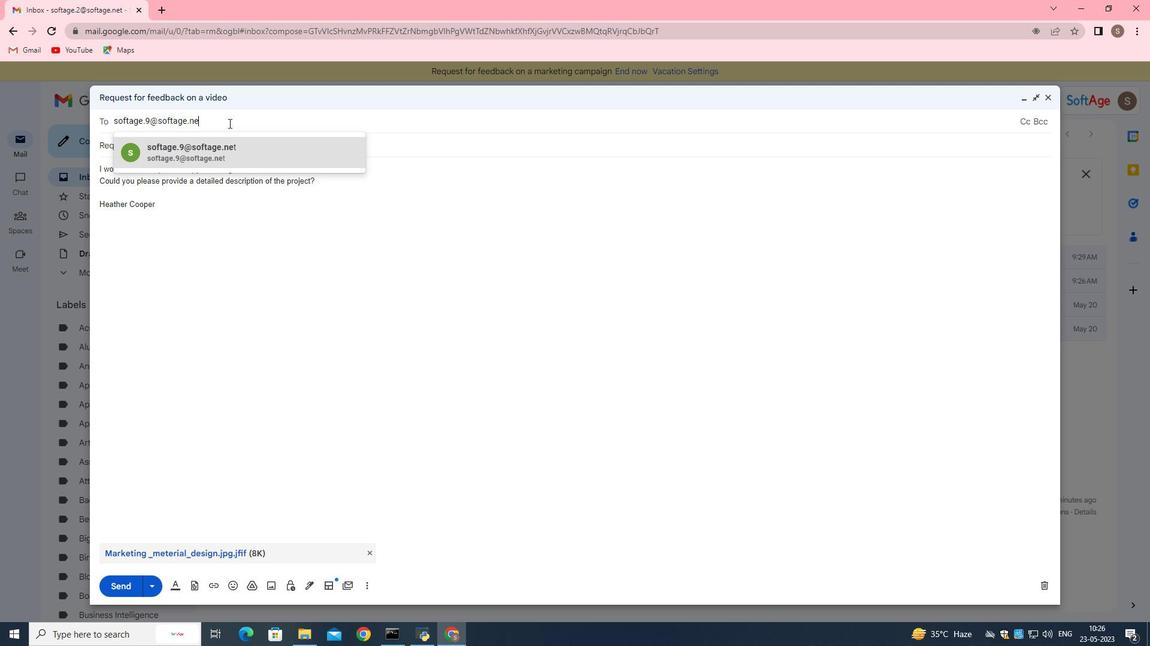 
Action: Mouse moved to (198, 147)
Screenshot: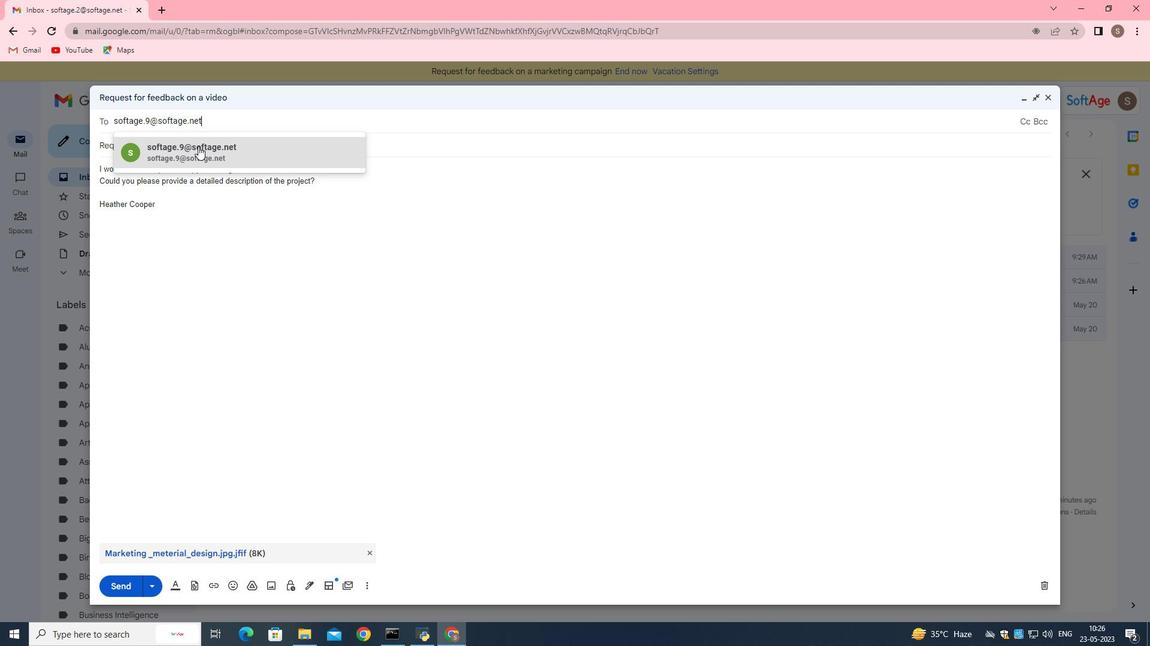 
Action: Mouse pressed left at (198, 147)
Screenshot: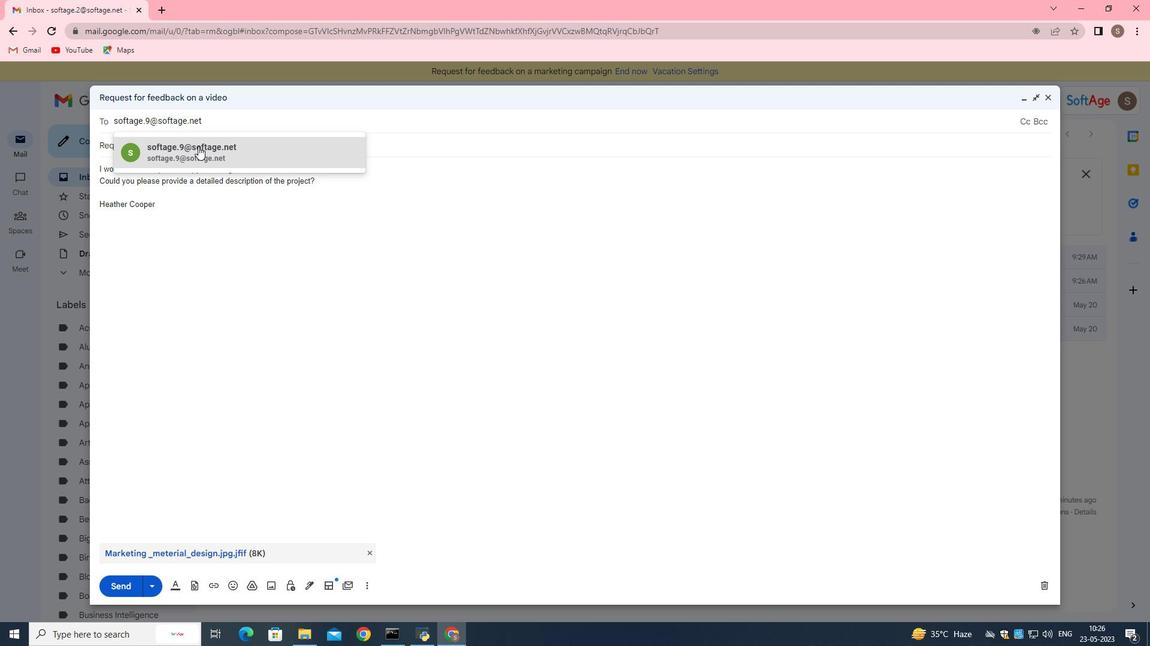 
Action: Mouse moved to (129, 582)
Screenshot: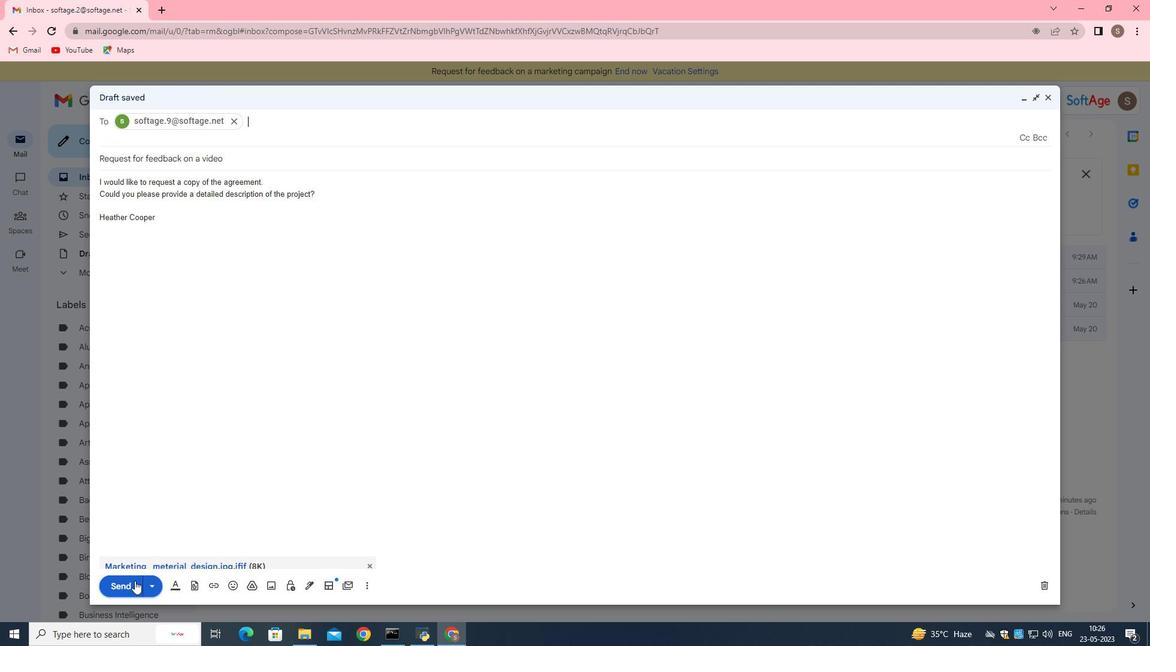 
Action: Mouse pressed left at (129, 582)
Screenshot: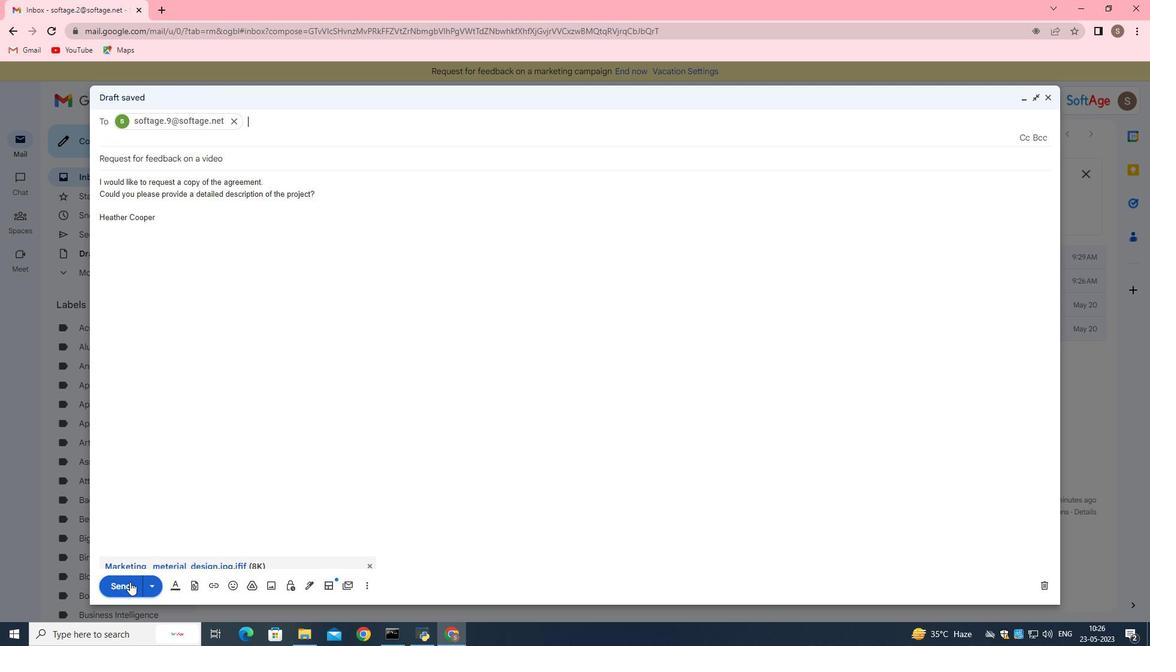 
Action: Mouse moved to (109, 232)
Screenshot: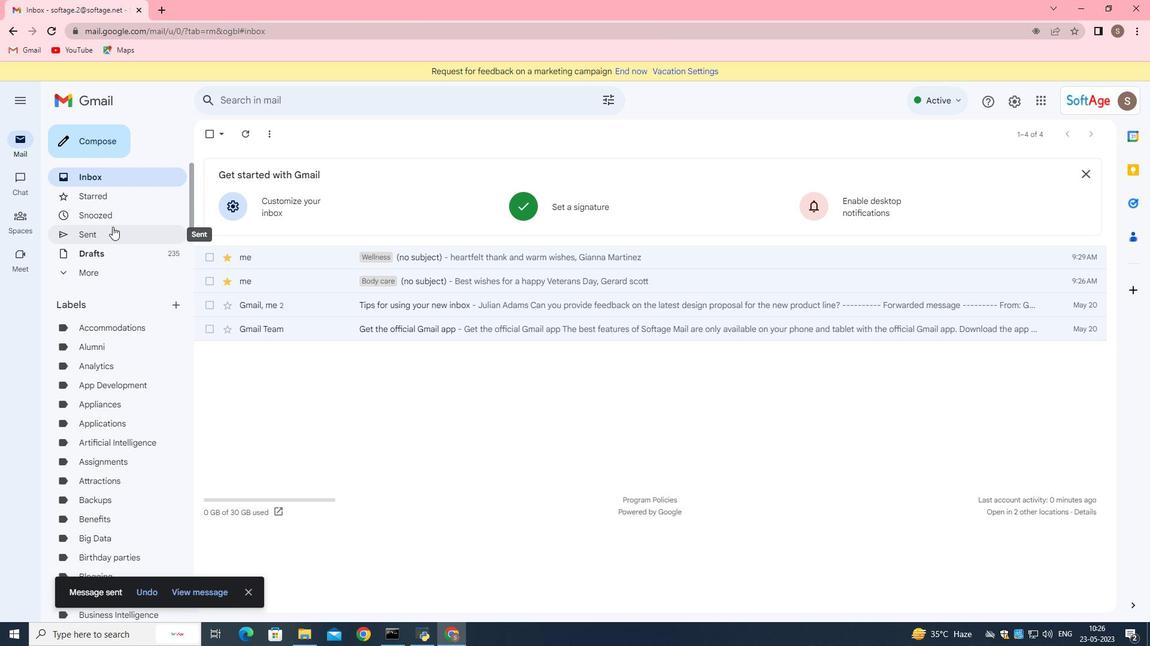 
Action: Mouse pressed left at (109, 232)
Screenshot: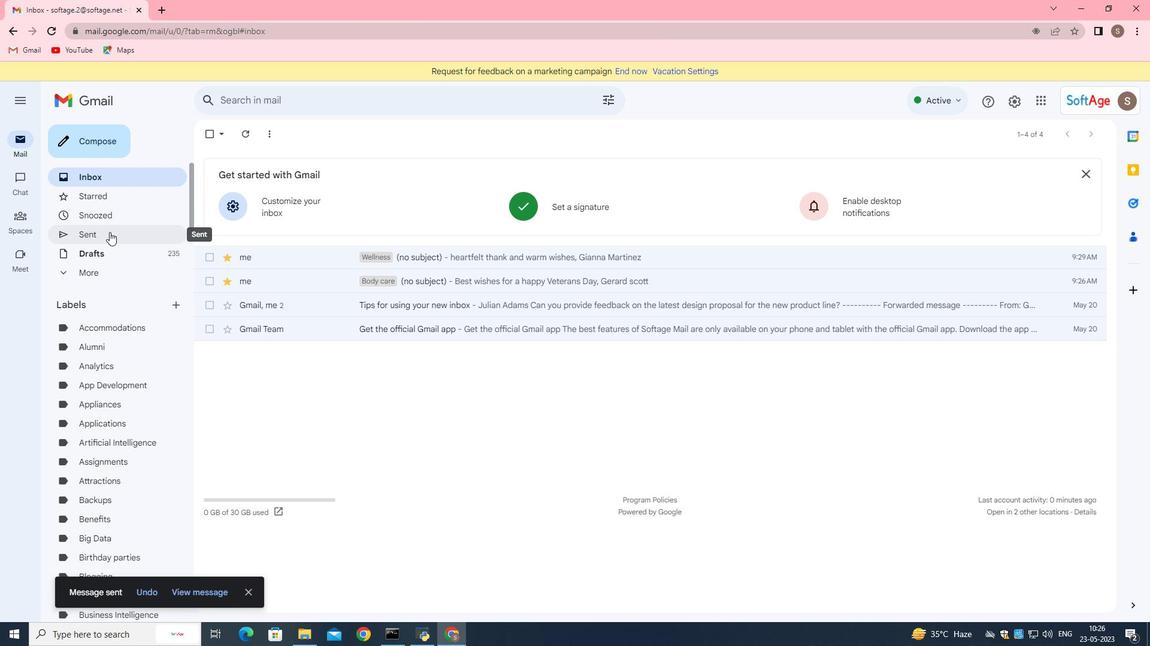 
Action: Mouse moved to (225, 193)
Screenshot: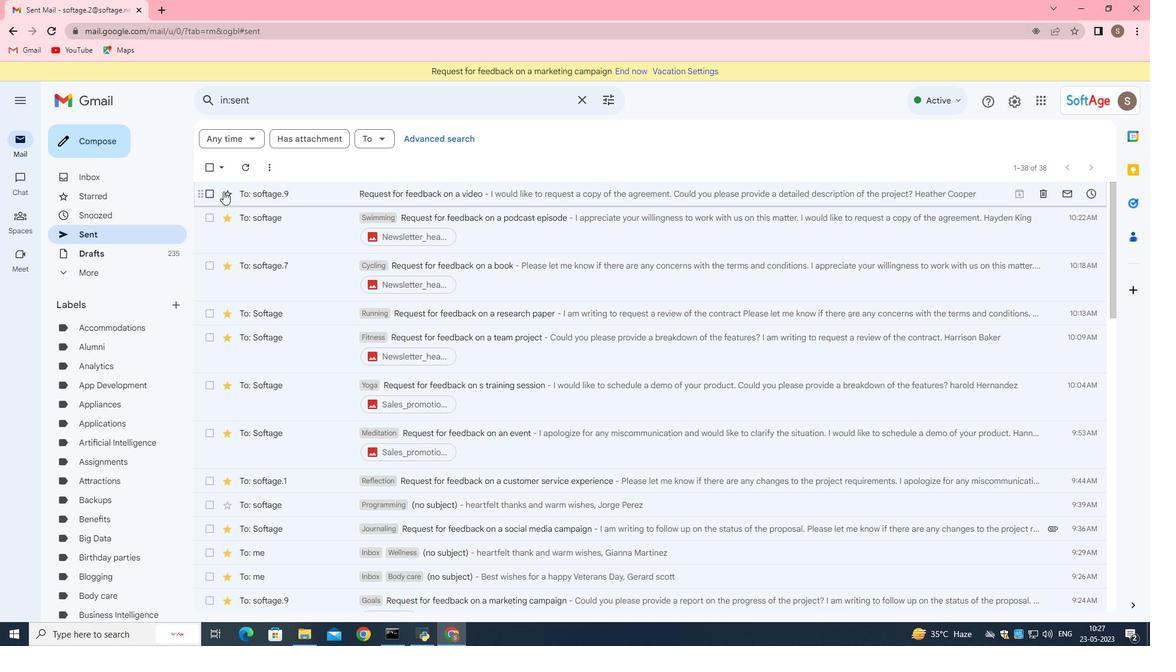 
Action: Mouse pressed left at (225, 193)
Screenshot: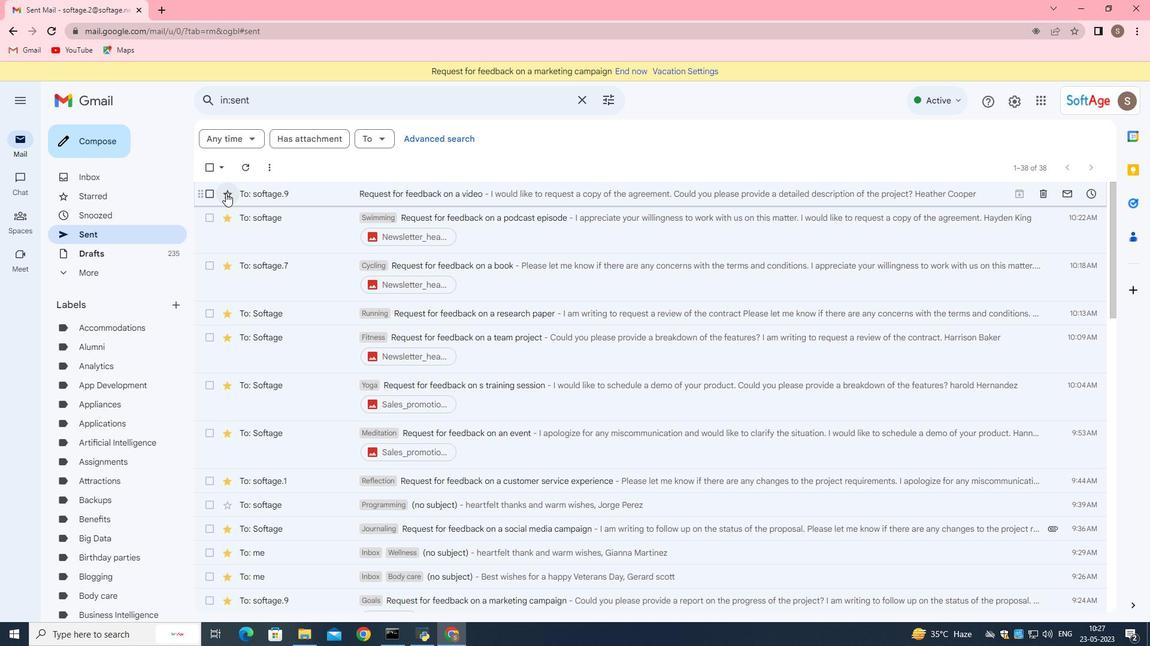 
Action: Mouse moved to (276, 195)
Screenshot: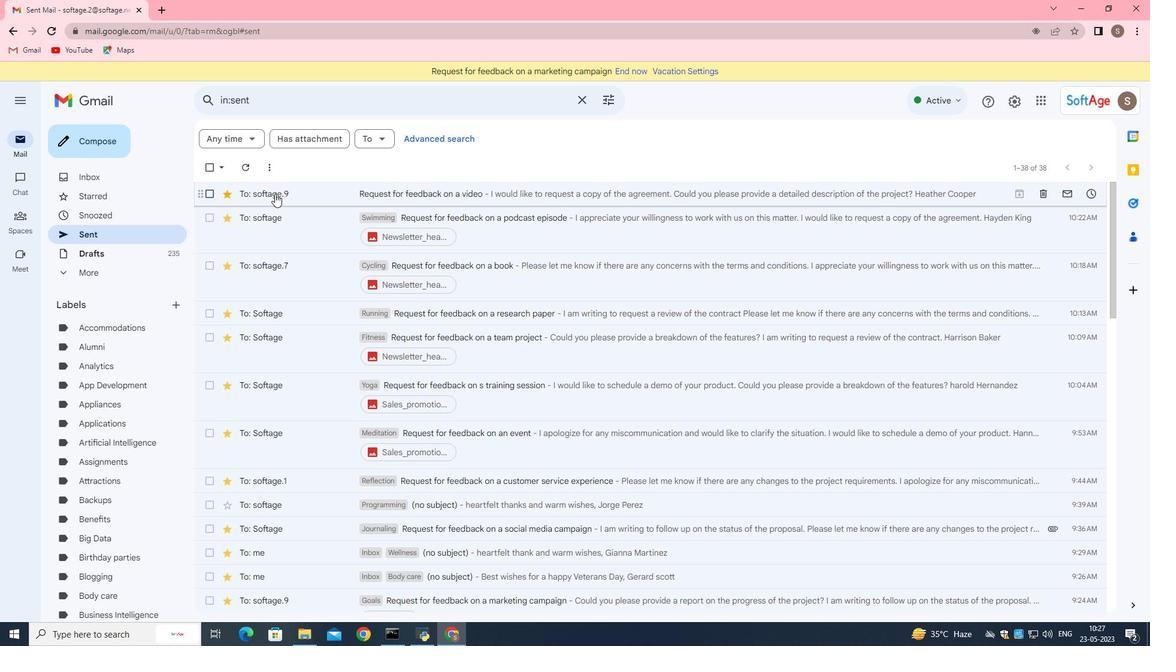 
Action: Mouse pressed left at (276, 195)
Screenshot: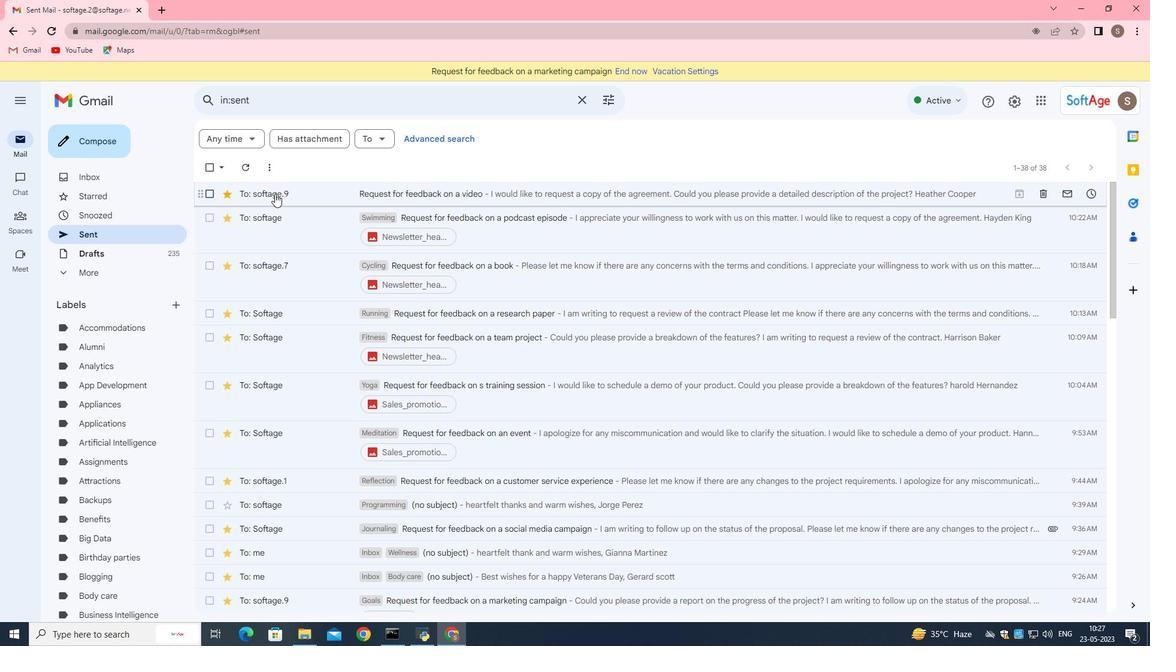 
Action: Mouse moved to (450, 136)
Screenshot: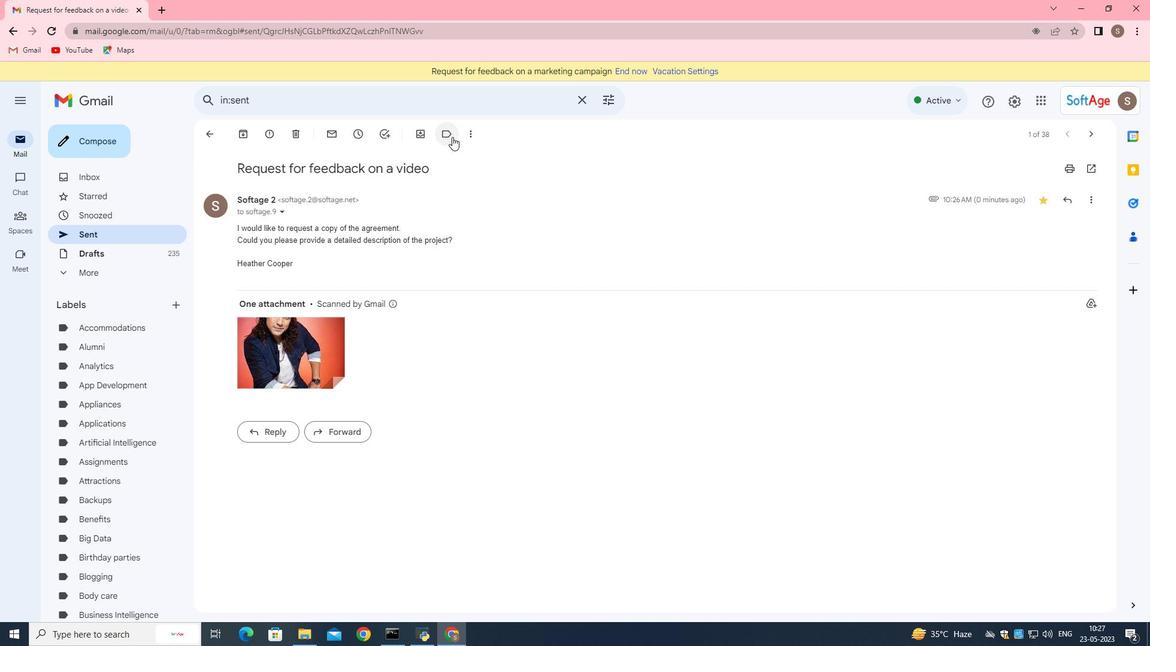 
Action: Mouse pressed left at (450, 136)
Screenshot: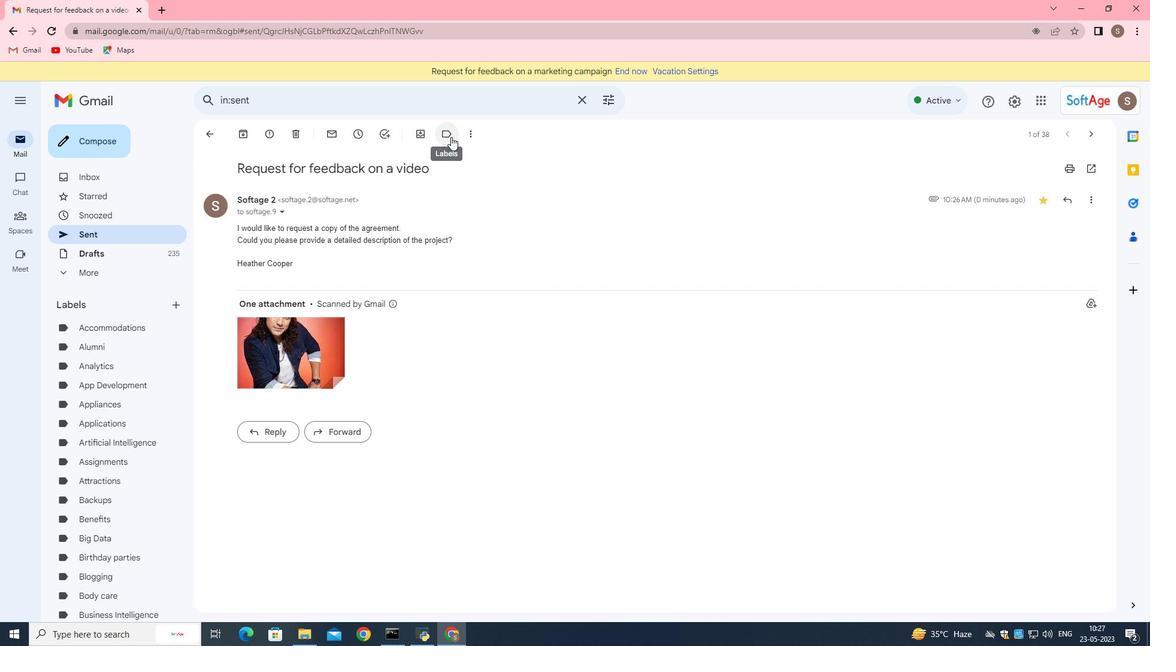 
Action: Mouse moved to (361, 128)
Screenshot: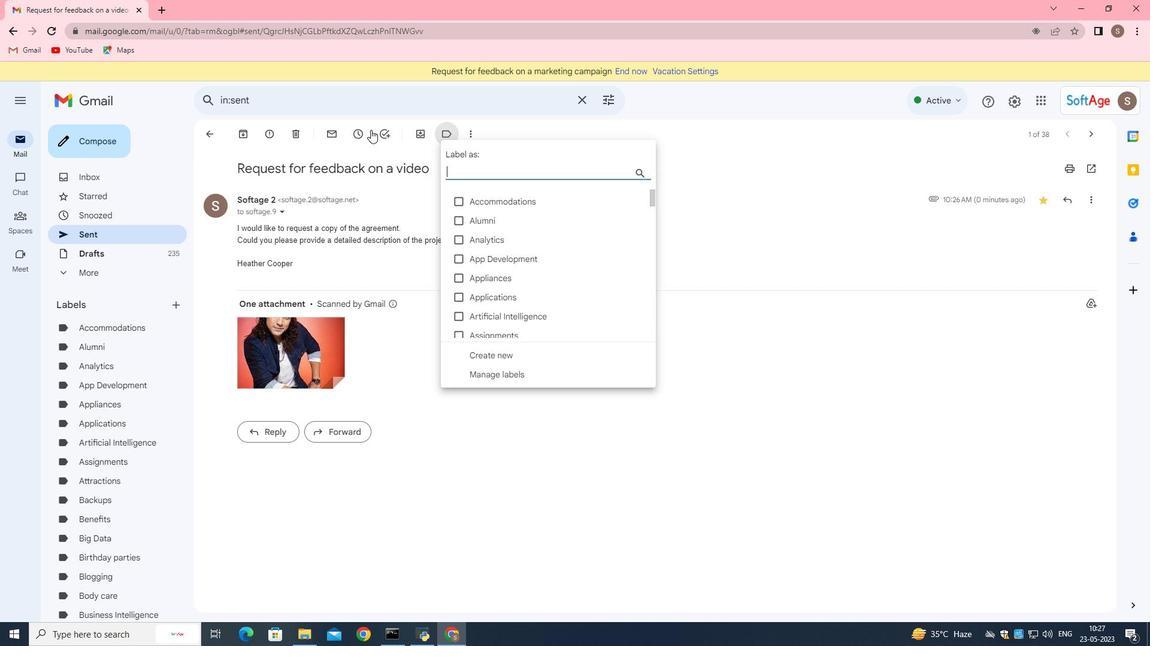 
Action: Key pressed weu<Key.backspace>i
Screenshot: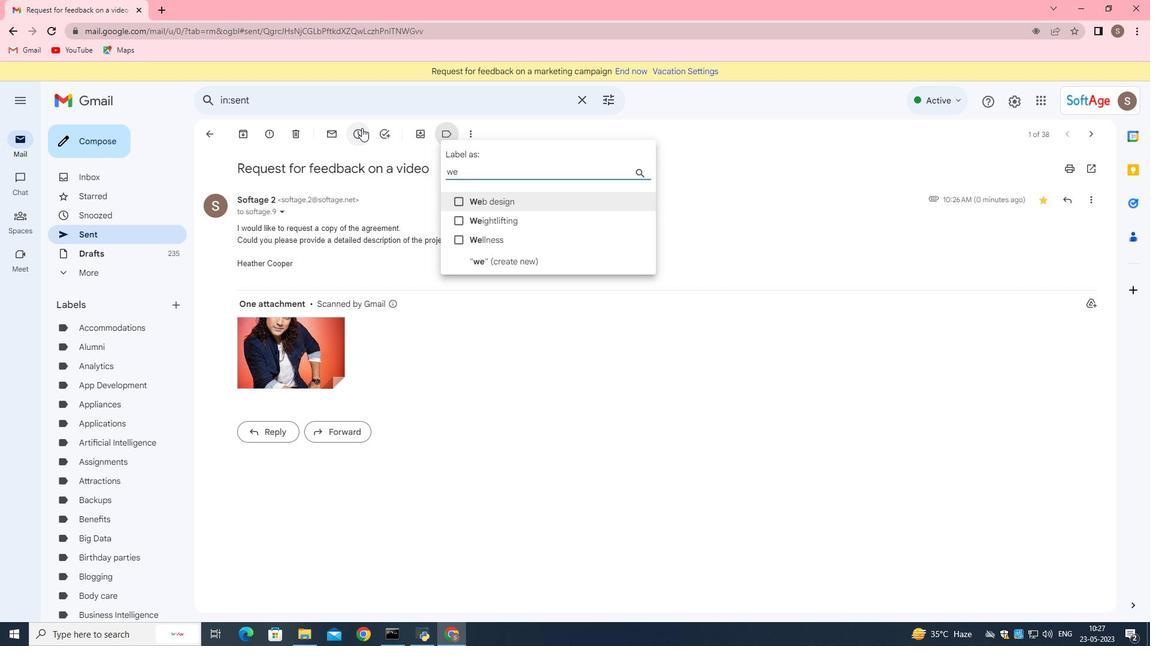 
Action: Mouse moved to (458, 200)
Screenshot: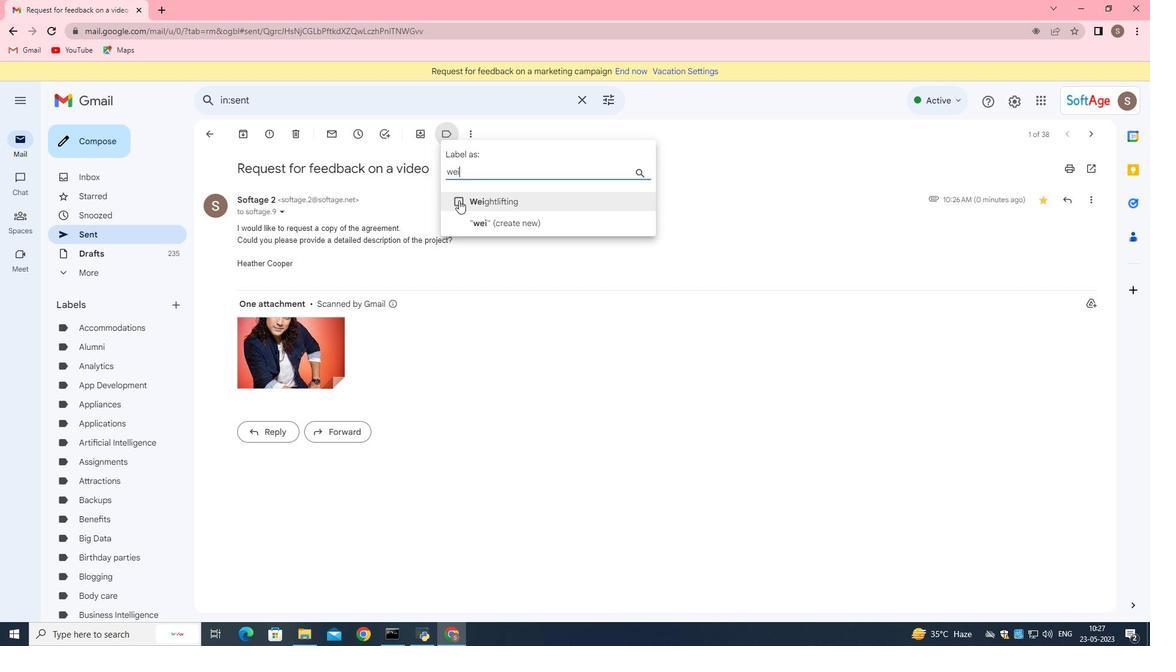 
Action: Mouse pressed left at (458, 200)
Screenshot: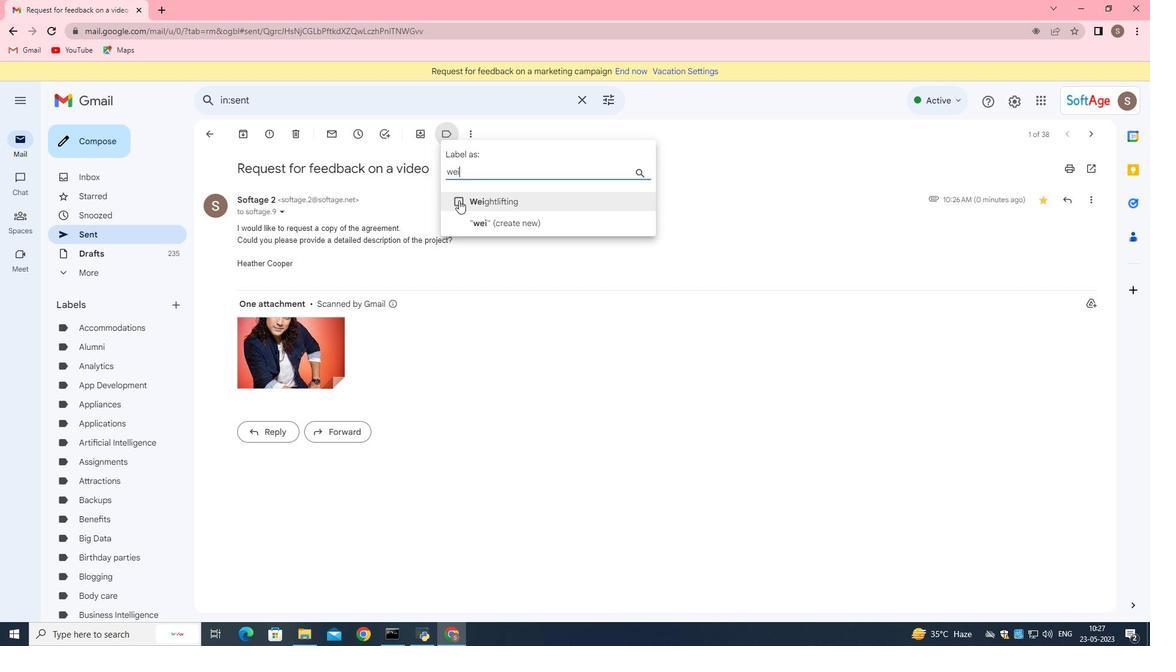 
Action: Mouse moved to (479, 224)
Screenshot: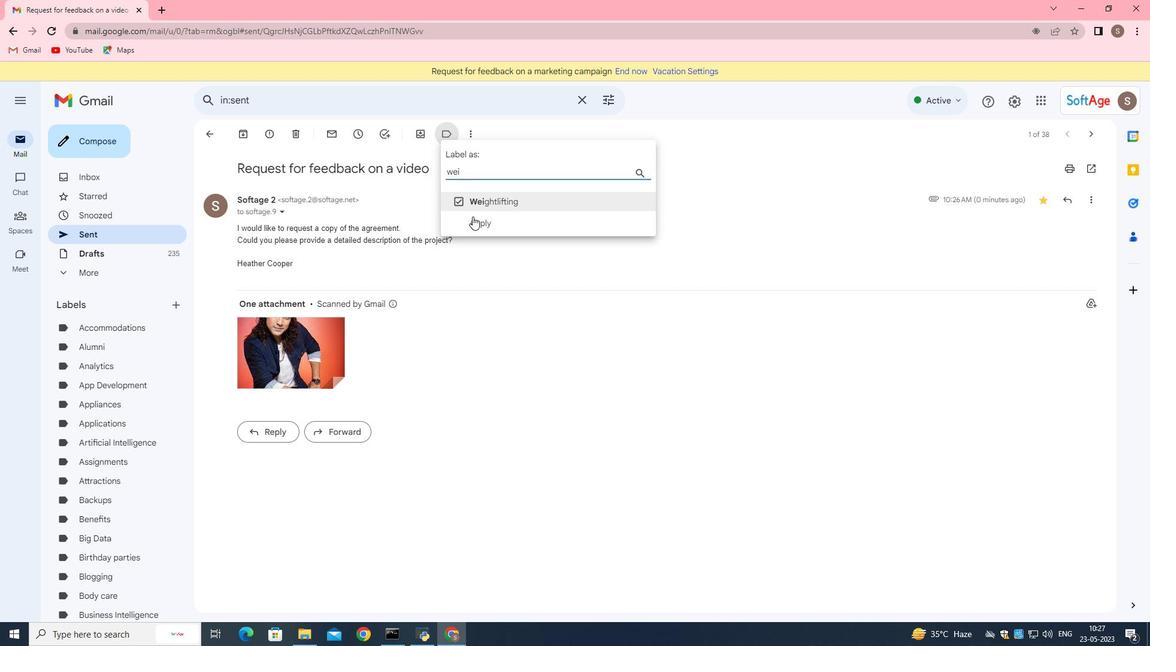 
Action: Mouse pressed left at (479, 224)
Screenshot: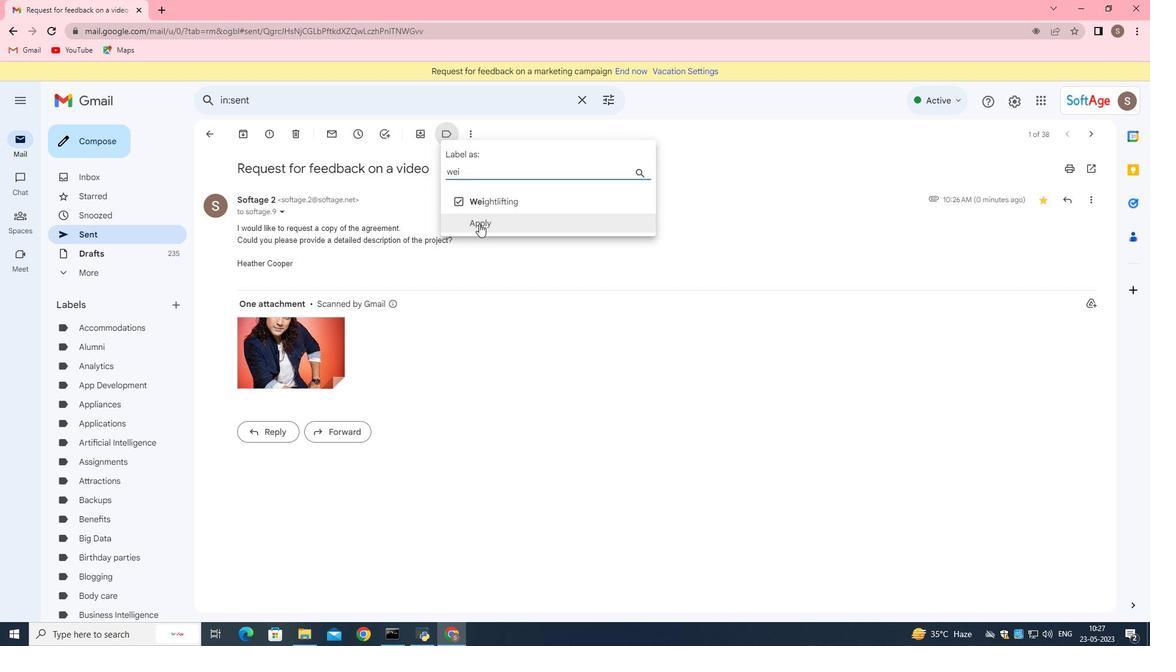 
Action: Mouse moved to (440, 198)
Screenshot: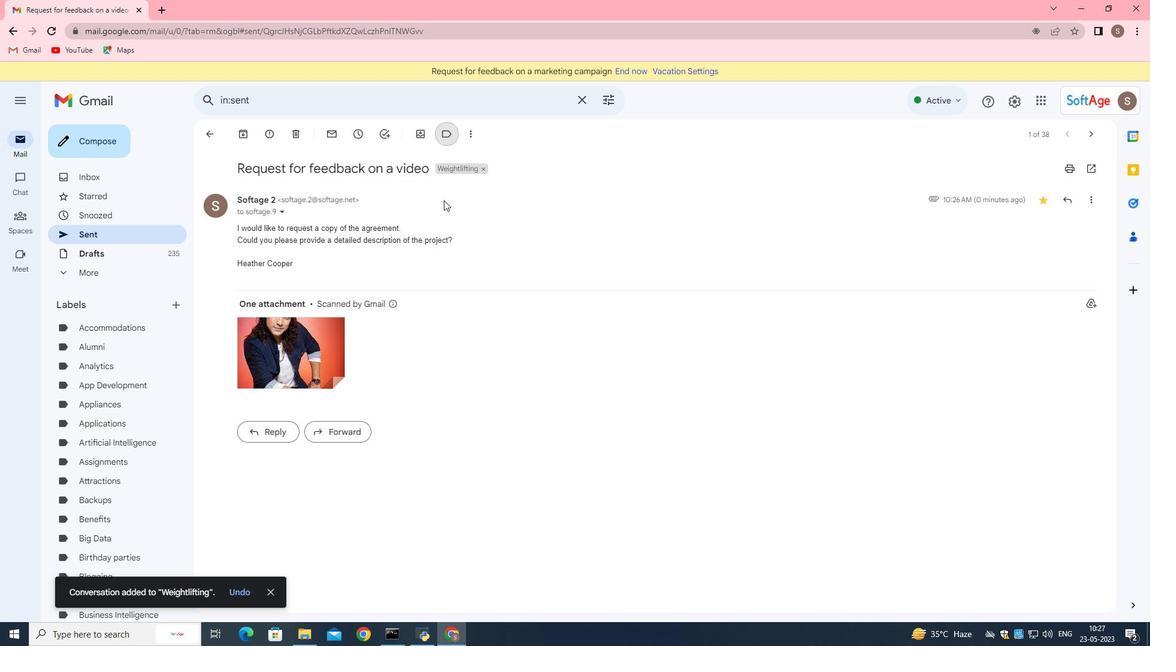 
